 Task: Research Airbnb accommodations in Key West, Florida, highlighting its tropical ambiance, water activities, and vibrant nightlife.
Action: Mouse pressed left at (1041, 156)
Screenshot: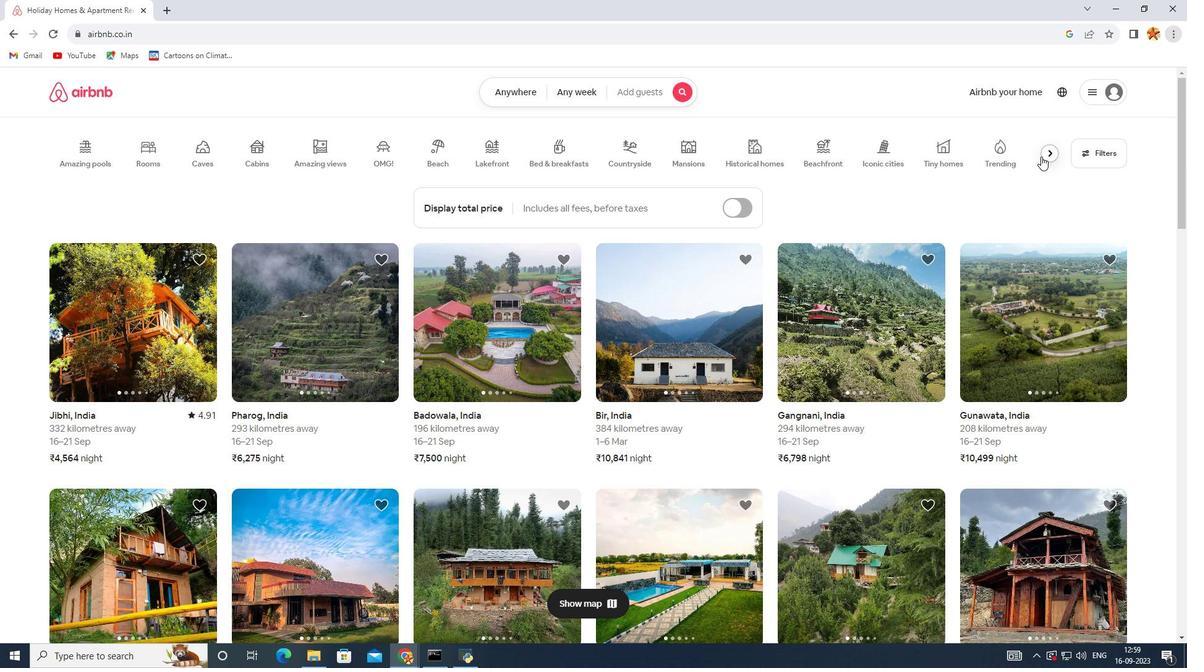 
Action: Mouse pressed left at (1041, 156)
Screenshot: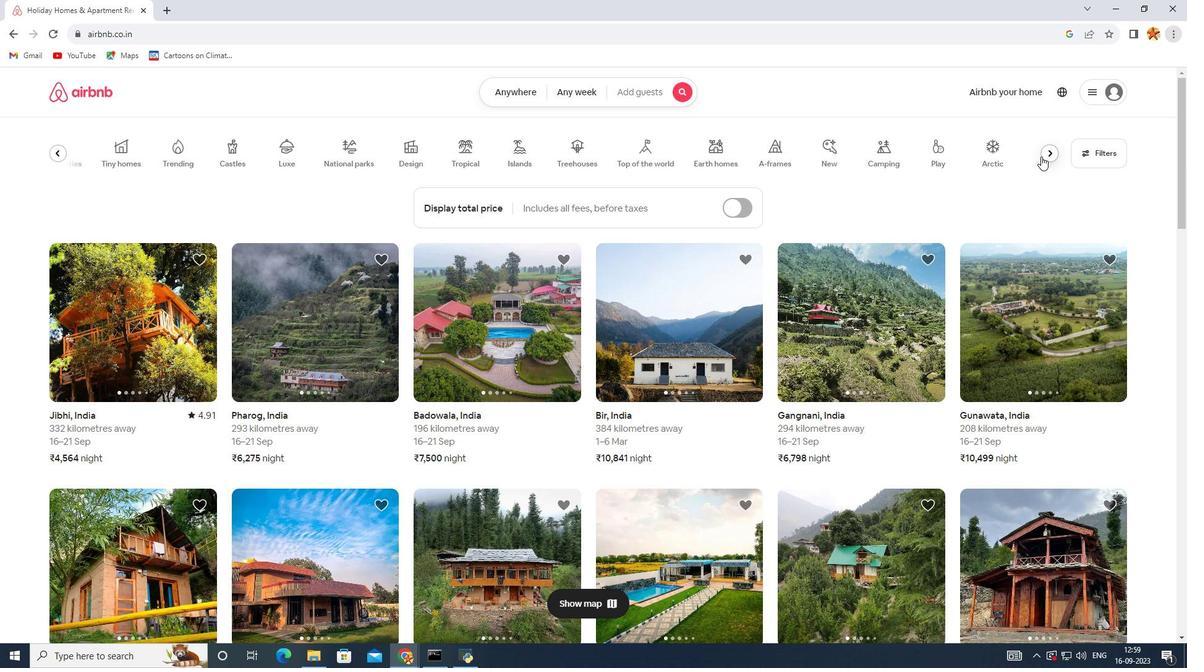 
Action: Mouse pressed left at (1041, 156)
Screenshot: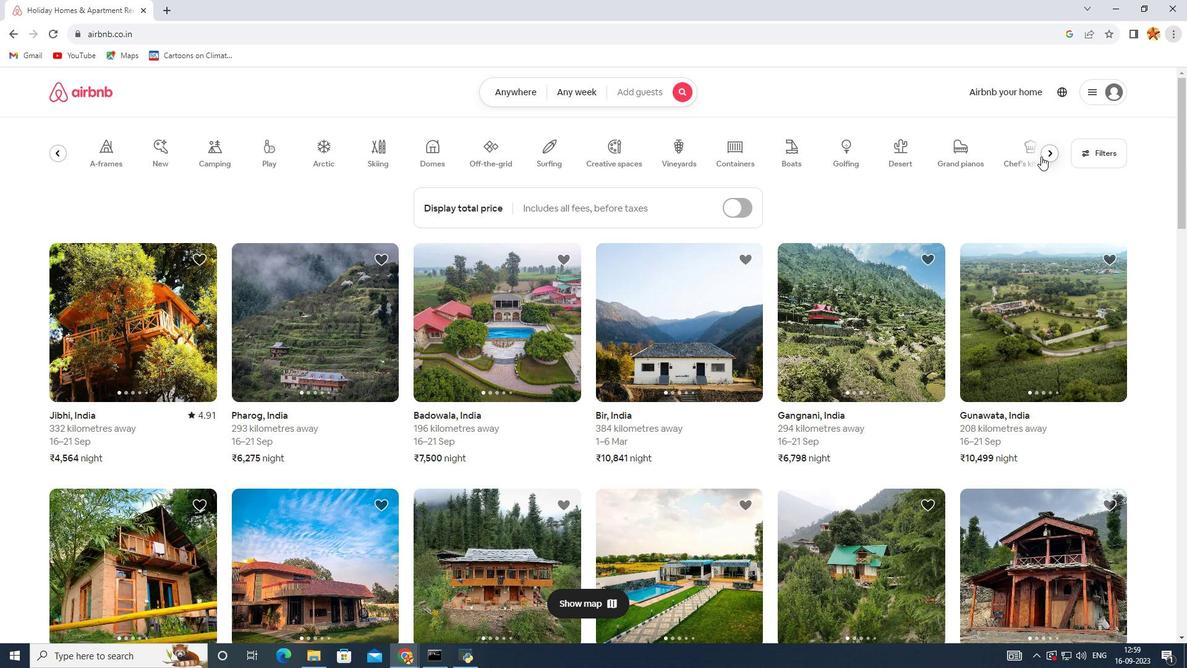 
Action: Mouse pressed left at (1041, 156)
Screenshot: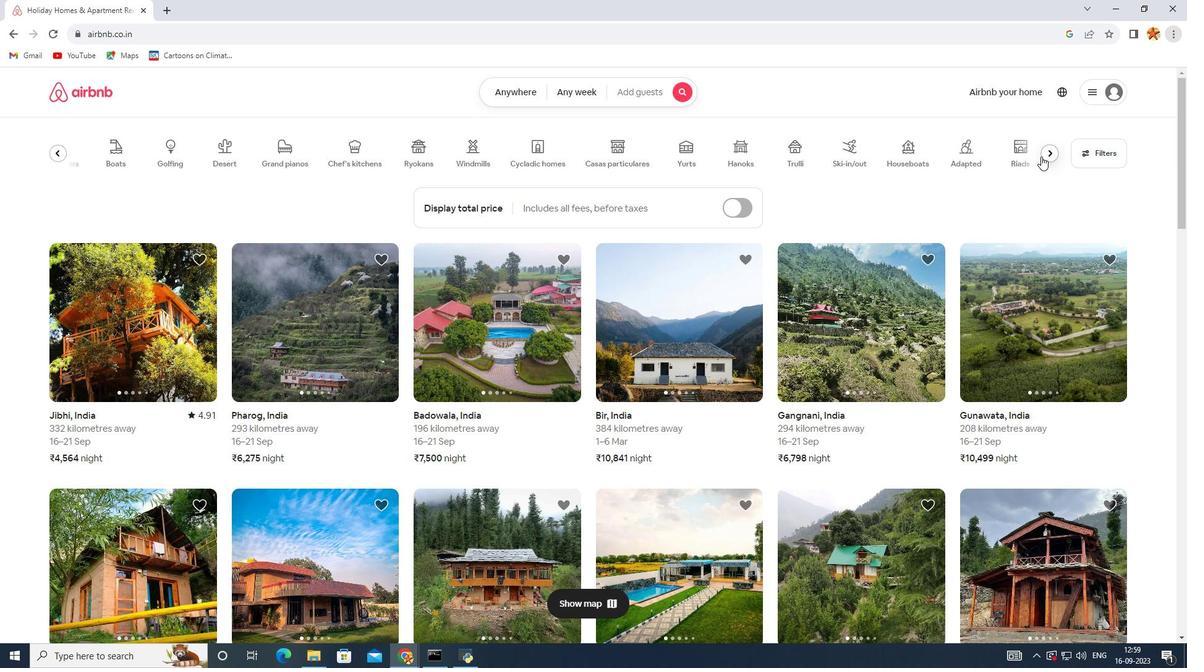 
Action: Mouse pressed left at (1041, 156)
Screenshot: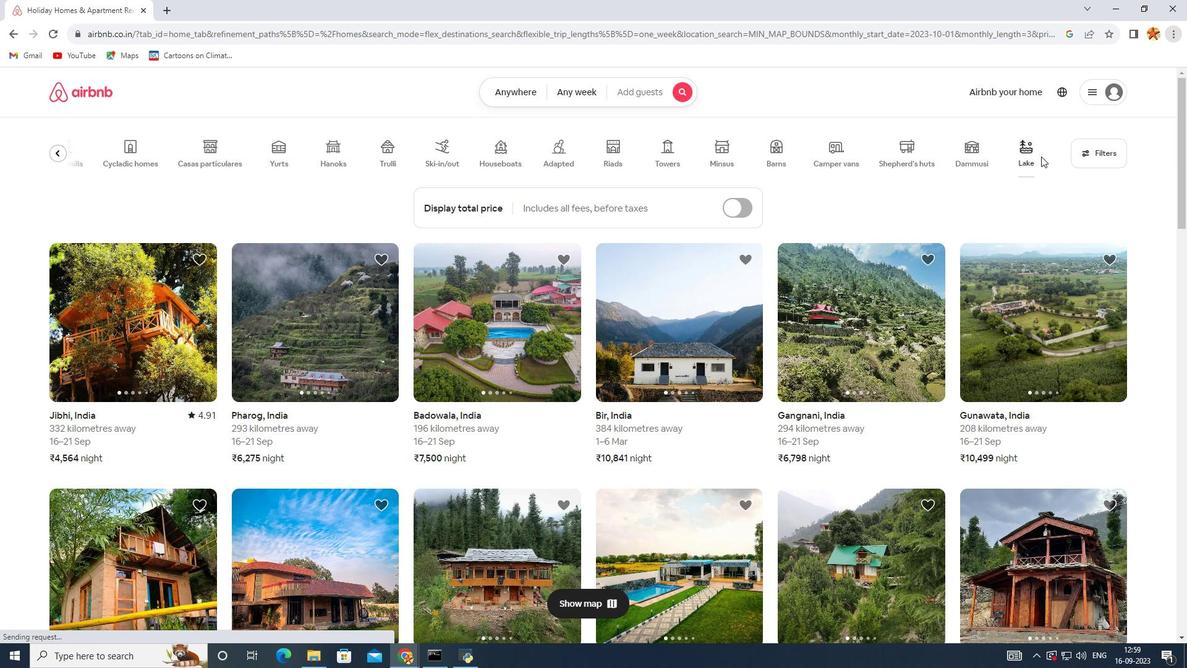 
Action: Mouse moved to (511, 95)
Screenshot: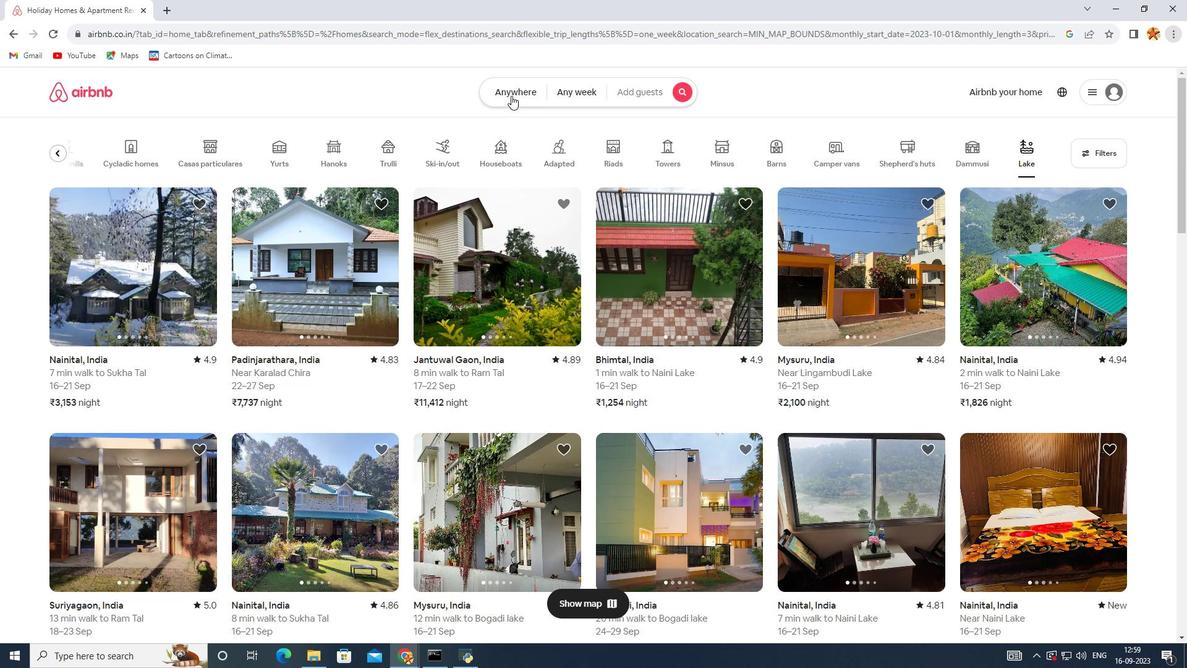 
Action: Mouse pressed left at (511, 95)
Screenshot: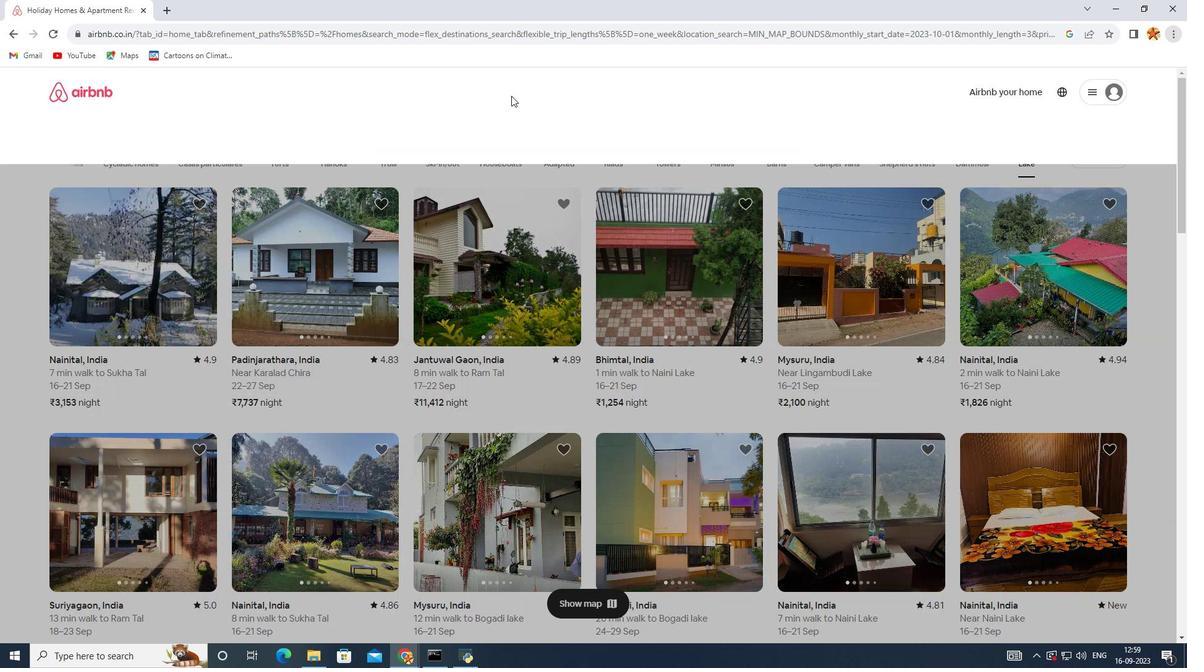 
Action: Mouse moved to (415, 139)
Screenshot: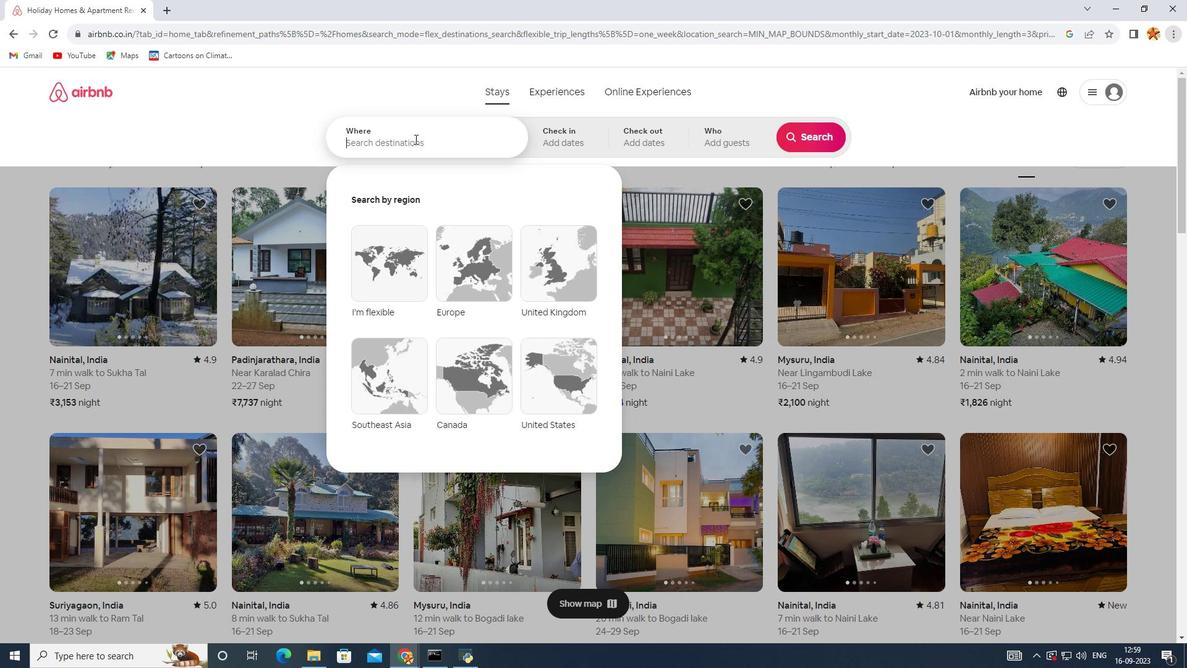 
Action: Mouse pressed left at (415, 139)
Screenshot: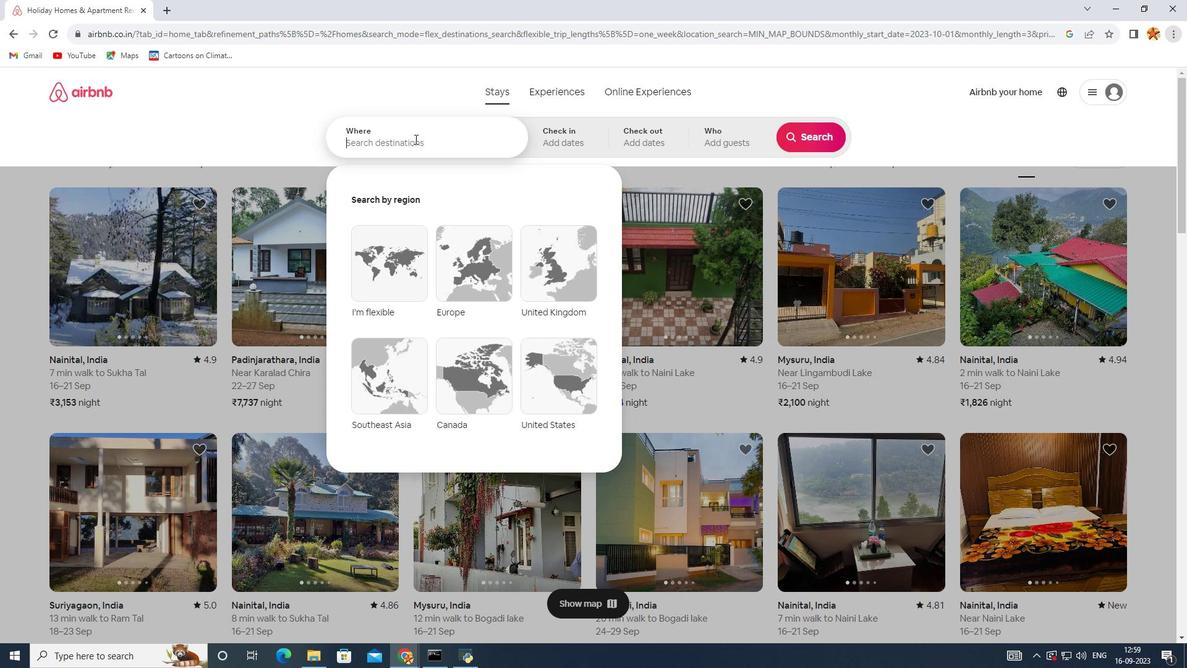 
Action: Mouse moved to (417, 138)
Screenshot: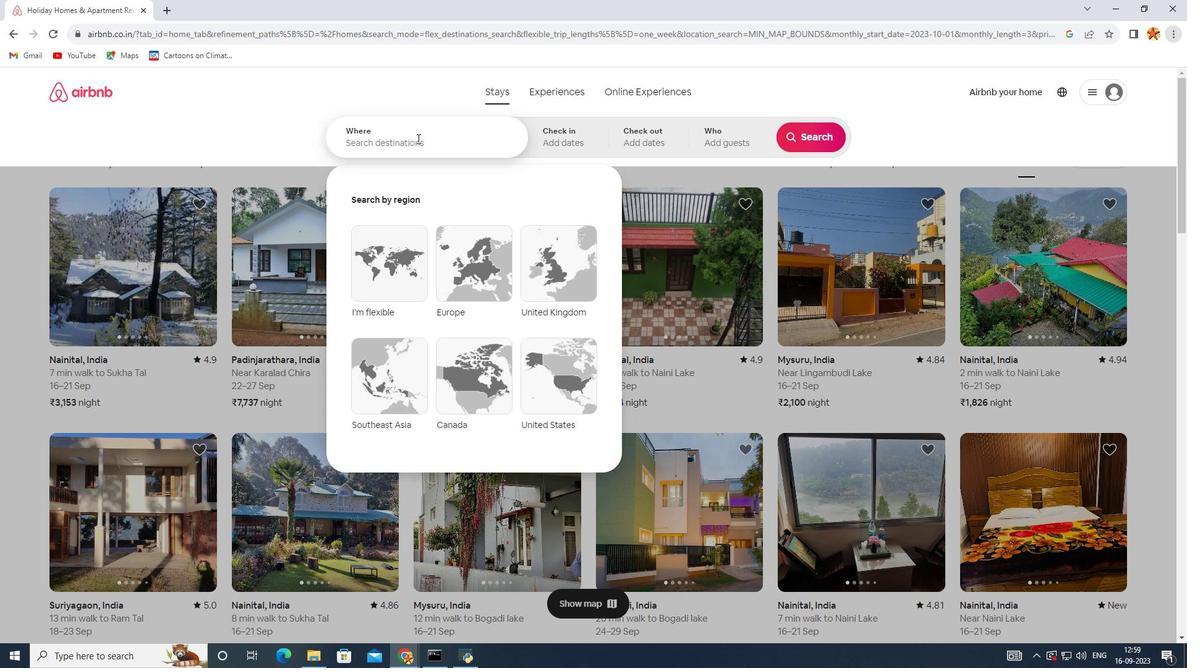 
Action: Key pressed flori
Screenshot: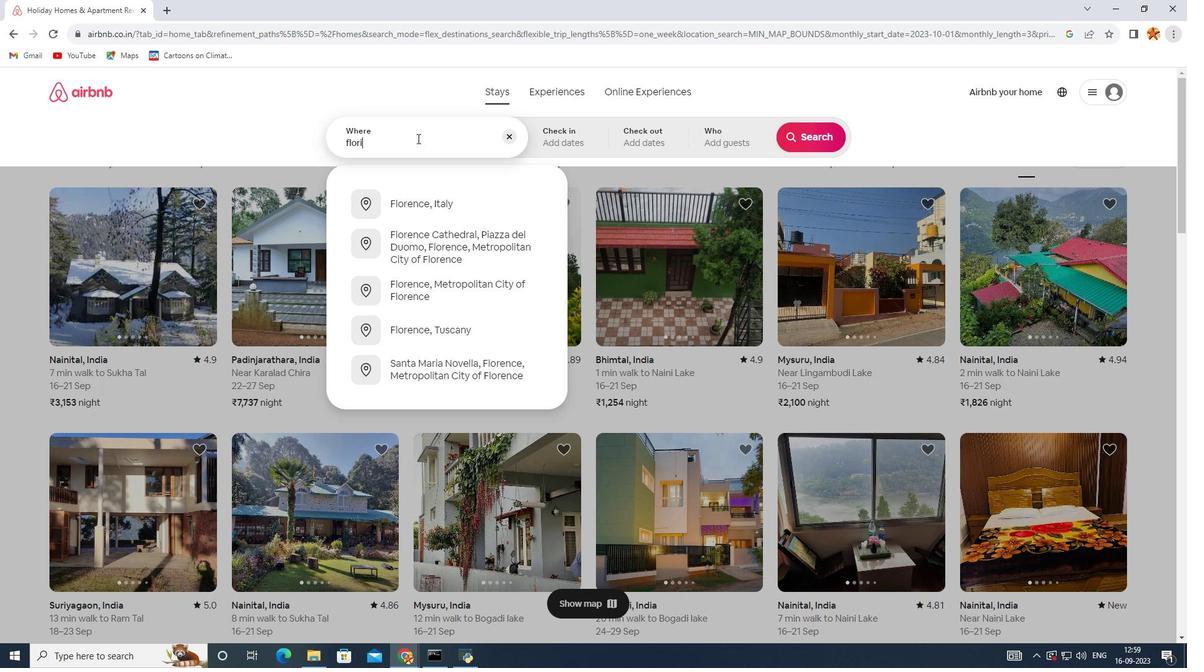 
Action: Mouse moved to (418, 137)
Screenshot: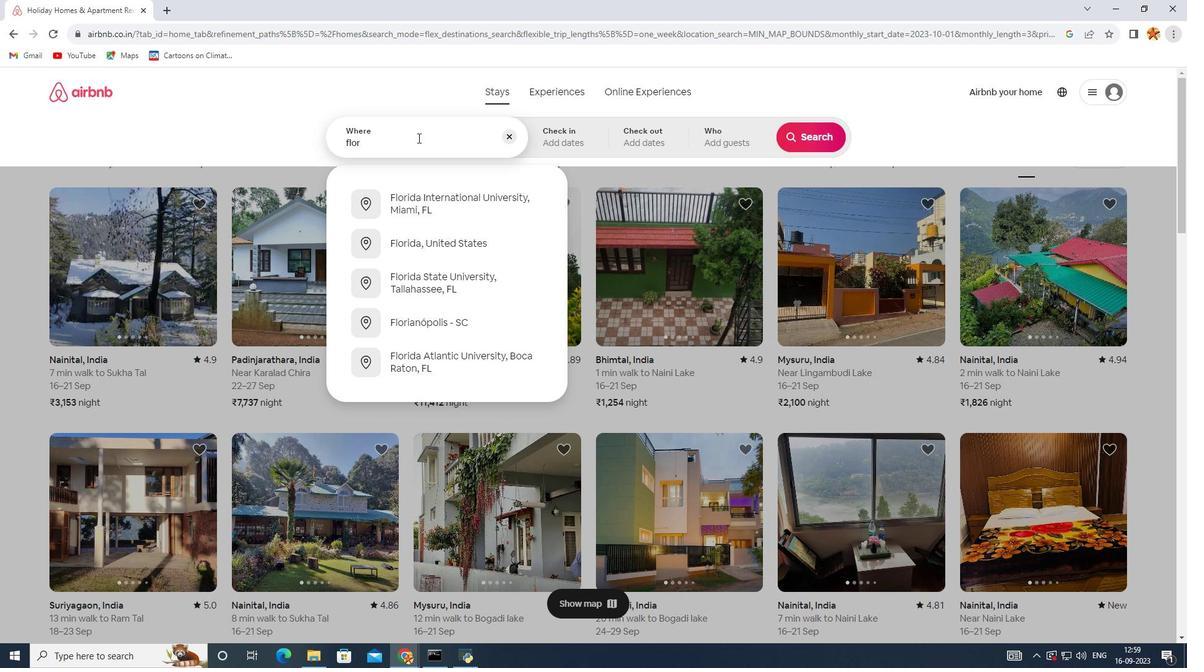 
Action: Key pressed <Key.backspace><Key.backspace><Key.backspace><Key.backspace><Key.backspace>key<Key.space>we
Screenshot: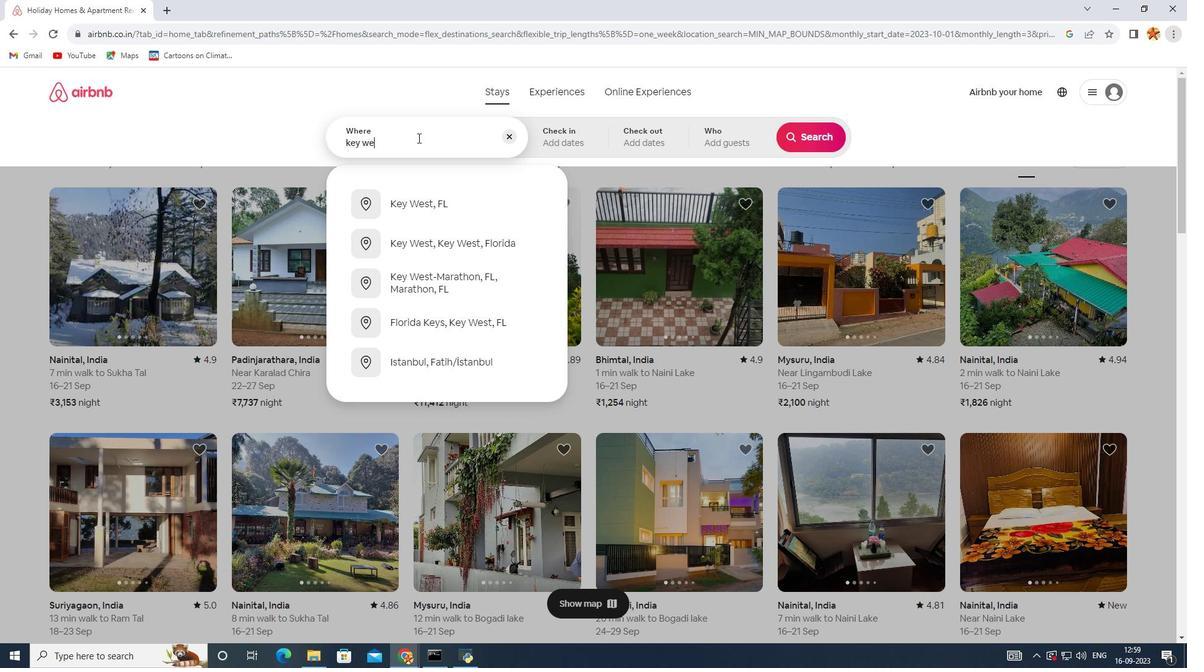
Action: Mouse moved to (382, 202)
Screenshot: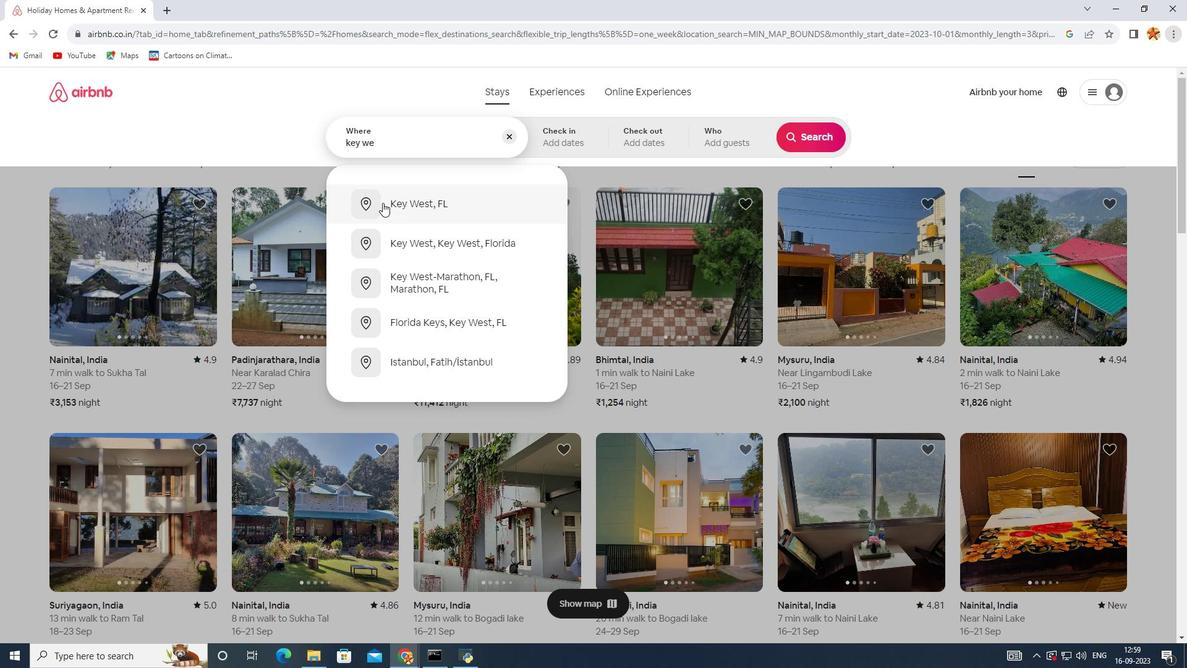 
Action: Mouse pressed left at (382, 202)
Screenshot: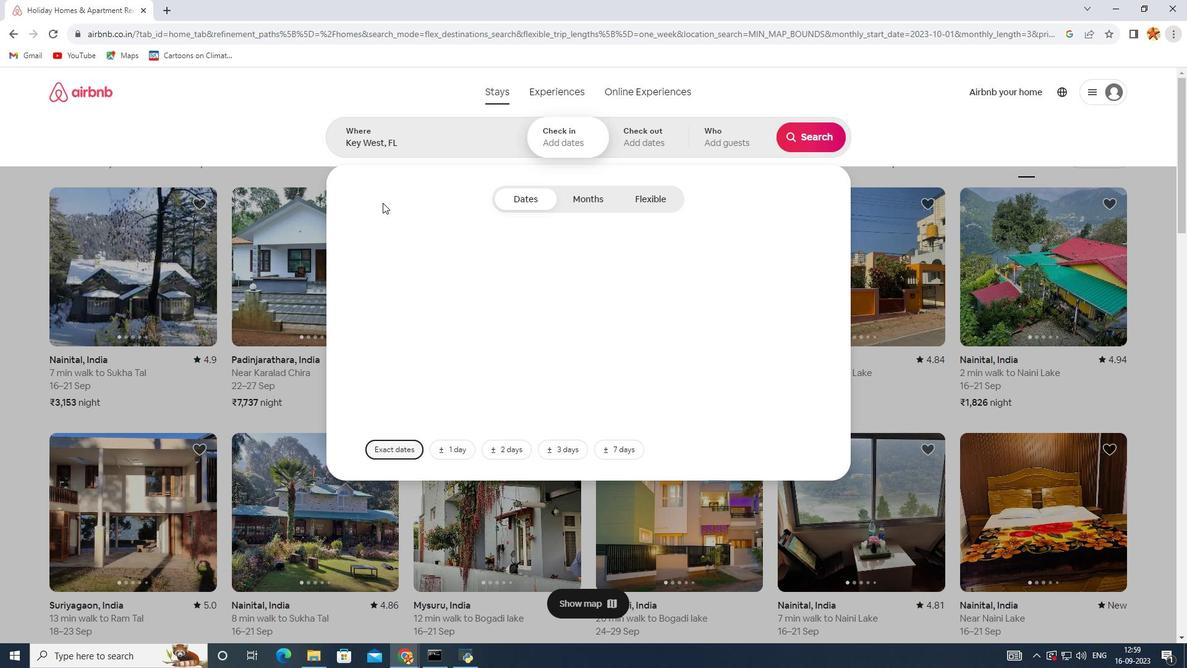 
Action: Mouse moved to (804, 127)
Screenshot: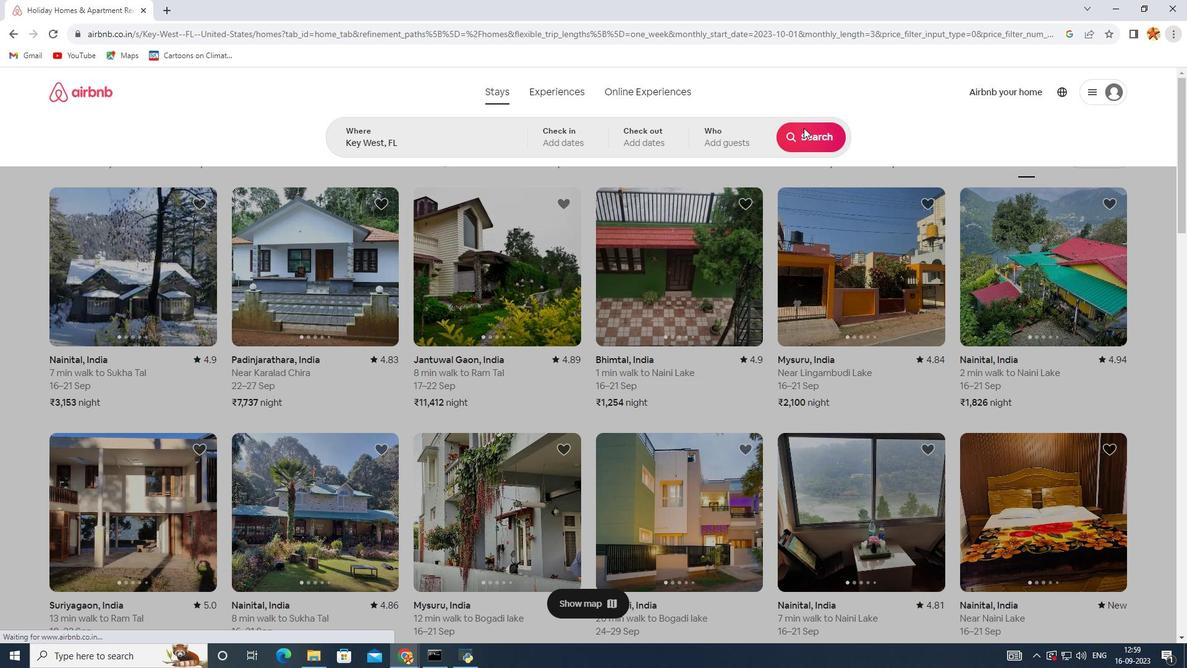 
Action: Mouse pressed left at (804, 127)
Screenshot: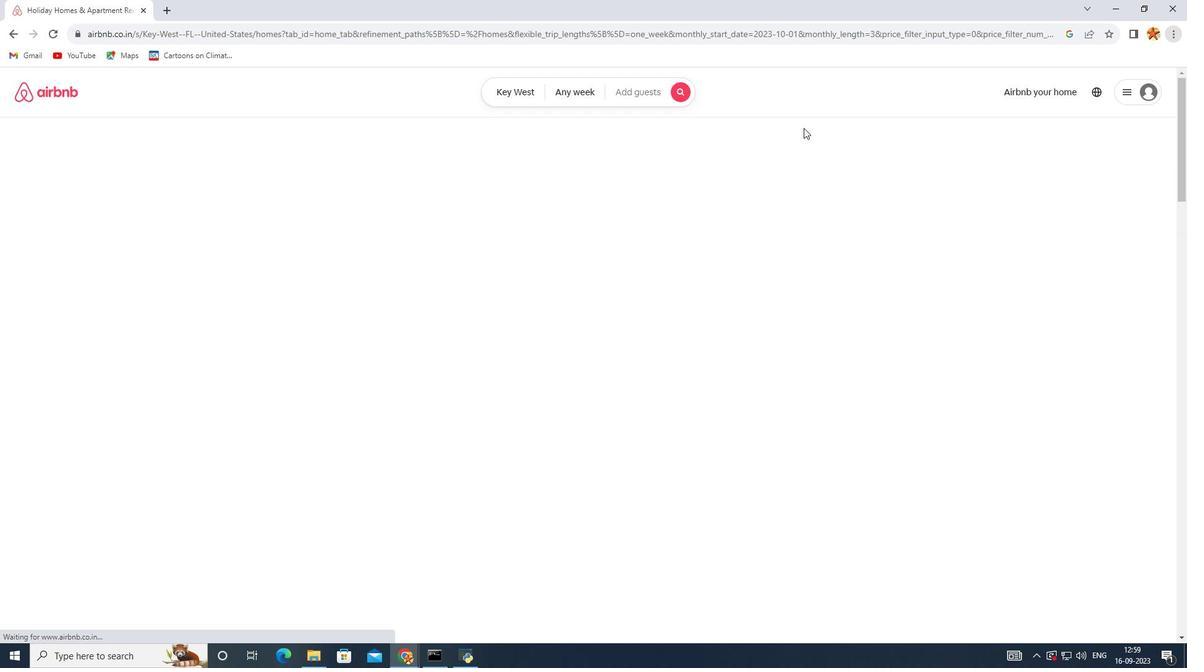 
Action: Mouse moved to (1083, 144)
Screenshot: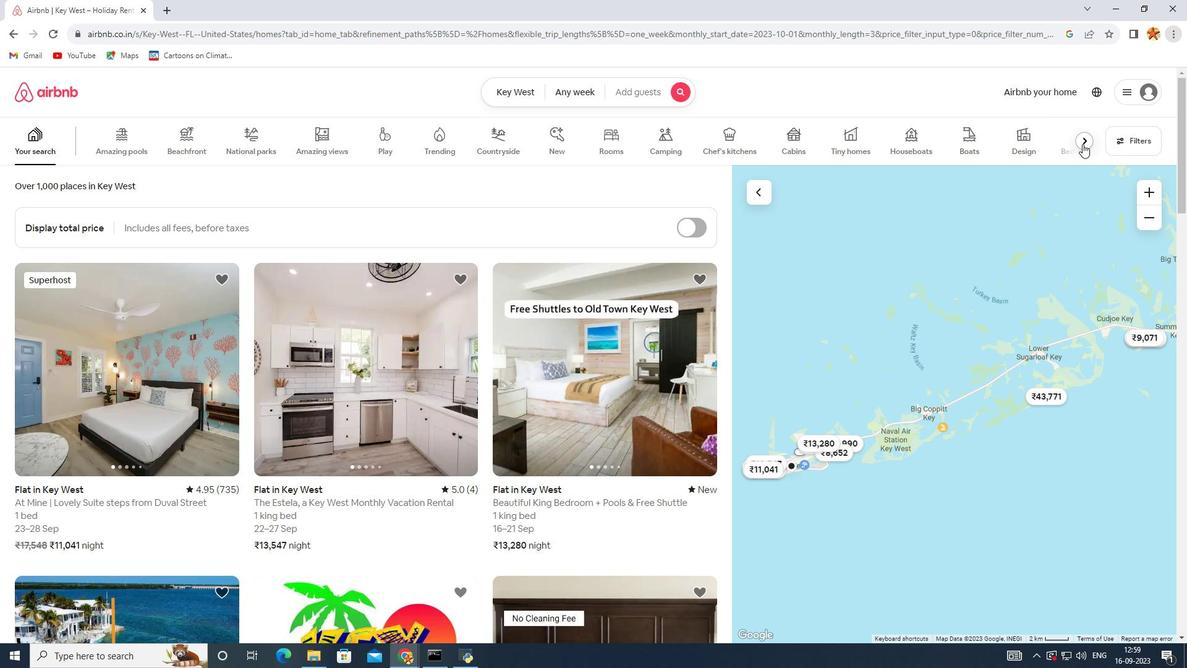 
Action: Mouse pressed left at (1083, 144)
Screenshot: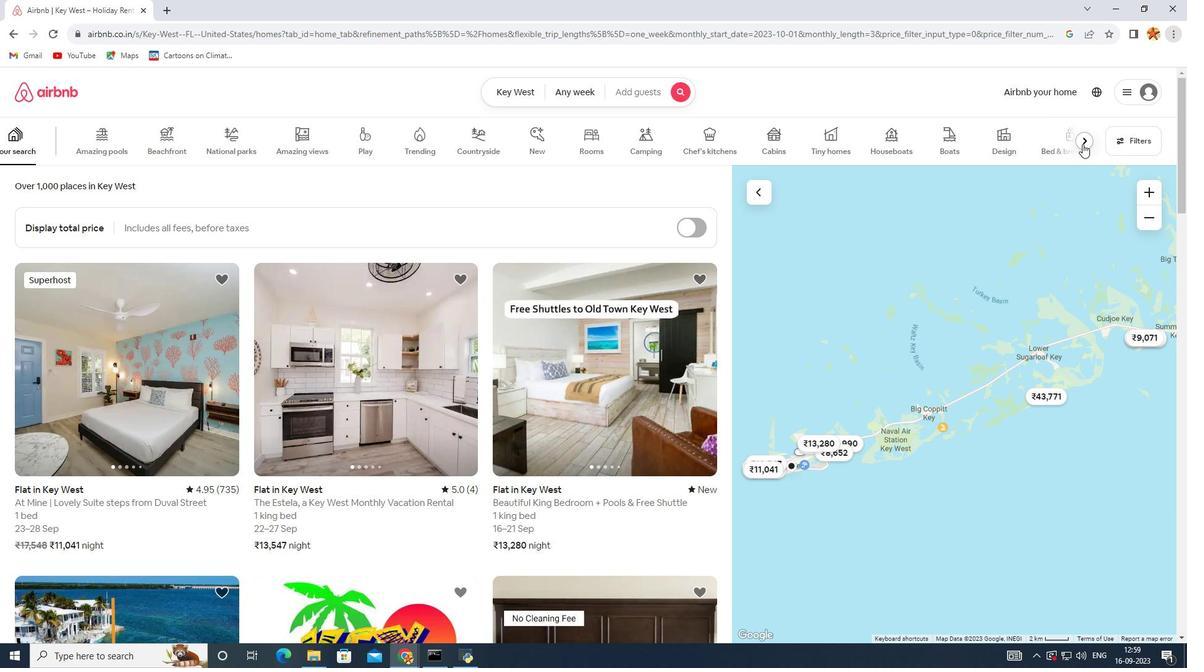 
Action: Mouse moved to (959, 145)
Screenshot: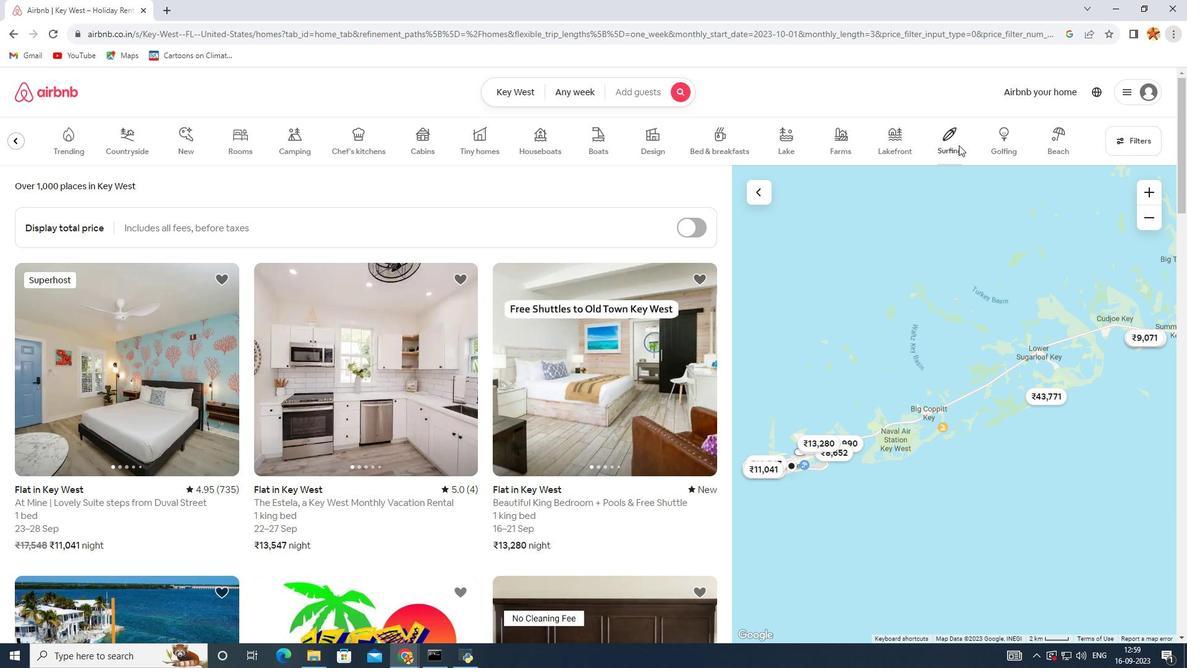 
Action: Mouse pressed left at (959, 145)
Screenshot: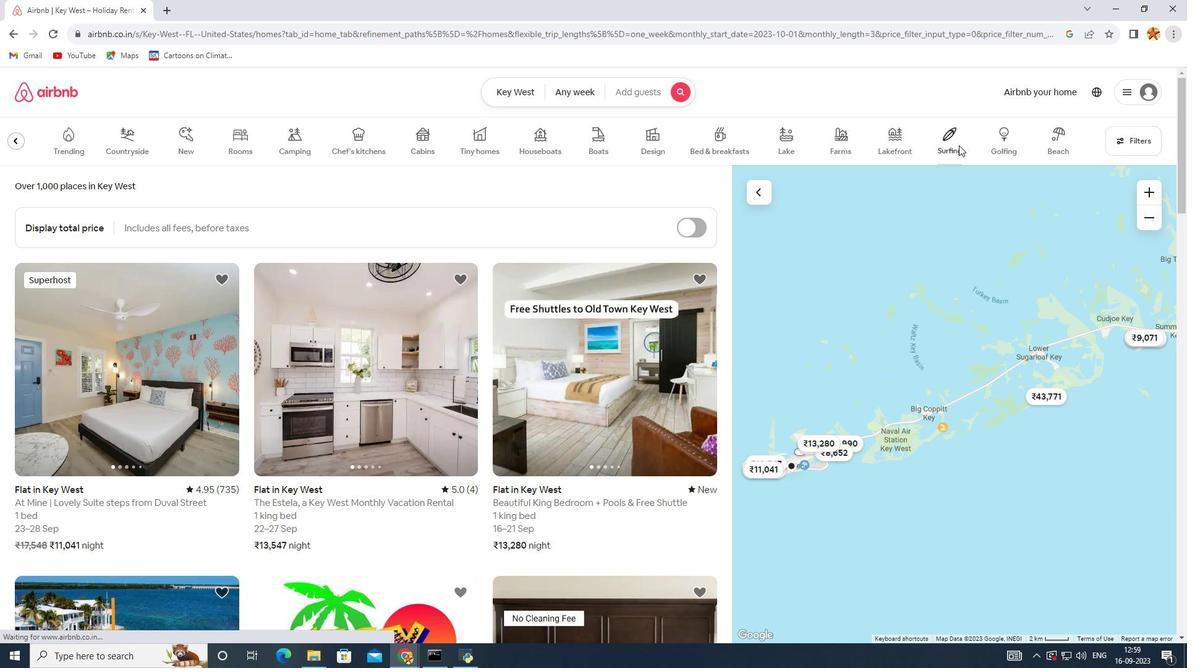 
Action: Mouse moved to (529, 396)
Screenshot: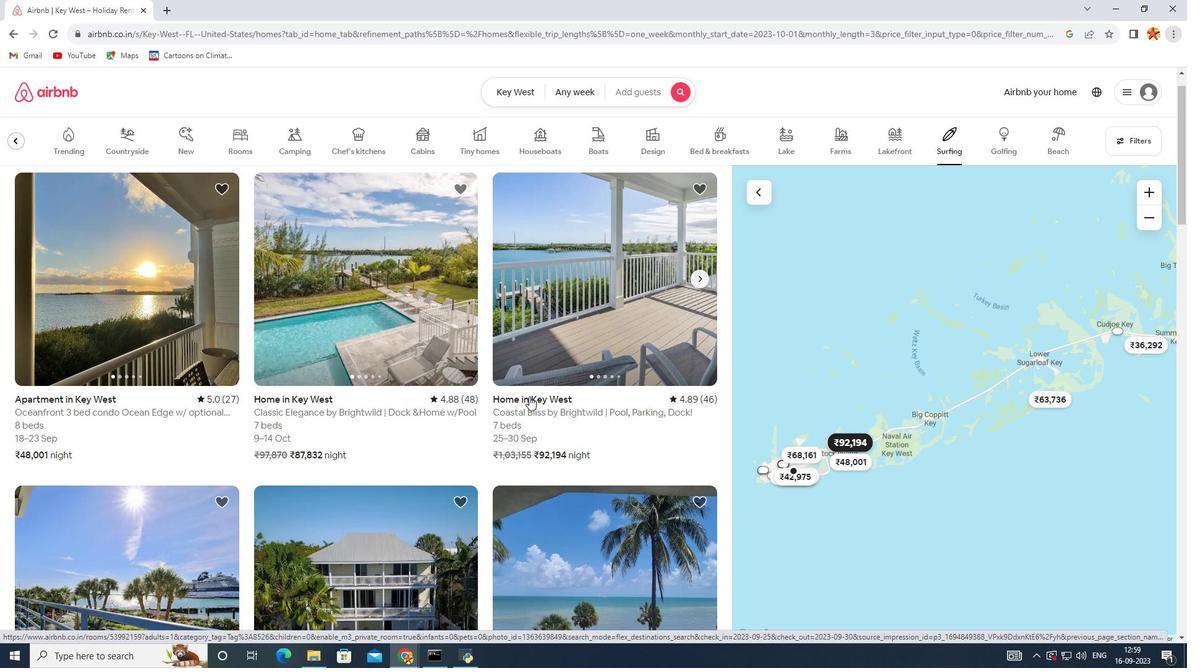 
Action: Mouse scrolled (529, 395) with delta (0, 0)
Screenshot: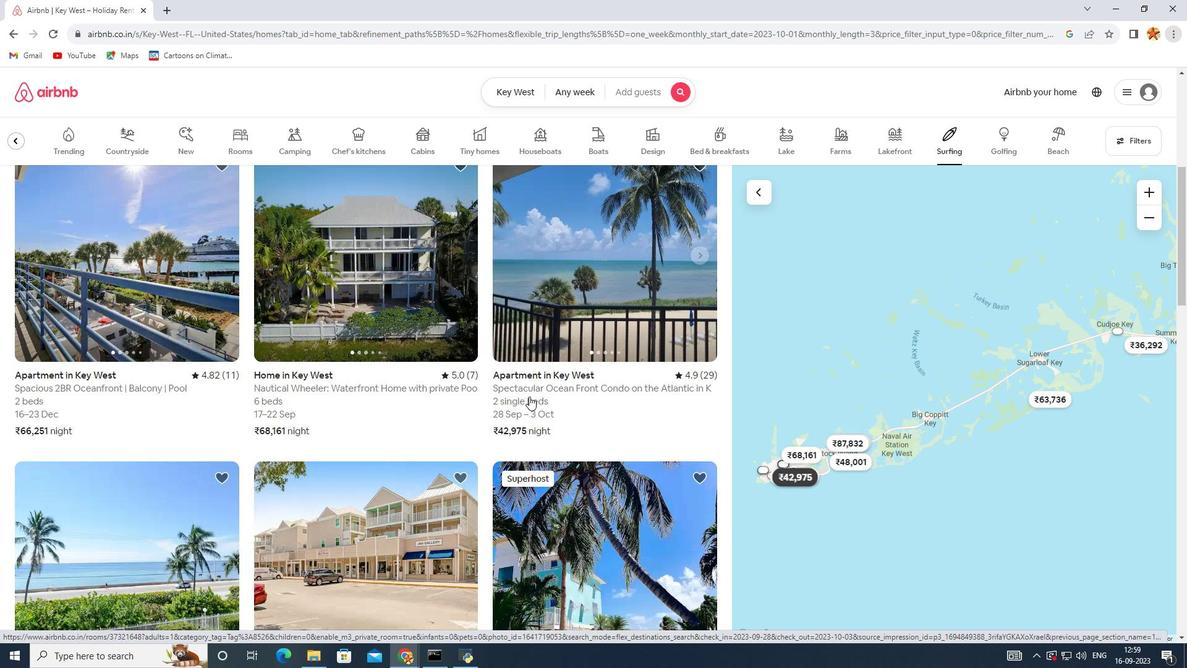
Action: Mouse scrolled (529, 395) with delta (0, 0)
Screenshot: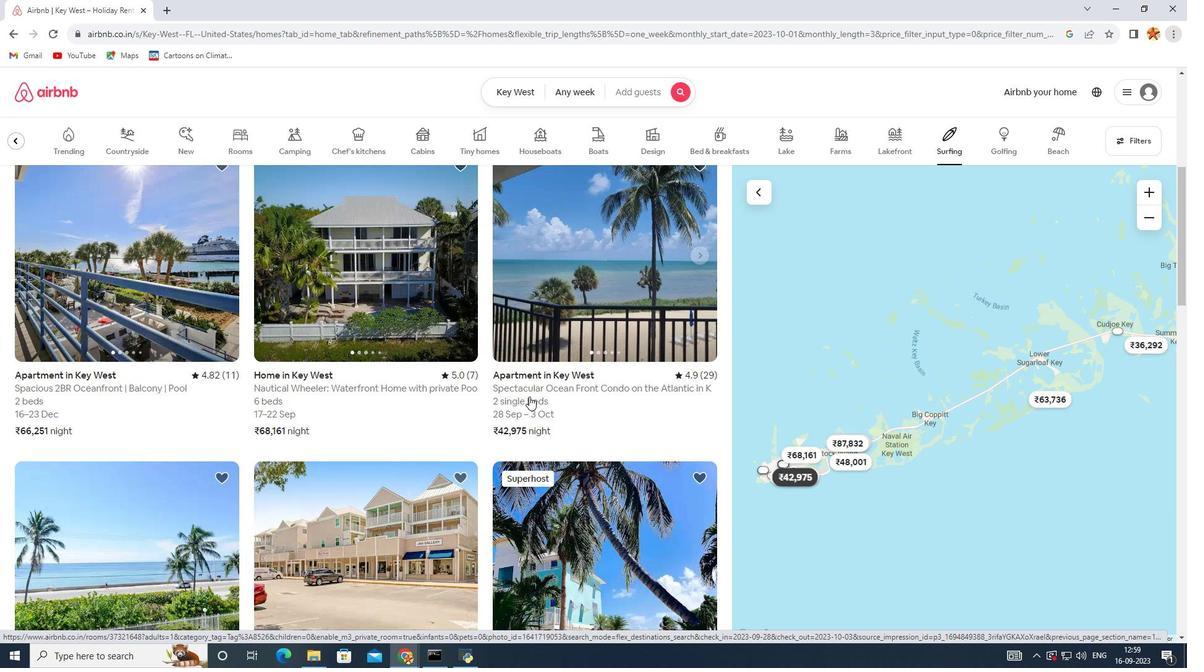 
Action: Mouse scrolled (529, 395) with delta (0, 0)
Screenshot: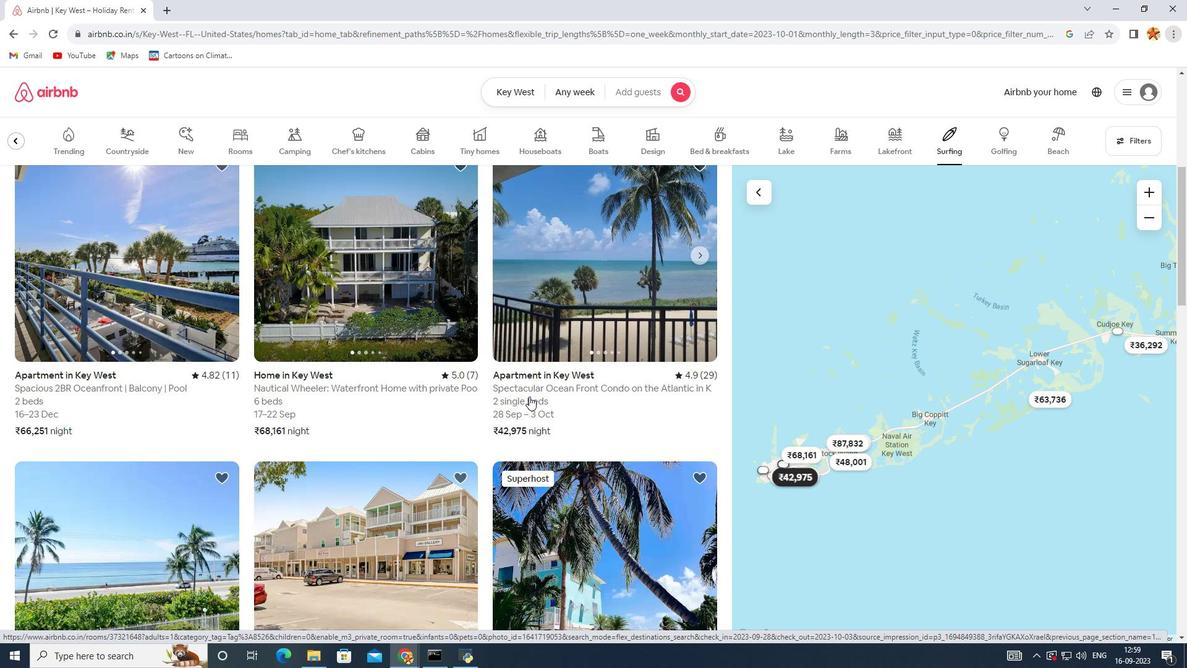 
Action: Mouse scrolled (529, 395) with delta (0, 0)
Screenshot: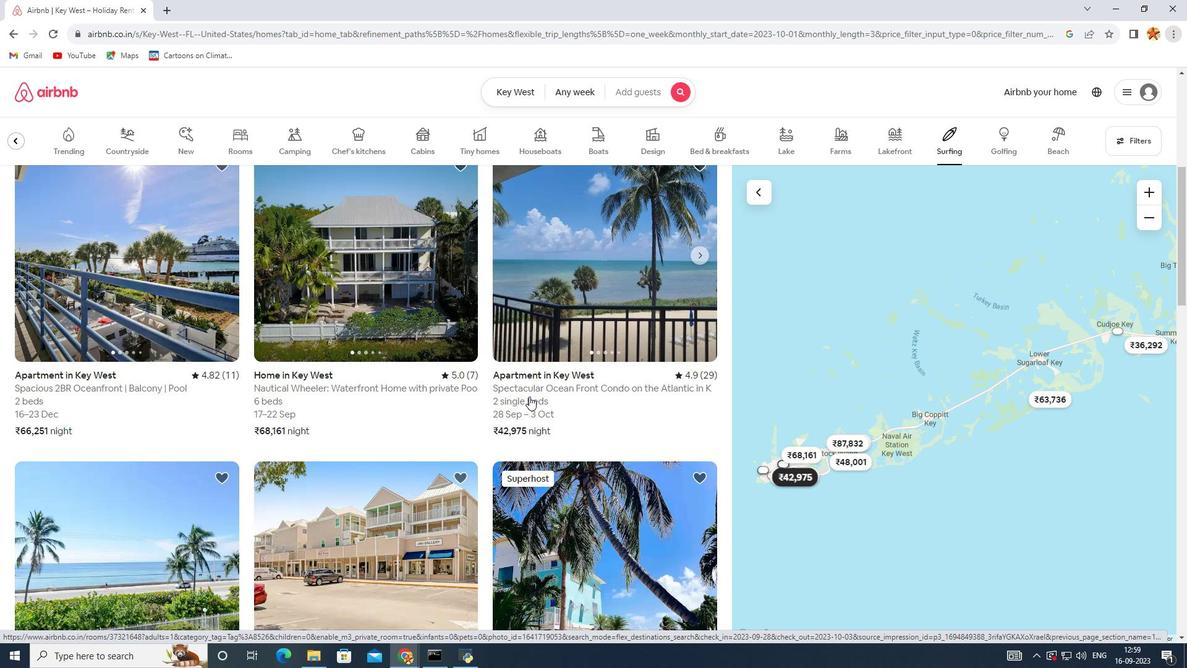 
Action: Mouse scrolled (529, 395) with delta (0, 0)
Screenshot: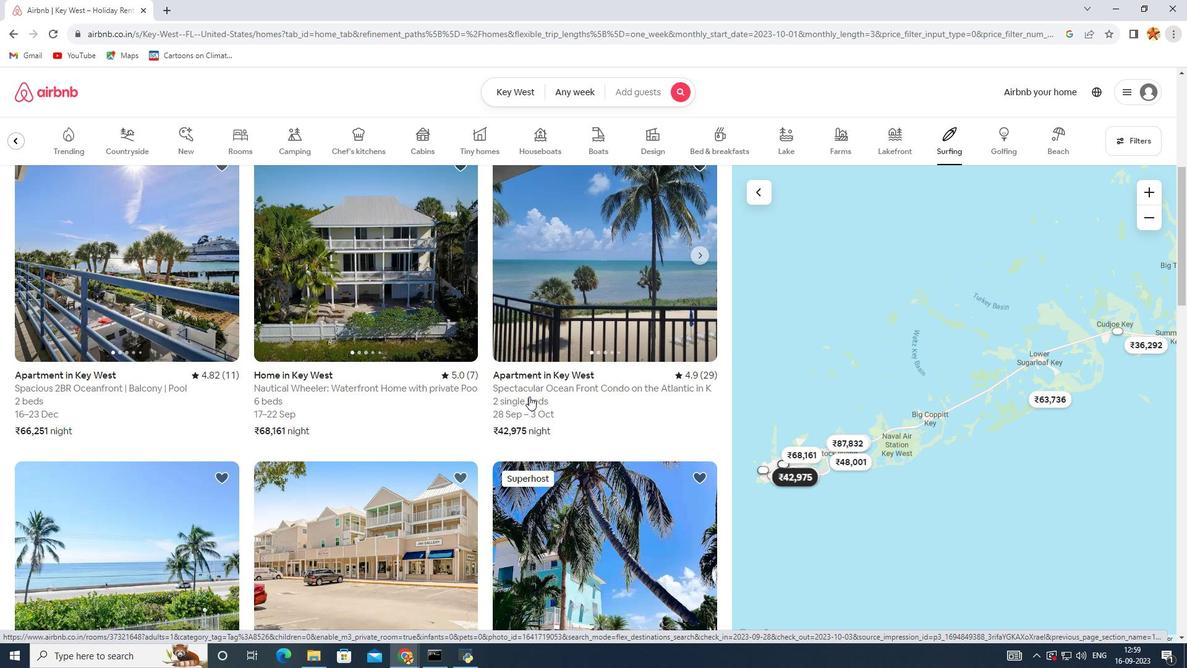 
Action: Mouse scrolled (529, 395) with delta (0, 0)
Screenshot: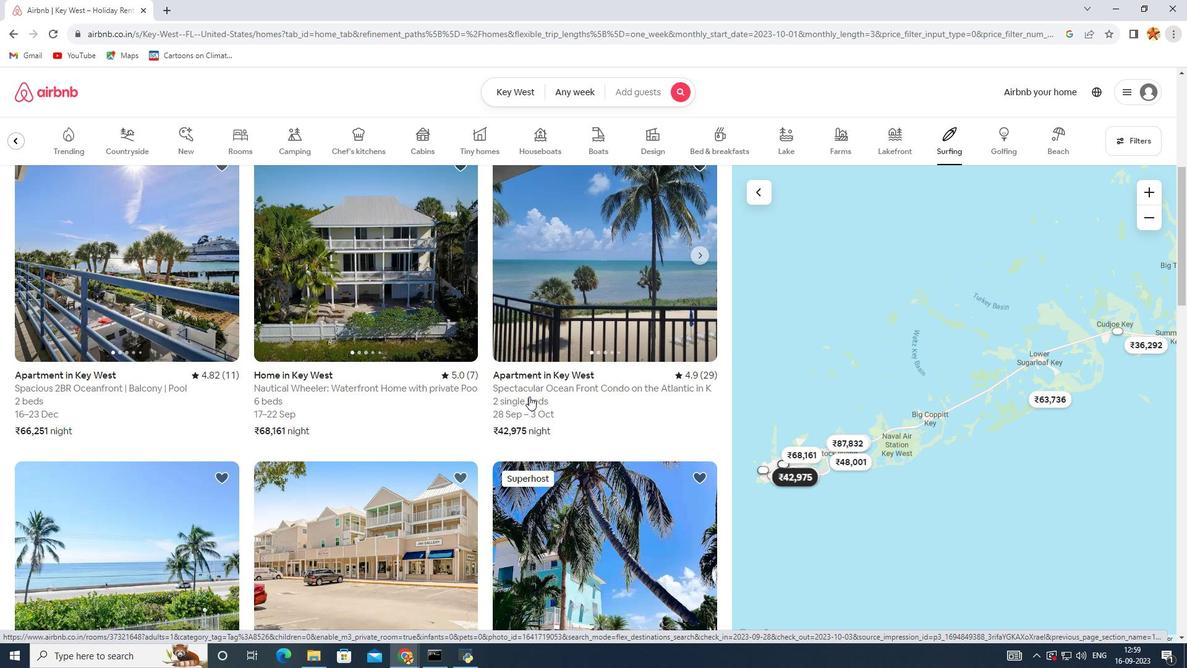 
Action: Mouse moved to (575, 314)
Screenshot: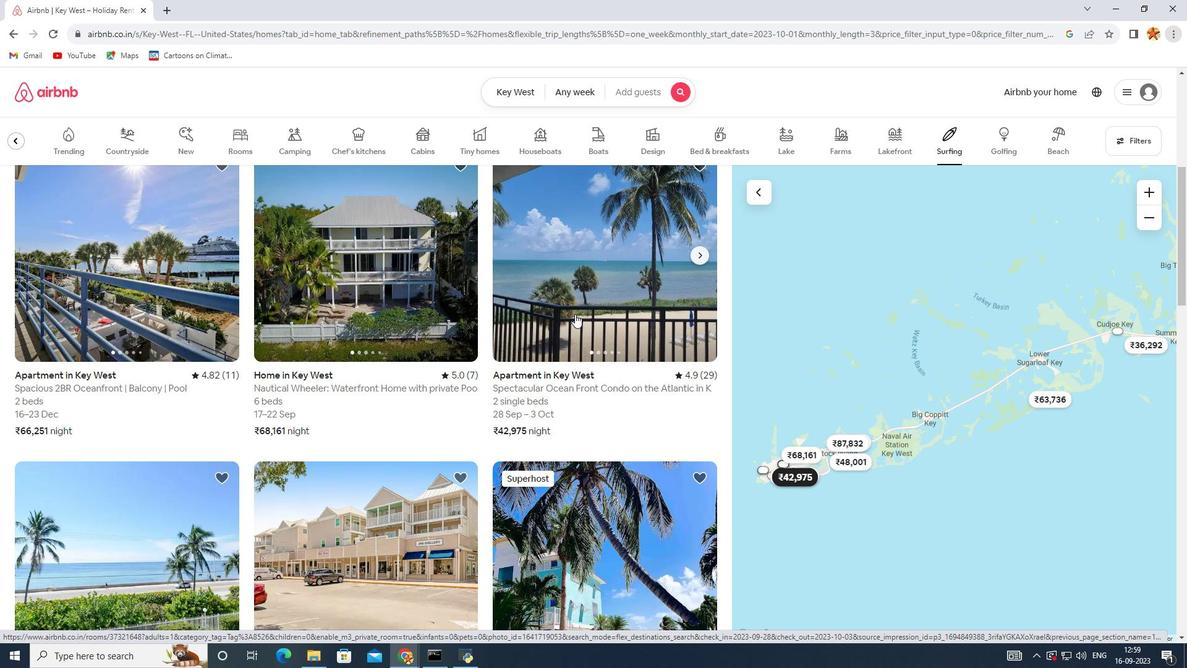 
Action: Mouse pressed left at (575, 314)
Screenshot: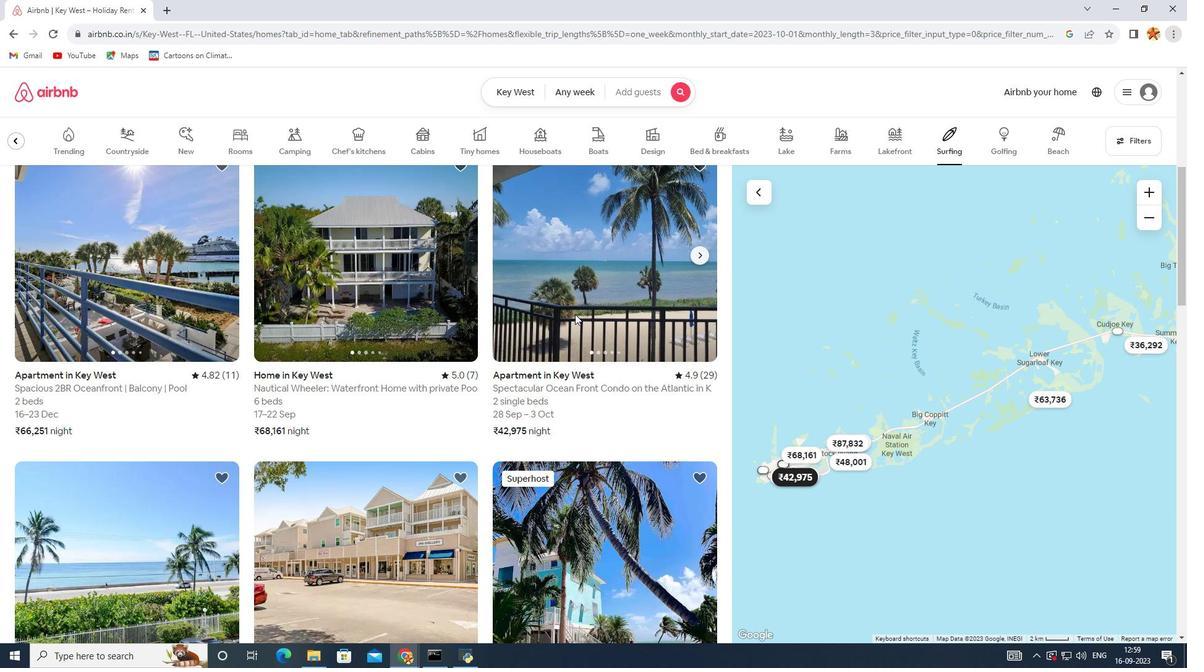 
Action: Mouse moved to (373, 433)
Screenshot: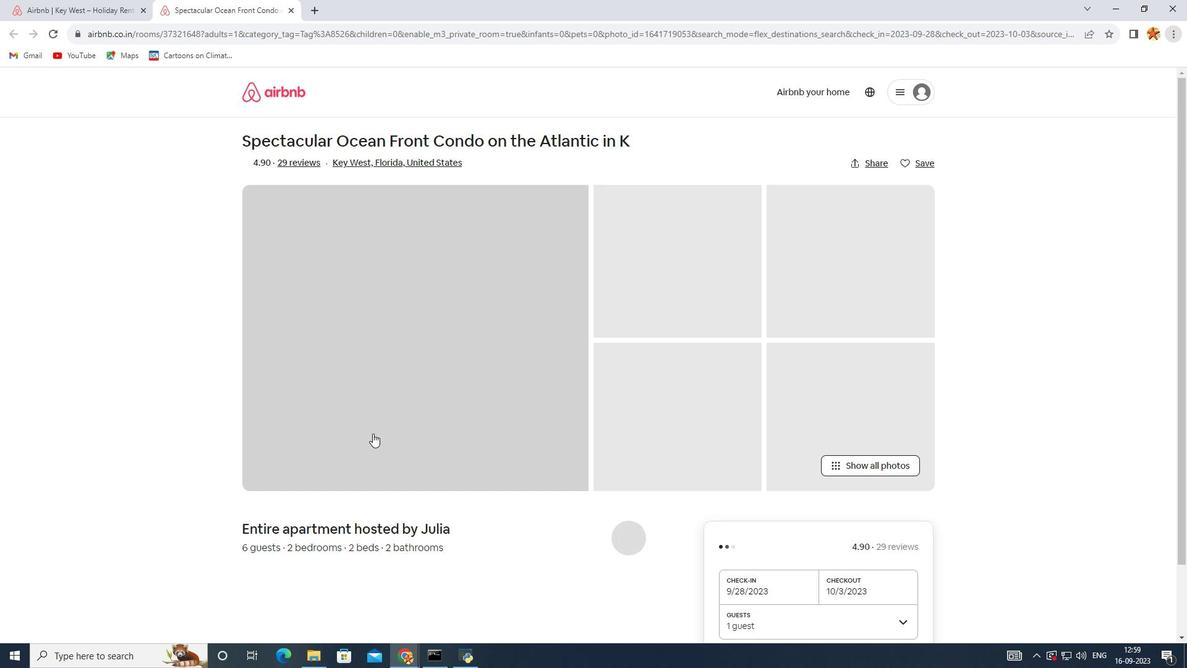 
Action: Mouse scrolled (373, 433) with delta (0, 0)
Screenshot: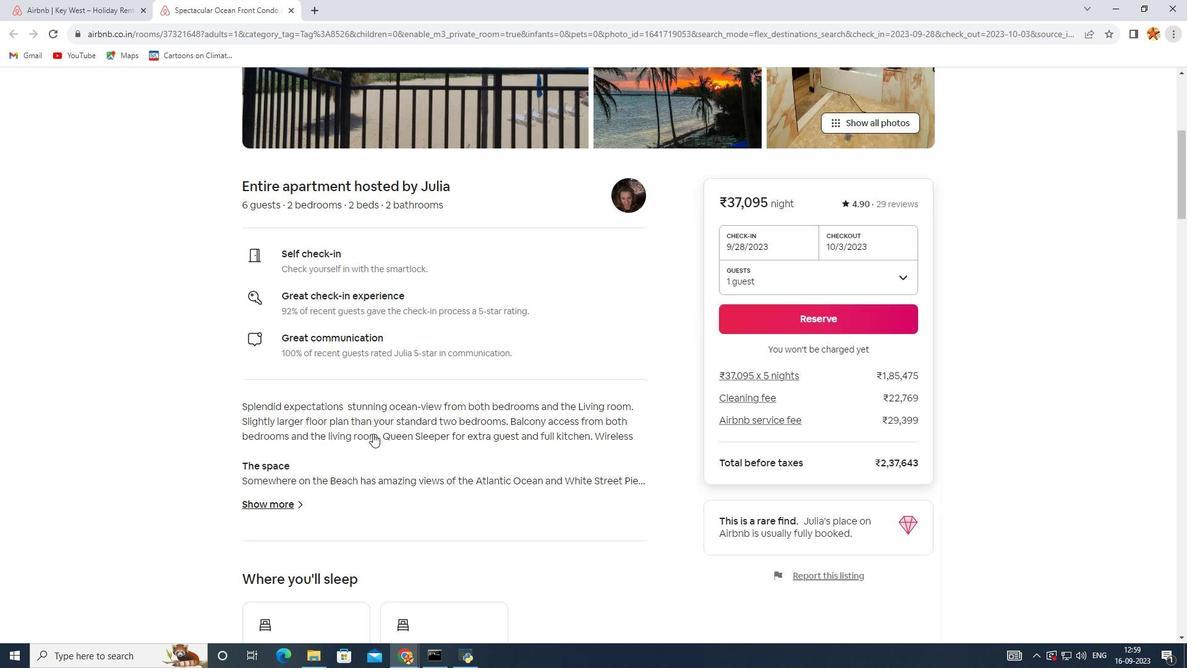 
Action: Mouse scrolled (373, 433) with delta (0, 0)
Screenshot: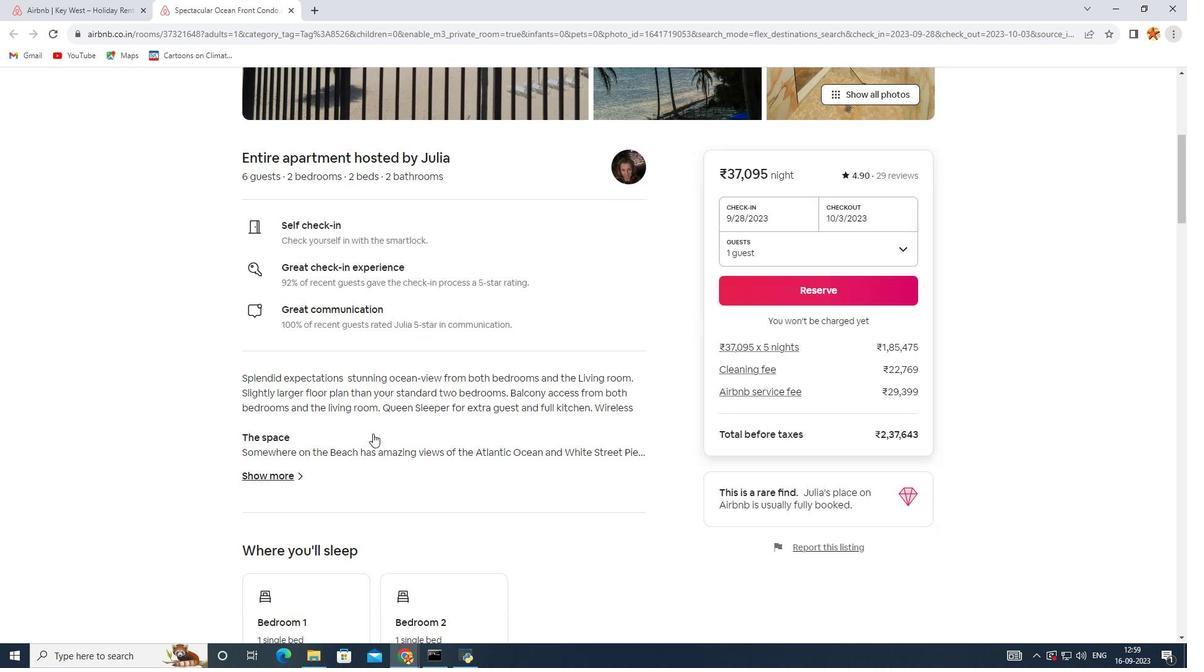 
Action: Mouse scrolled (373, 433) with delta (0, 0)
Screenshot: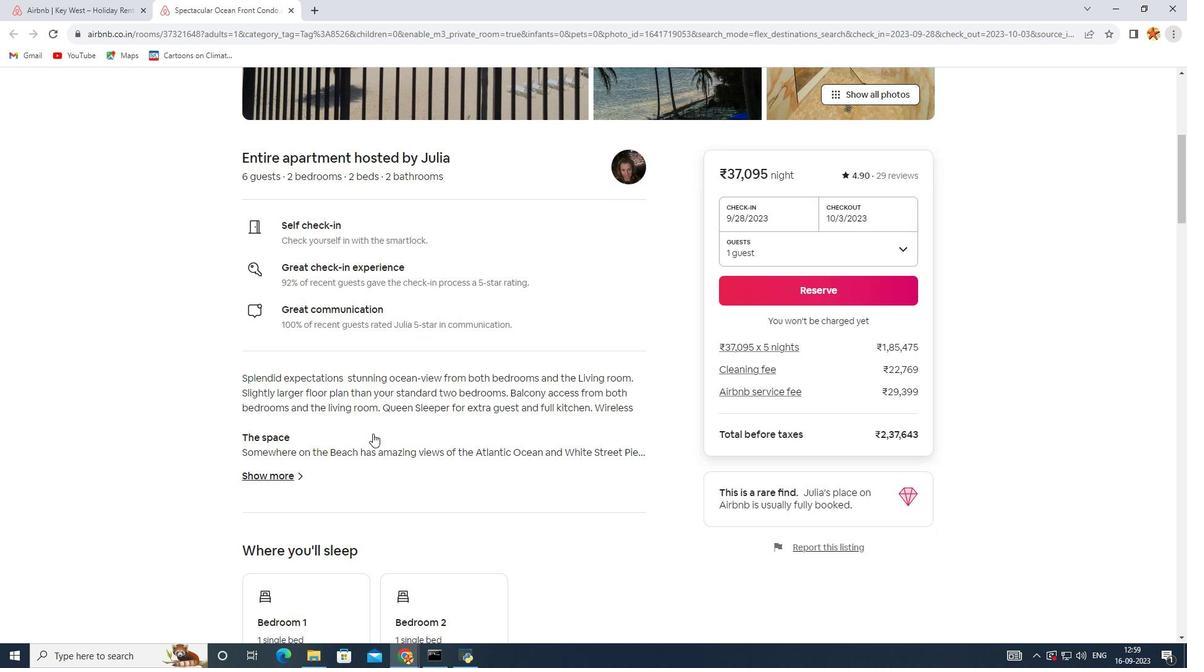 
Action: Mouse scrolled (373, 433) with delta (0, 0)
Screenshot: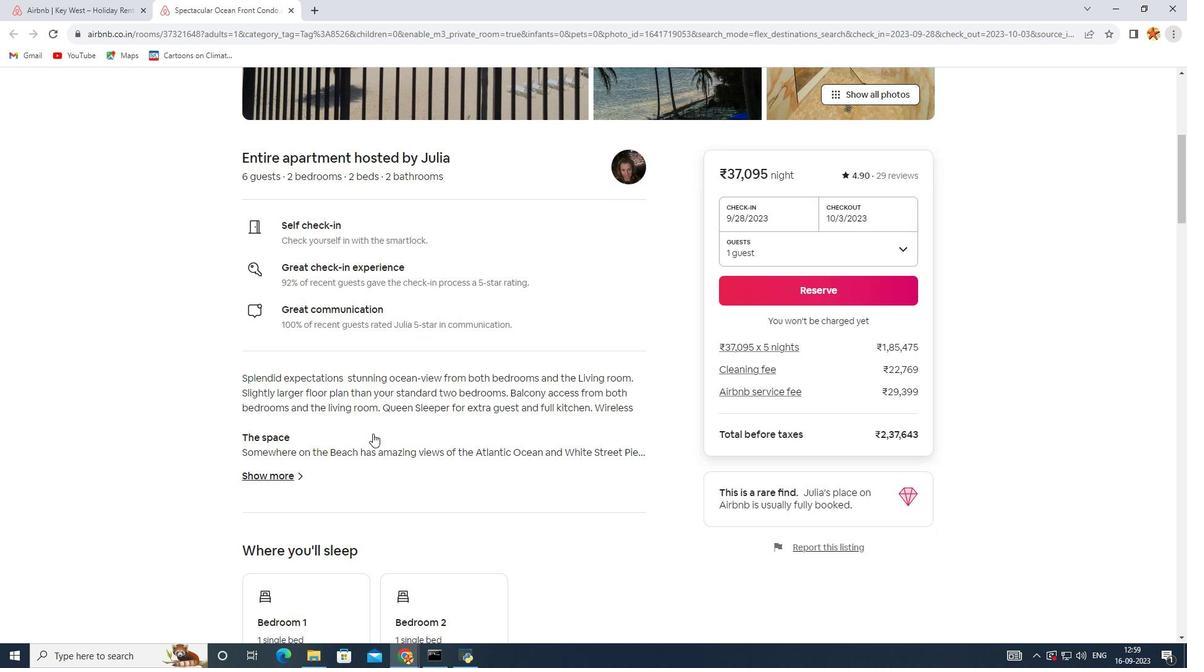 
Action: Mouse scrolled (373, 433) with delta (0, 0)
Screenshot: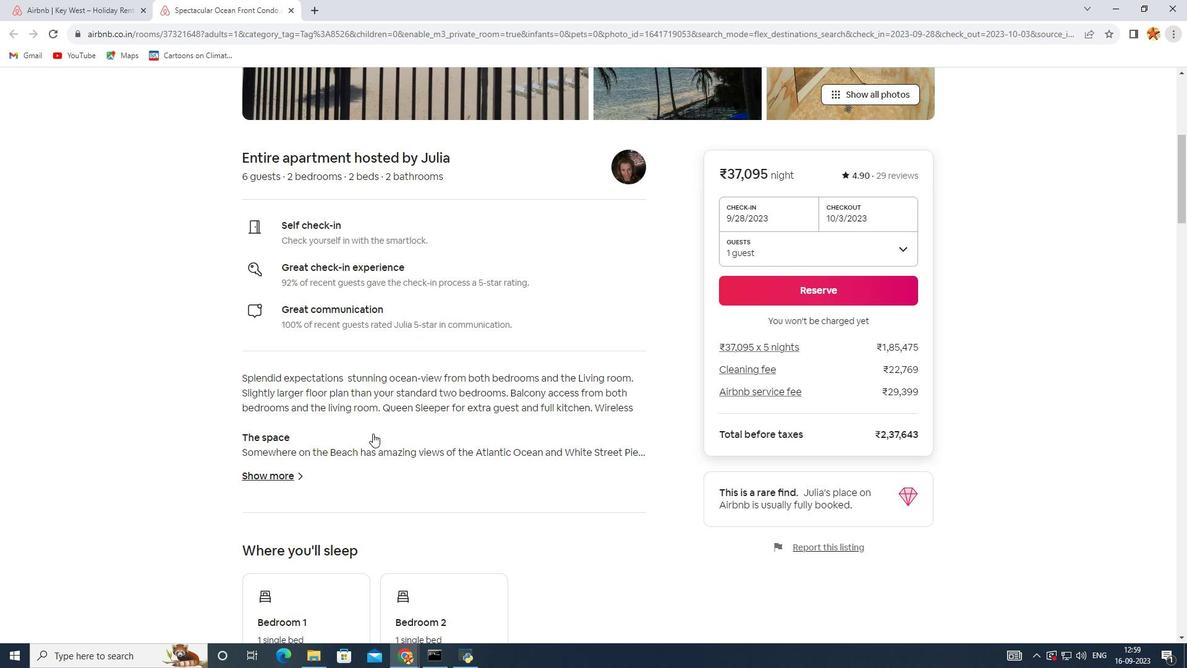 
Action: Mouse scrolled (373, 433) with delta (0, 0)
Screenshot: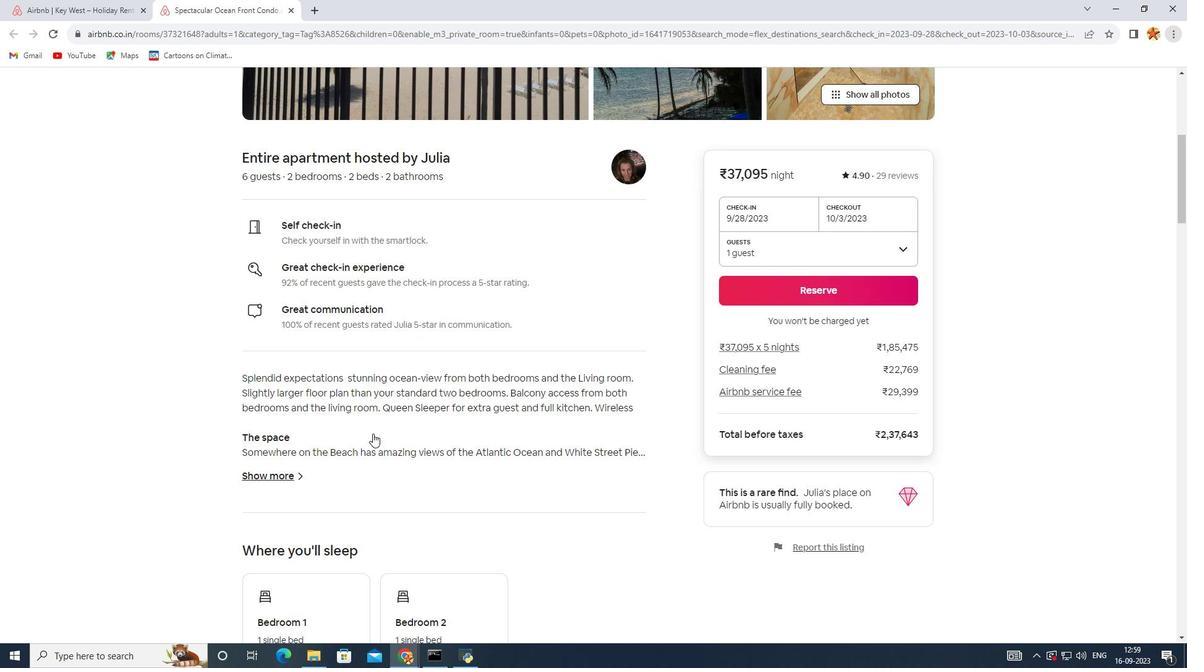 
Action: Mouse moved to (288, 469)
Screenshot: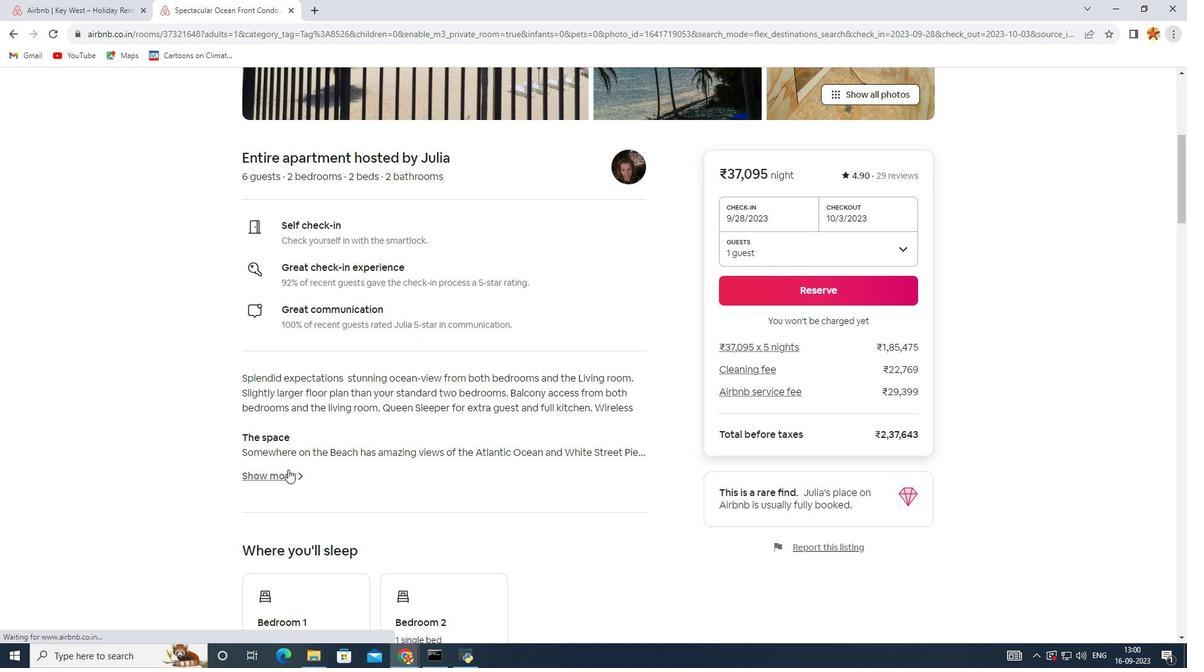 
Action: Mouse pressed left at (288, 469)
Screenshot: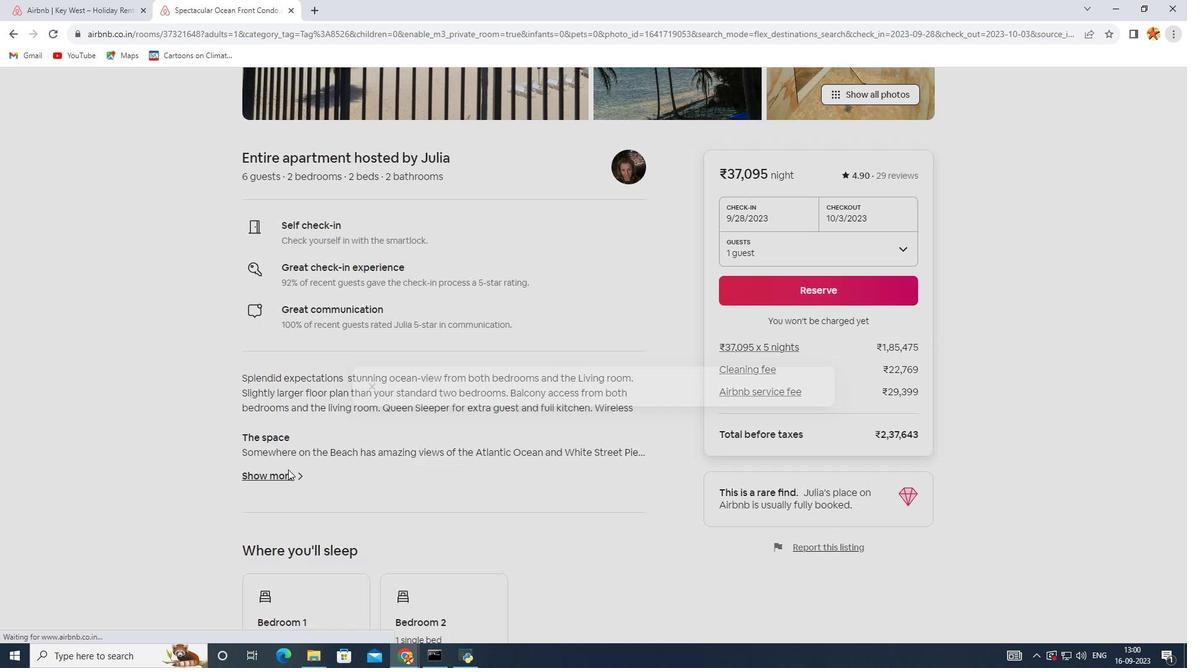 
Action: Mouse moved to (640, 371)
Screenshot: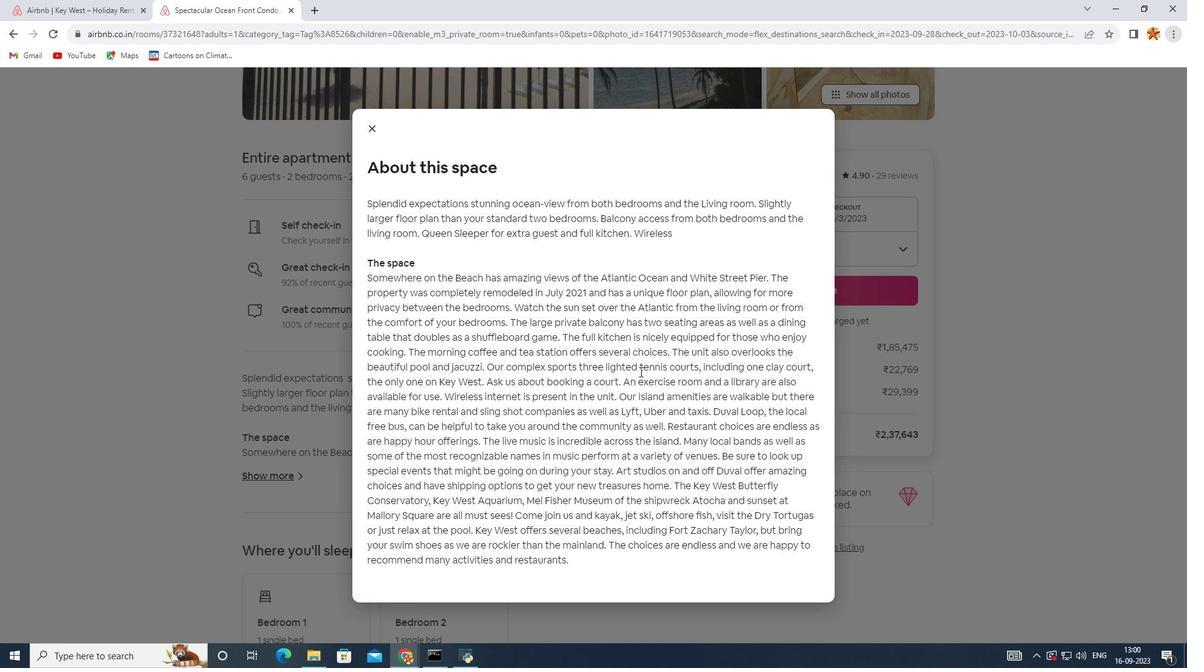
Action: Mouse scrolled (640, 371) with delta (0, 0)
Screenshot: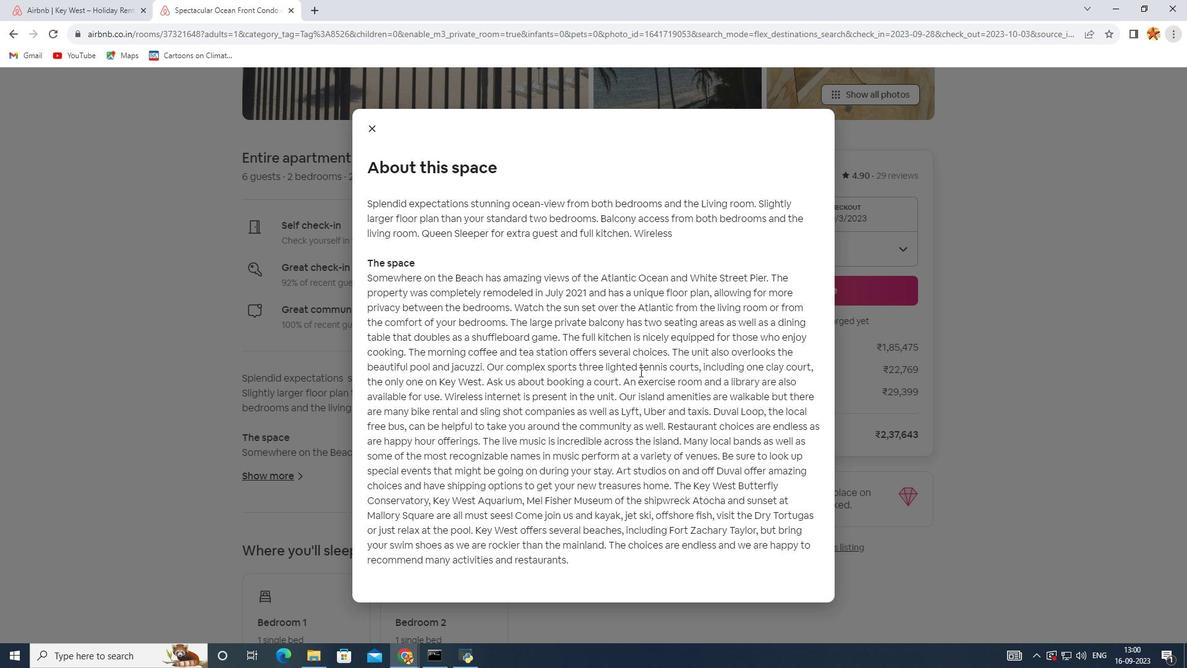 
Action: Mouse scrolled (640, 371) with delta (0, 0)
Screenshot: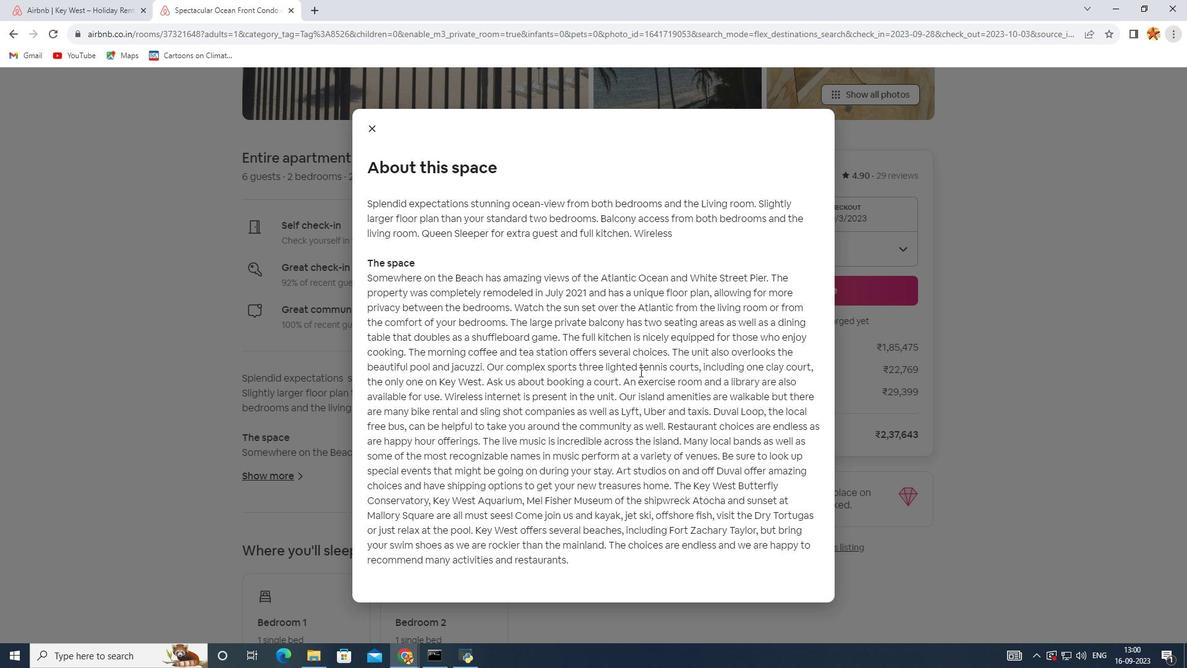 
Action: Mouse scrolled (640, 371) with delta (0, 0)
Screenshot: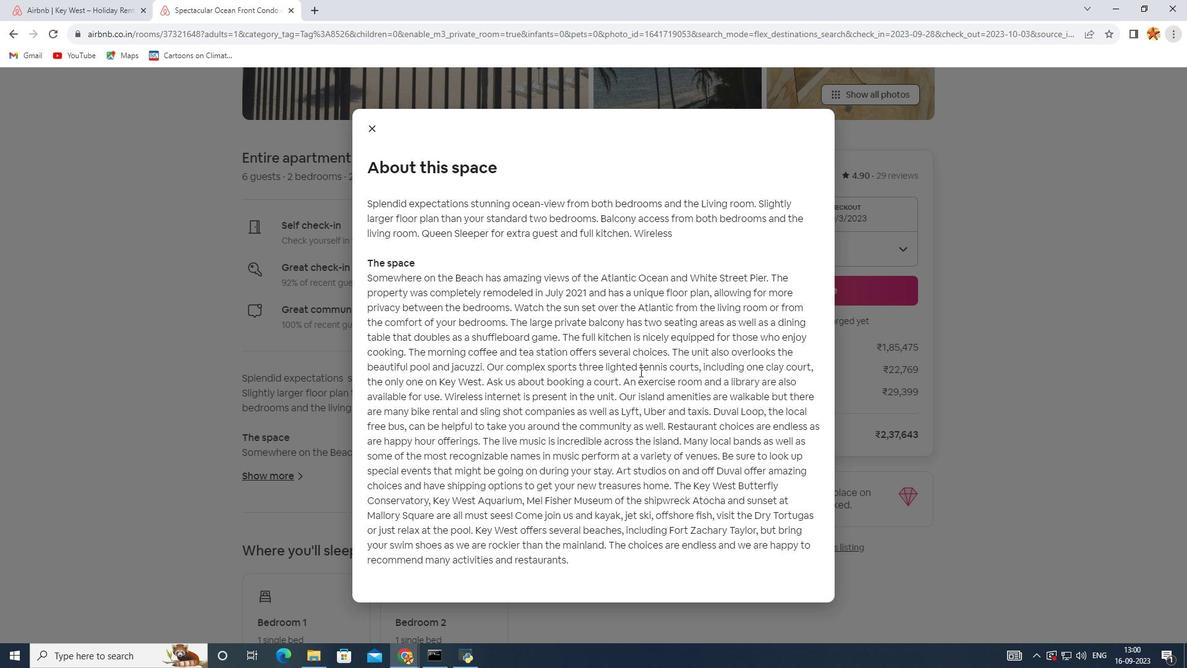 
Action: Mouse scrolled (640, 371) with delta (0, 0)
Screenshot: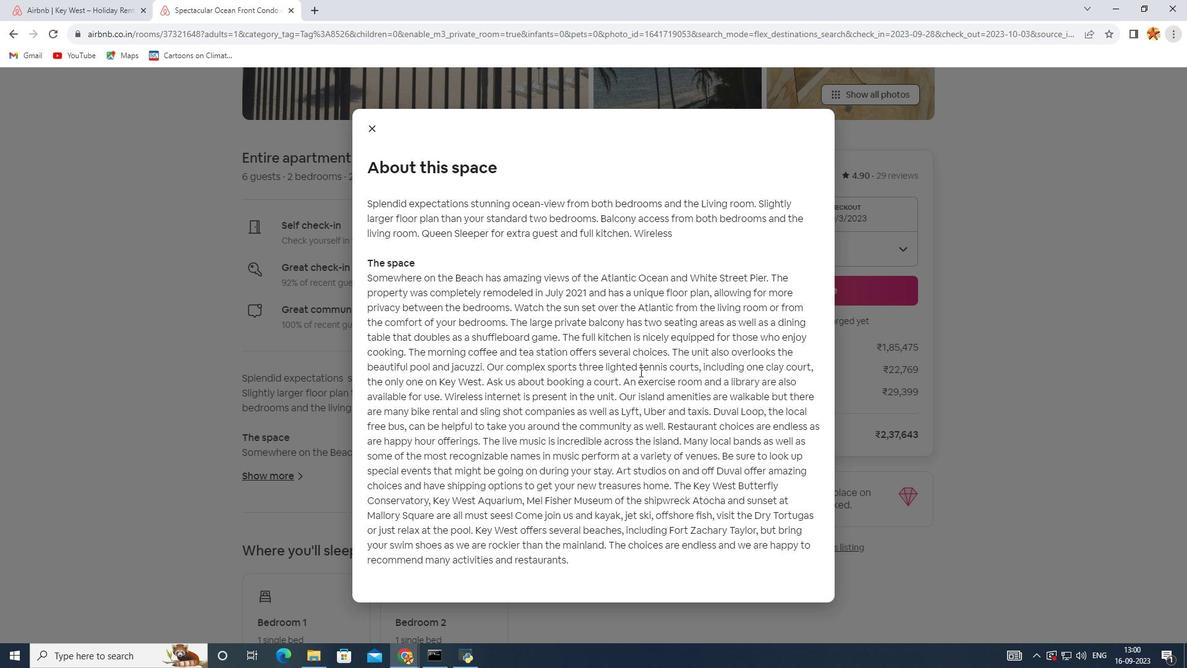 
Action: Mouse scrolled (640, 371) with delta (0, 0)
Screenshot: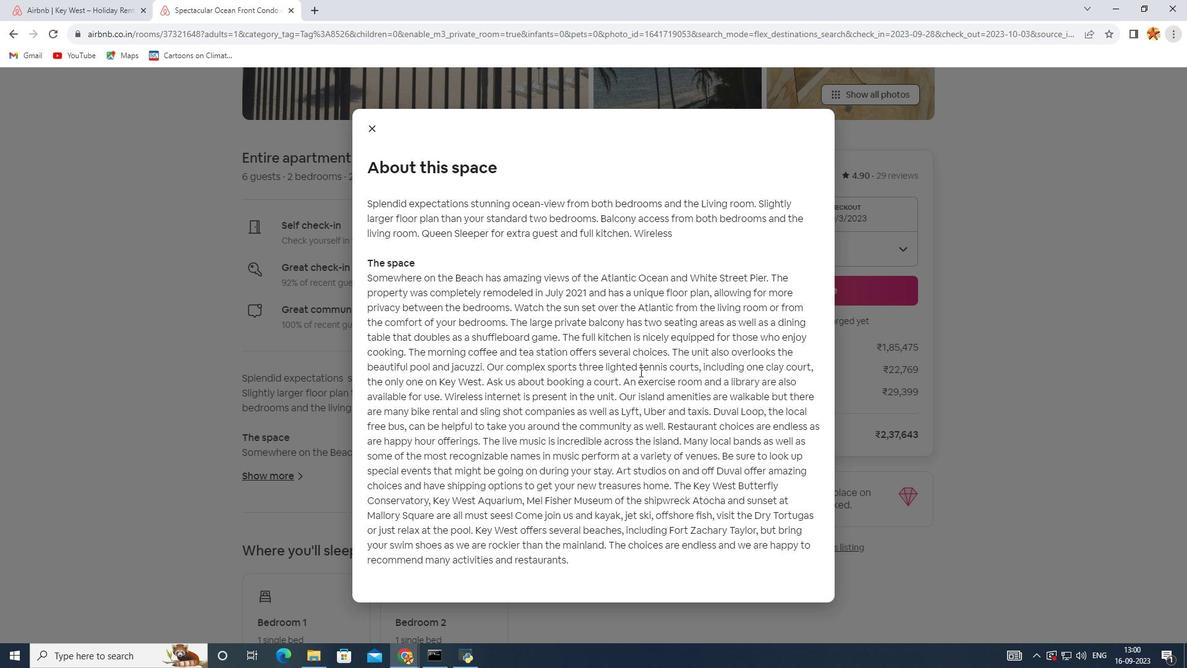 
Action: Mouse scrolled (640, 371) with delta (0, 0)
Screenshot: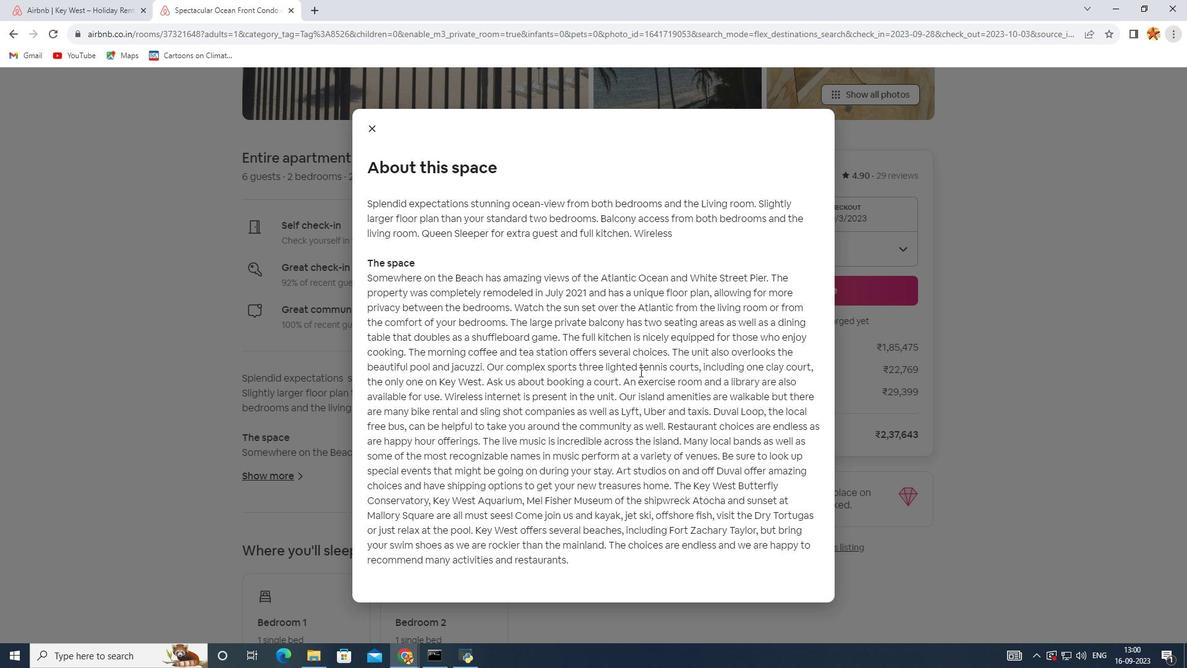 
Action: Mouse scrolled (640, 371) with delta (0, 0)
Screenshot: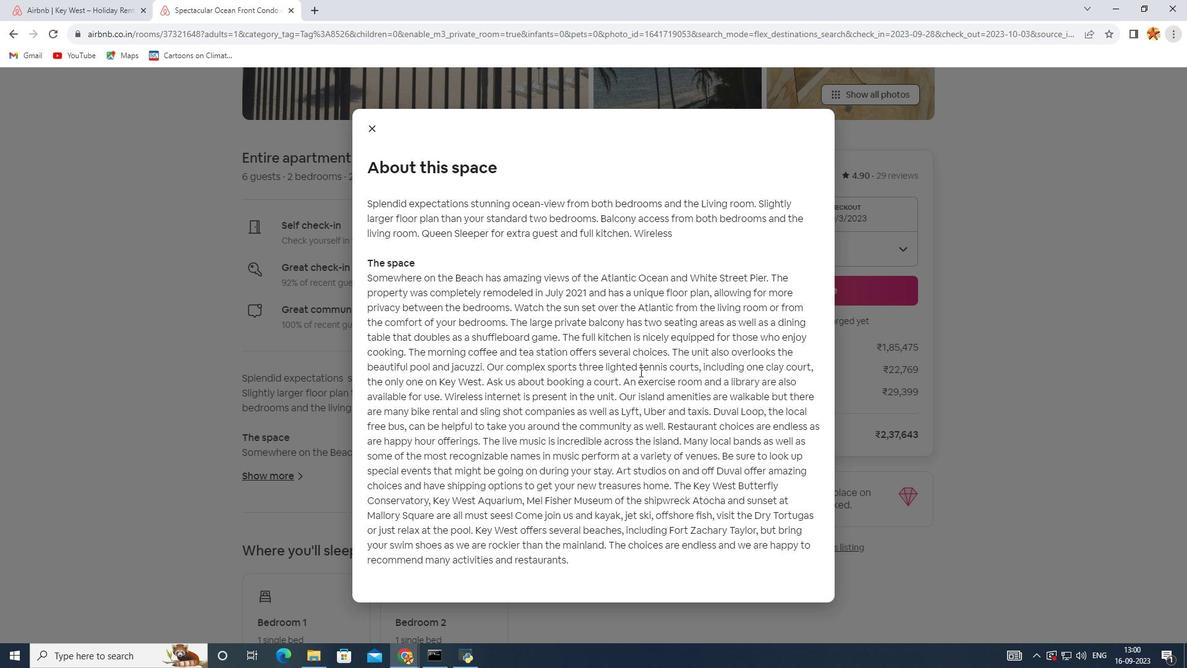 
Action: Mouse moved to (375, 131)
Screenshot: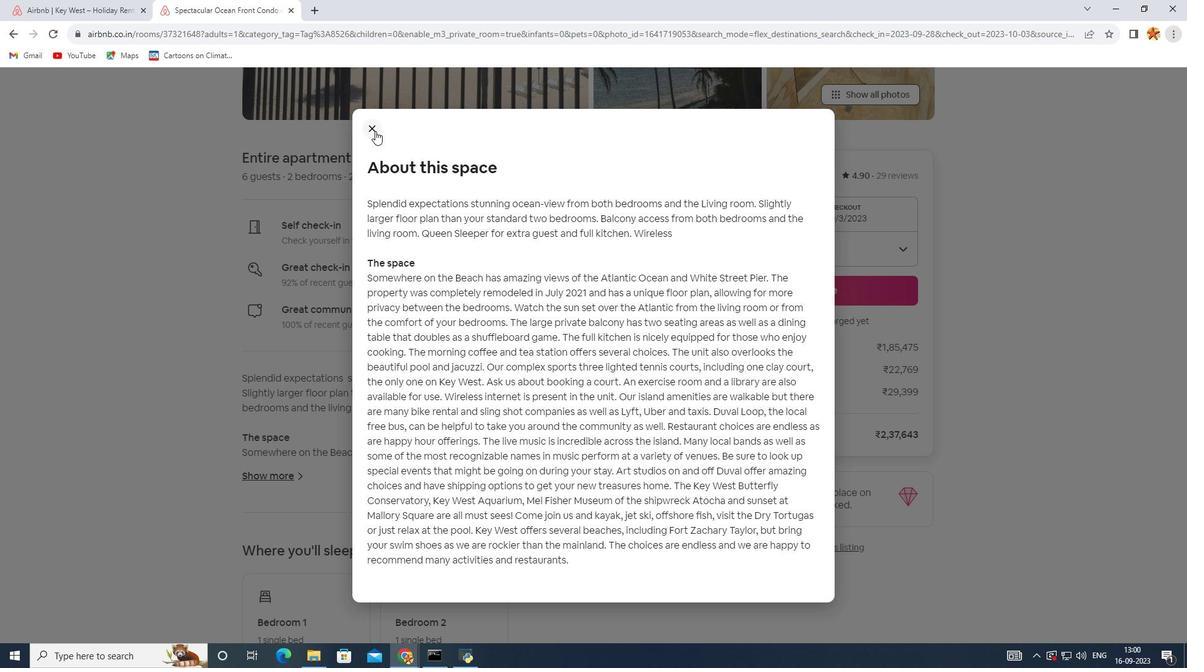 
Action: Mouse pressed left at (375, 131)
Screenshot: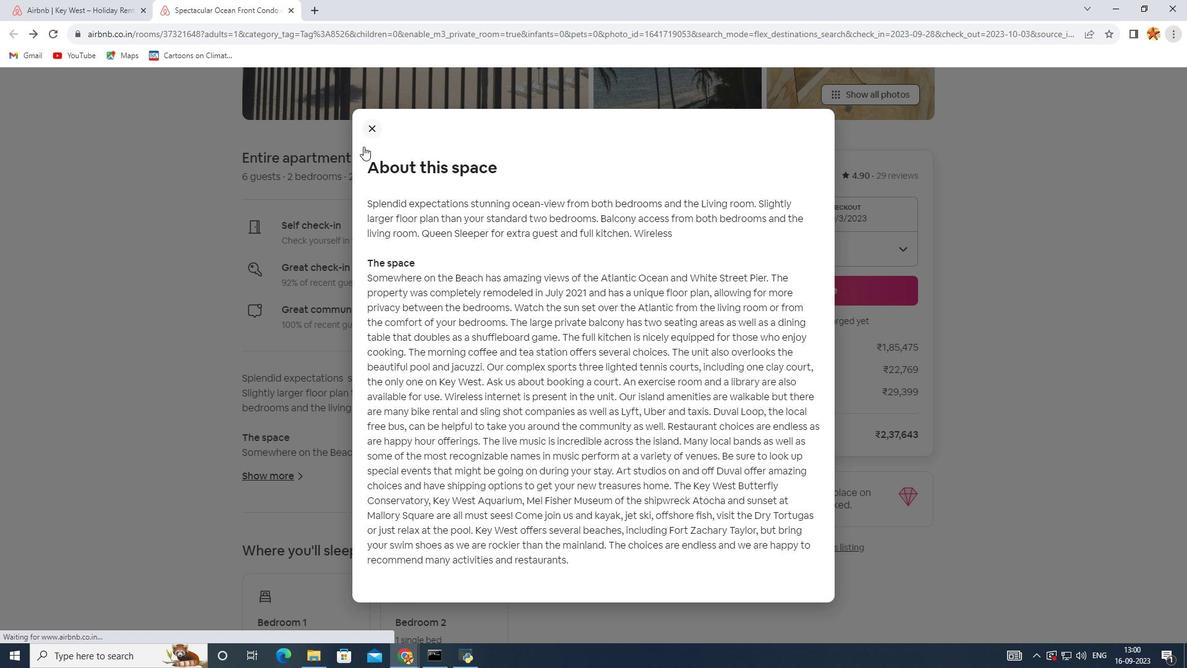 
Action: Mouse moved to (346, 381)
Screenshot: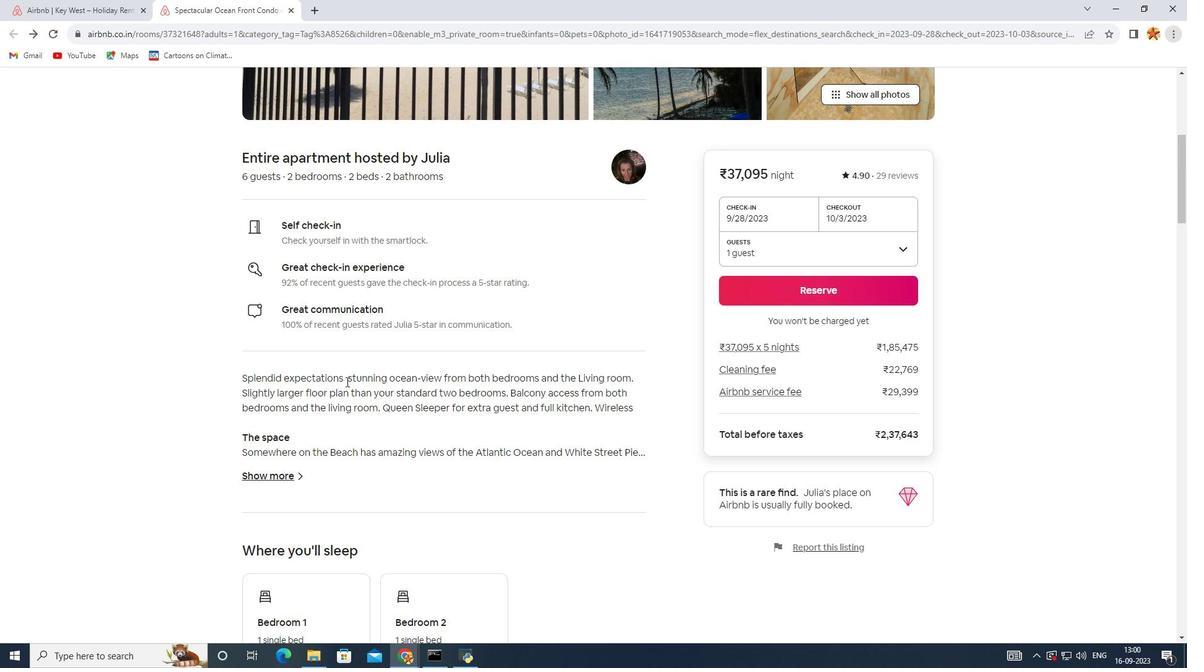 
Action: Mouse scrolled (346, 381) with delta (0, 0)
Screenshot: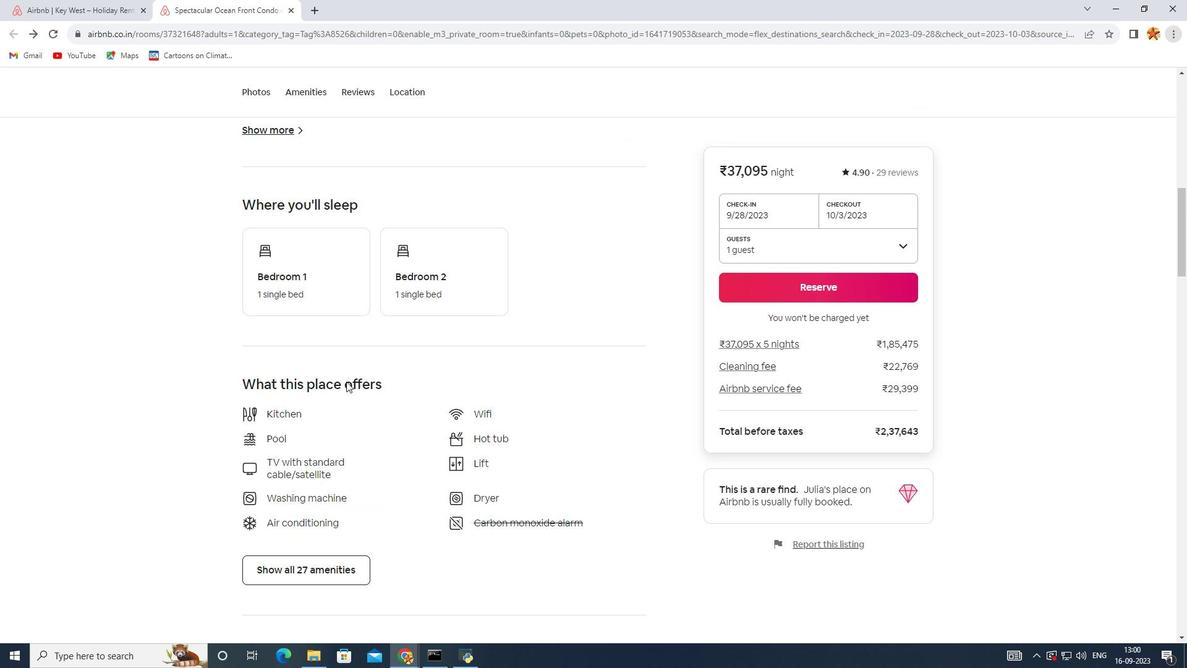 
Action: Mouse scrolled (346, 381) with delta (0, 0)
Screenshot: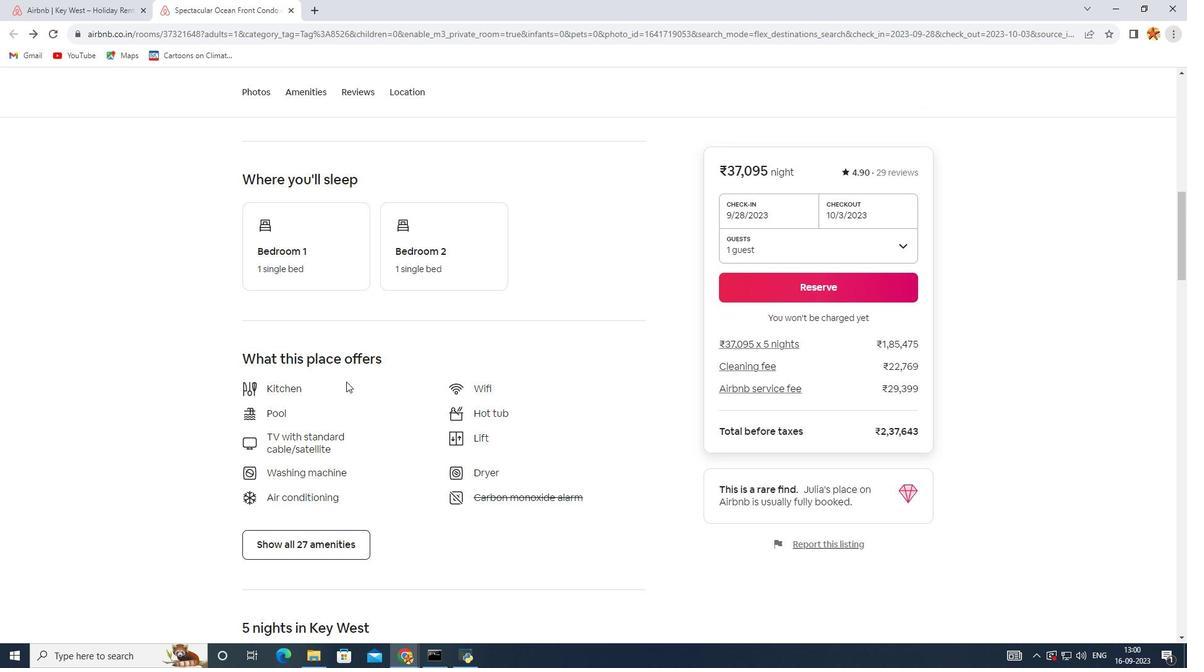 
Action: Mouse scrolled (346, 381) with delta (0, 0)
Screenshot: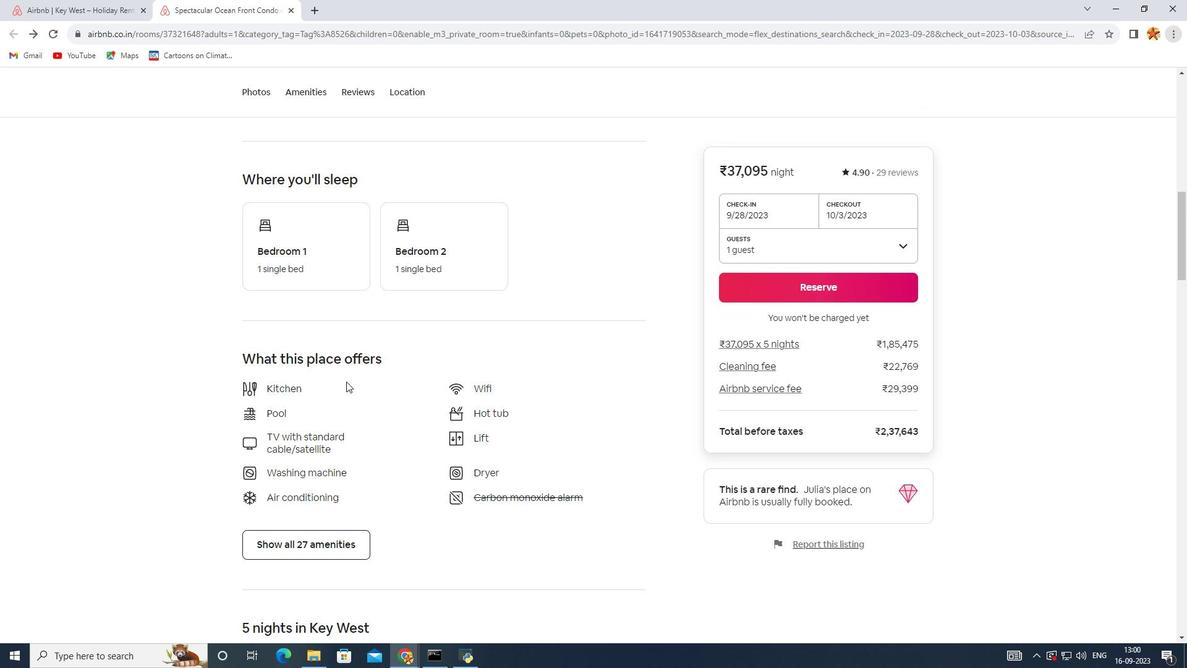 
Action: Mouse scrolled (346, 381) with delta (0, 0)
Screenshot: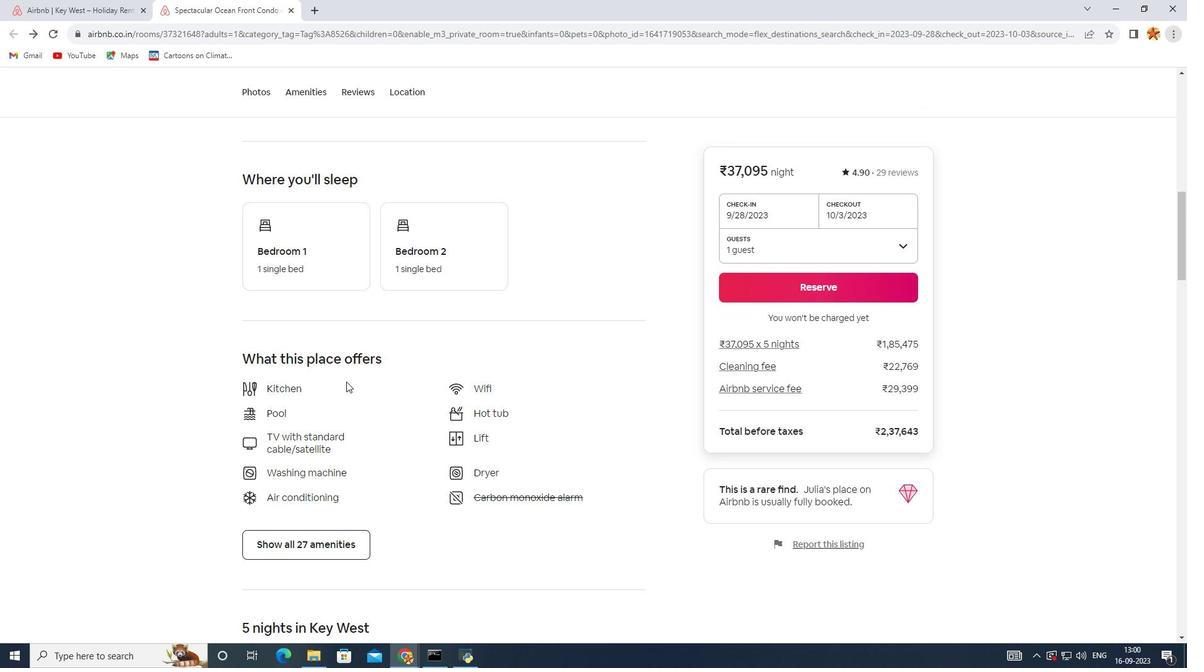 
Action: Mouse scrolled (346, 381) with delta (0, 0)
Screenshot: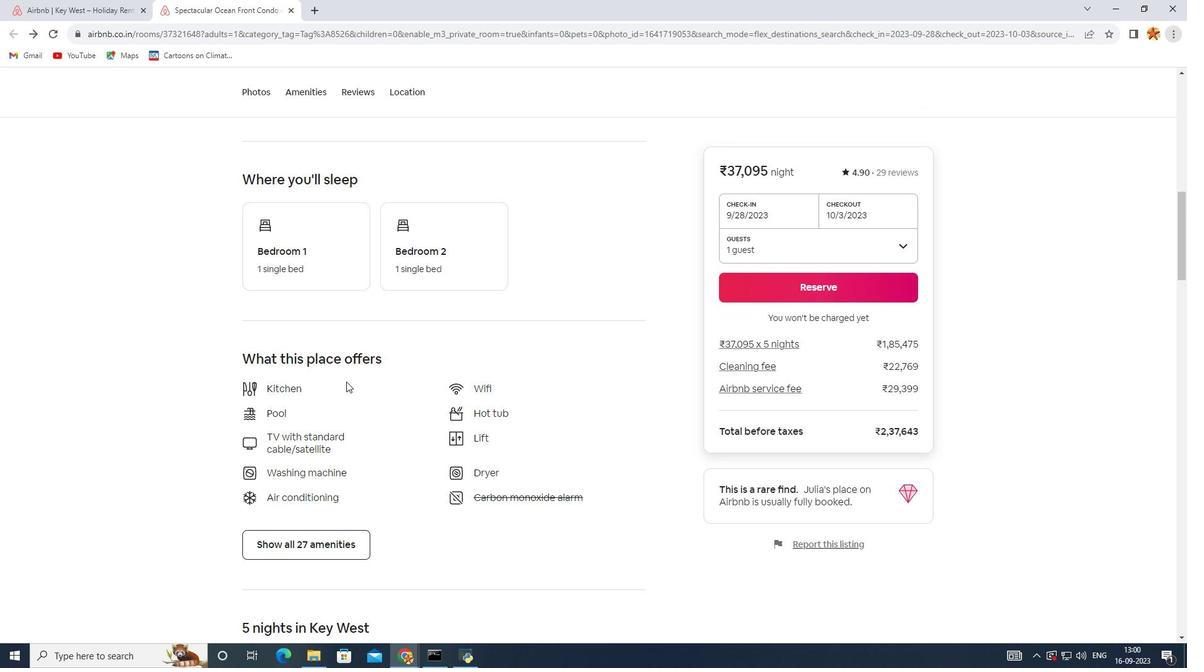 
Action: Mouse scrolled (346, 381) with delta (0, 0)
Screenshot: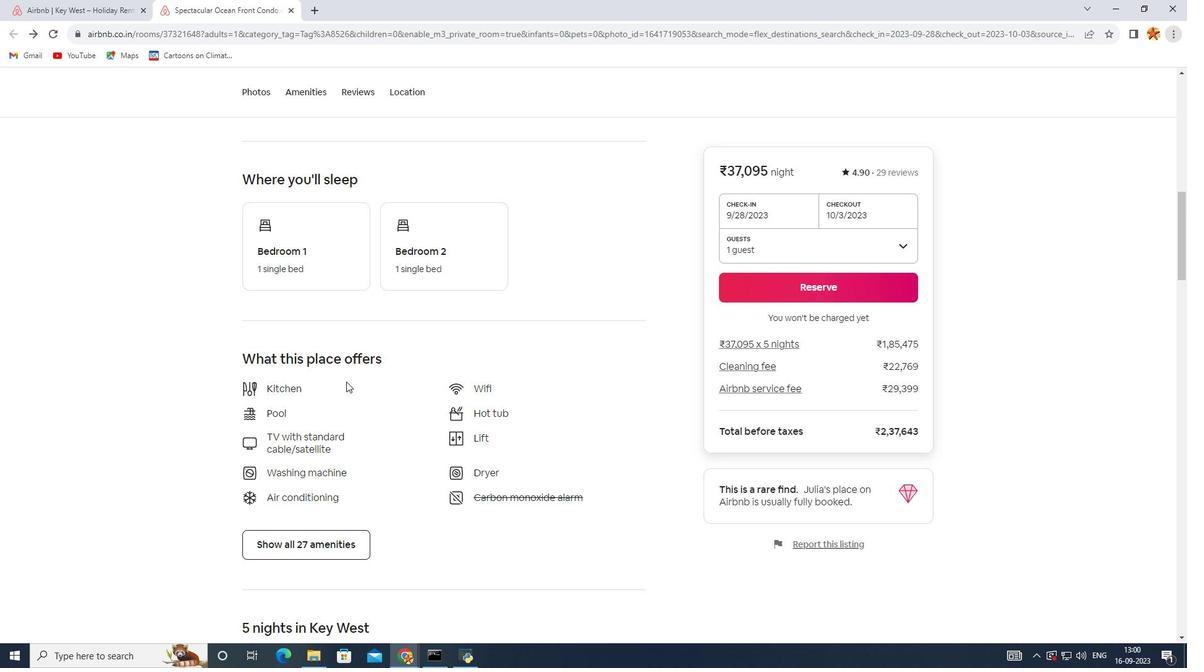 
Action: Mouse moved to (296, 537)
Screenshot: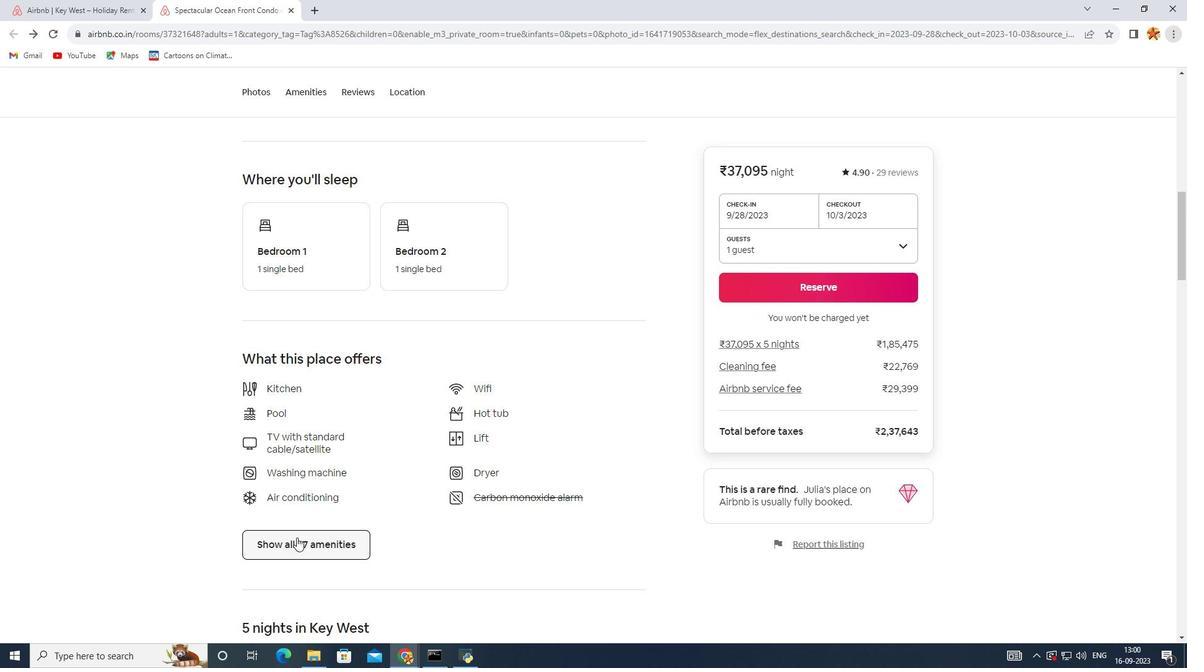 
Action: Mouse pressed left at (296, 537)
Screenshot: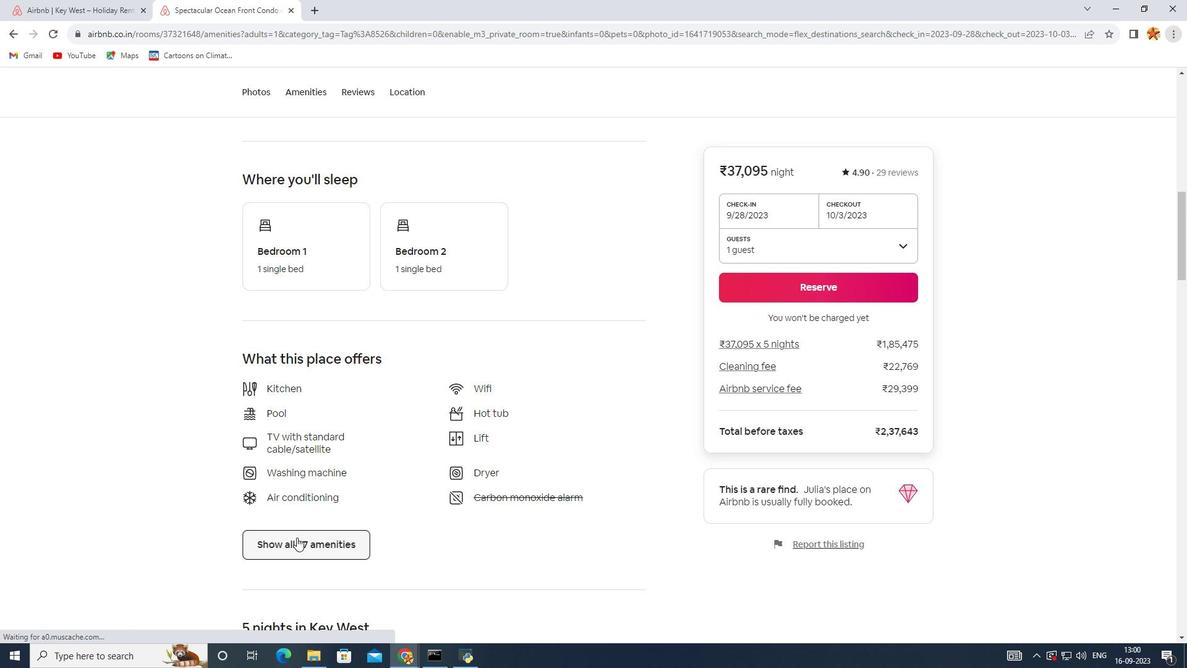 
Action: Mouse moved to (502, 337)
Screenshot: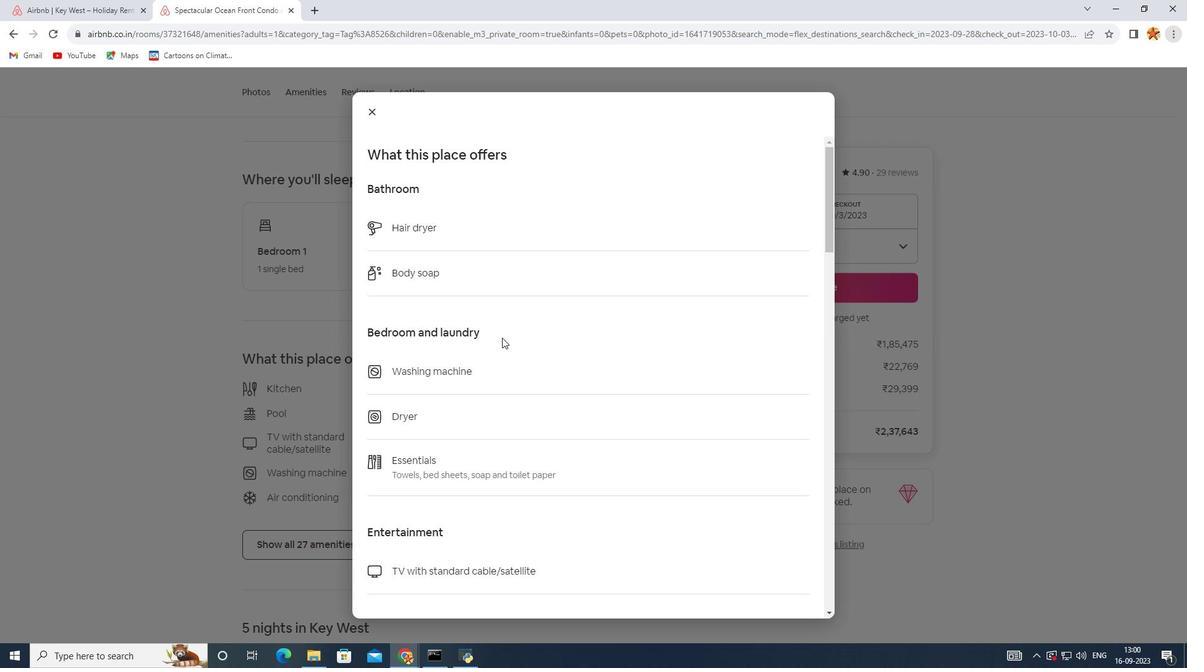 
Action: Mouse scrolled (502, 337) with delta (0, 0)
Screenshot: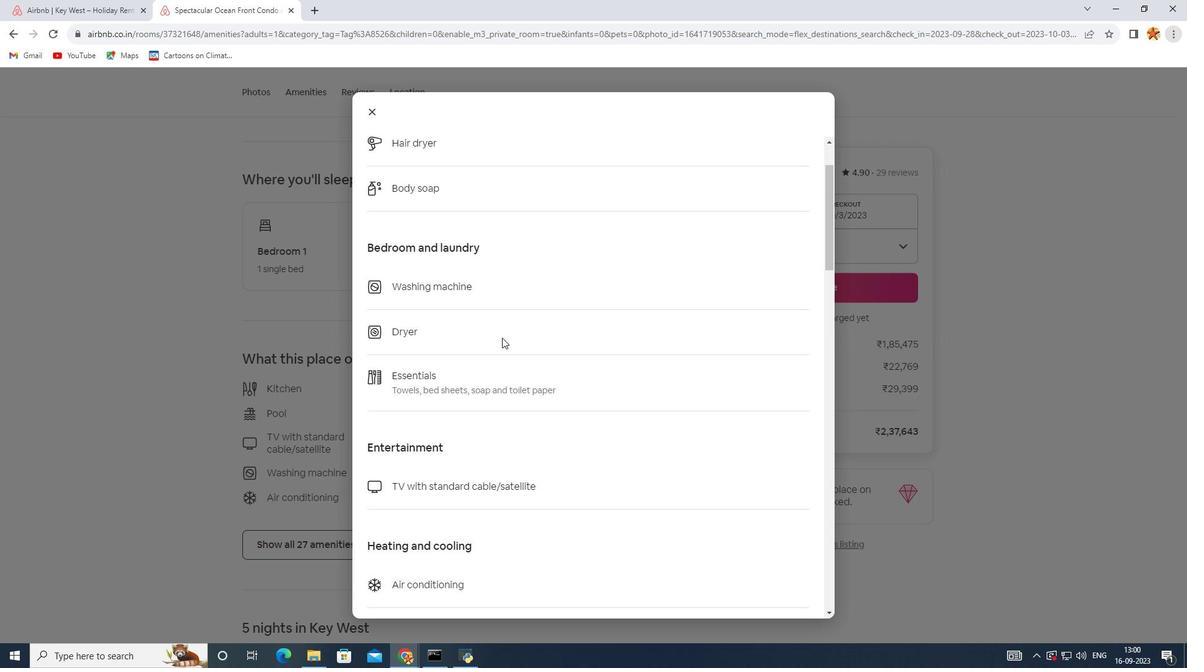 
Action: Mouse scrolled (502, 337) with delta (0, 0)
Screenshot: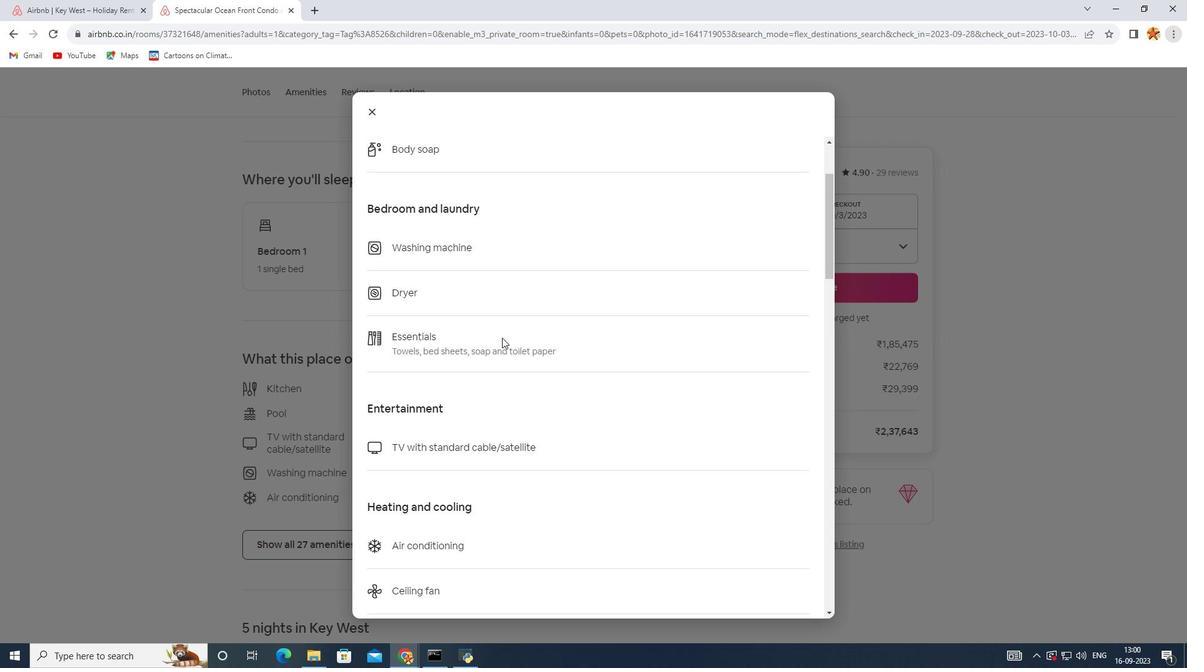 
Action: Mouse scrolled (502, 337) with delta (0, 0)
Screenshot: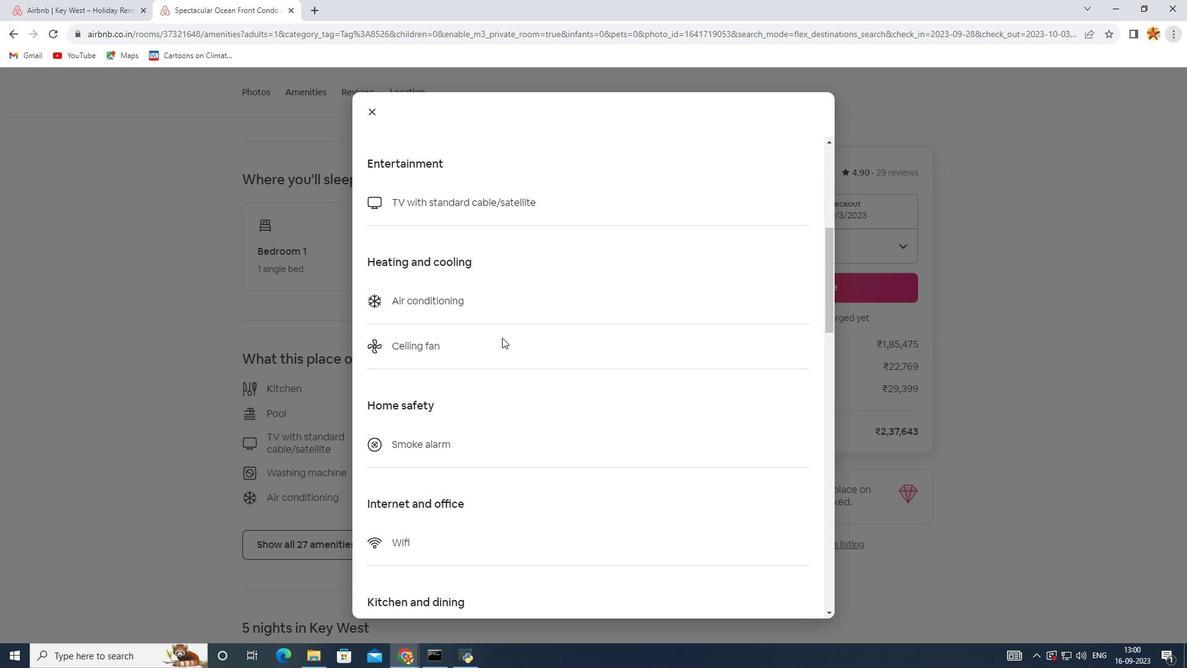
Action: Mouse scrolled (502, 337) with delta (0, 0)
Screenshot: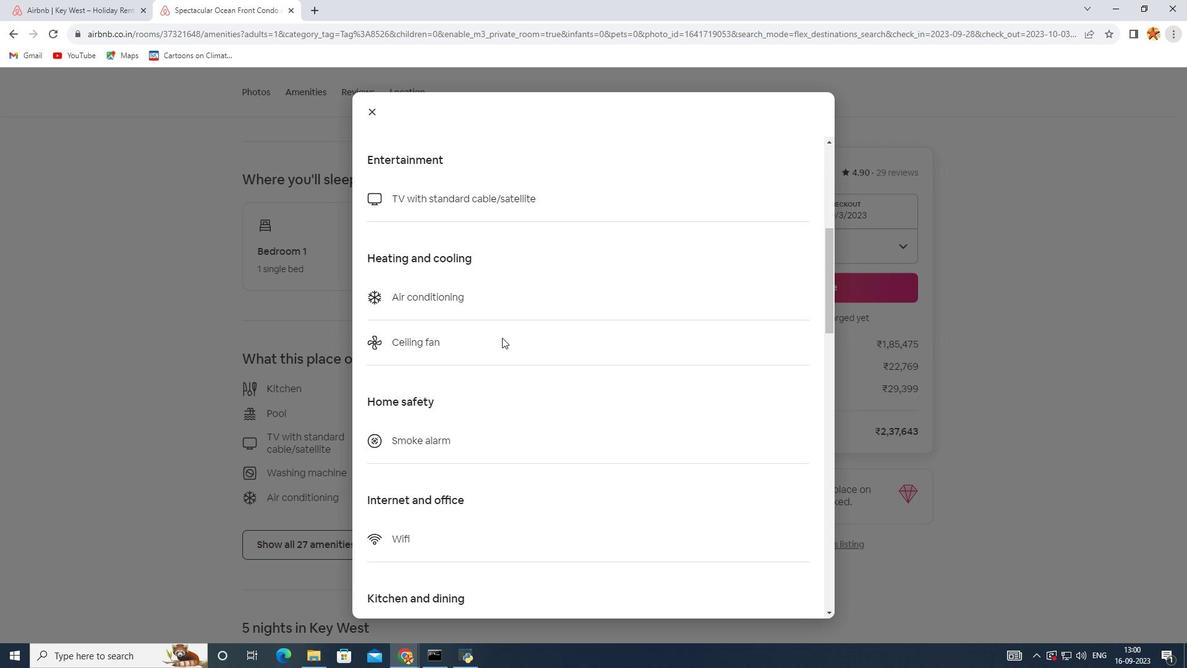 
Action: Mouse scrolled (502, 337) with delta (0, 0)
Screenshot: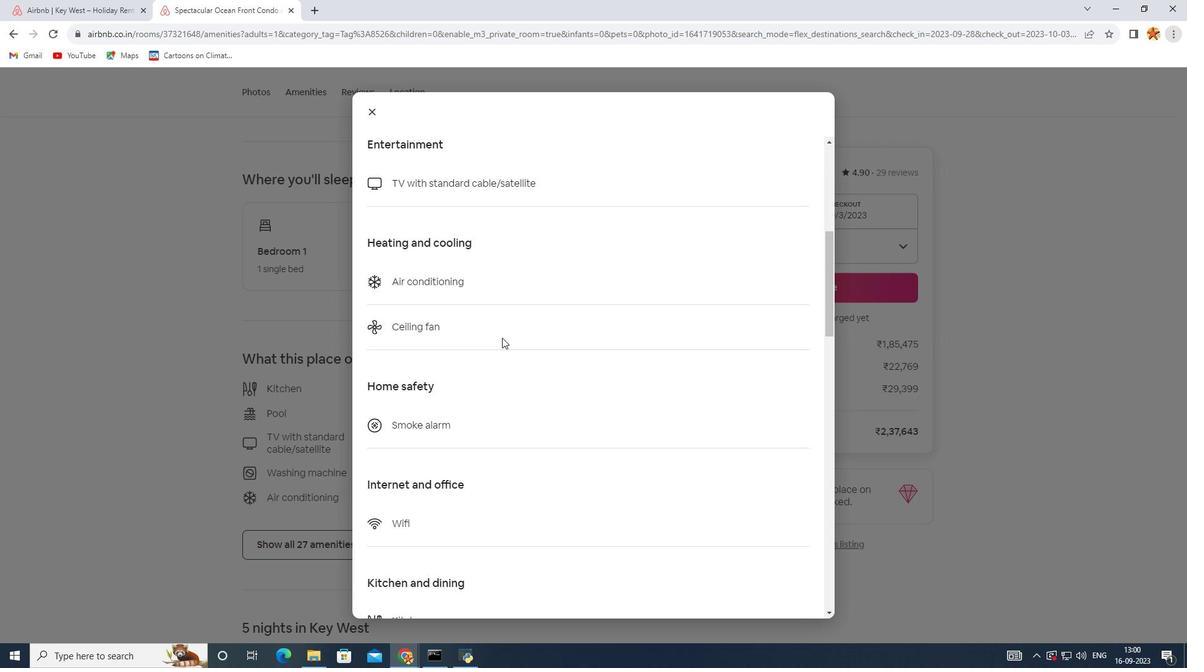 
Action: Mouse scrolled (502, 337) with delta (0, 0)
Screenshot: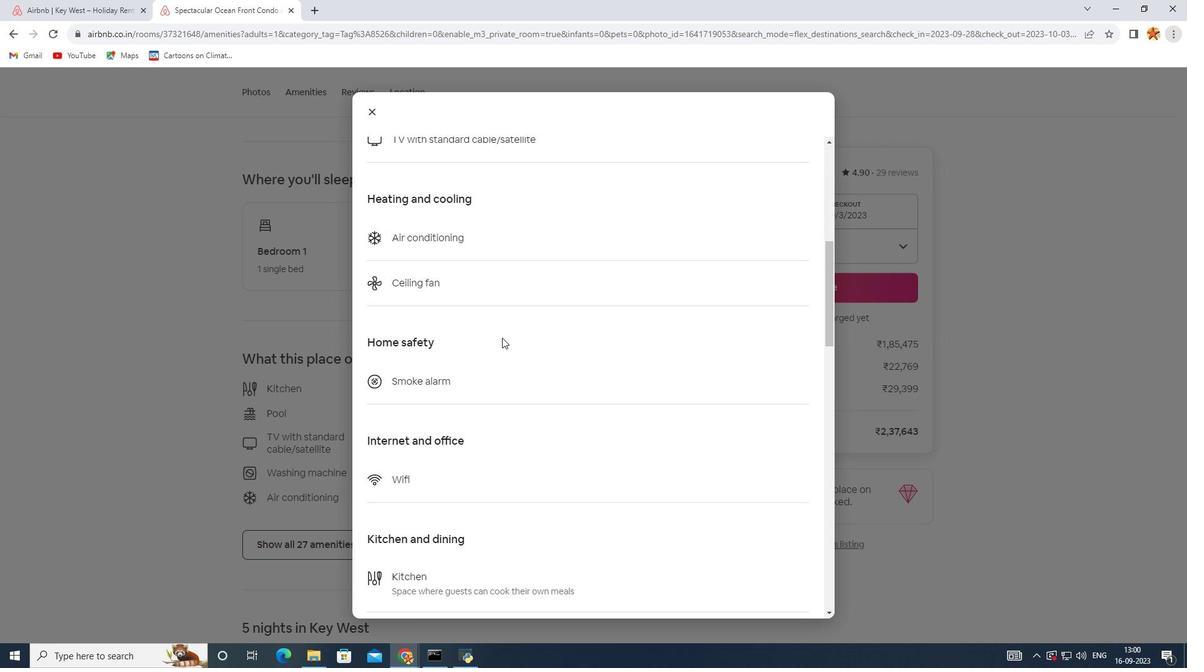 
Action: Mouse scrolled (502, 337) with delta (0, 0)
Screenshot: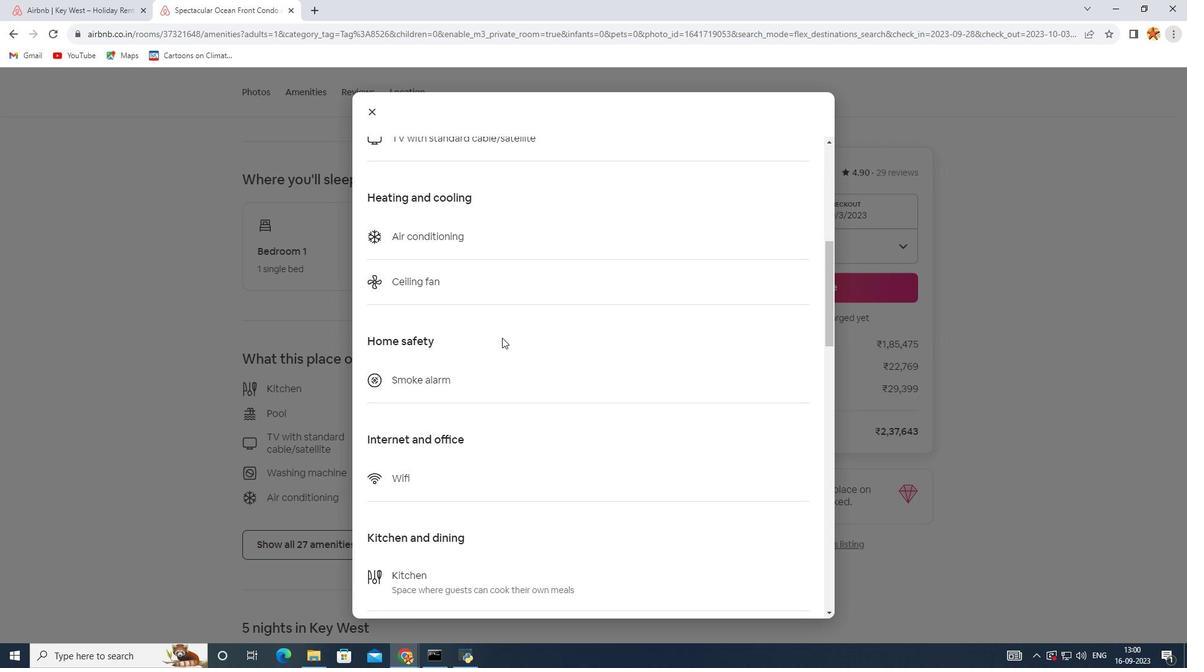 
Action: Mouse scrolled (502, 337) with delta (0, 0)
Screenshot: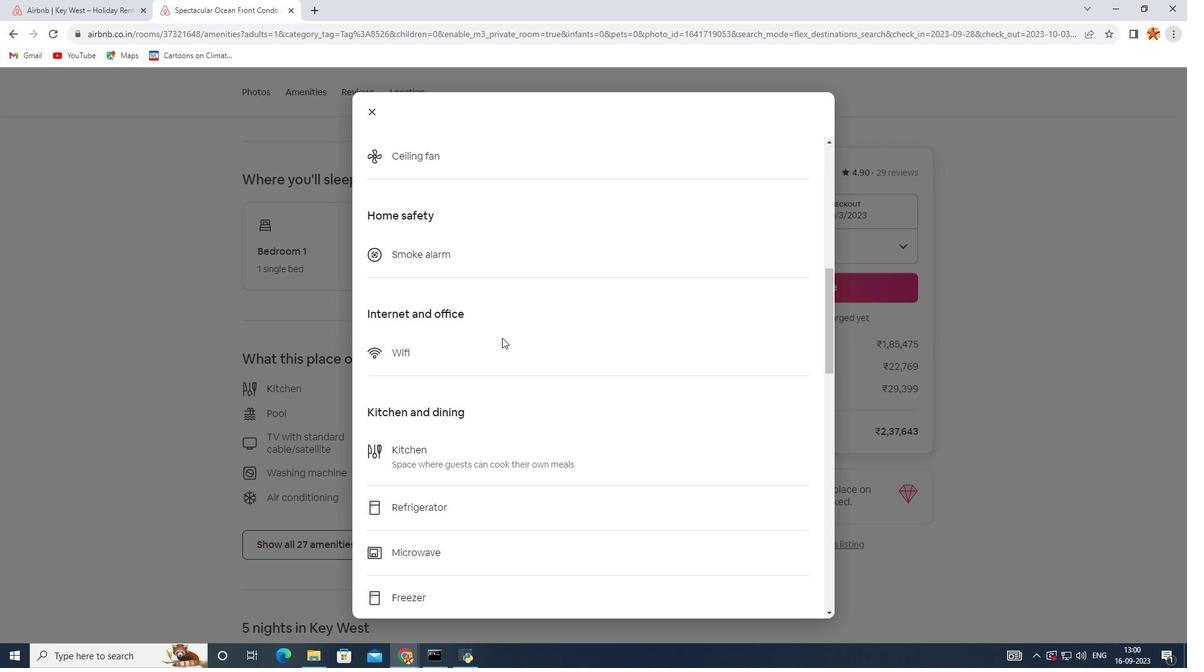 
Action: Mouse scrolled (502, 337) with delta (0, 0)
Screenshot: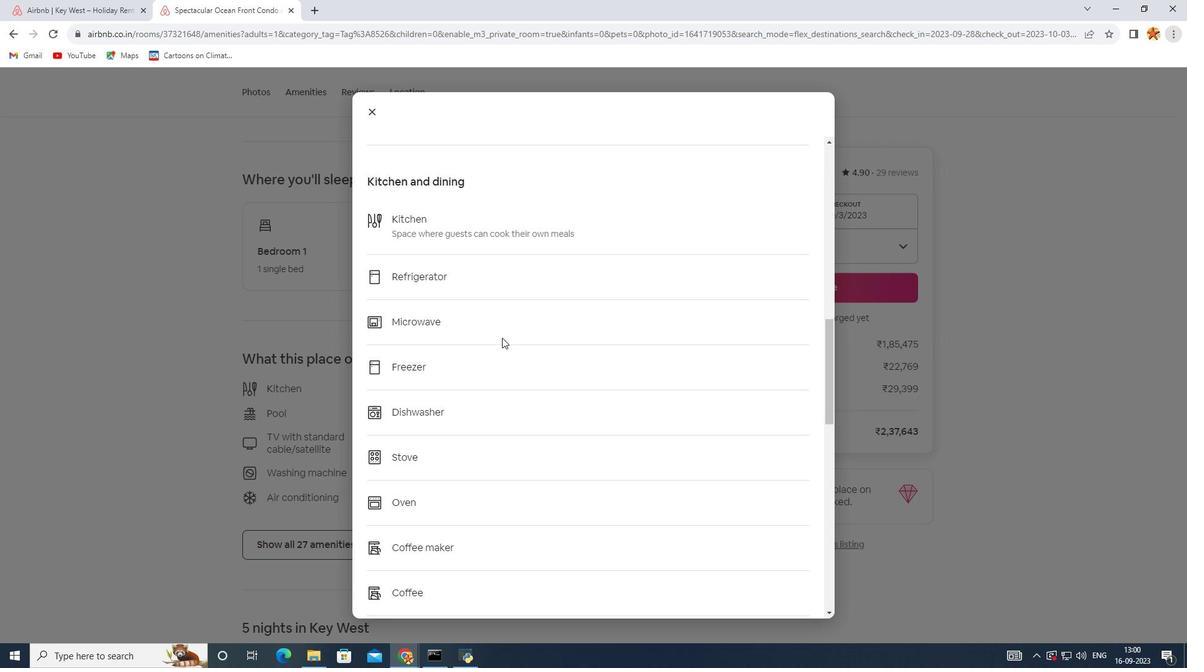 
Action: Mouse scrolled (502, 337) with delta (0, 0)
Screenshot: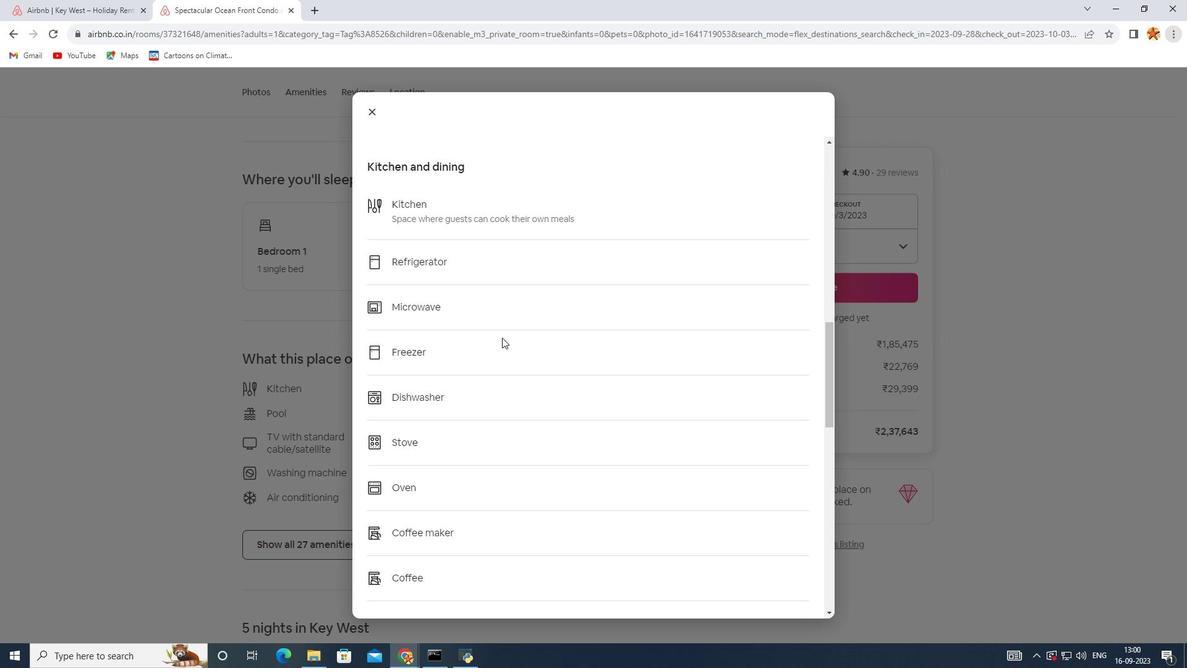 
Action: Mouse scrolled (502, 337) with delta (0, 0)
Screenshot: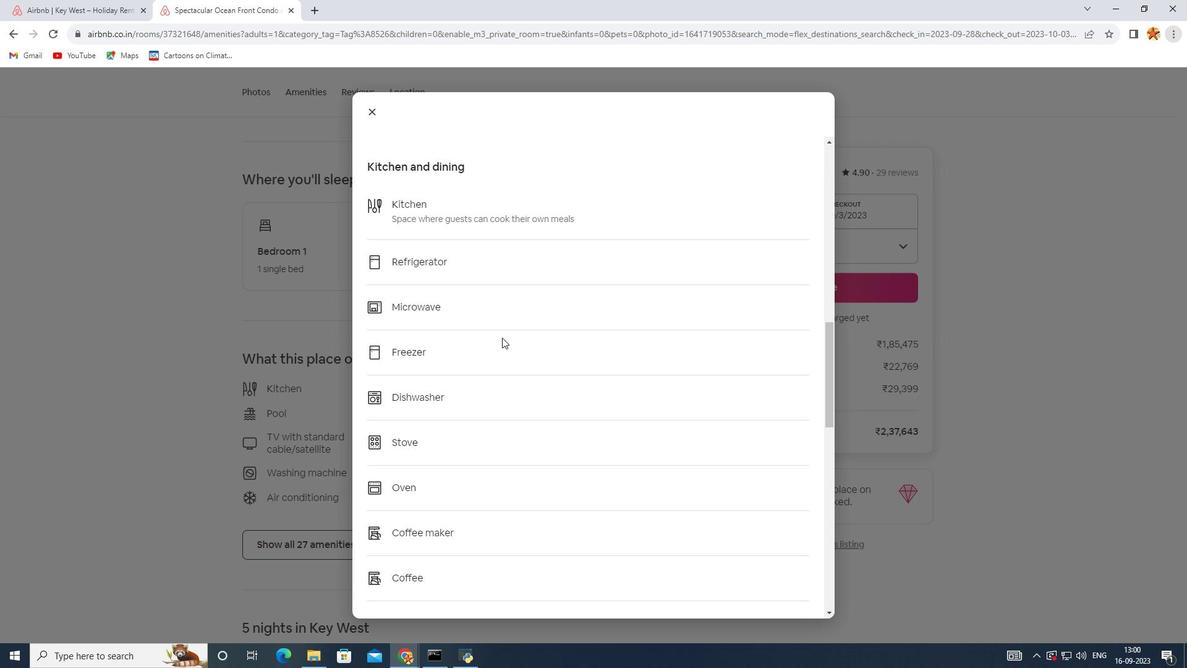 
Action: Mouse scrolled (502, 337) with delta (0, 0)
Screenshot: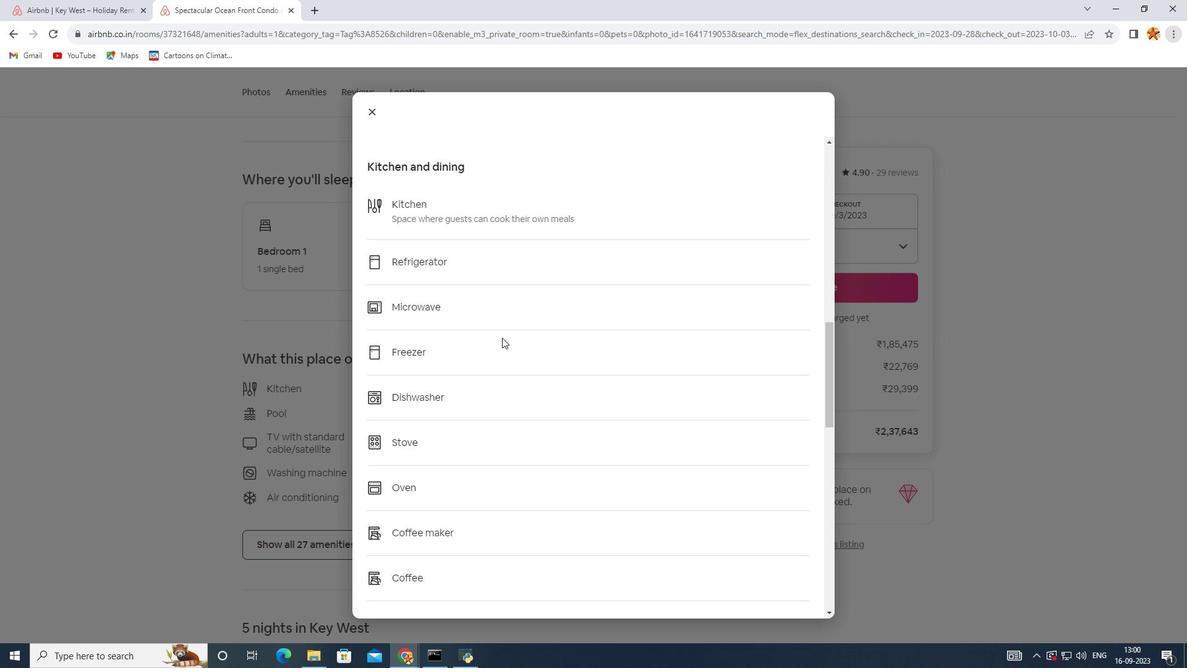 
Action: Mouse scrolled (502, 337) with delta (0, 0)
Screenshot: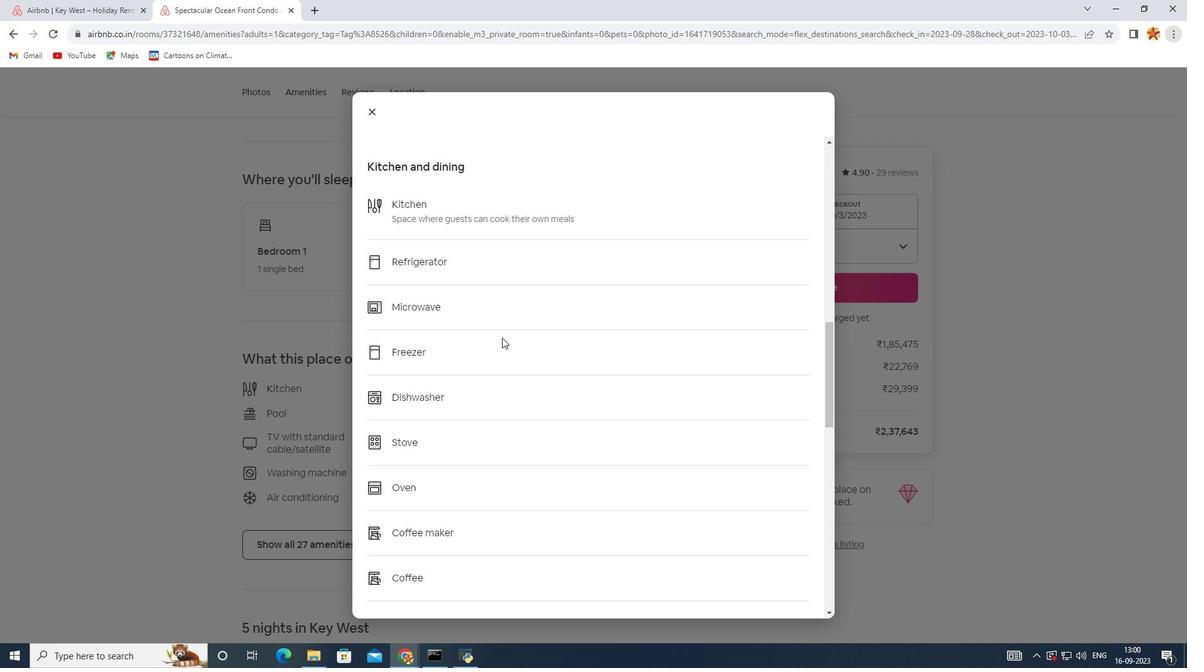 
Action: Mouse scrolled (502, 337) with delta (0, 0)
Screenshot: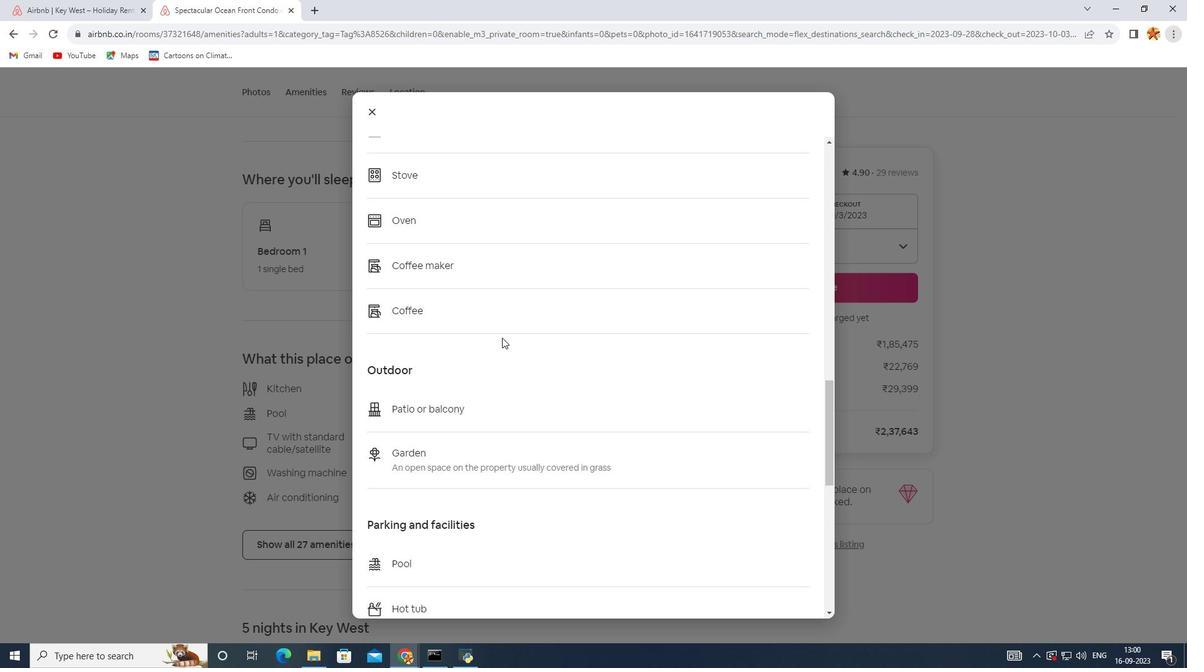
Action: Mouse scrolled (502, 337) with delta (0, 0)
Screenshot: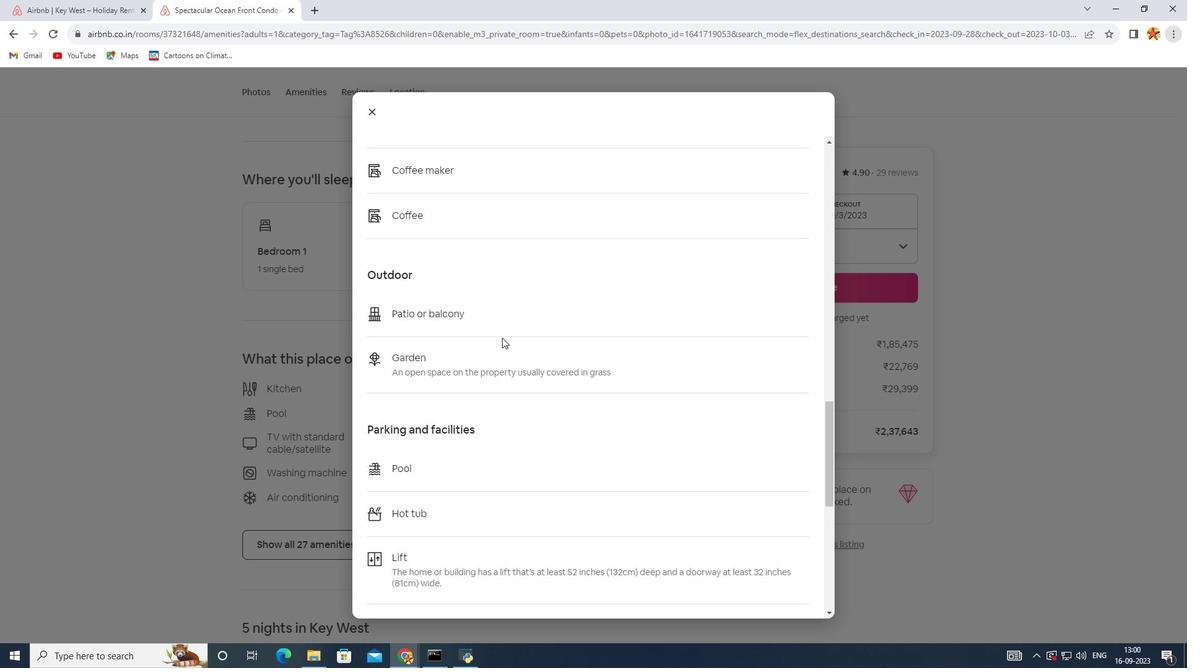 
Action: Mouse scrolled (502, 337) with delta (0, 0)
Screenshot: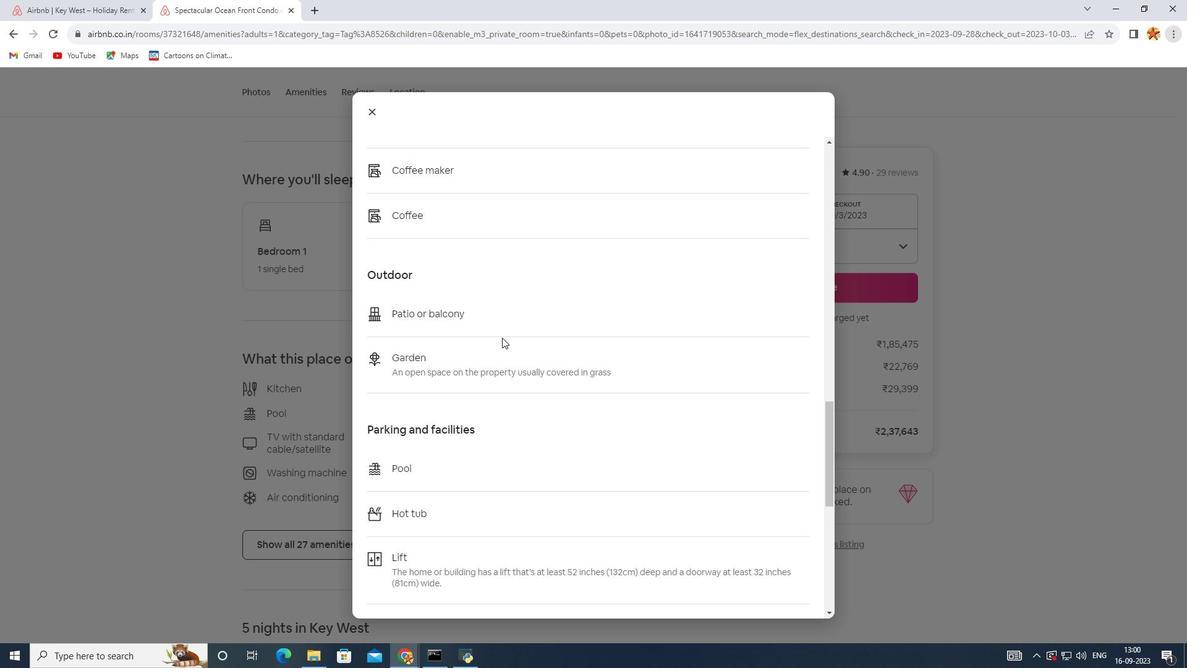 
Action: Mouse scrolled (502, 337) with delta (0, 0)
Screenshot: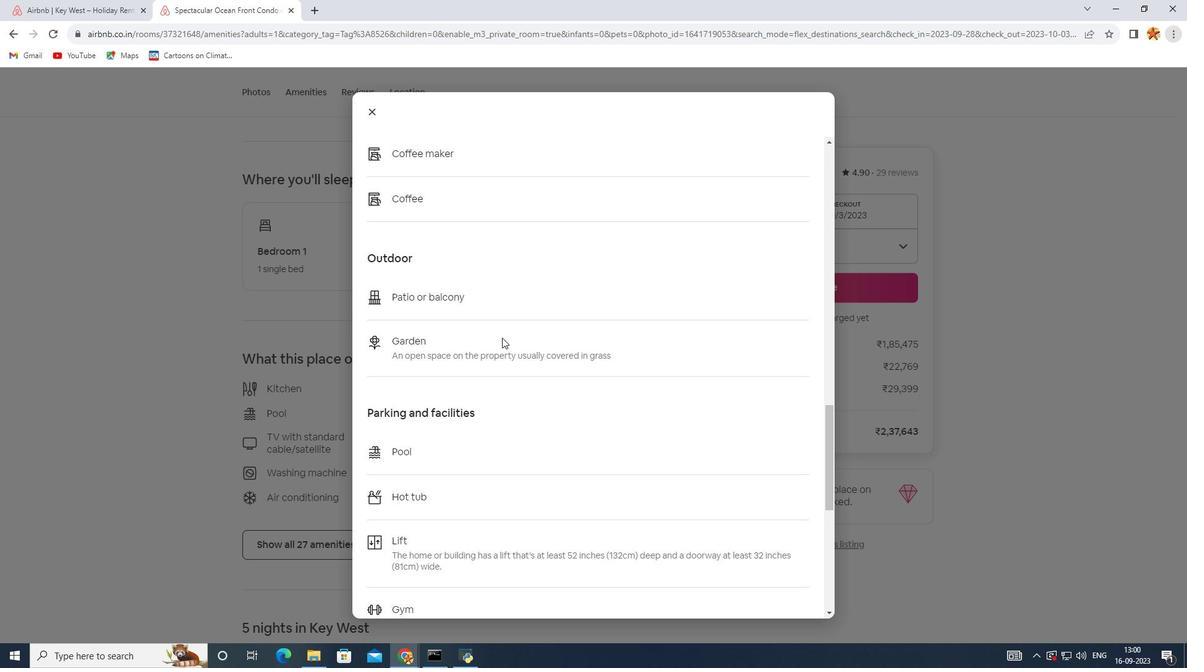 
Action: Mouse scrolled (502, 337) with delta (0, 0)
Screenshot: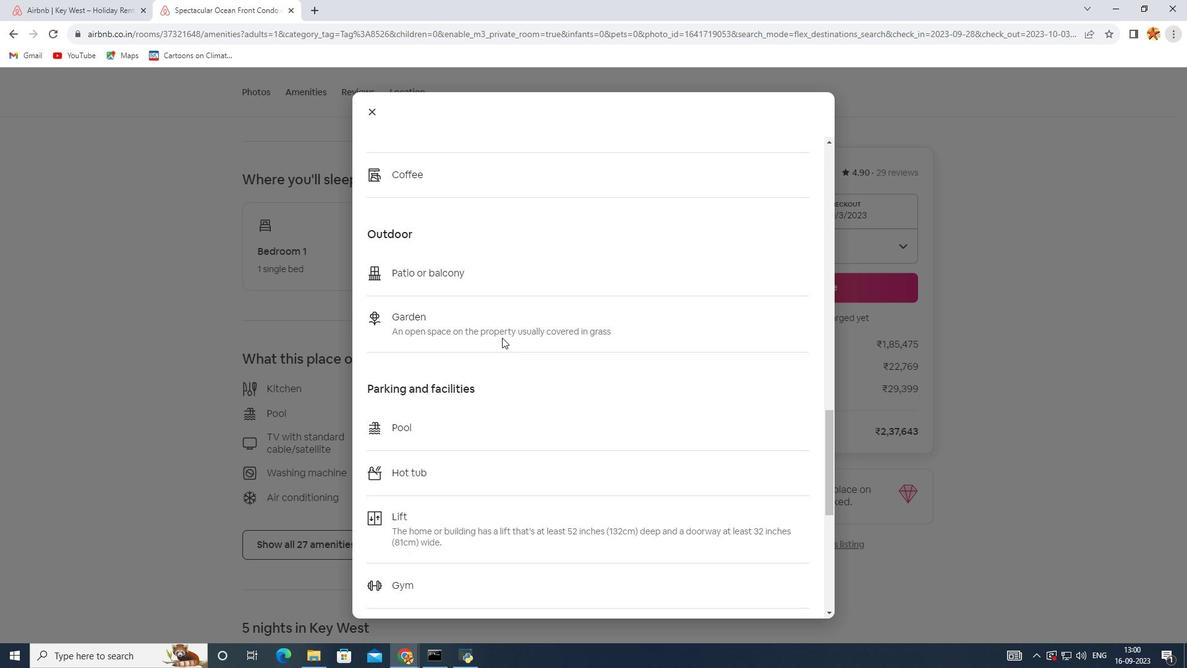 
Action: Mouse scrolled (502, 337) with delta (0, 0)
Screenshot: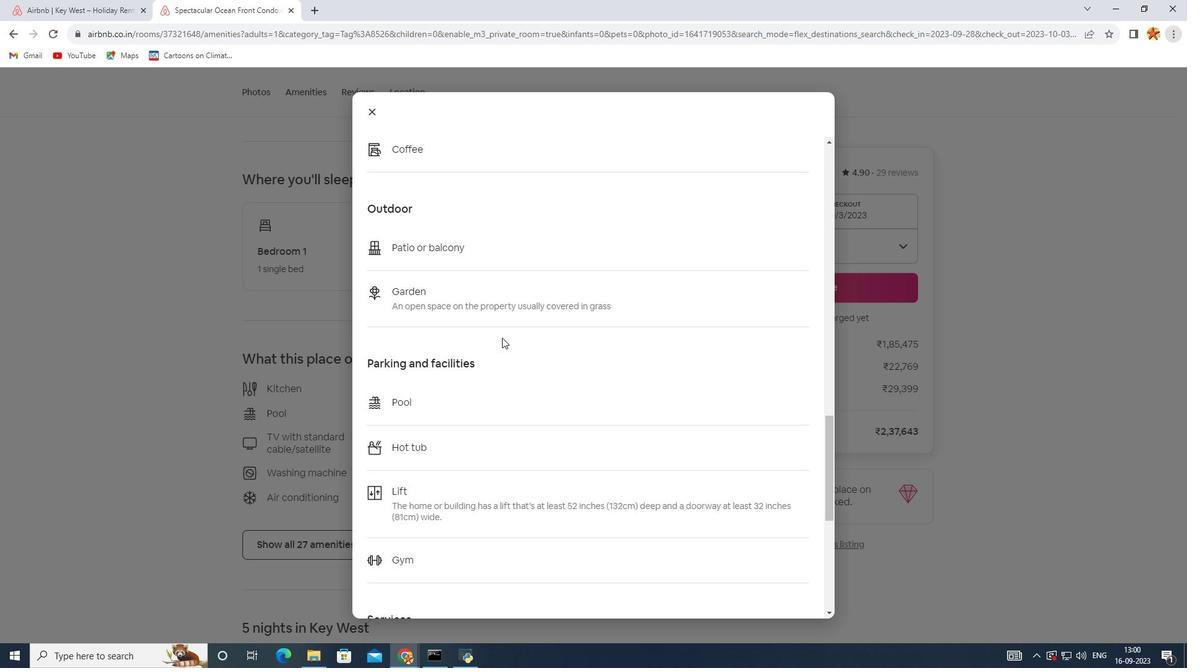 
Action: Mouse scrolled (502, 337) with delta (0, 0)
Screenshot: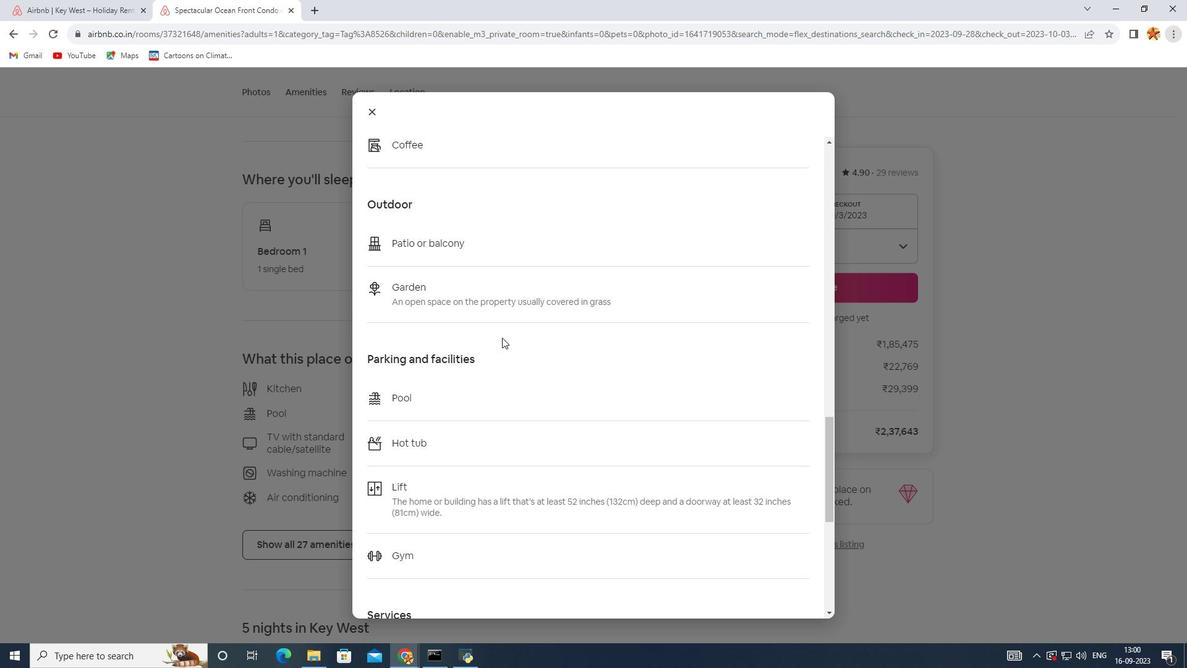 
Action: Mouse scrolled (502, 337) with delta (0, 0)
Screenshot: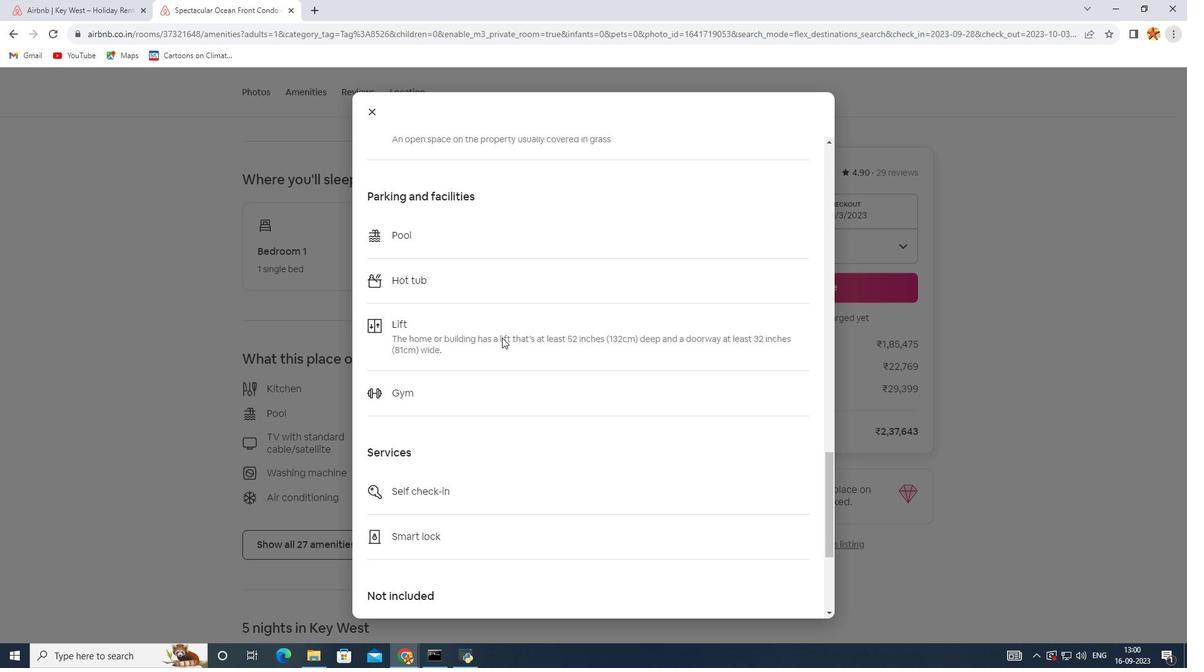 
Action: Mouse scrolled (502, 337) with delta (0, 0)
Screenshot: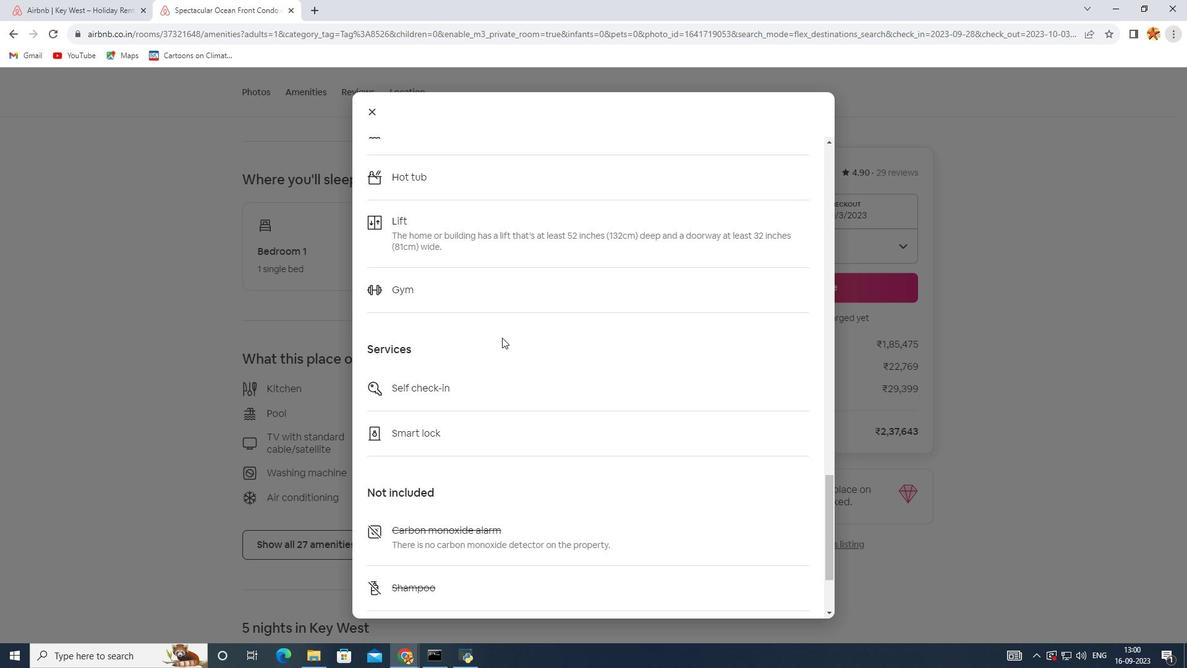 
Action: Mouse scrolled (502, 337) with delta (0, 0)
Screenshot: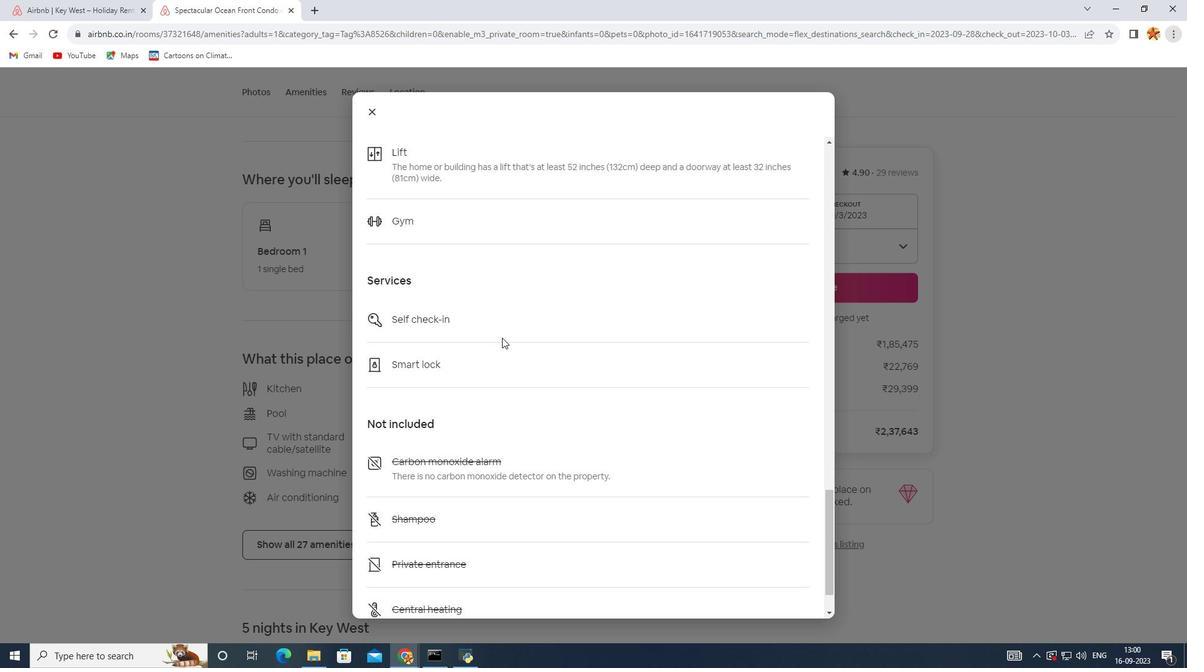 
Action: Mouse scrolled (502, 337) with delta (0, 0)
Screenshot: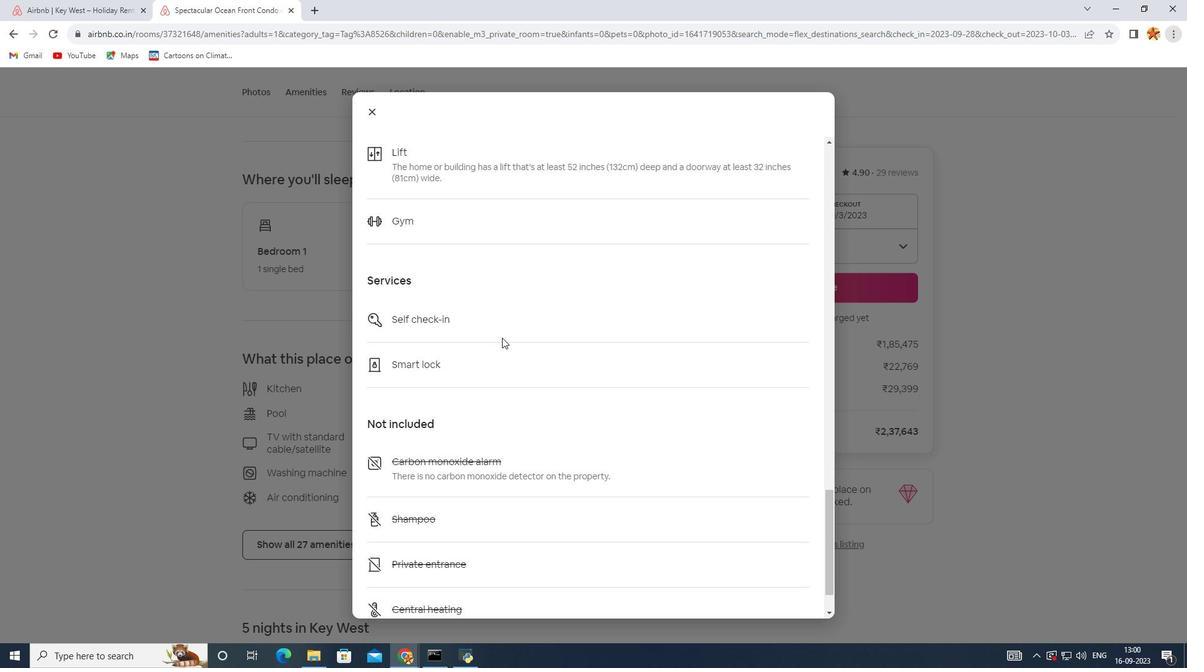 
Action: Mouse scrolled (502, 337) with delta (0, 0)
Screenshot: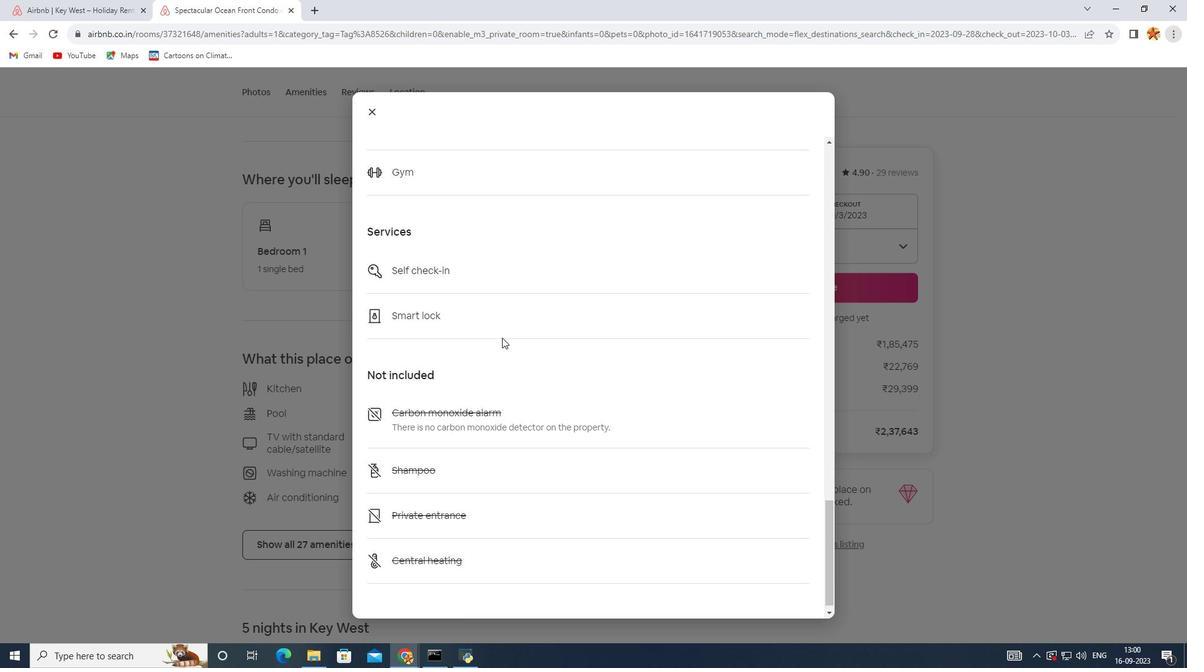 
Action: Mouse scrolled (502, 337) with delta (0, 0)
Screenshot: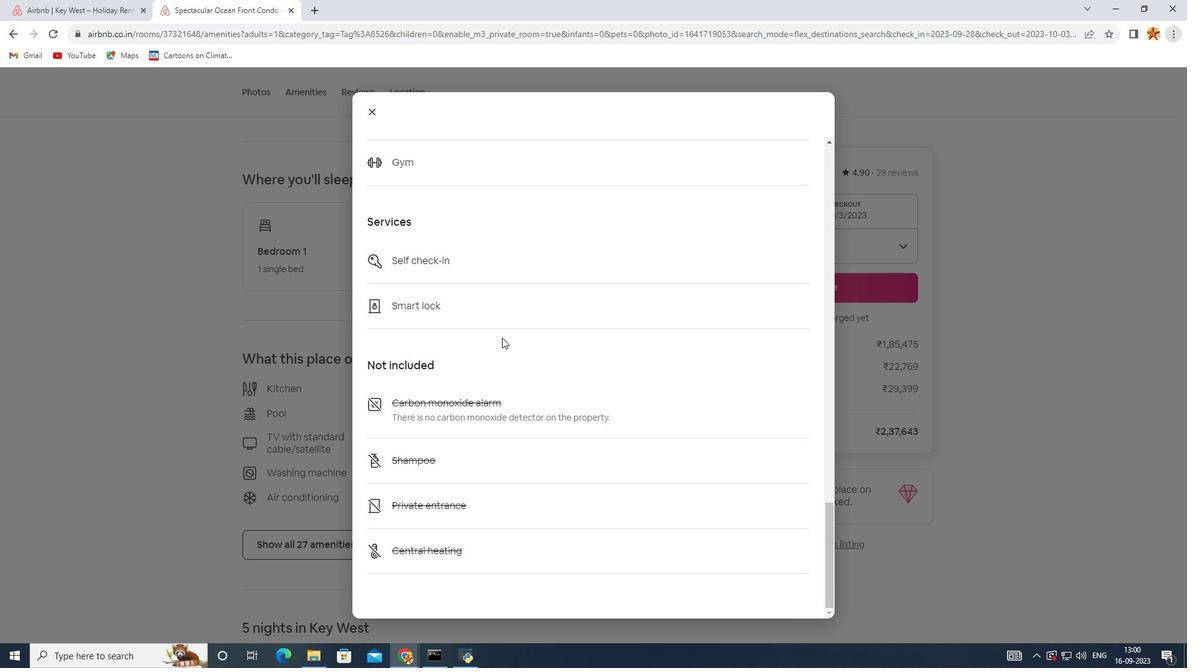 
Action: Mouse scrolled (502, 337) with delta (0, 0)
Screenshot: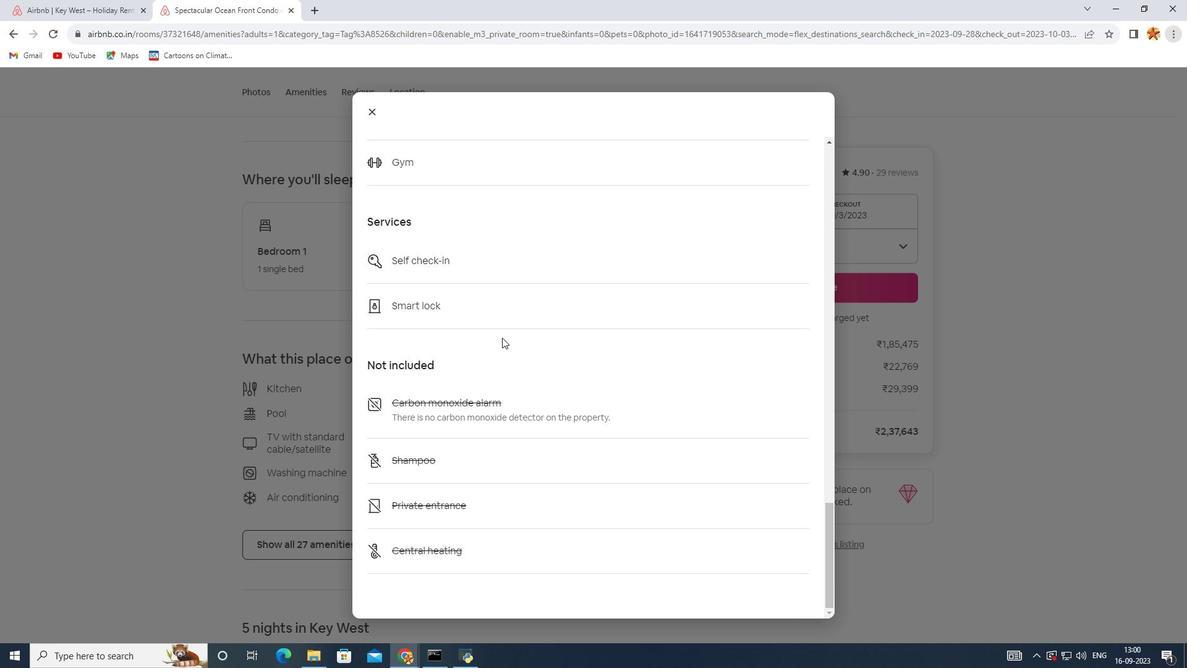 
Action: Mouse scrolled (502, 337) with delta (0, 0)
Screenshot: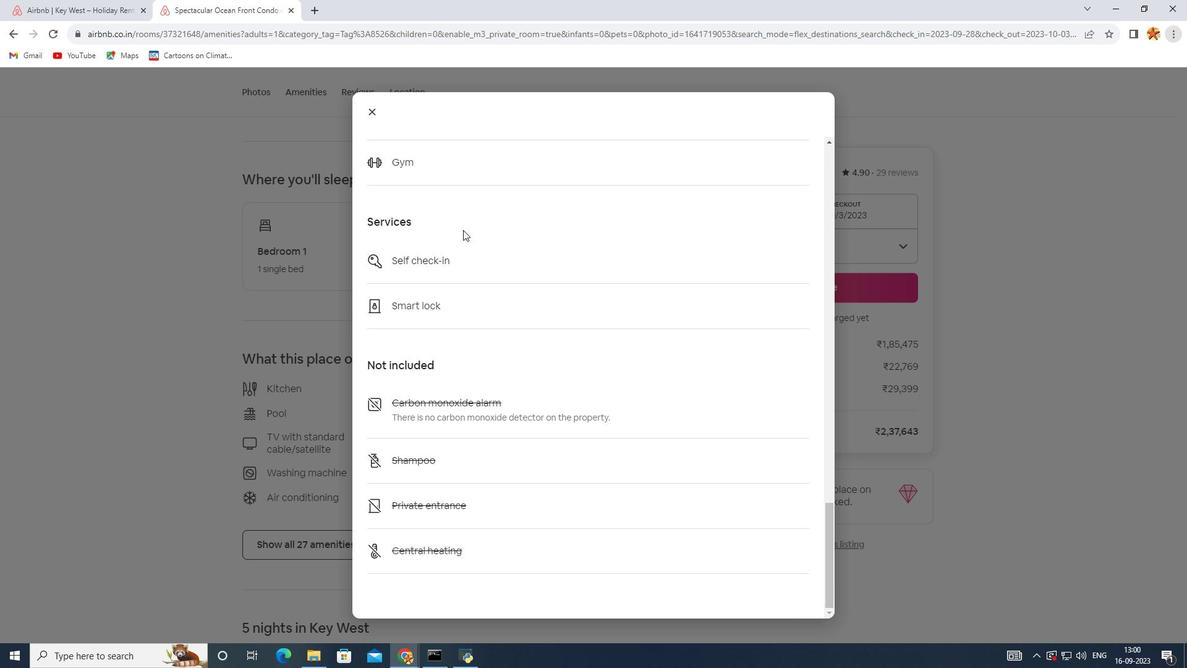 
Action: Mouse scrolled (502, 337) with delta (0, 0)
Screenshot: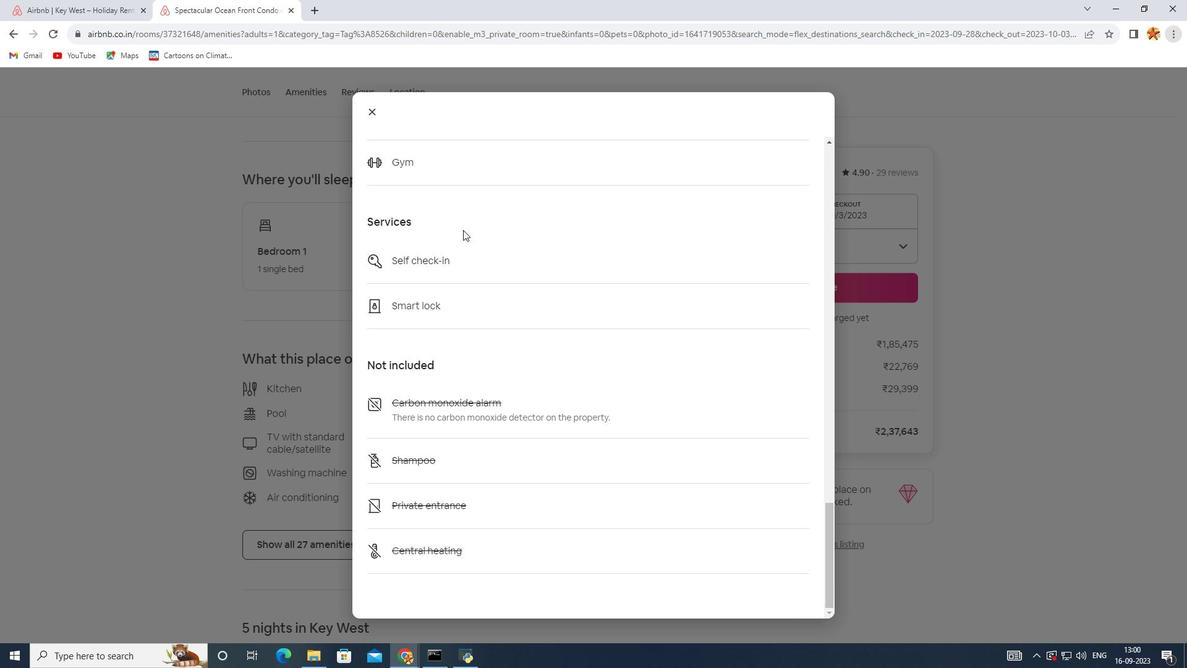 
Action: Mouse scrolled (502, 337) with delta (0, 0)
Screenshot: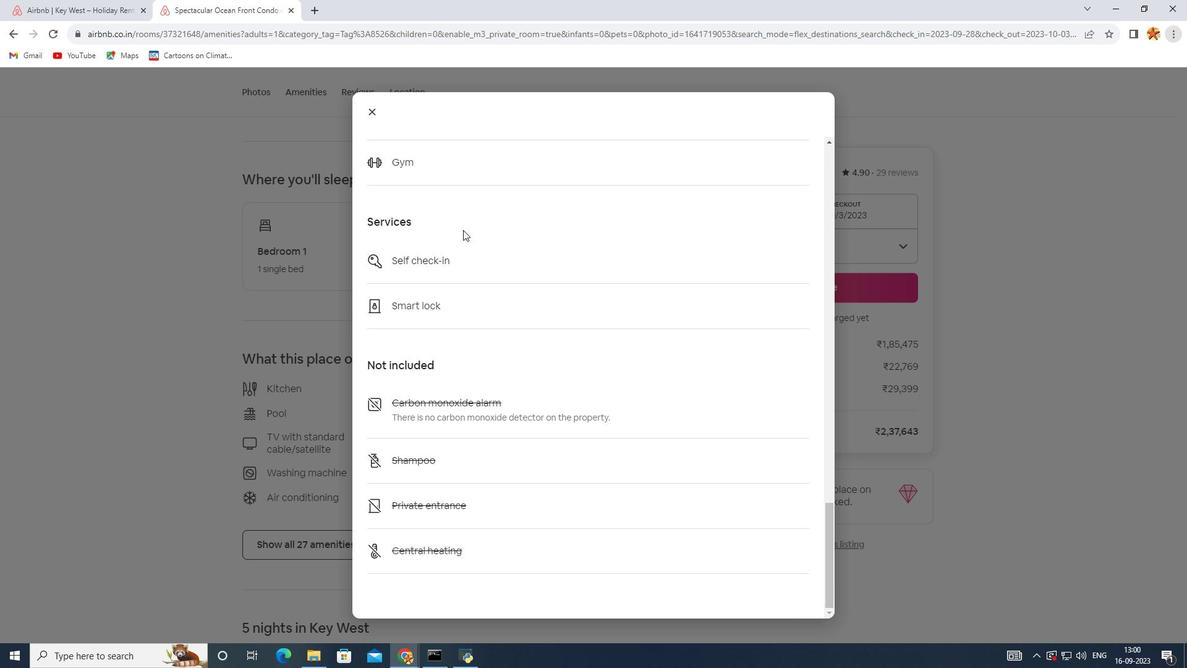 
Action: Mouse scrolled (502, 337) with delta (0, 0)
Screenshot: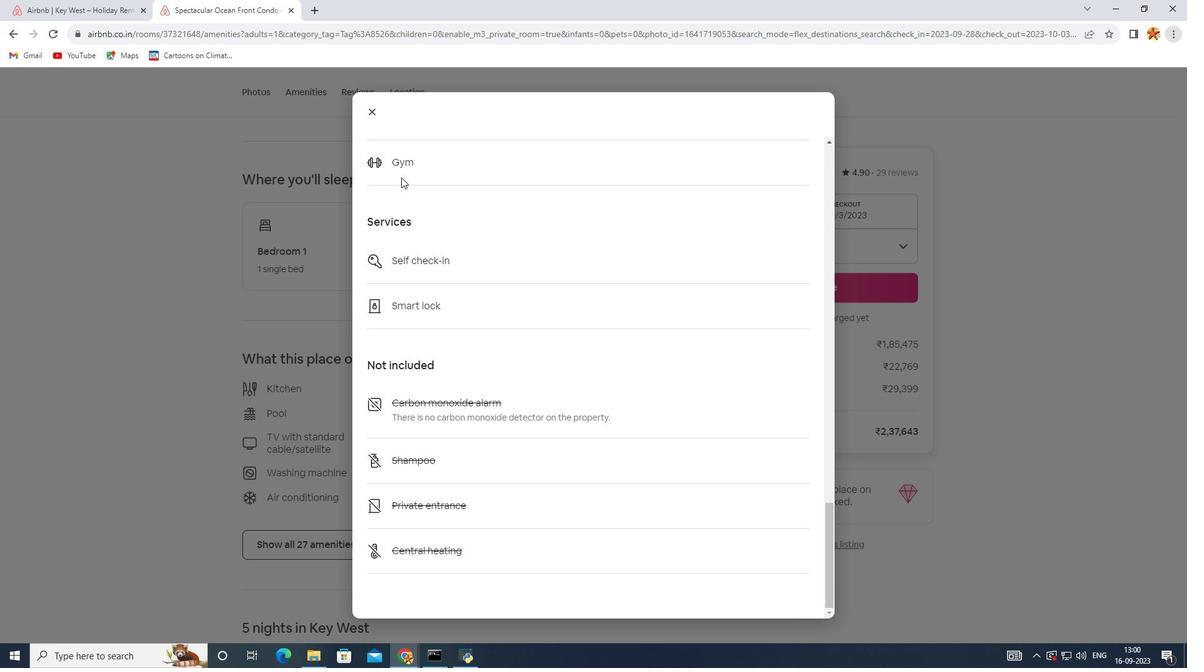 
Action: Mouse scrolled (502, 337) with delta (0, 0)
Screenshot: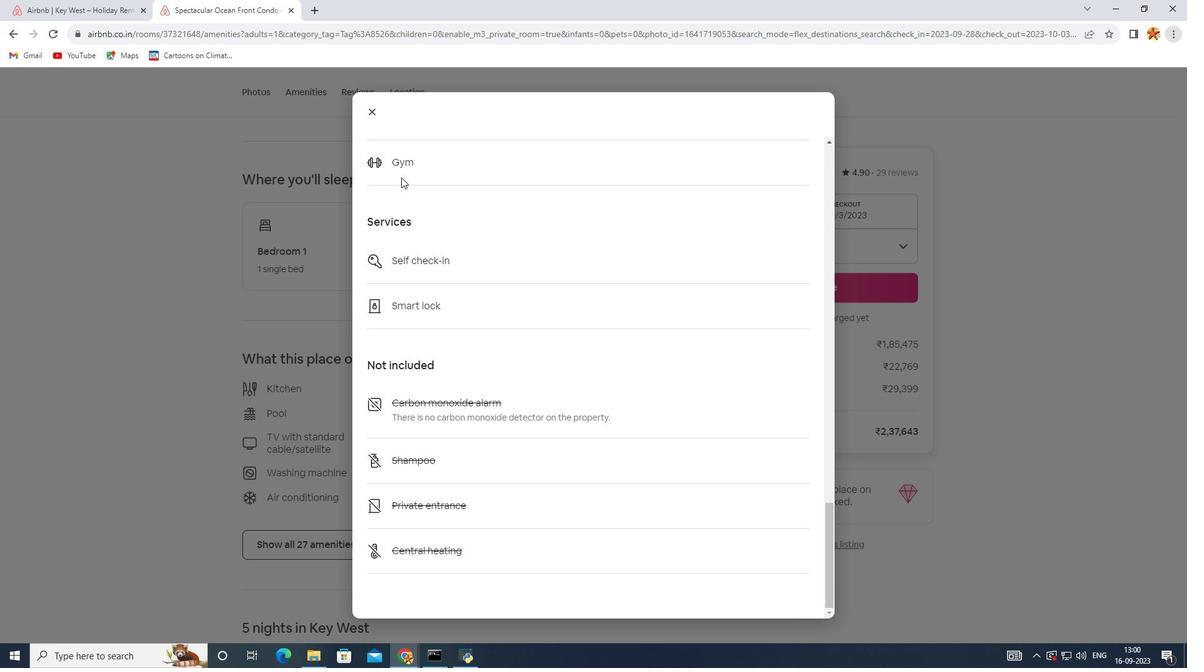 
Action: Mouse scrolled (502, 337) with delta (0, 0)
Screenshot: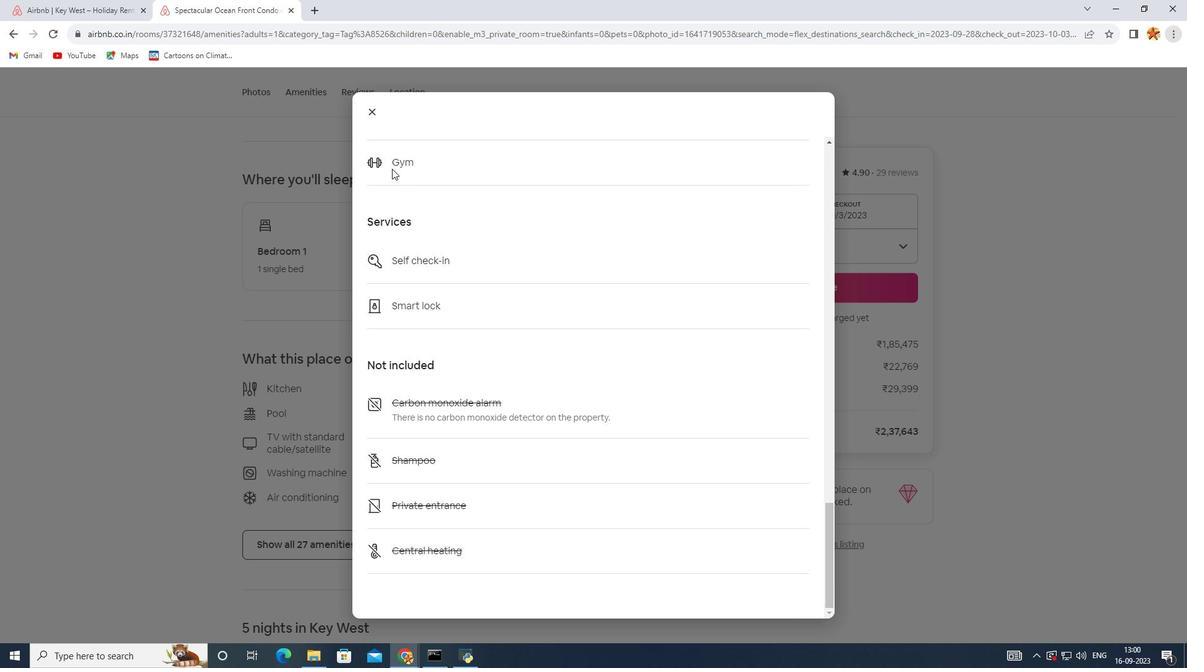 
Action: Mouse moved to (373, 113)
Screenshot: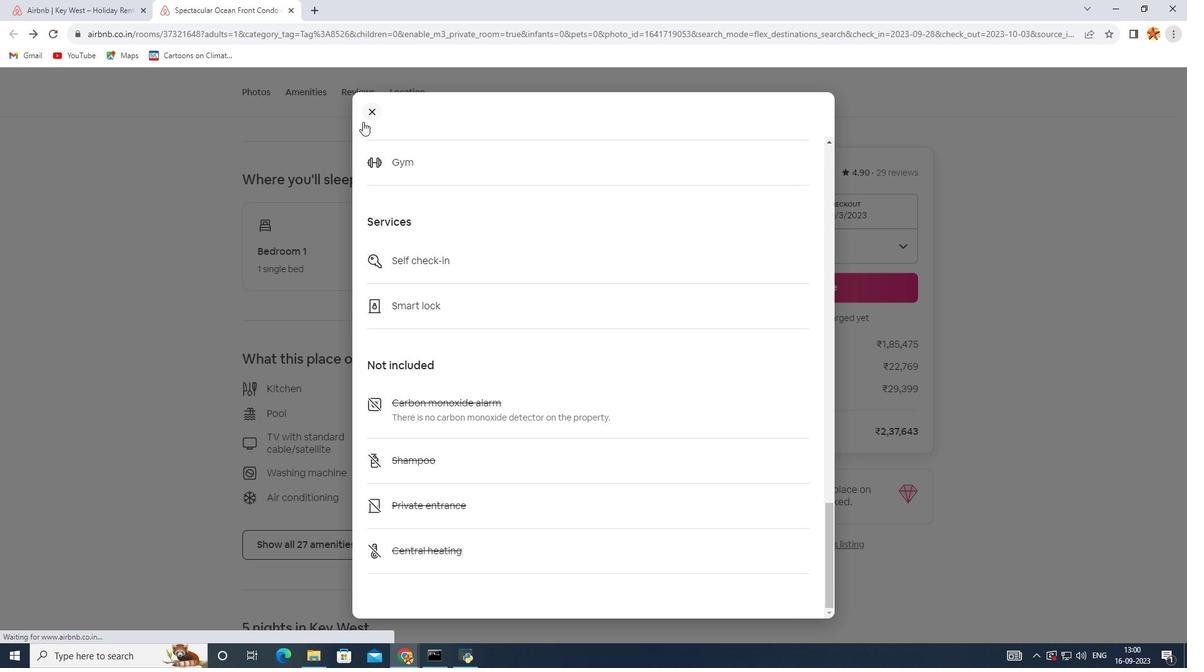 
Action: Mouse pressed left at (373, 113)
Screenshot: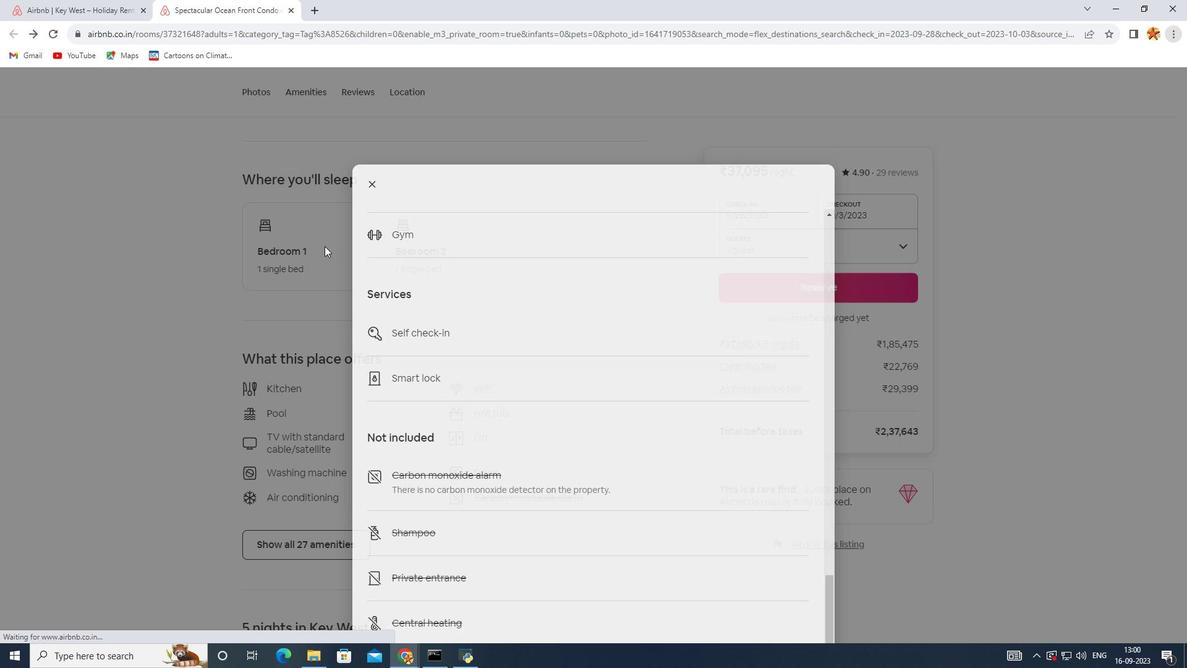 
Action: Mouse moved to (323, 310)
Screenshot: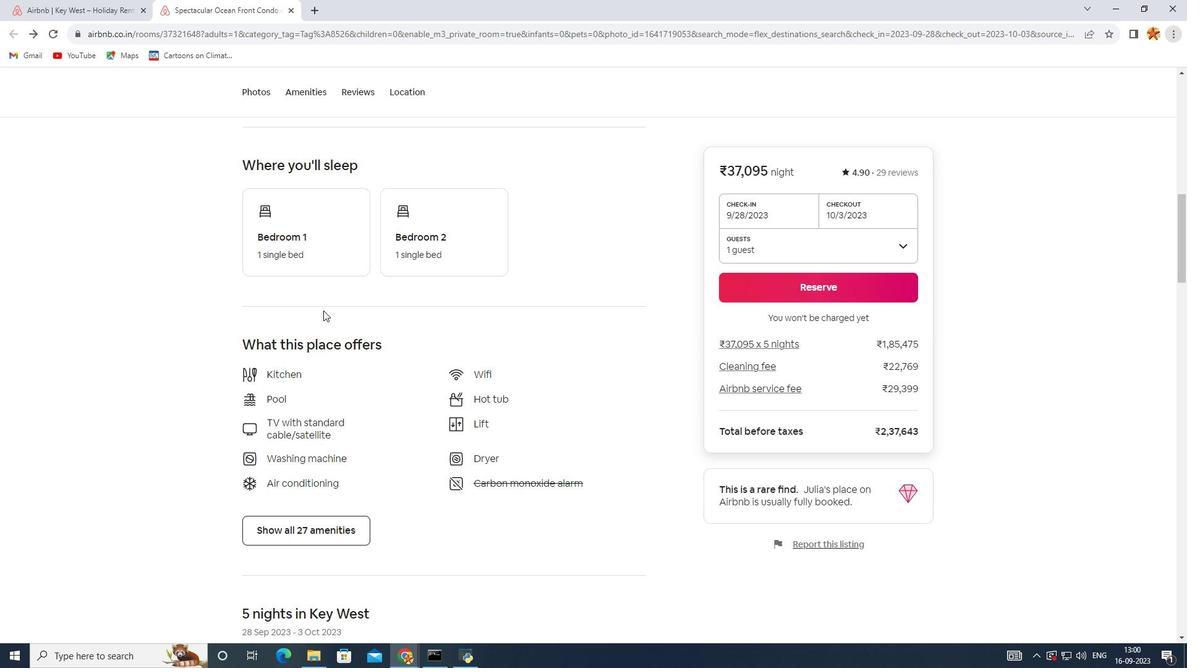 
Action: Mouse scrolled (323, 309) with delta (0, 0)
Screenshot: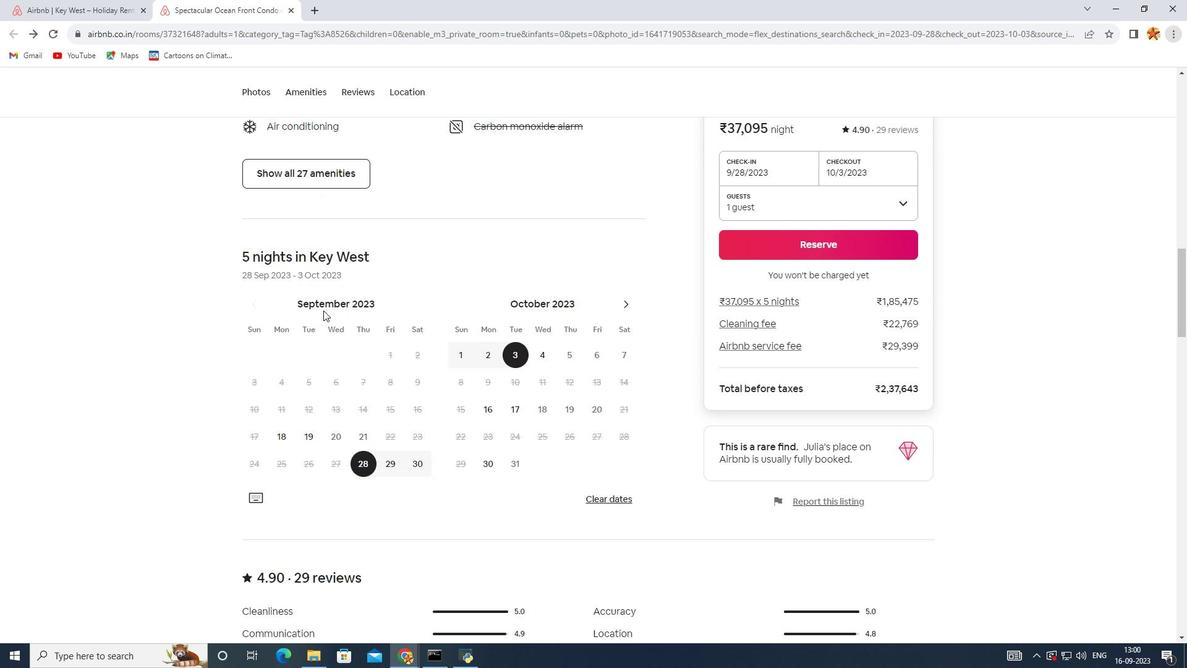 
Action: Mouse scrolled (323, 309) with delta (0, 0)
Screenshot: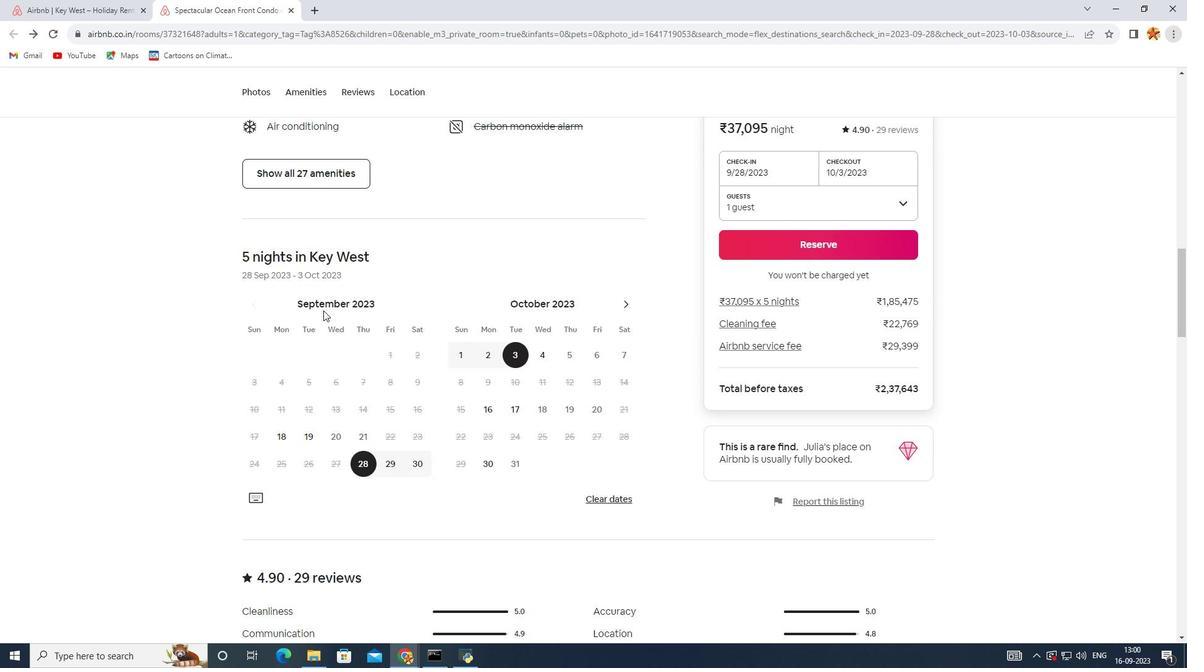 
Action: Mouse scrolled (323, 309) with delta (0, 0)
Screenshot: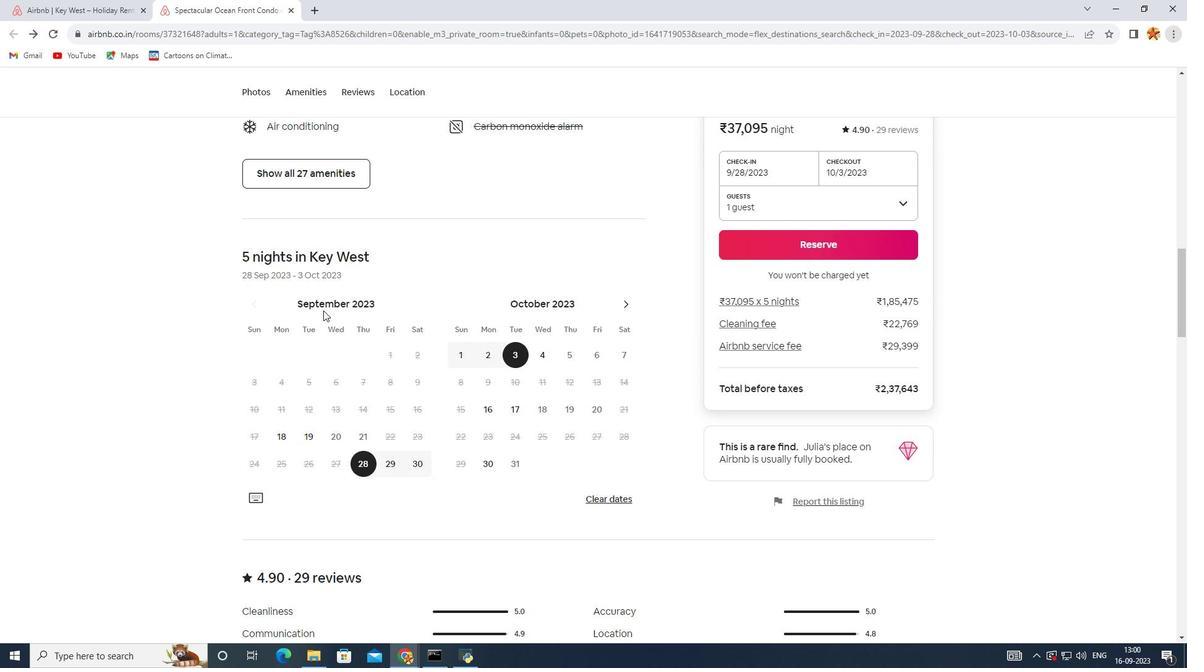 
Action: Mouse scrolled (323, 309) with delta (0, 0)
Screenshot: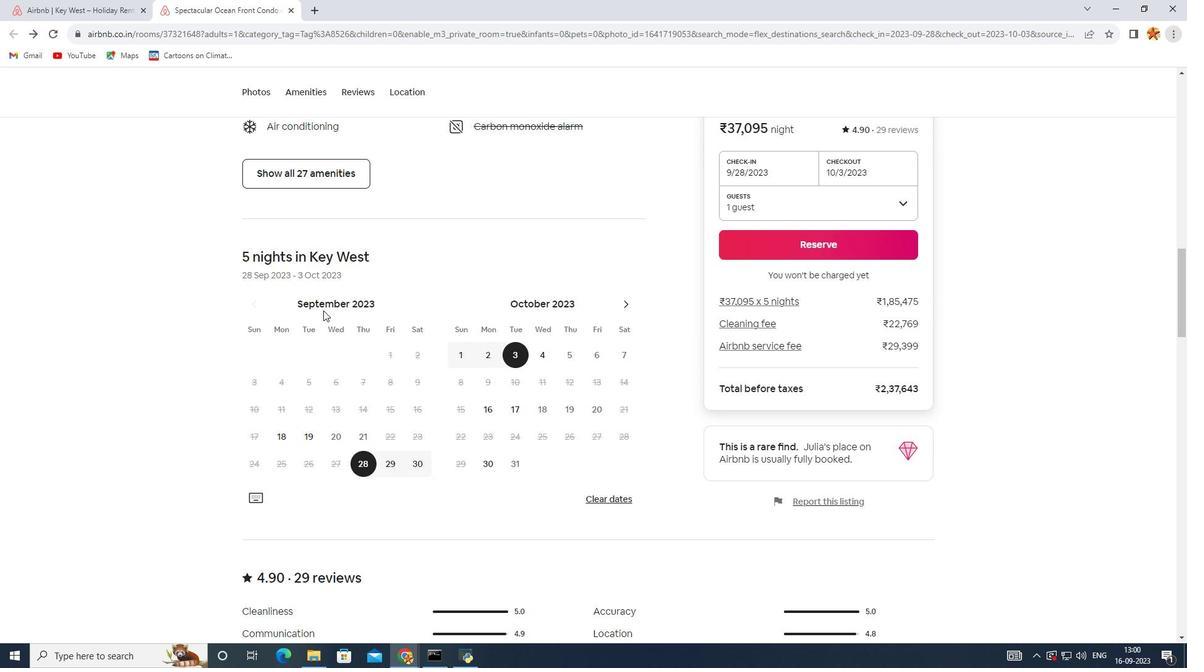 
Action: Mouse scrolled (323, 309) with delta (0, 0)
Screenshot: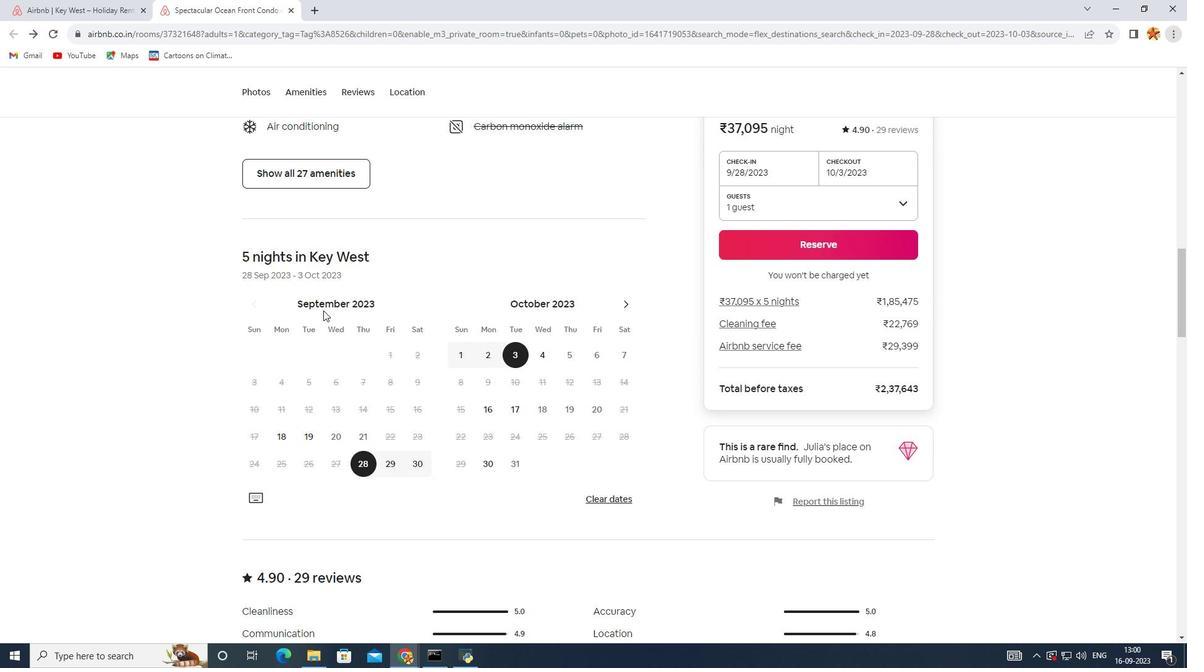 
Action: Mouse scrolled (323, 309) with delta (0, 0)
Screenshot: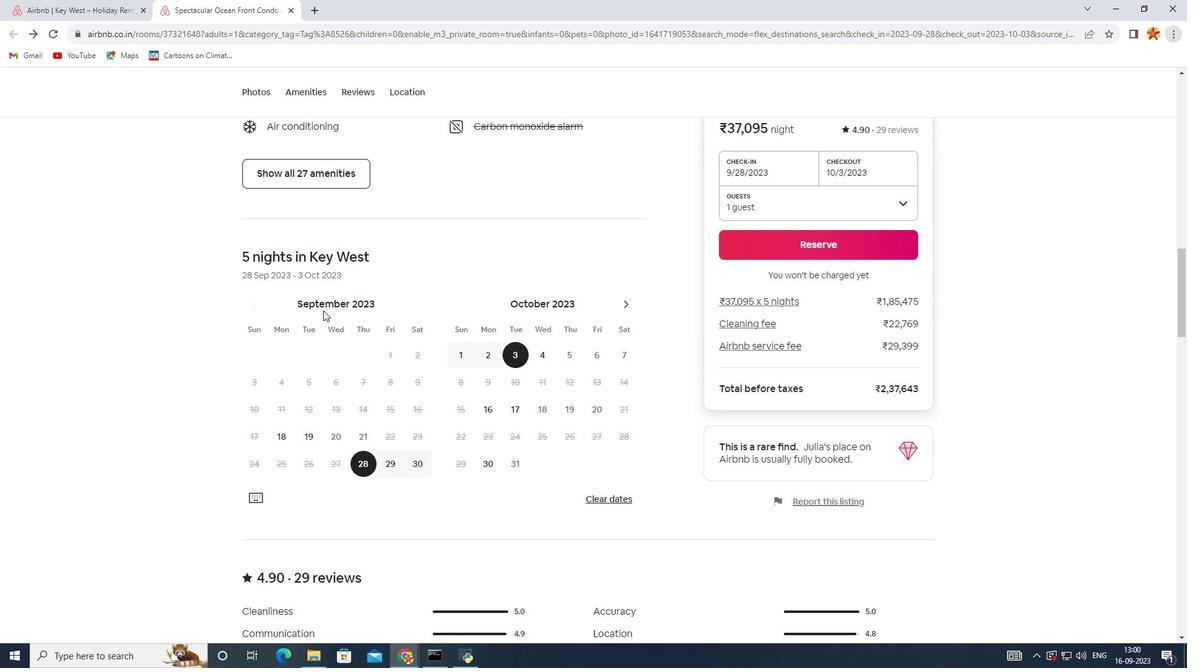
Action: Mouse scrolled (323, 309) with delta (0, 0)
Screenshot: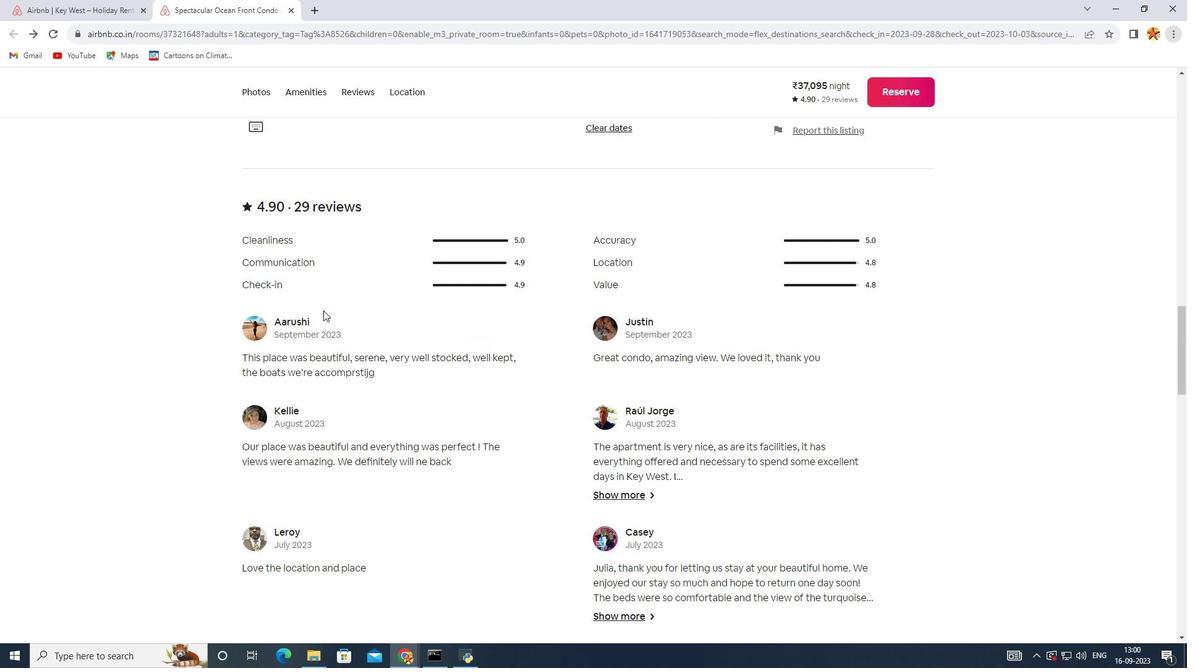 
Action: Mouse scrolled (323, 309) with delta (0, 0)
Screenshot: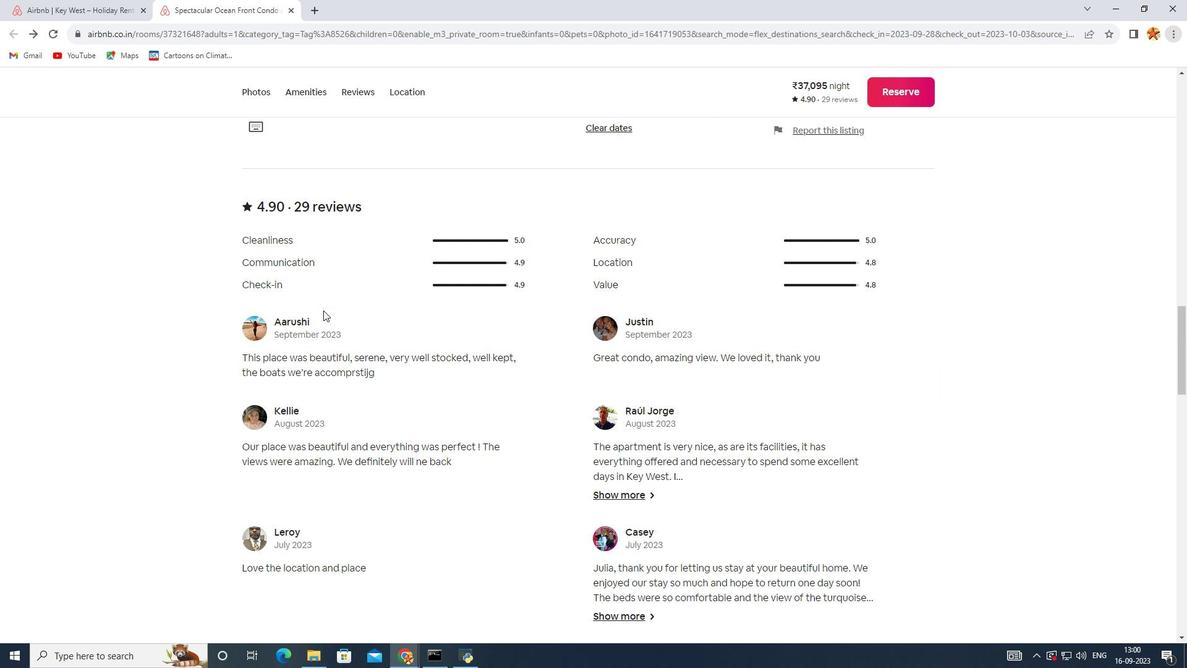 
Action: Mouse scrolled (323, 309) with delta (0, 0)
Screenshot: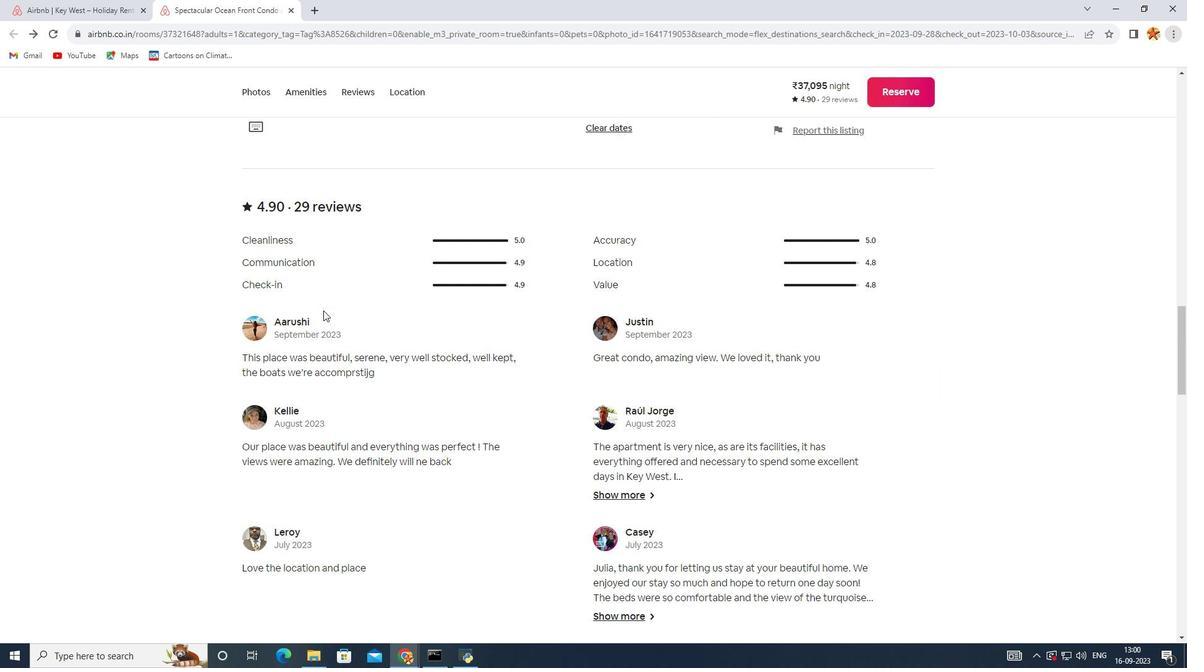 
Action: Mouse scrolled (323, 309) with delta (0, 0)
Screenshot: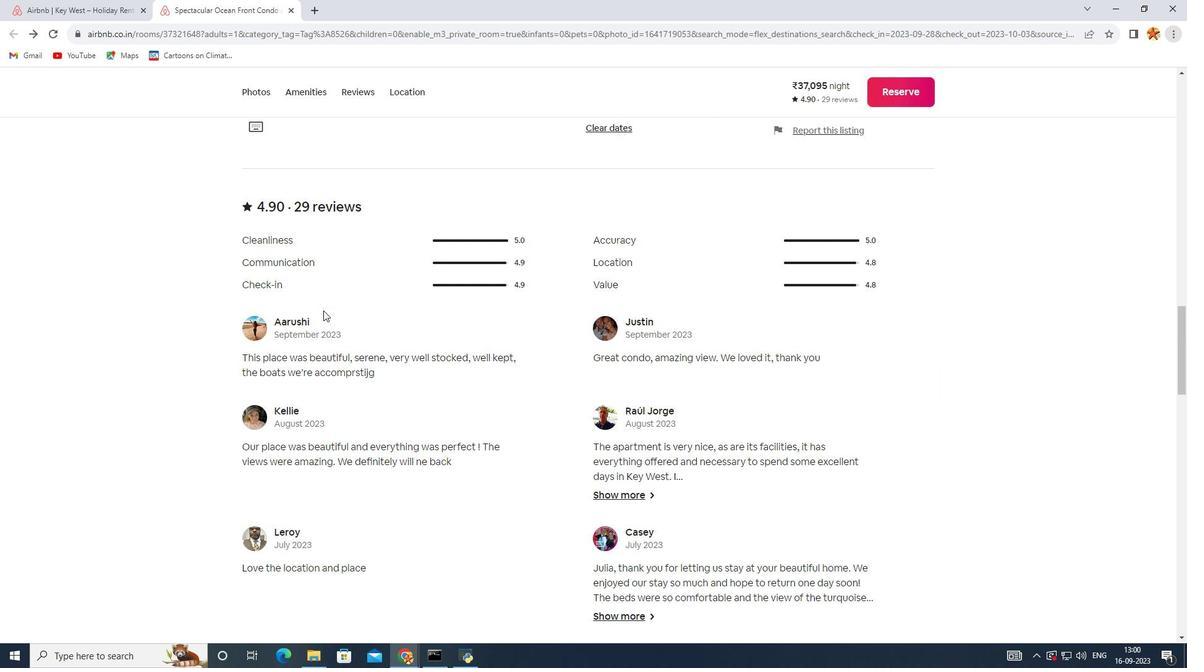 
Action: Mouse scrolled (323, 309) with delta (0, 0)
Screenshot: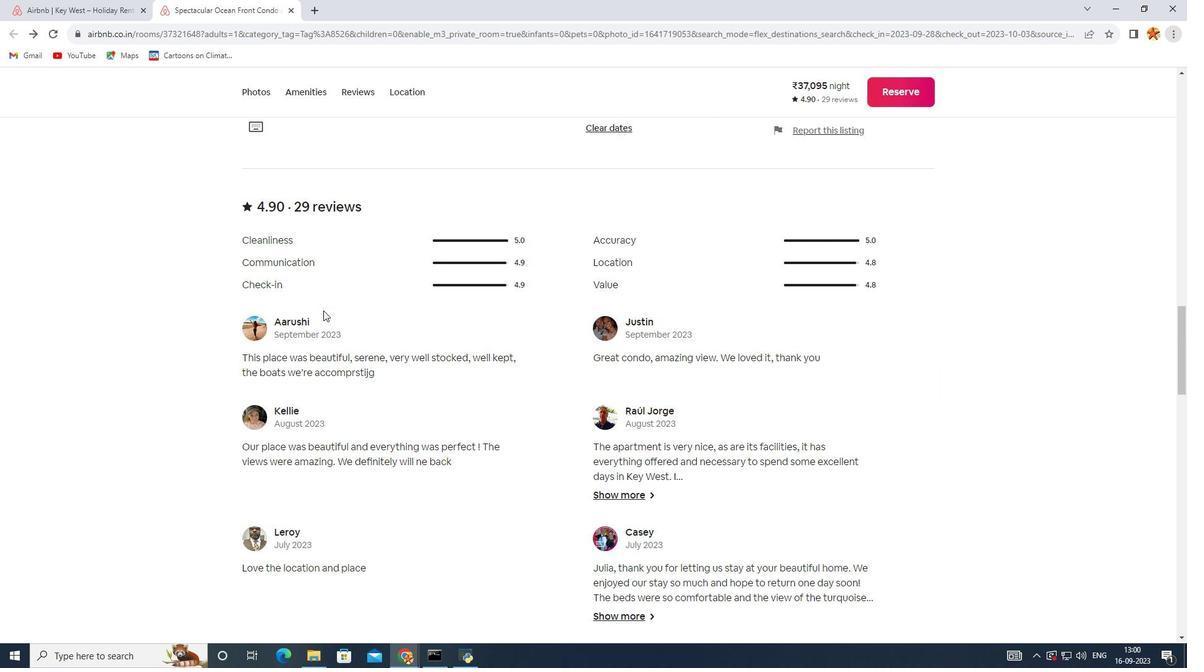 
Action: Mouse scrolled (323, 309) with delta (0, 0)
Screenshot: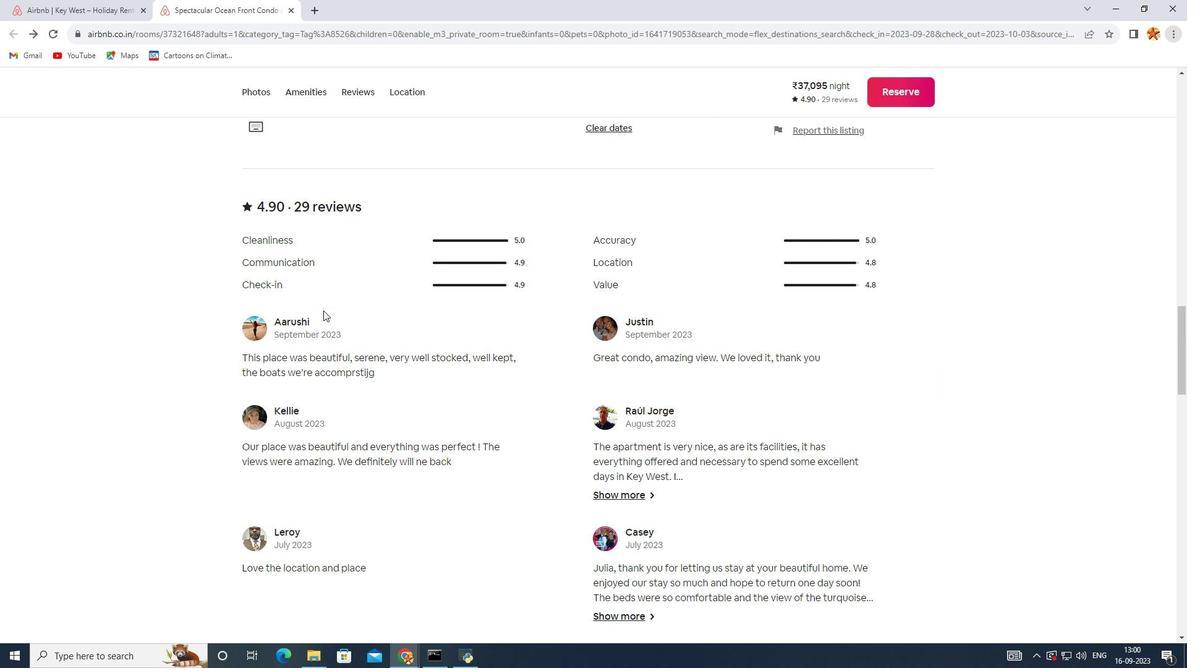 
Action: Mouse scrolled (323, 309) with delta (0, 0)
Screenshot: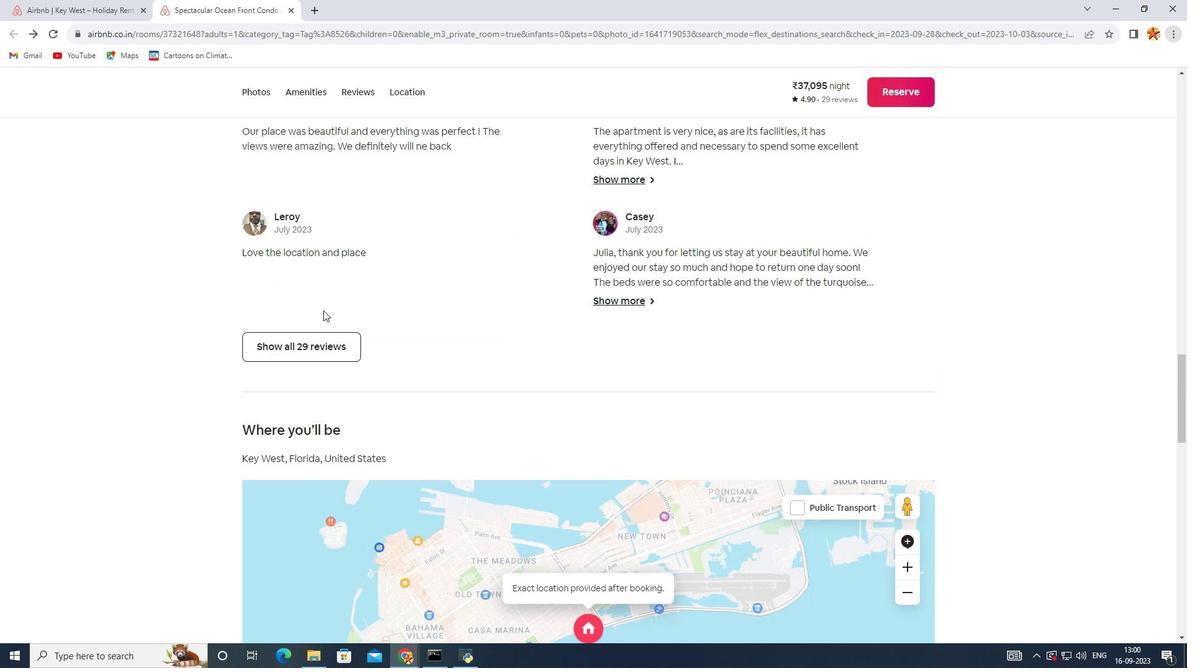 
Action: Mouse scrolled (323, 309) with delta (0, 0)
Screenshot: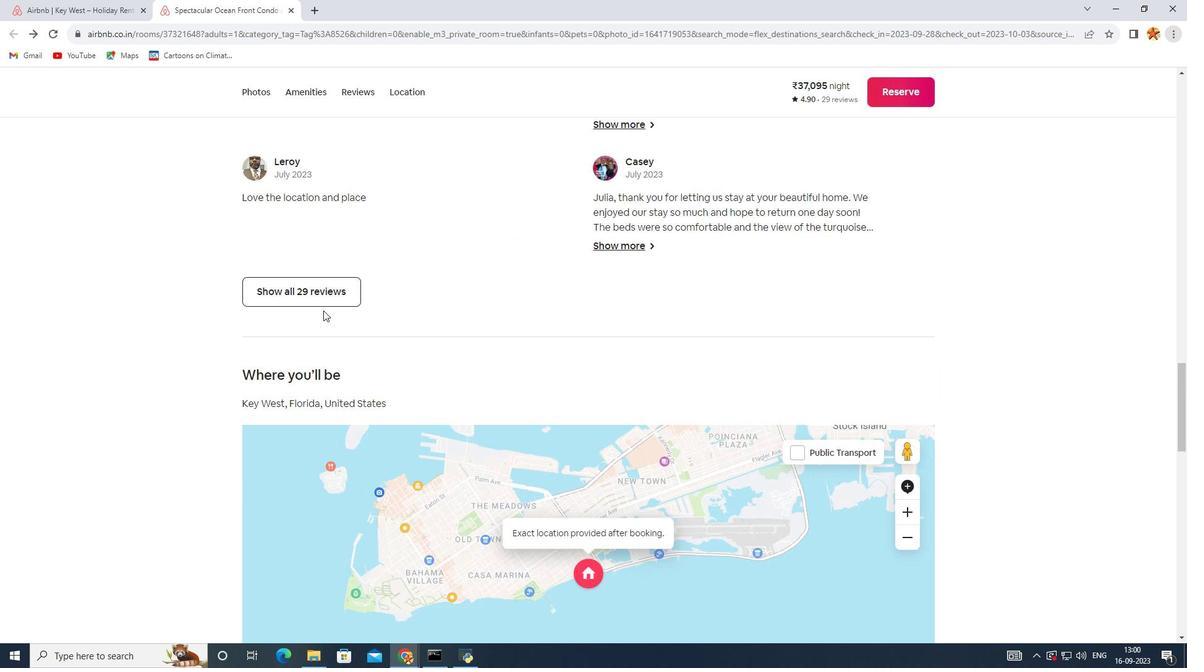 
Action: Mouse scrolled (323, 309) with delta (0, 0)
Screenshot: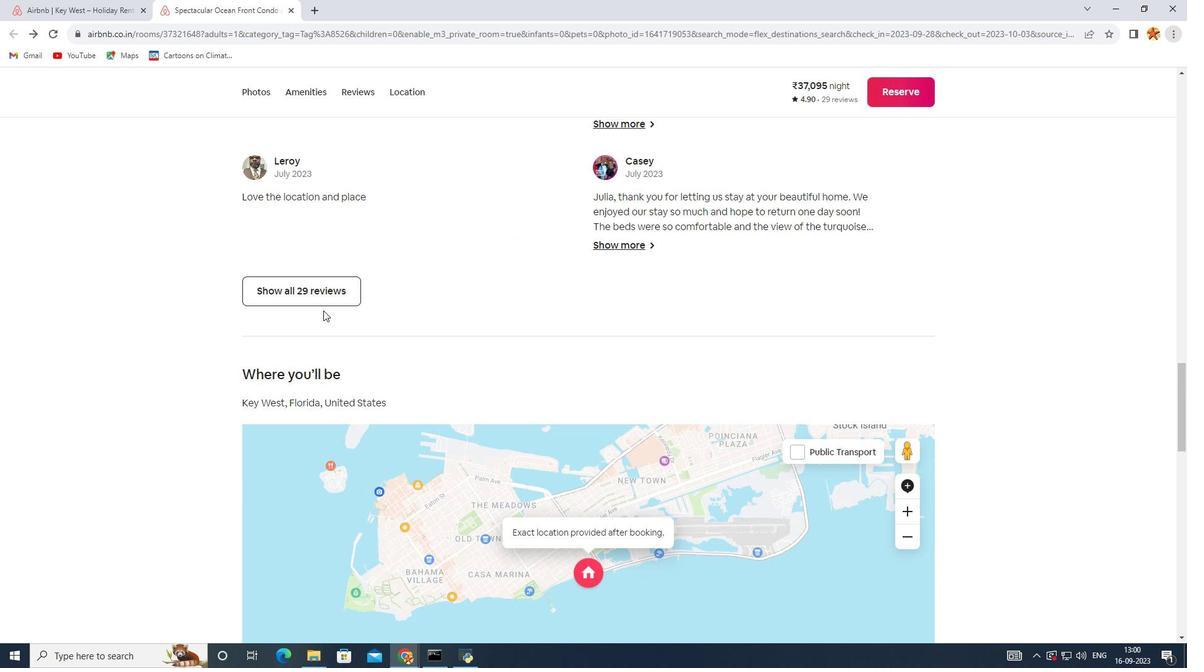 
Action: Mouse scrolled (323, 309) with delta (0, 0)
Screenshot: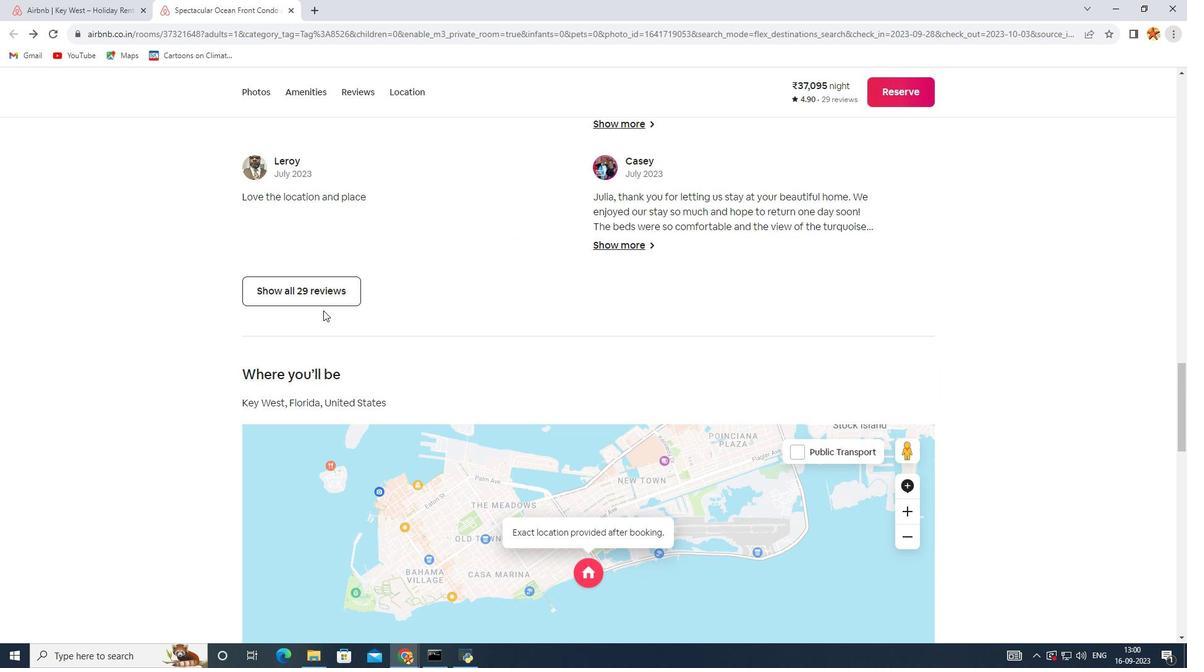 
Action: Mouse scrolled (323, 309) with delta (0, 0)
Screenshot: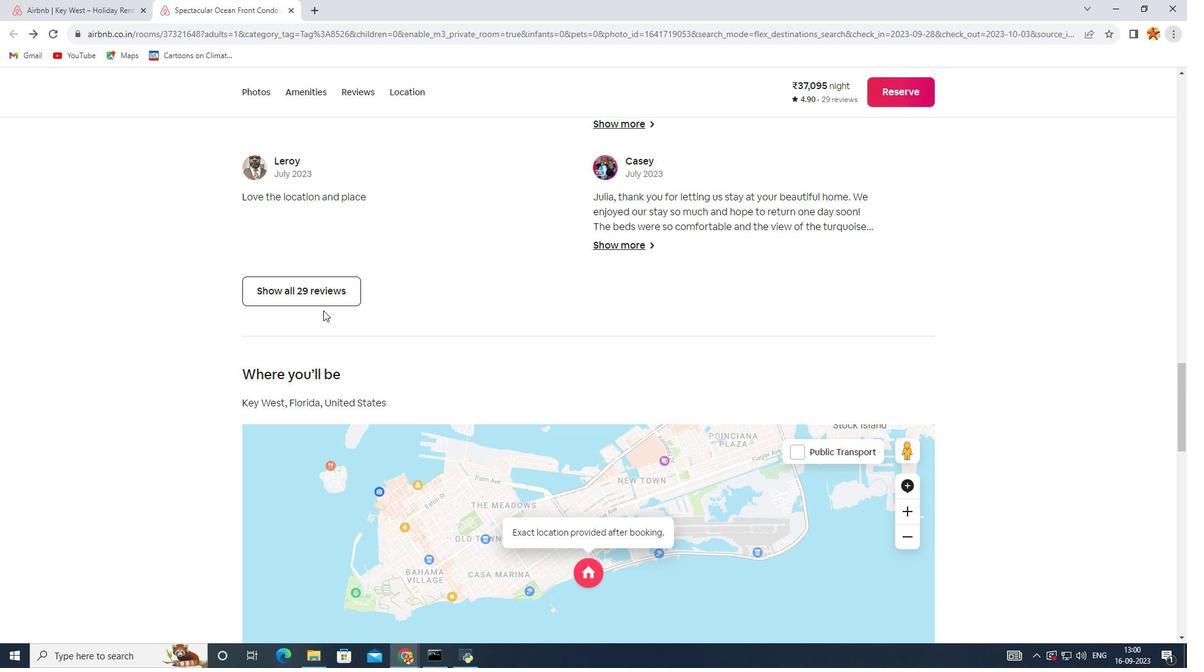 
Action: Mouse scrolled (323, 309) with delta (0, 0)
Screenshot: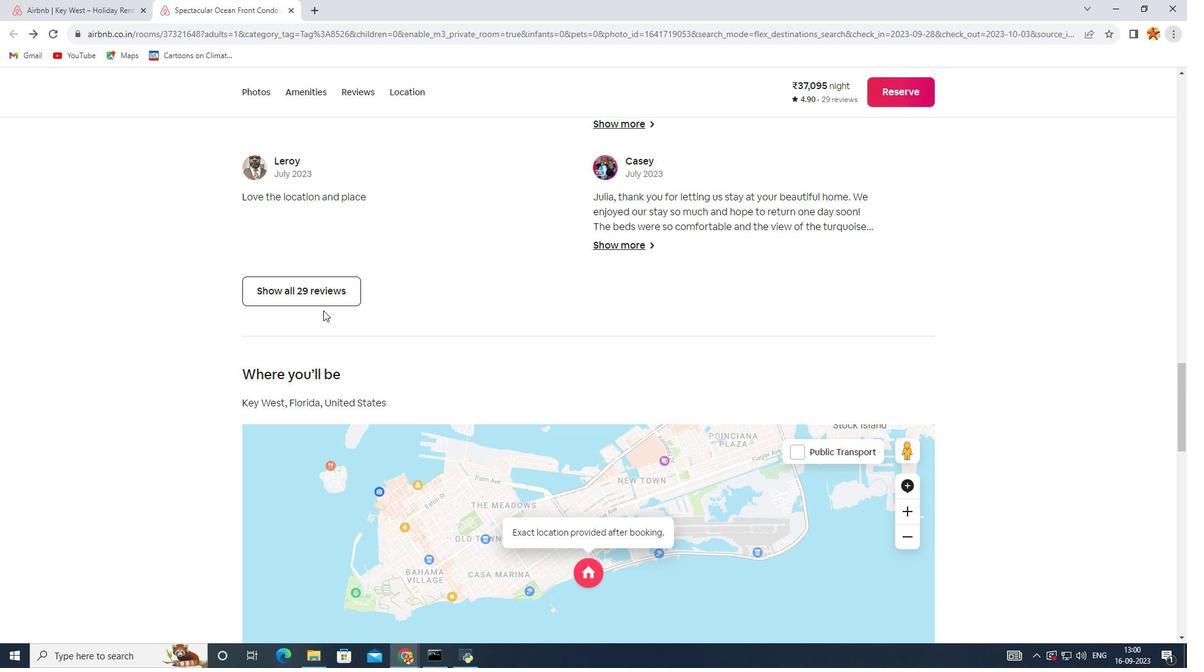 
Action: Mouse scrolled (323, 309) with delta (0, 0)
Screenshot: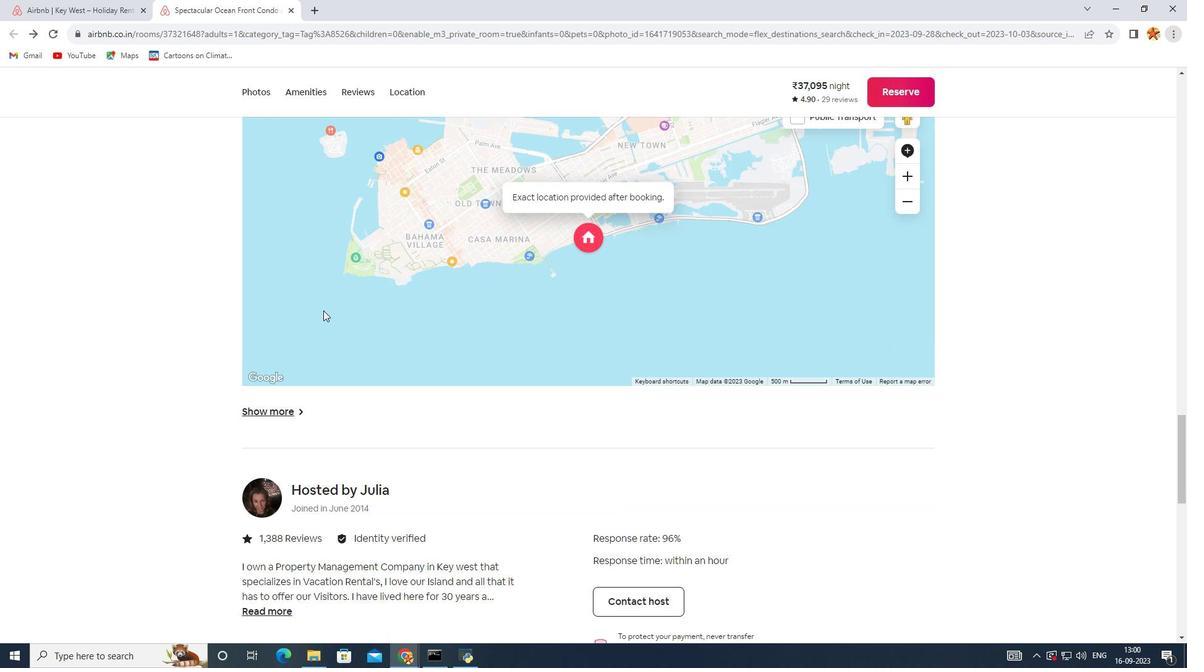 
Action: Mouse scrolled (323, 309) with delta (0, 0)
Screenshot: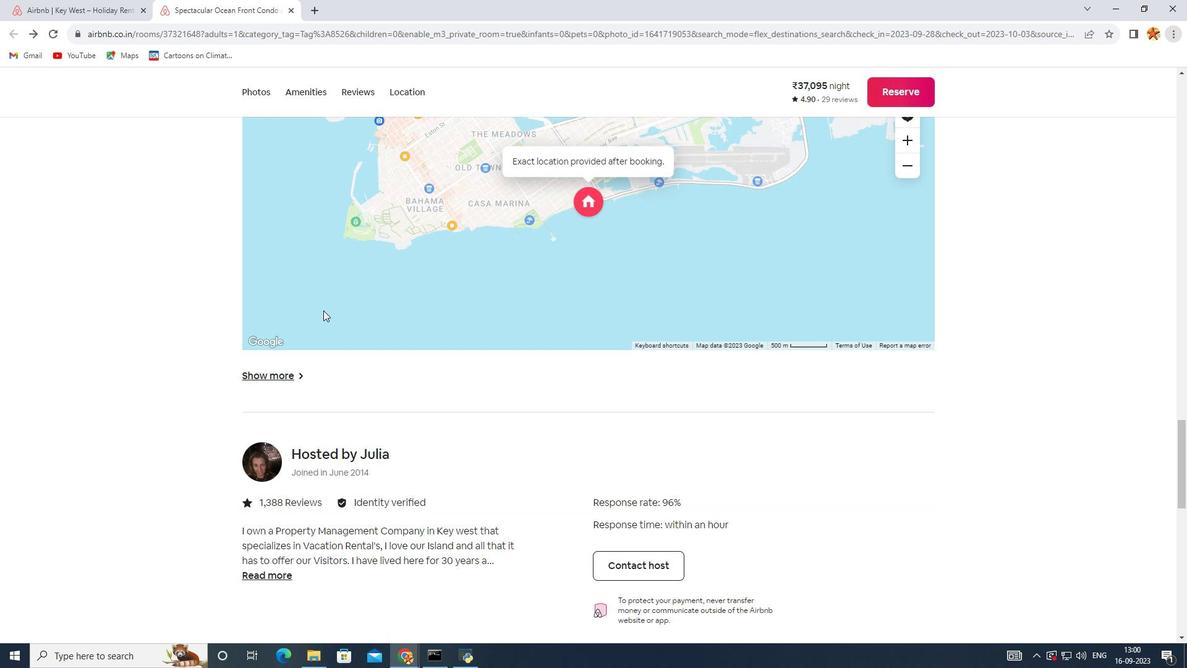 
Action: Mouse scrolled (323, 309) with delta (0, 0)
Screenshot: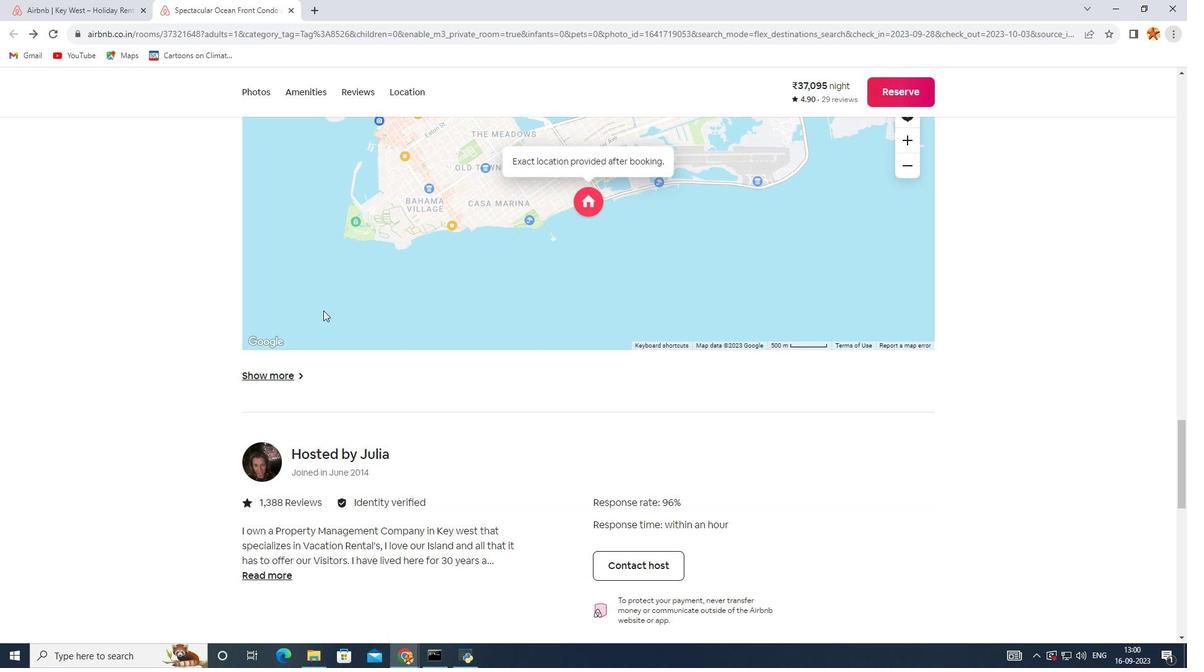 
Action: Mouse scrolled (323, 309) with delta (0, 0)
Screenshot: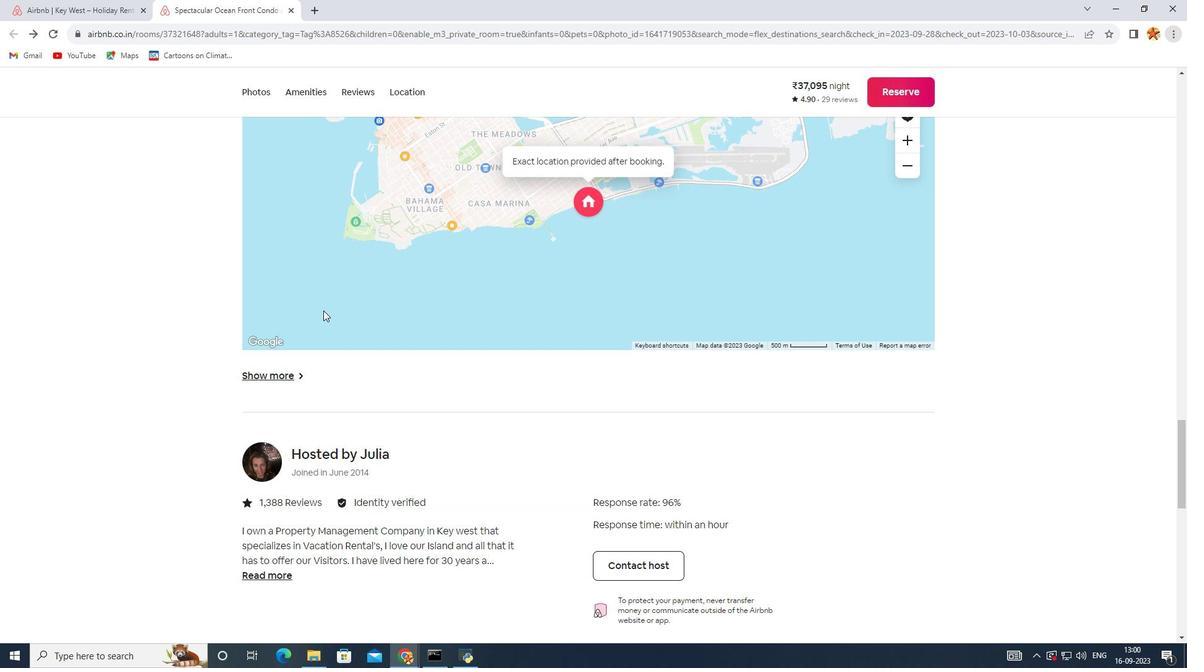 
Action: Mouse scrolled (323, 309) with delta (0, 0)
Screenshot: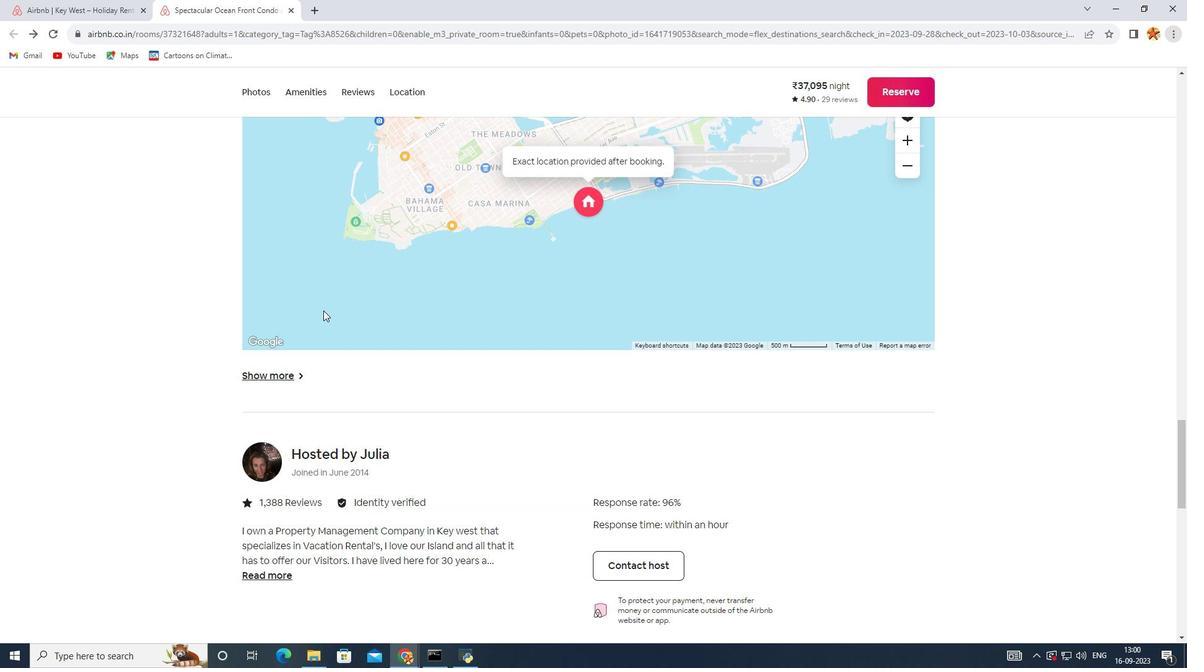
Action: Mouse scrolled (323, 309) with delta (0, 0)
Screenshot: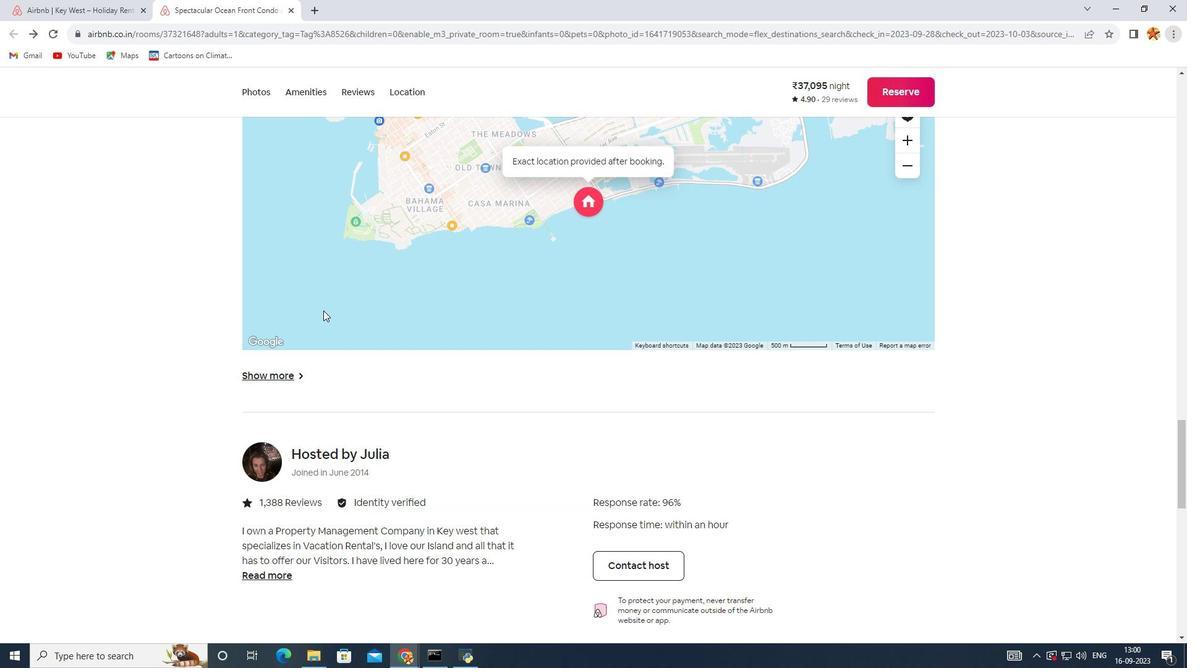 
Action: Mouse scrolled (323, 309) with delta (0, 0)
Screenshot: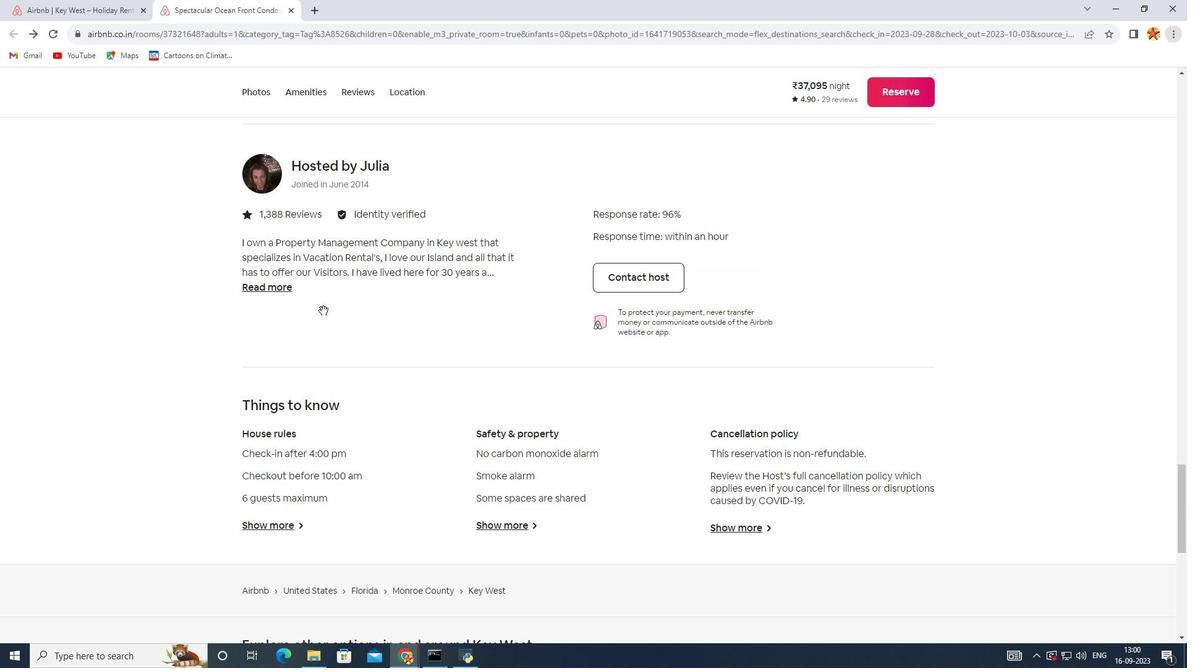 
Action: Mouse scrolled (323, 309) with delta (0, 0)
Screenshot: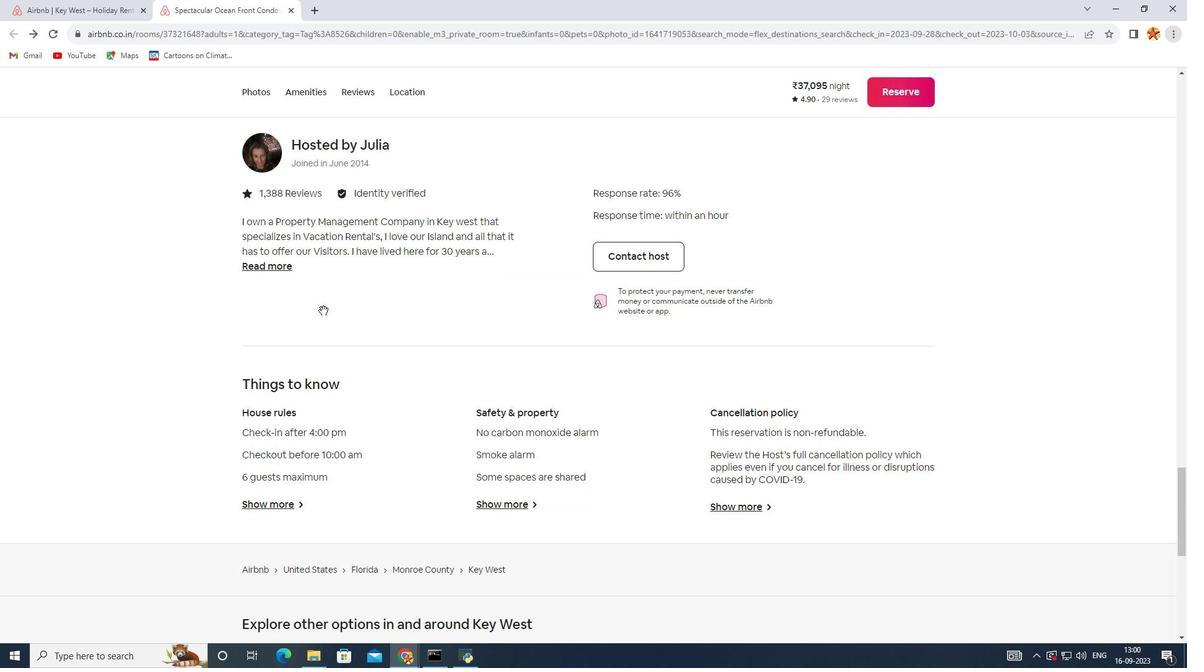 
Action: Mouse scrolled (323, 309) with delta (0, 0)
Screenshot: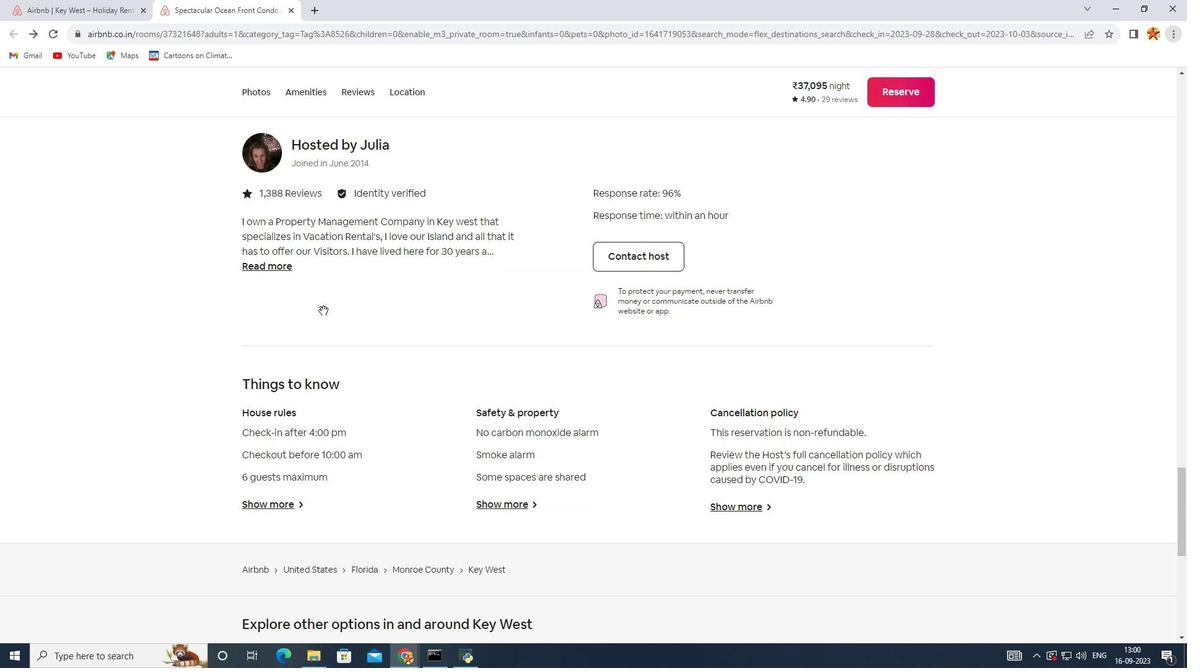 
Action: Mouse scrolled (323, 309) with delta (0, 0)
Screenshot: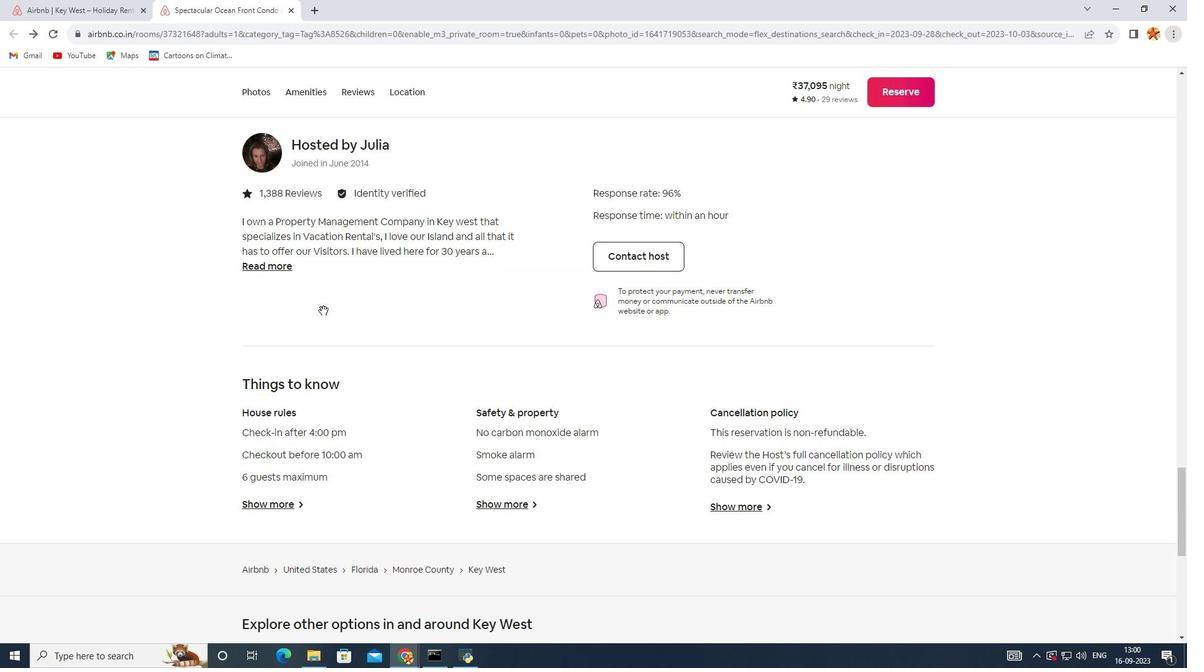 
Action: Mouse scrolled (323, 309) with delta (0, 0)
Screenshot: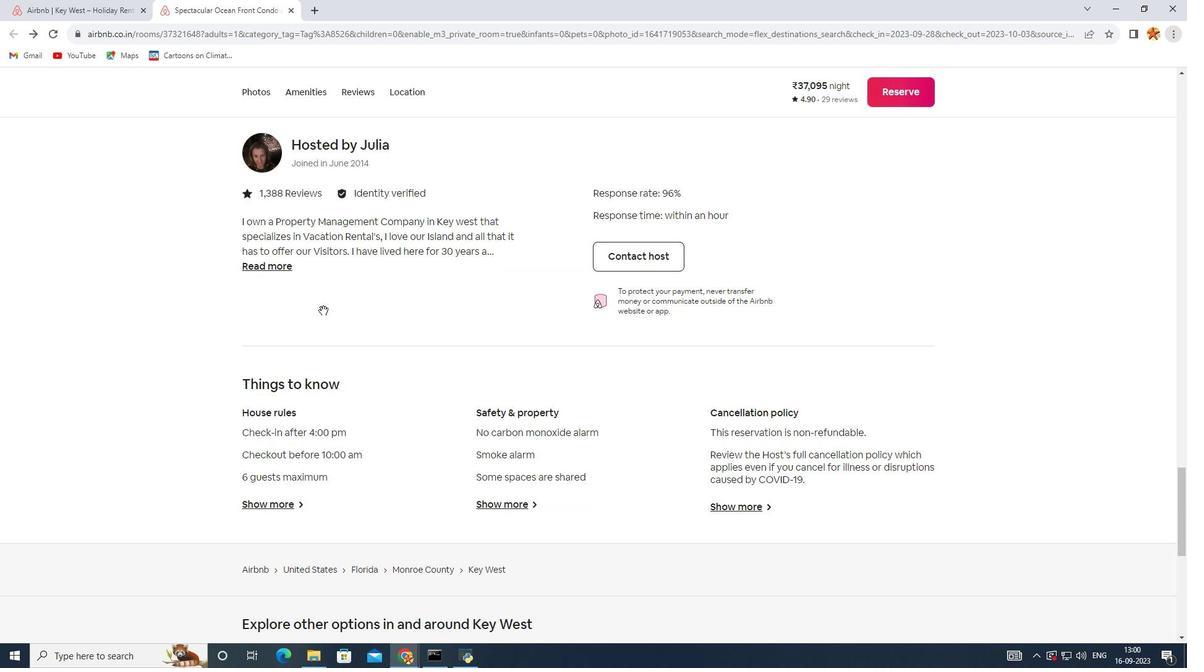 
Action: Mouse moved to (285, 265)
Screenshot: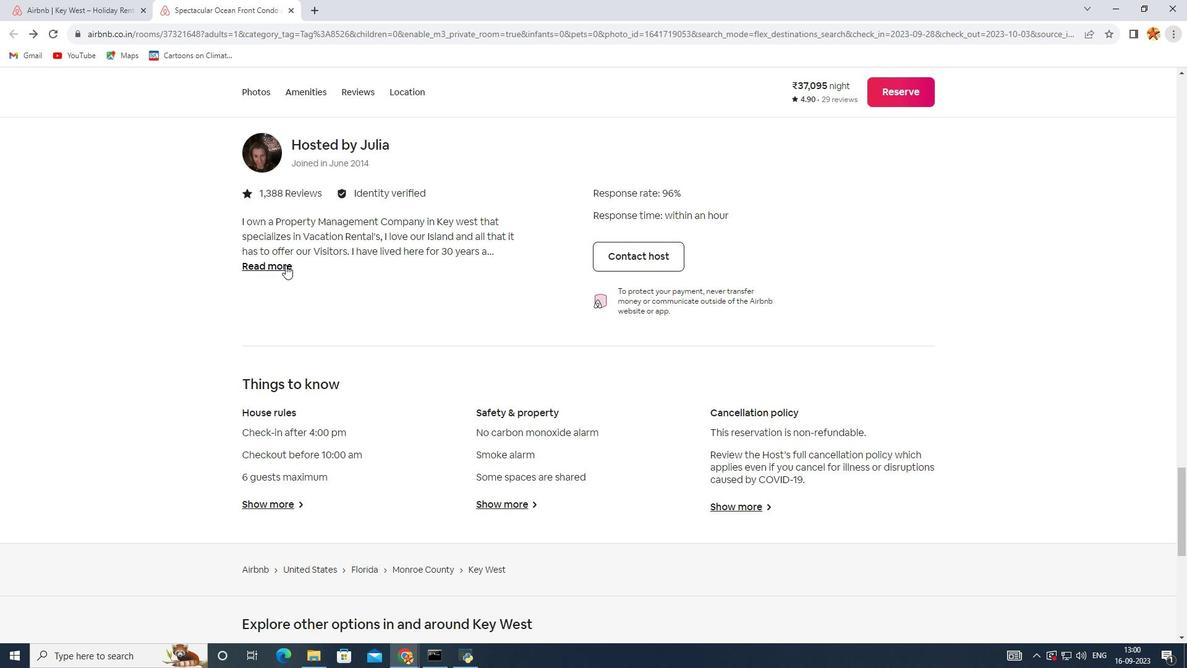 
Action: Mouse pressed left at (285, 265)
Screenshot: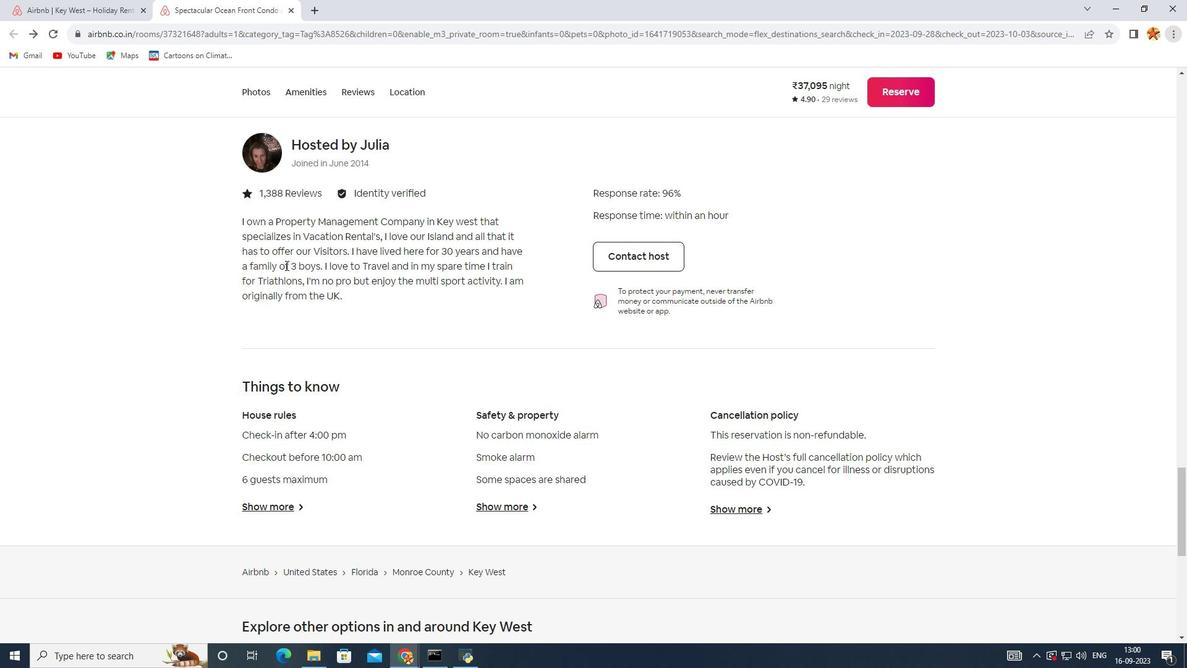 
Action: Mouse moved to (297, 262)
Screenshot: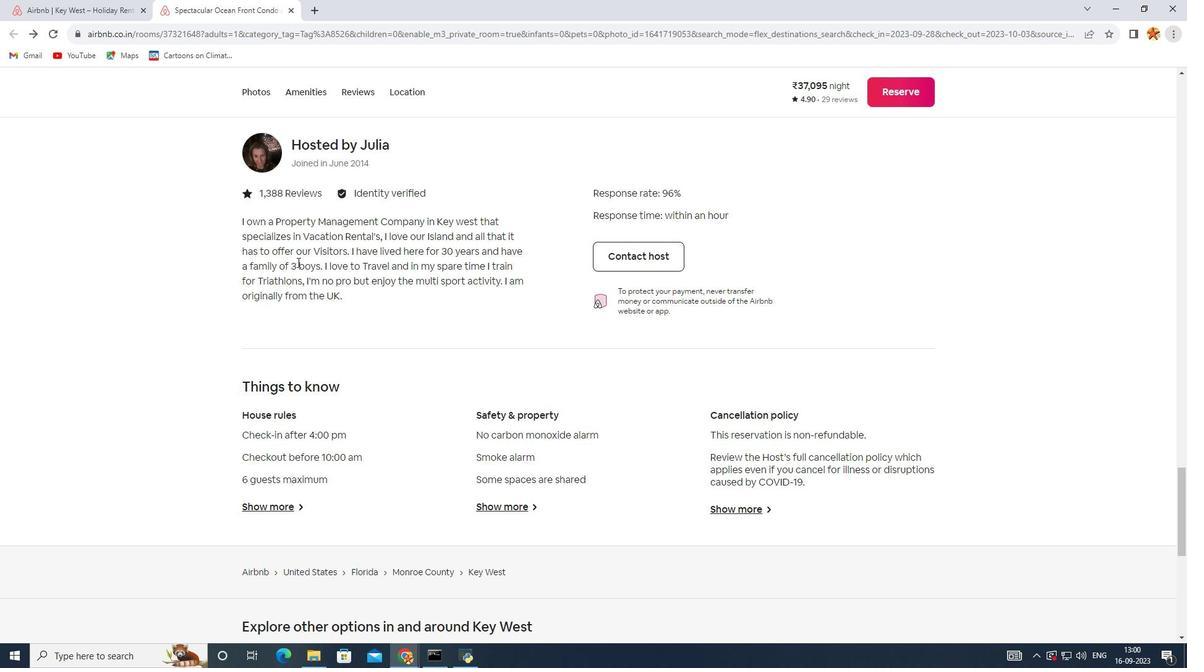 
Action: Mouse scrolled (297, 262) with delta (0, 0)
Screenshot: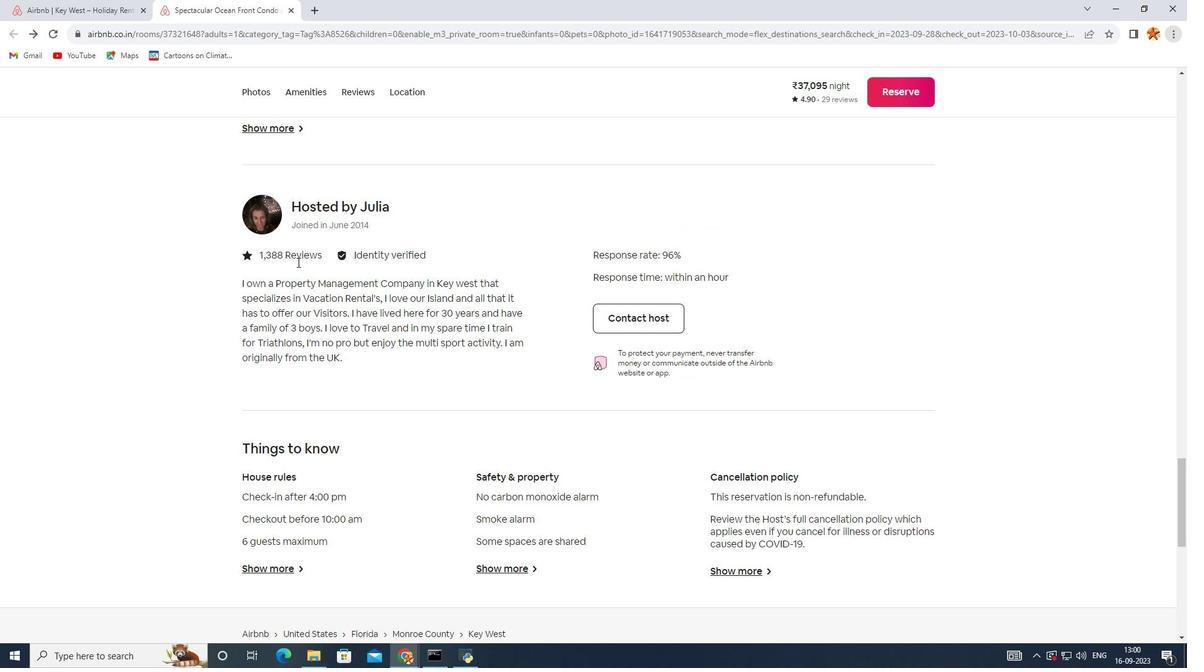 
Action: Mouse scrolled (297, 262) with delta (0, 0)
Screenshot: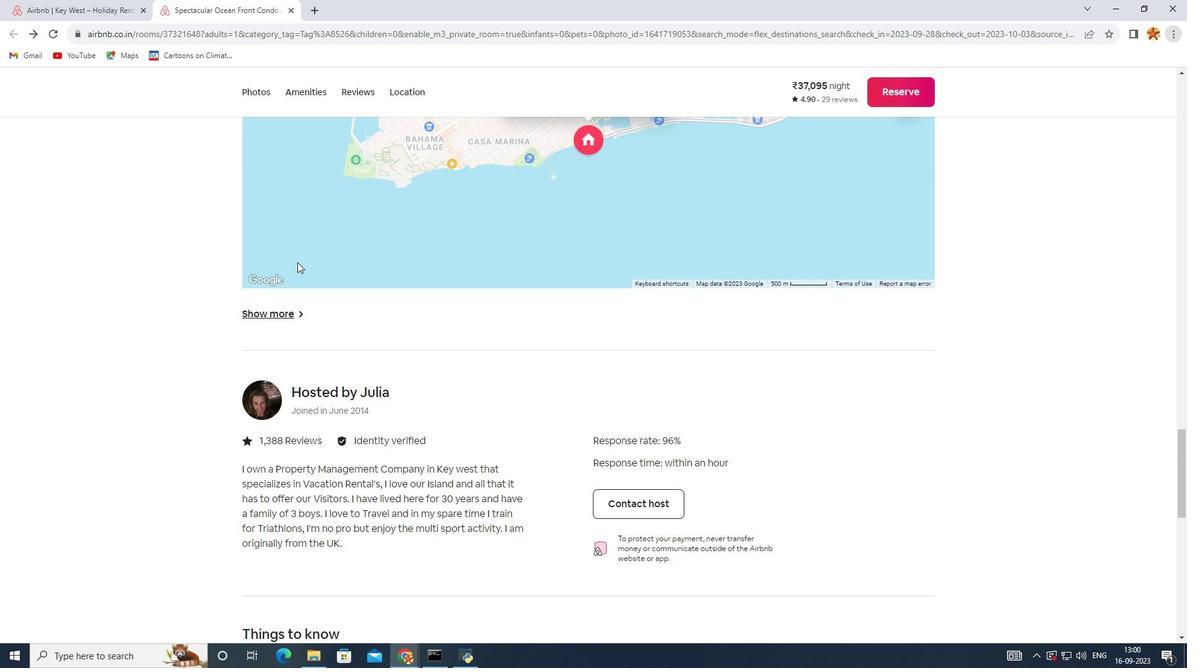 
Action: Mouse scrolled (297, 262) with delta (0, 0)
Screenshot: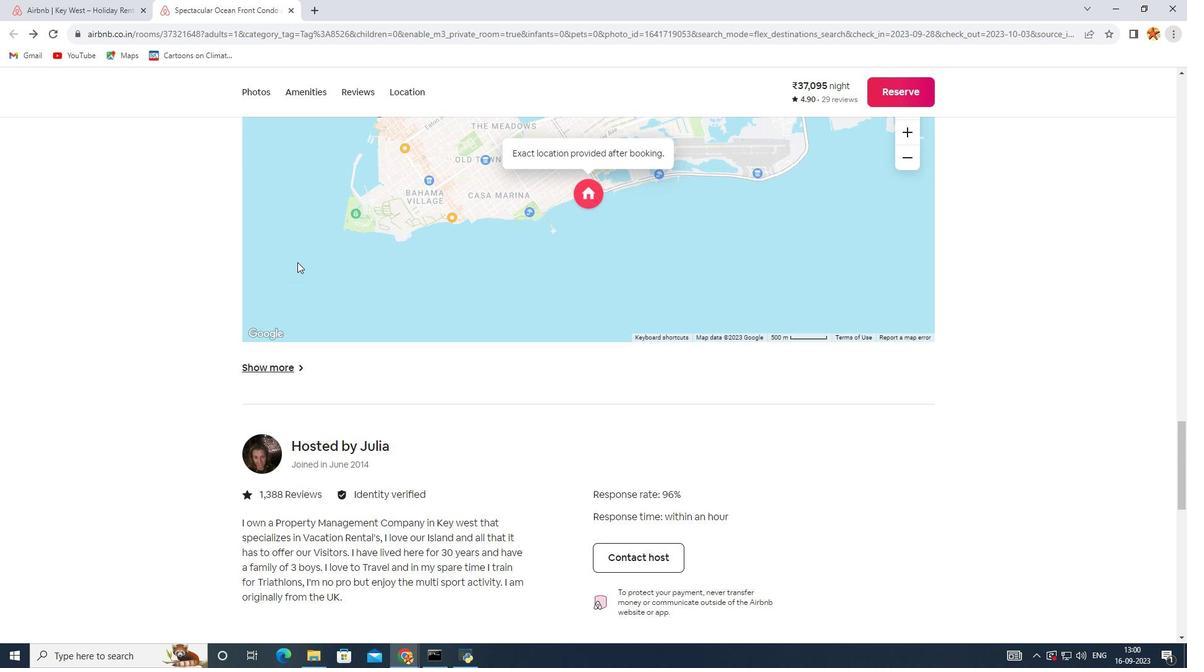 
Action: Mouse scrolled (297, 262) with delta (0, 0)
Screenshot: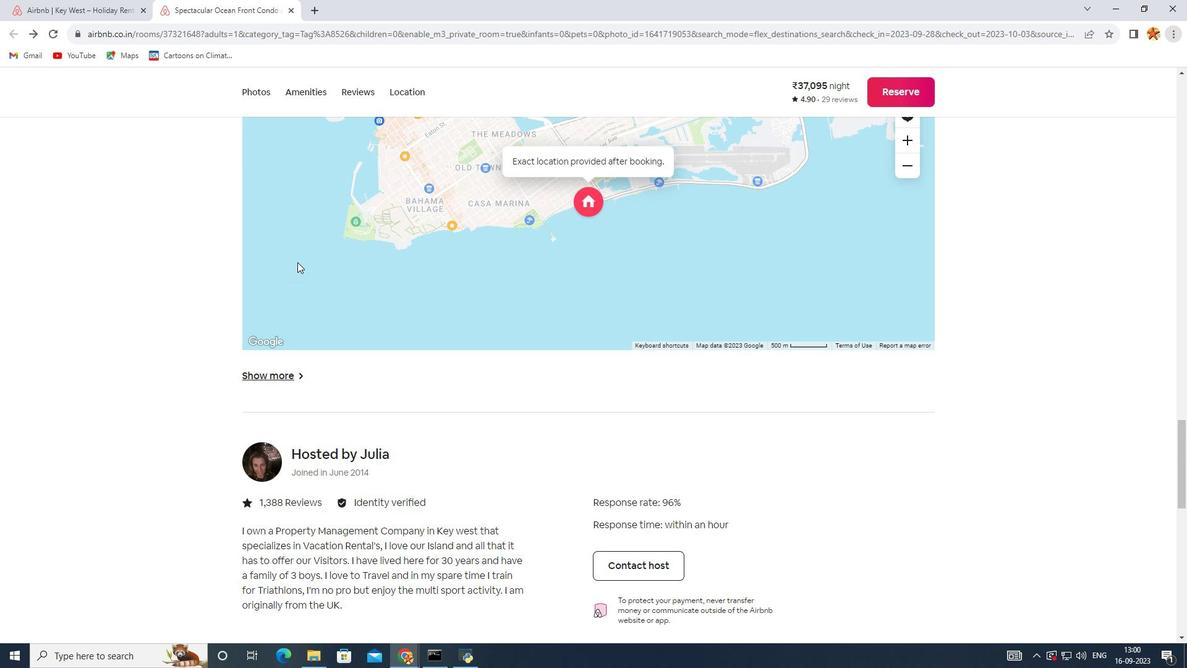 
Action: Mouse scrolled (297, 262) with delta (0, 0)
Screenshot: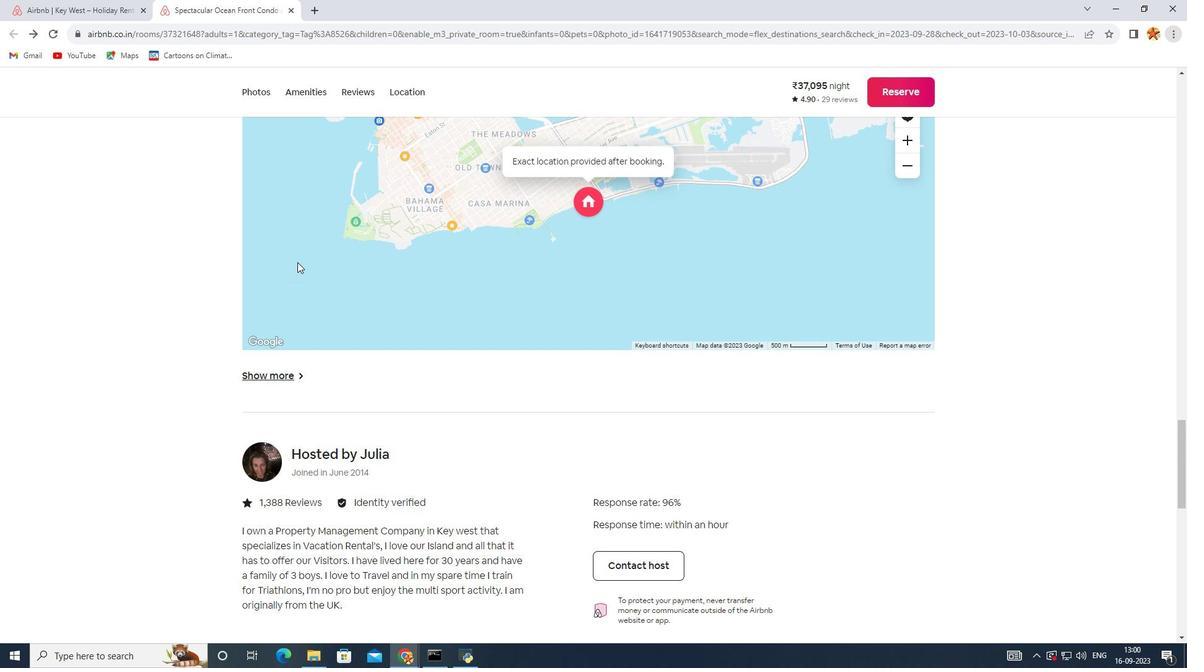 
Action: Mouse scrolled (297, 262) with delta (0, 0)
Screenshot: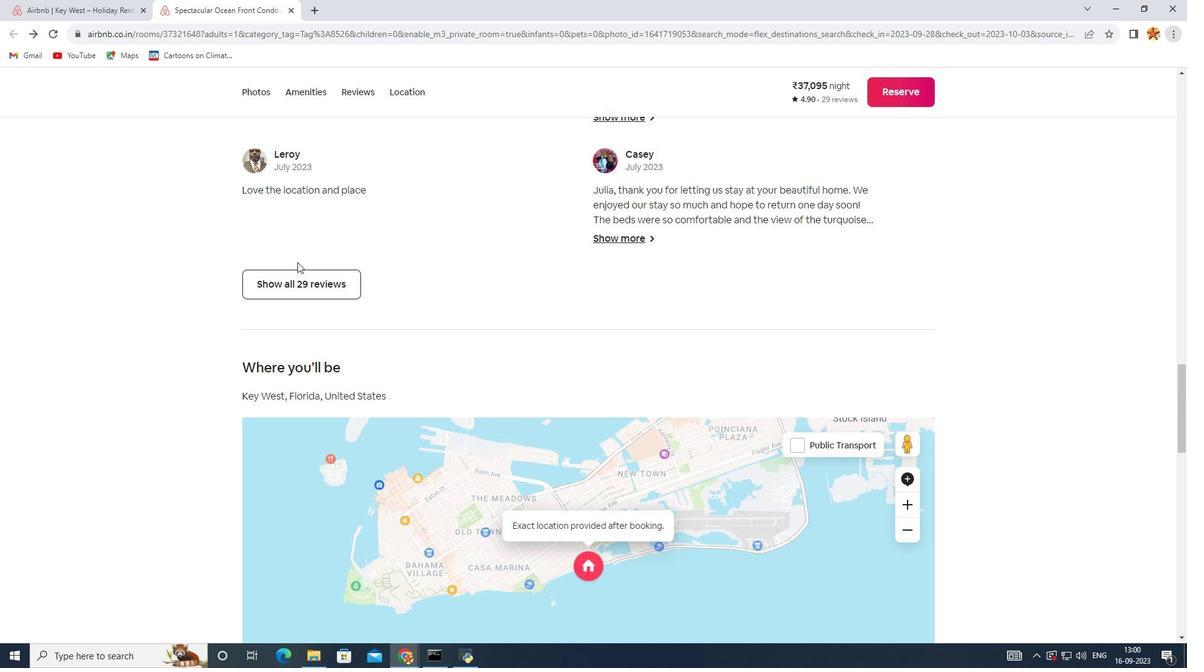 
Action: Mouse scrolled (297, 262) with delta (0, 0)
Screenshot: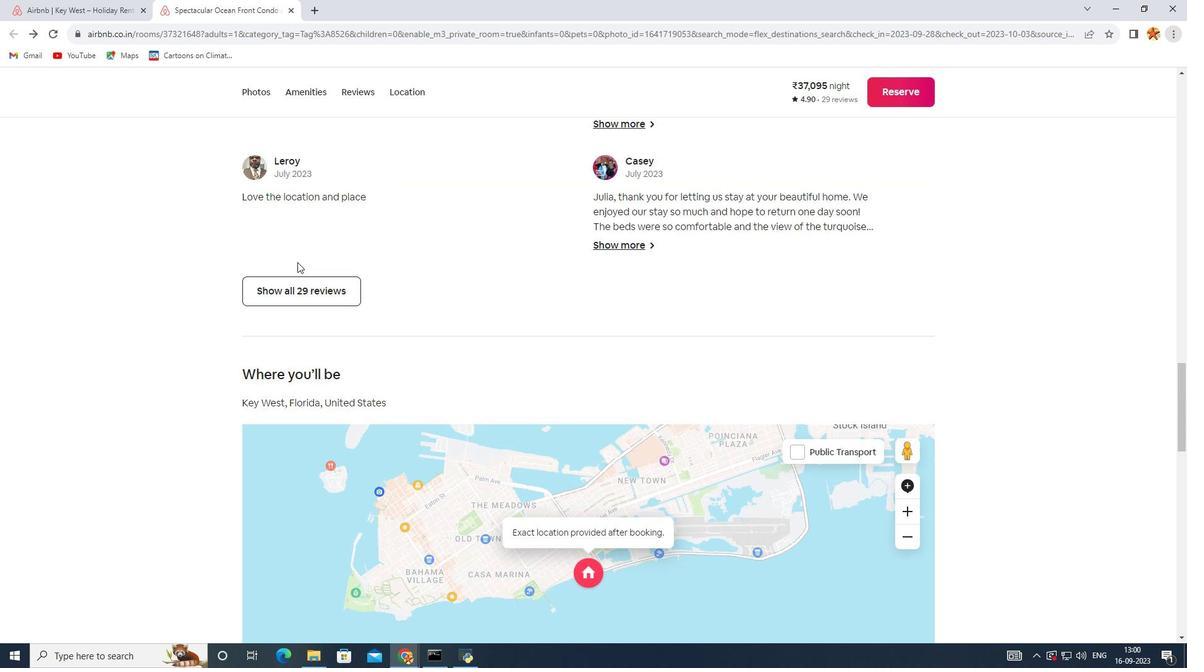 
Action: Mouse scrolled (297, 262) with delta (0, 0)
Screenshot: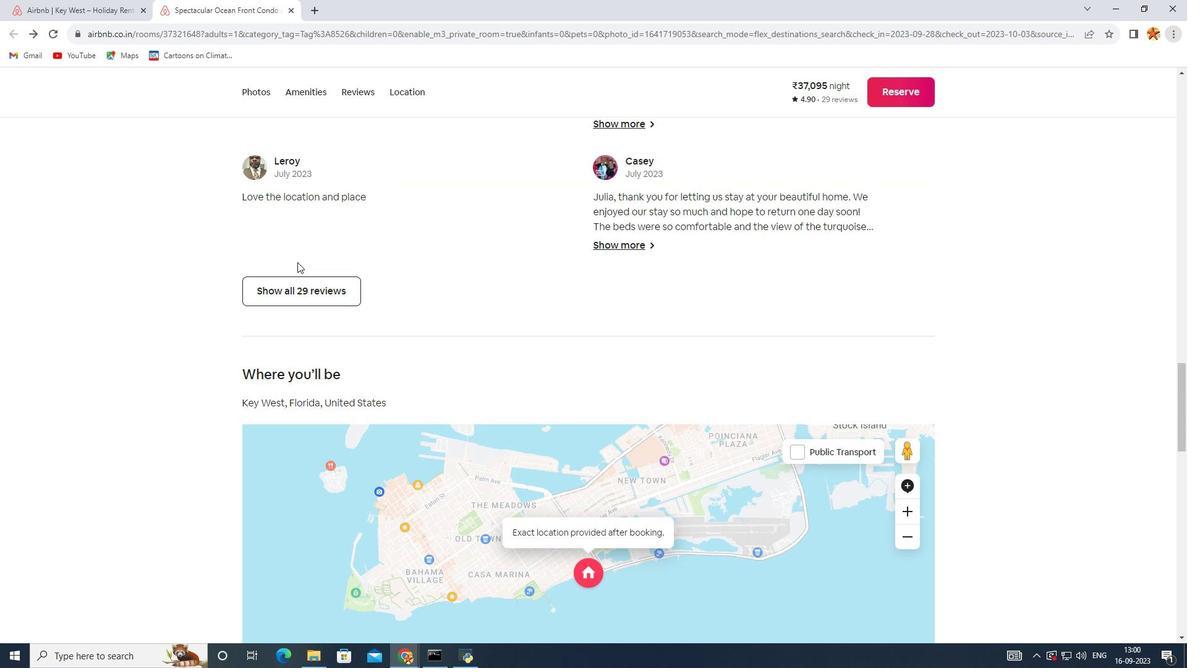
Action: Mouse scrolled (297, 262) with delta (0, 0)
Screenshot: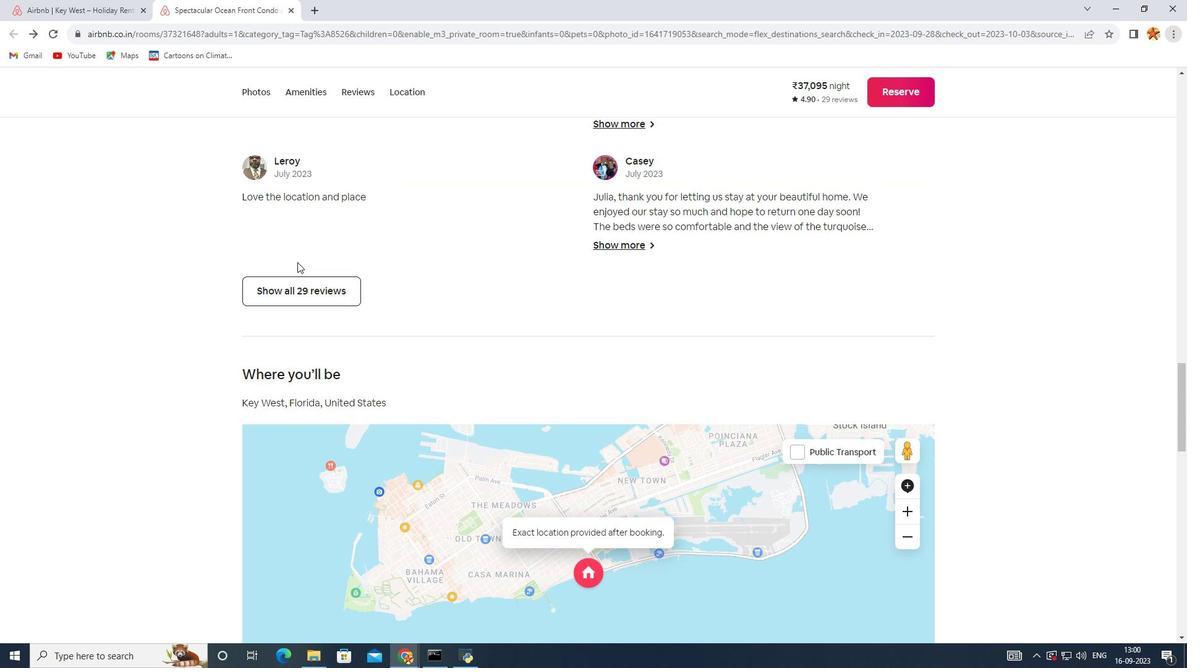 
Action: Mouse scrolled (297, 262) with delta (0, 0)
Screenshot: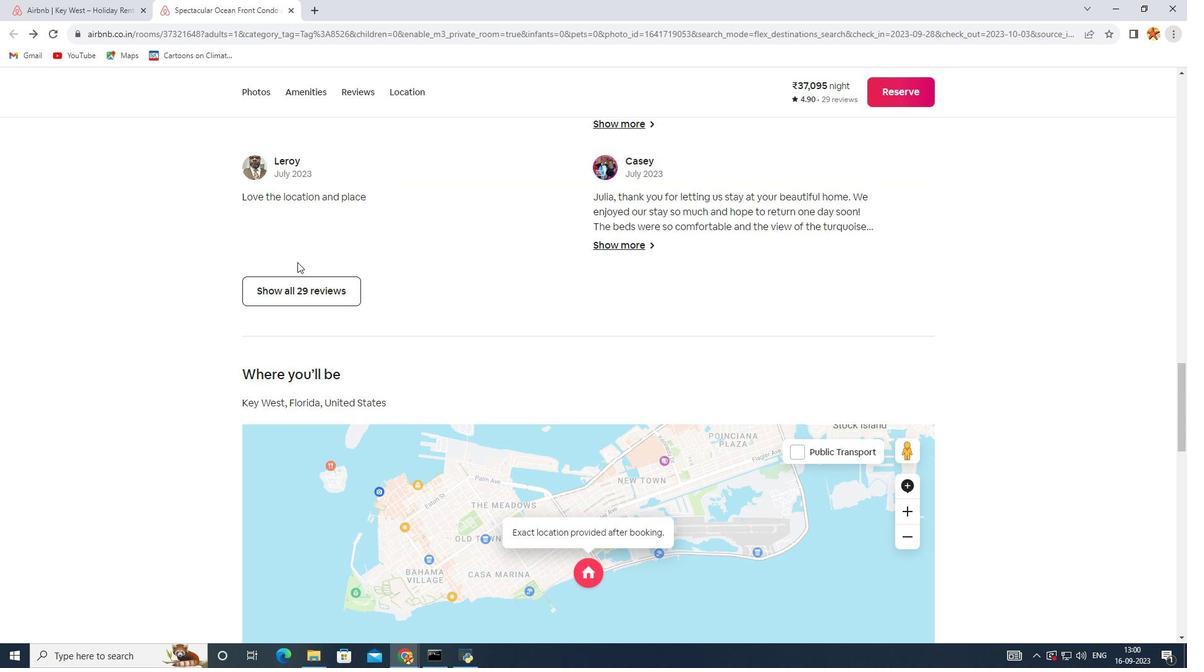 
Action: Mouse scrolled (297, 262) with delta (0, 0)
Screenshot: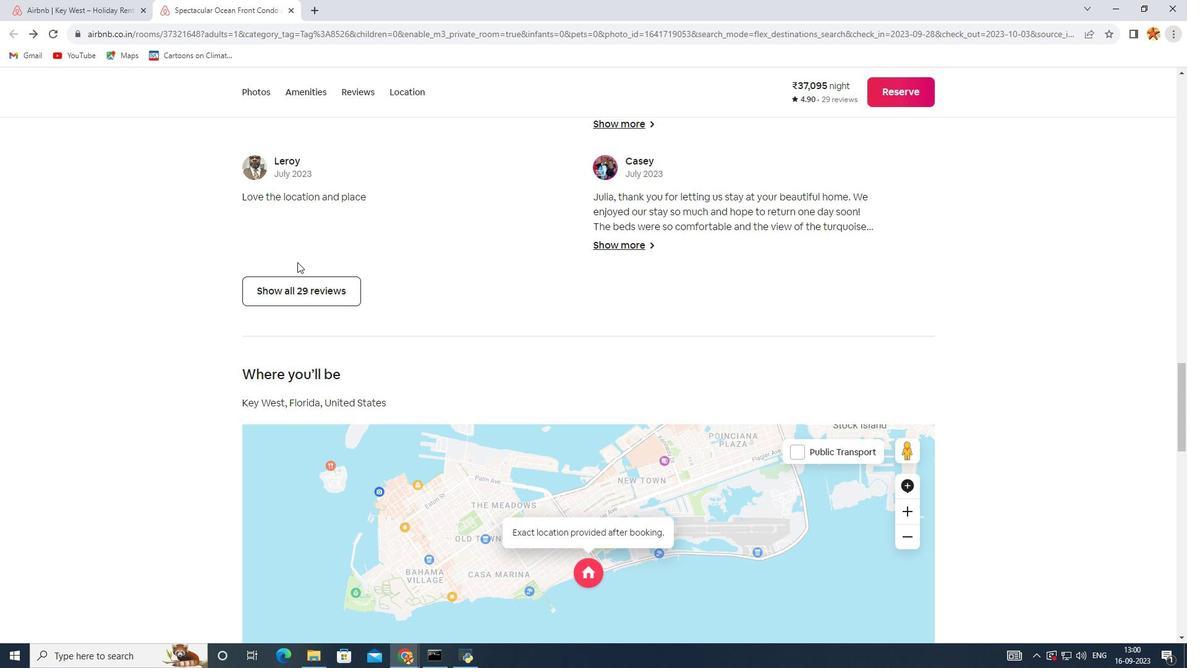 
Action: Mouse moved to (281, 287)
Screenshot: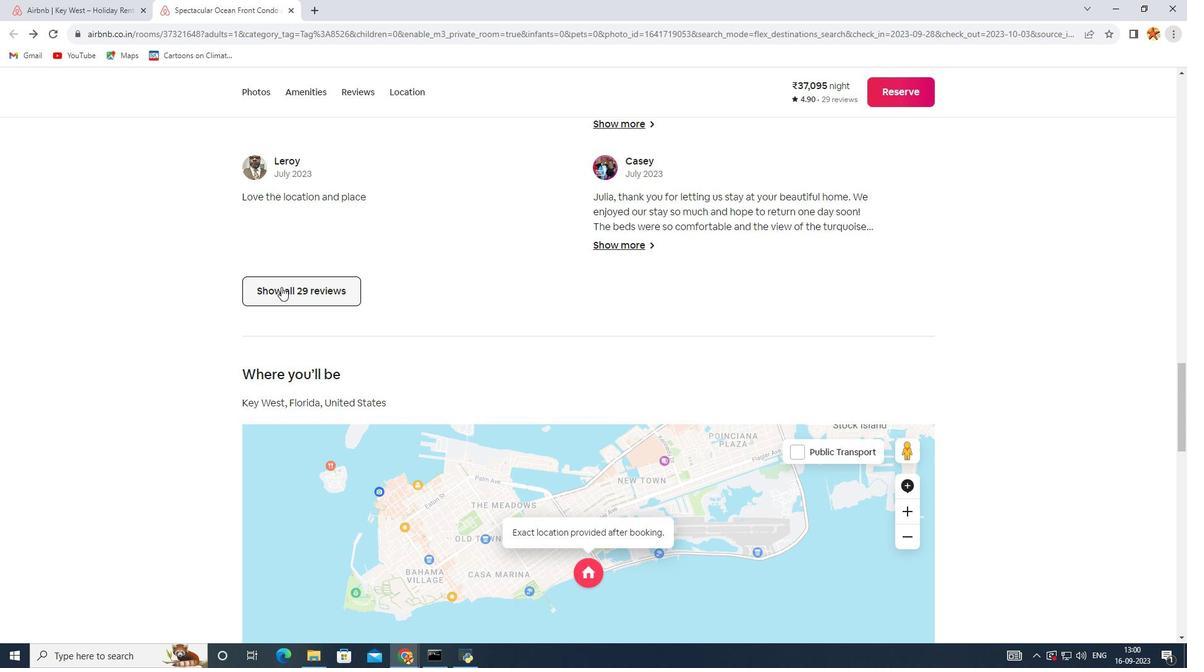 
Action: Mouse pressed left at (281, 287)
Screenshot: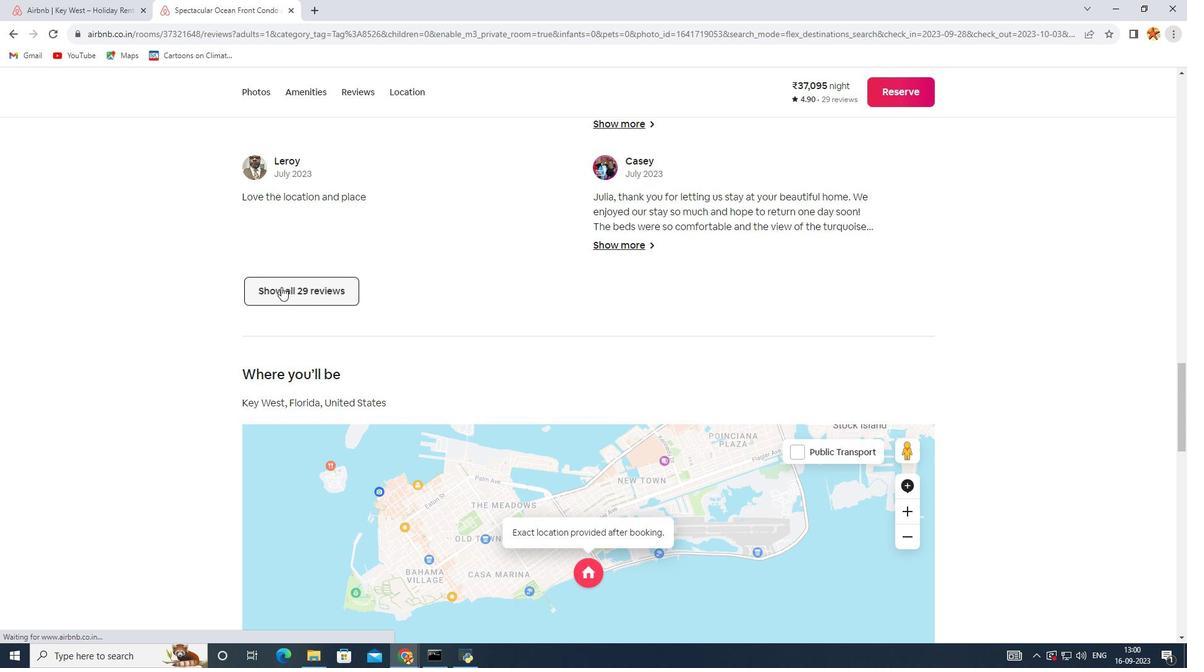 
Action: Mouse moved to (348, 269)
Screenshot: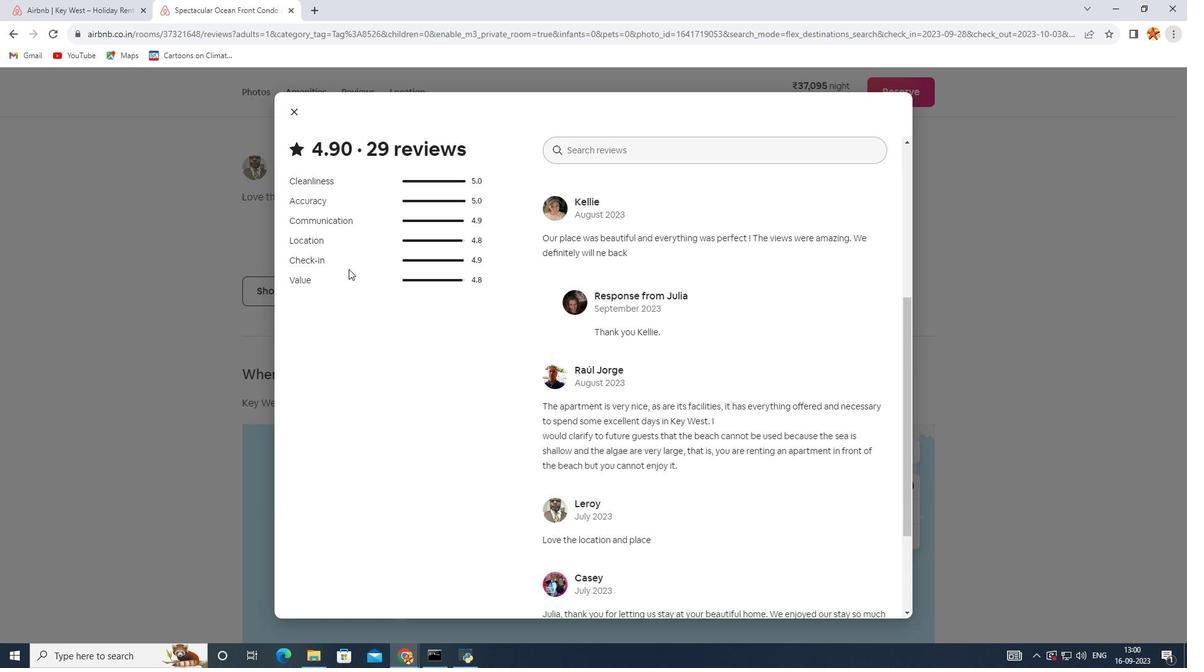 
Action: Mouse scrolled (348, 268) with delta (0, 0)
Screenshot: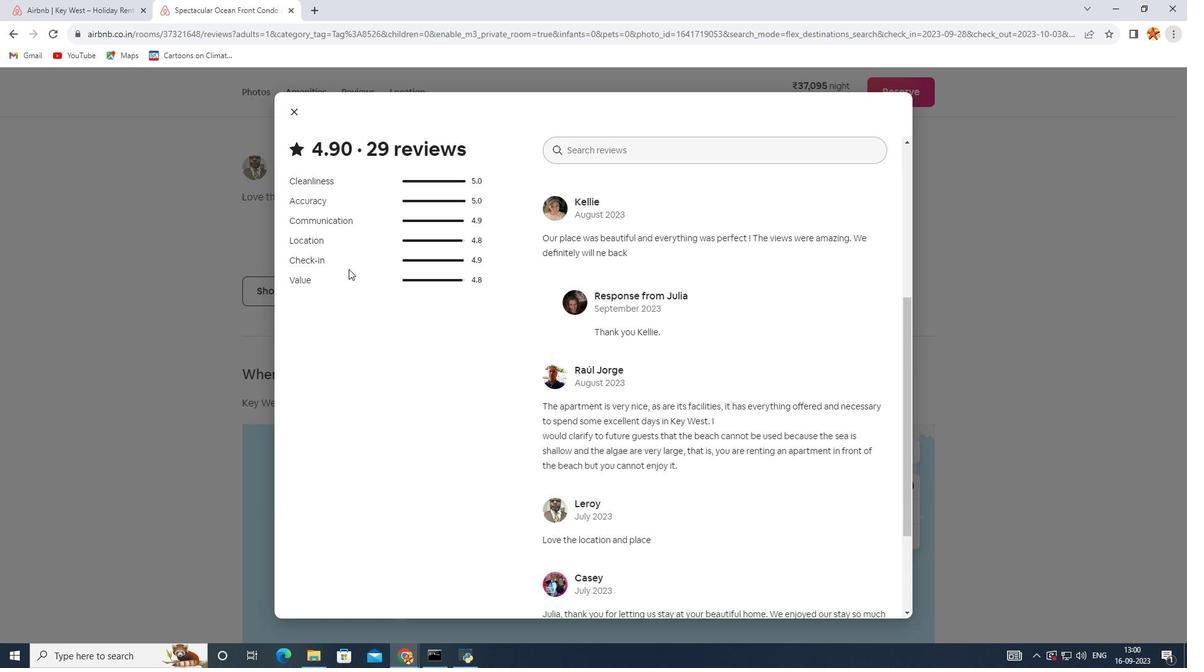 
Action: Mouse scrolled (348, 268) with delta (0, 0)
Screenshot: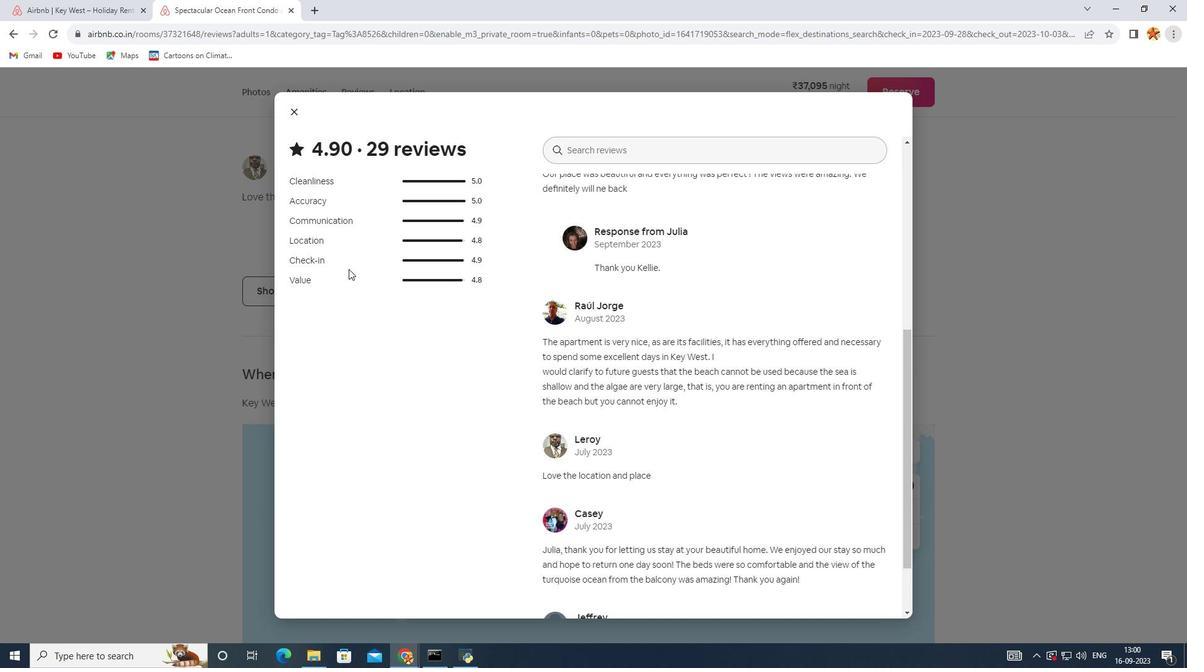 
Action: Mouse scrolled (348, 268) with delta (0, 0)
Screenshot: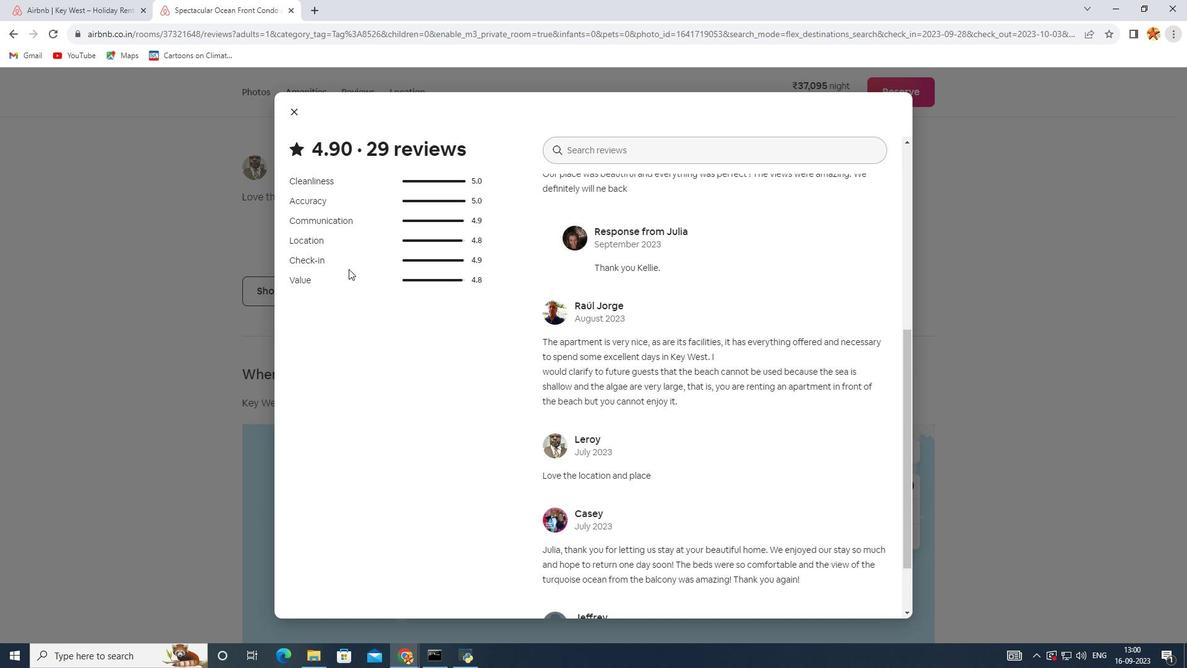
Action: Mouse scrolled (348, 268) with delta (0, 0)
Screenshot: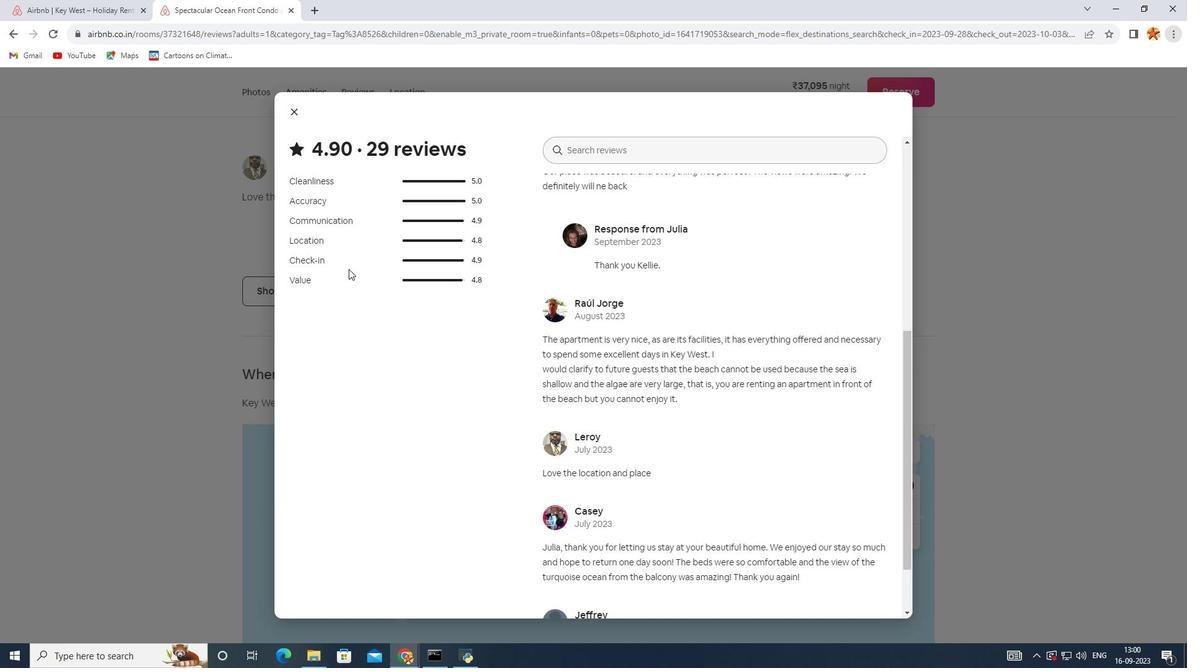 
Action: Mouse scrolled (348, 268) with delta (0, 0)
Screenshot: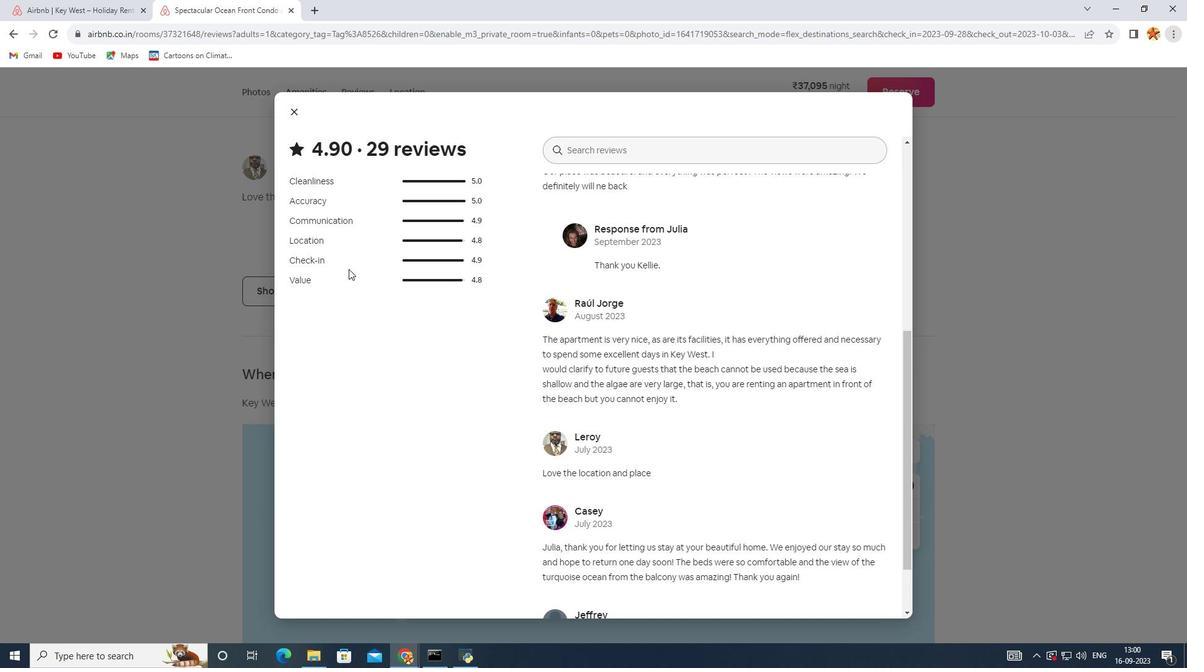 
Action: Mouse scrolled (348, 268) with delta (0, 0)
Screenshot: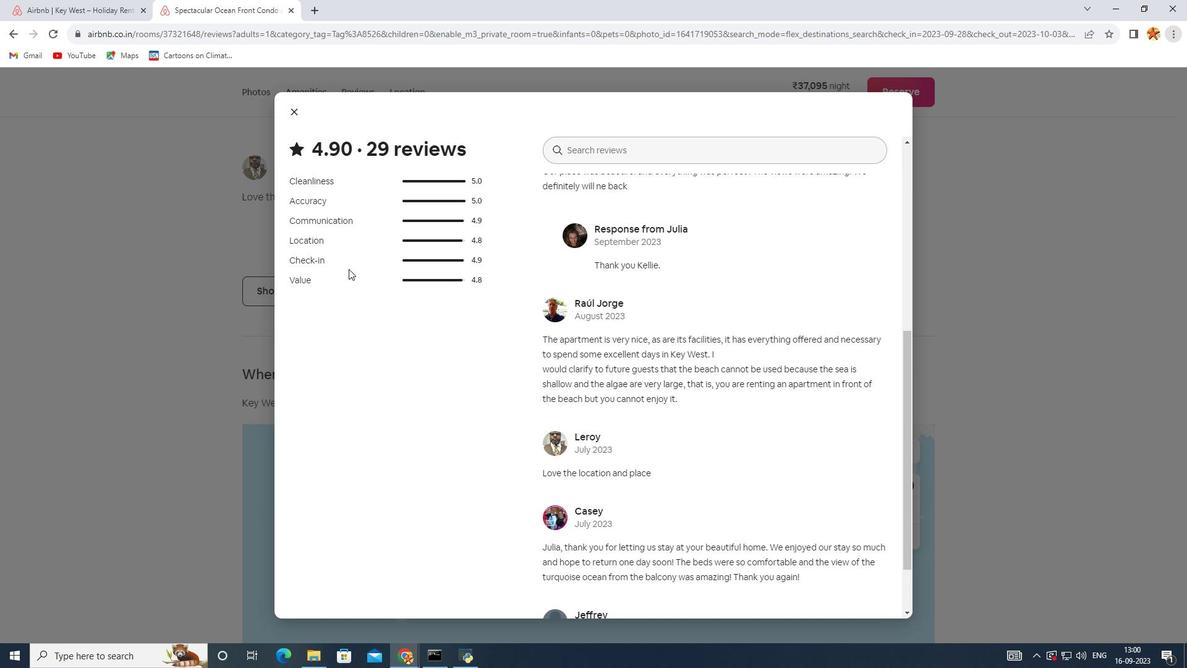 
Action: Mouse scrolled (348, 268) with delta (0, 0)
Screenshot: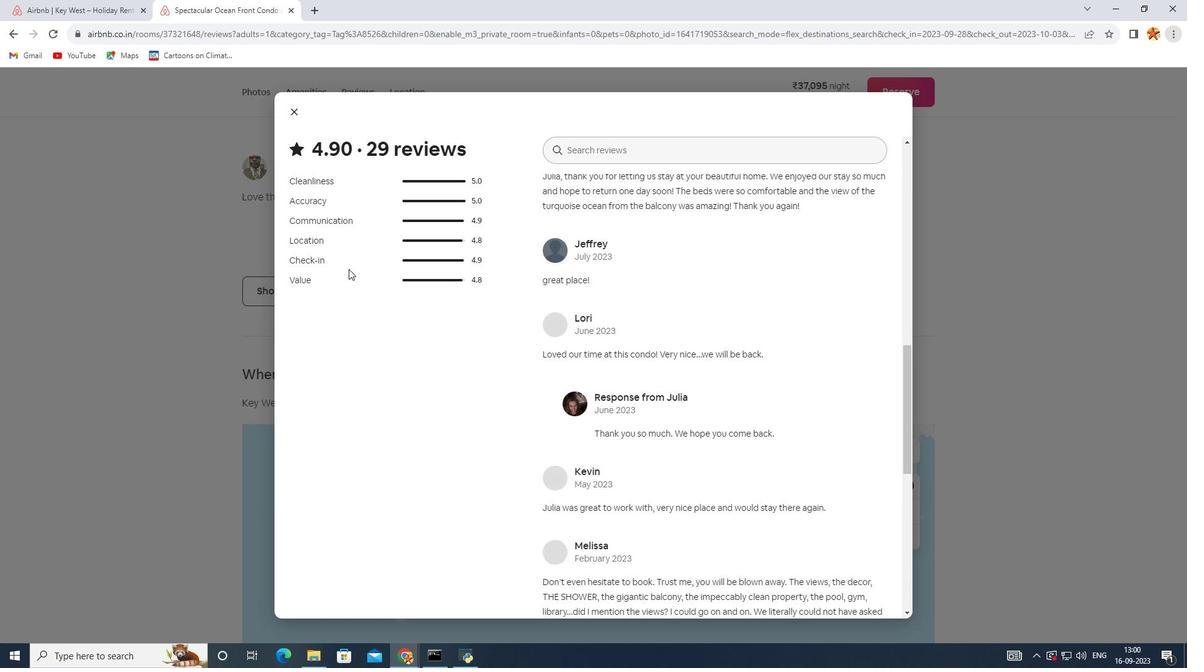 
Action: Mouse scrolled (348, 268) with delta (0, 0)
Screenshot: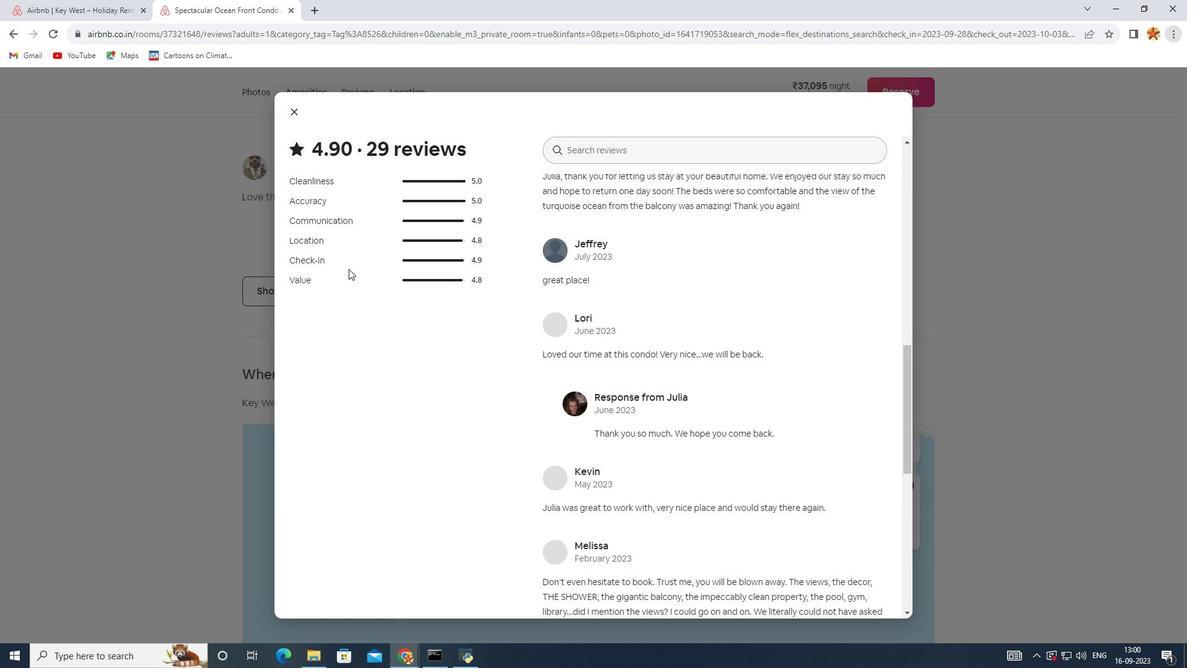 
Action: Mouse scrolled (348, 268) with delta (0, 0)
Screenshot: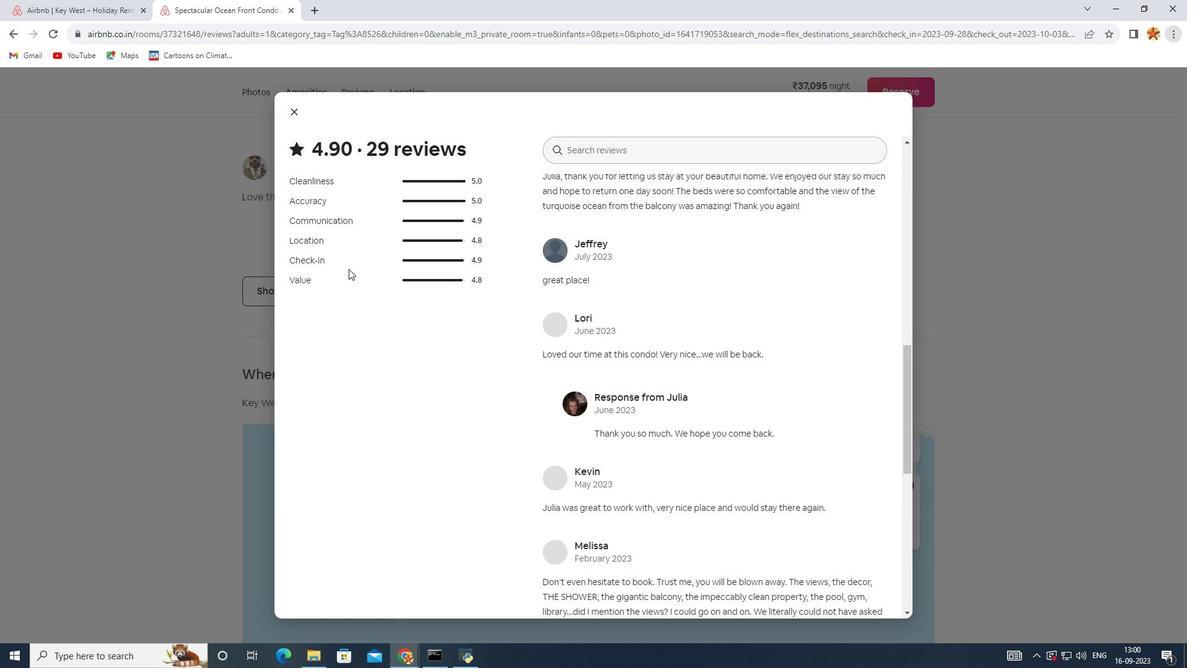 
Action: Mouse scrolled (348, 268) with delta (0, 0)
Screenshot: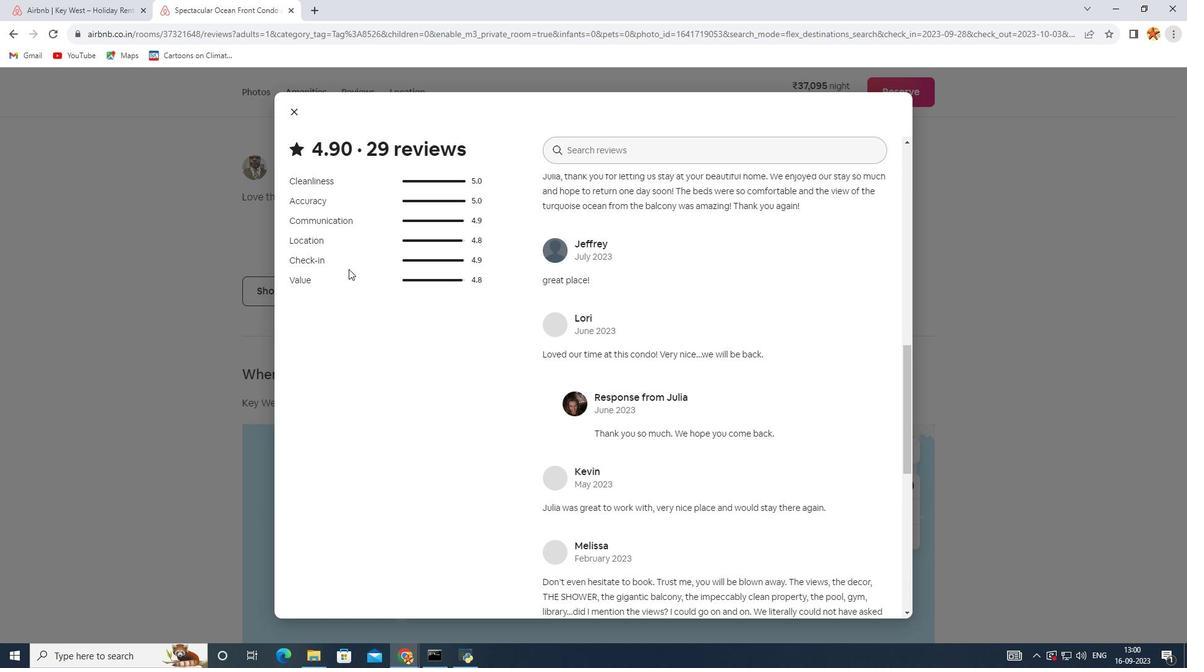 
Action: Mouse scrolled (348, 268) with delta (0, 0)
Screenshot: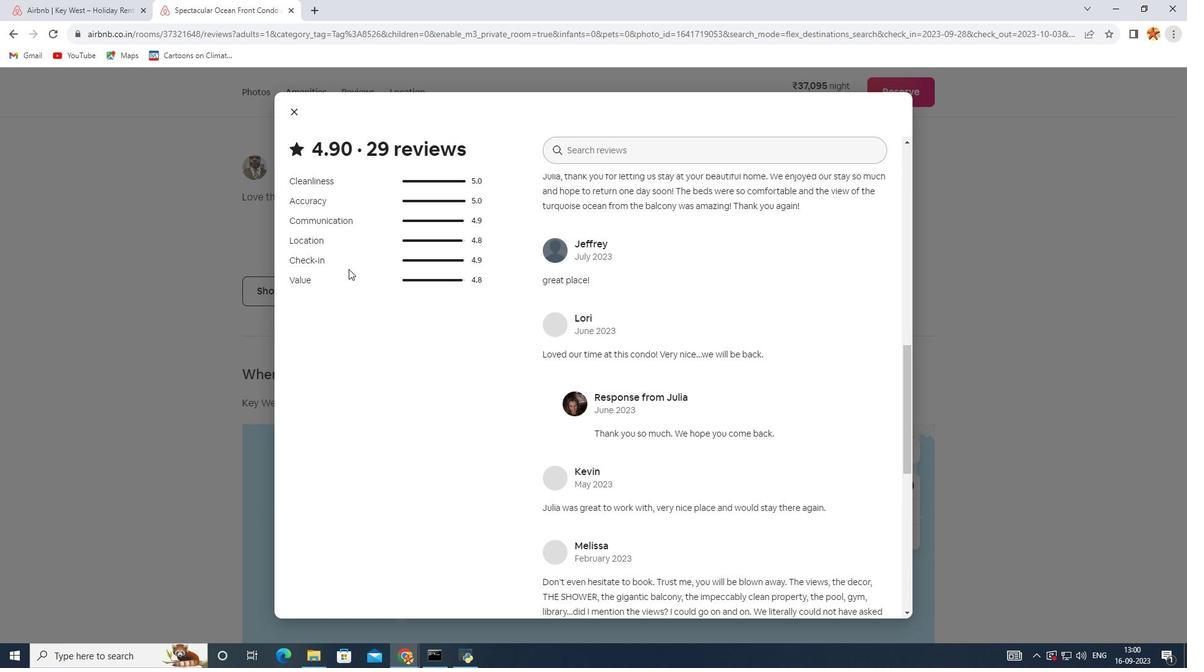 
Action: Mouse scrolled (348, 268) with delta (0, 0)
Screenshot: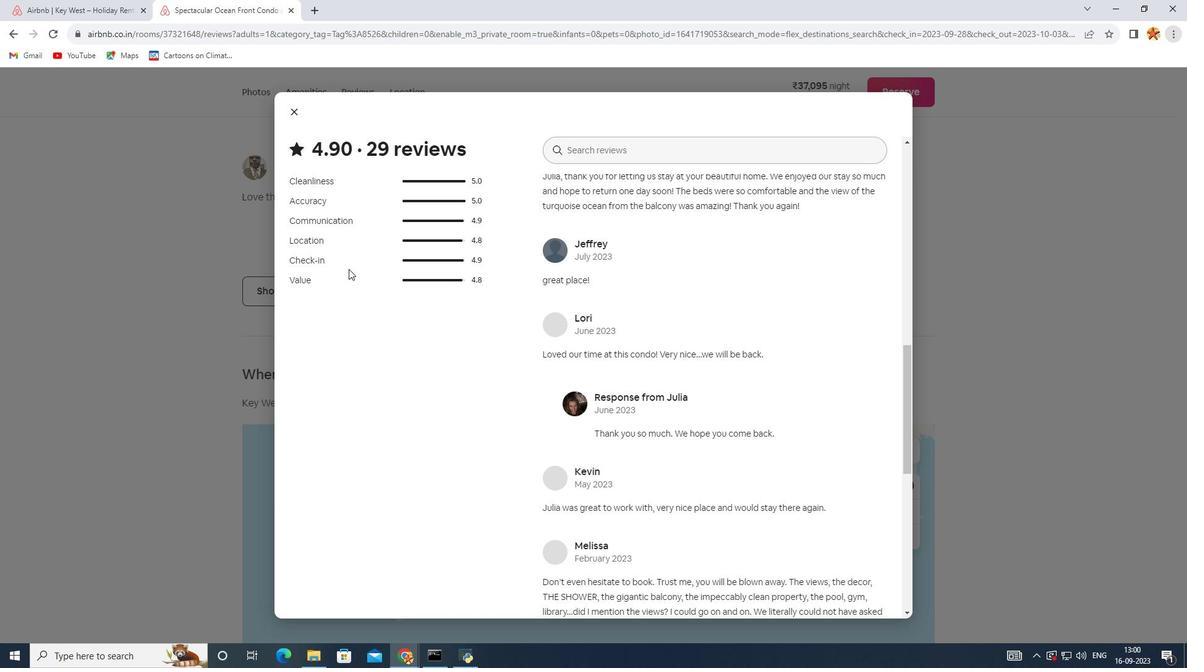 
Action: Mouse scrolled (348, 268) with delta (0, 0)
Screenshot: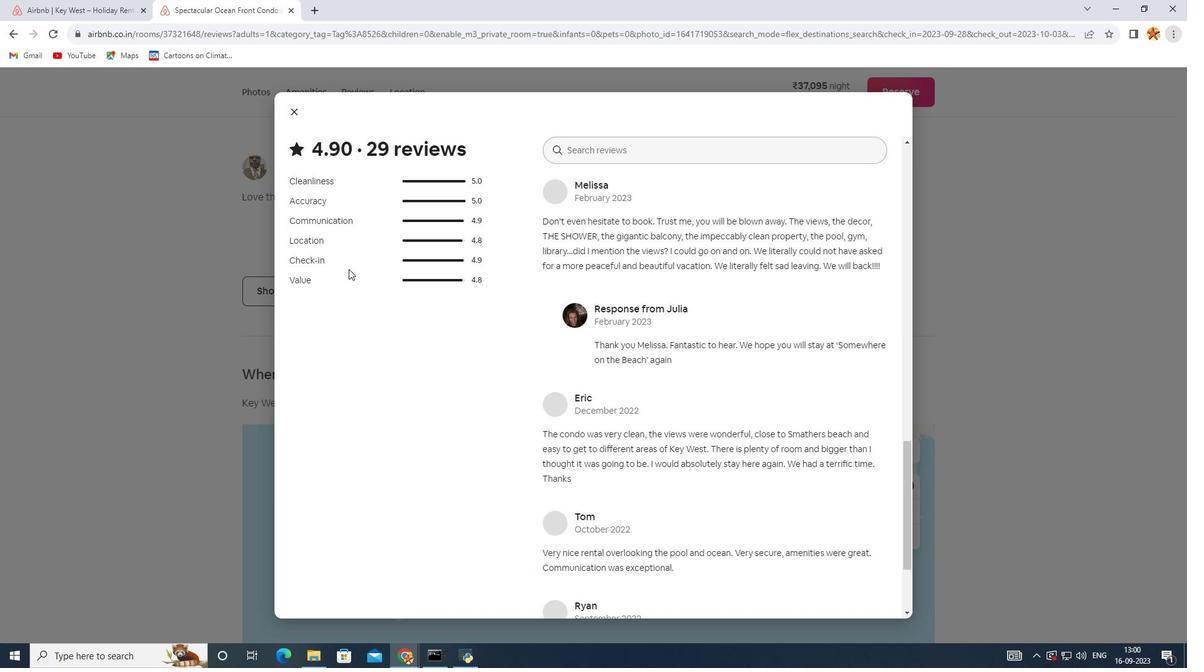 
Action: Mouse scrolled (348, 268) with delta (0, 0)
Screenshot: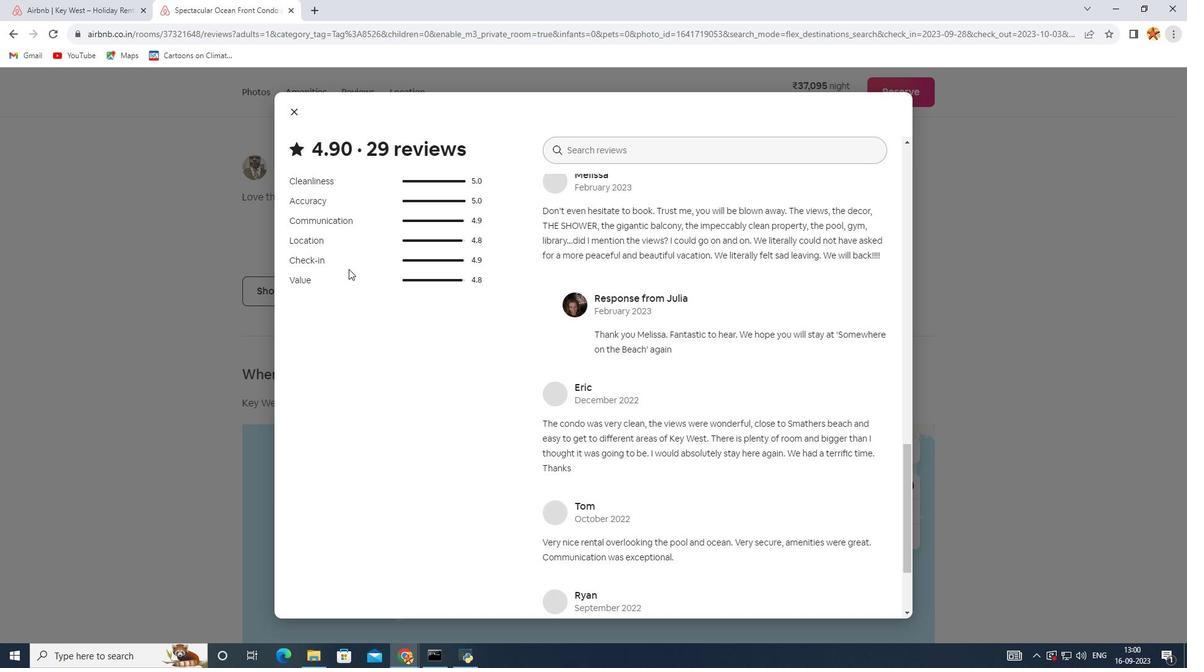 
Action: Mouse scrolled (348, 268) with delta (0, 0)
Screenshot: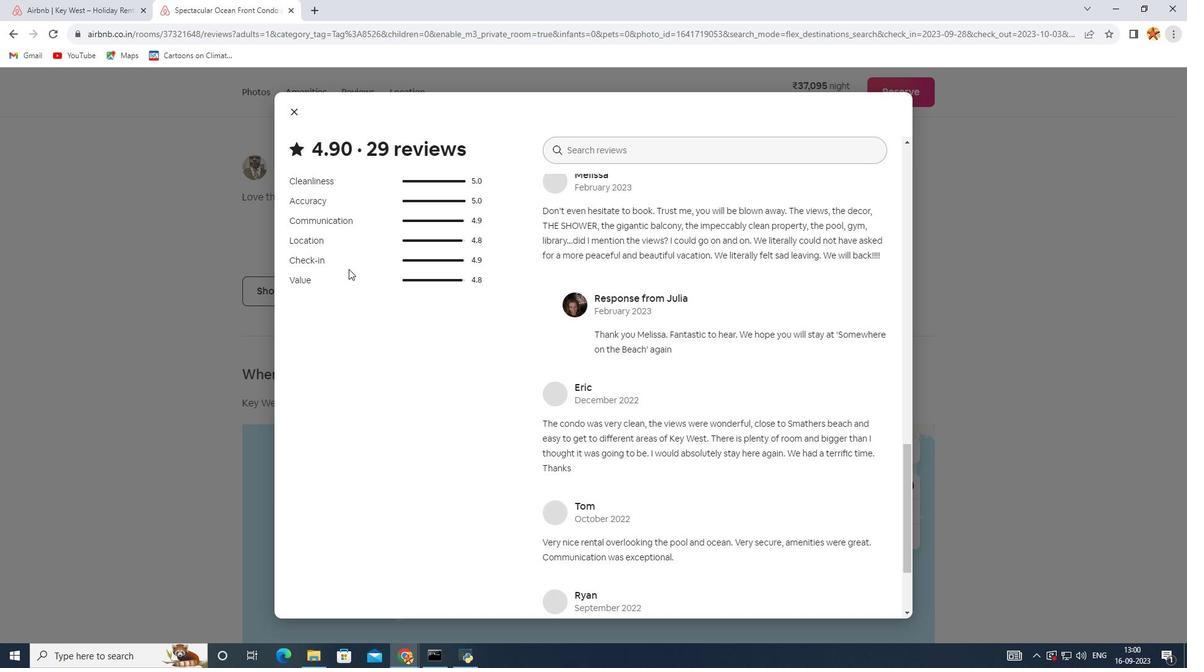 
Action: Mouse scrolled (348, 268) with delta (0, 0)
Screenshot: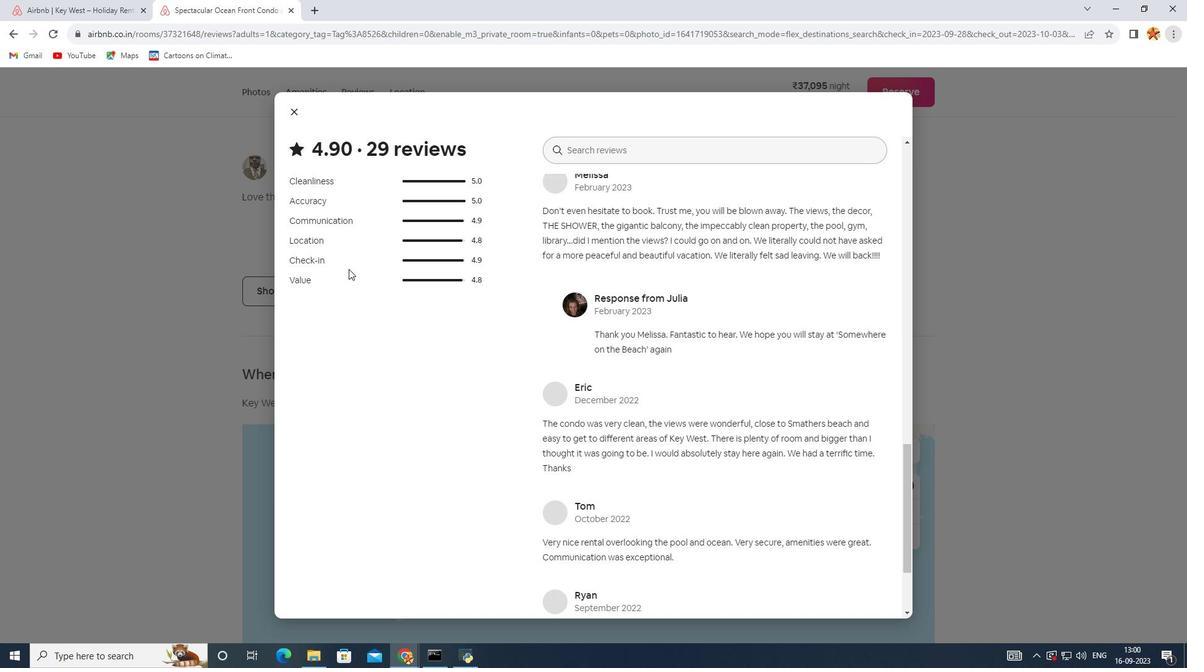 
Action: Mouse scrolled (348, 268) with delta (0, 0)
Screenshot: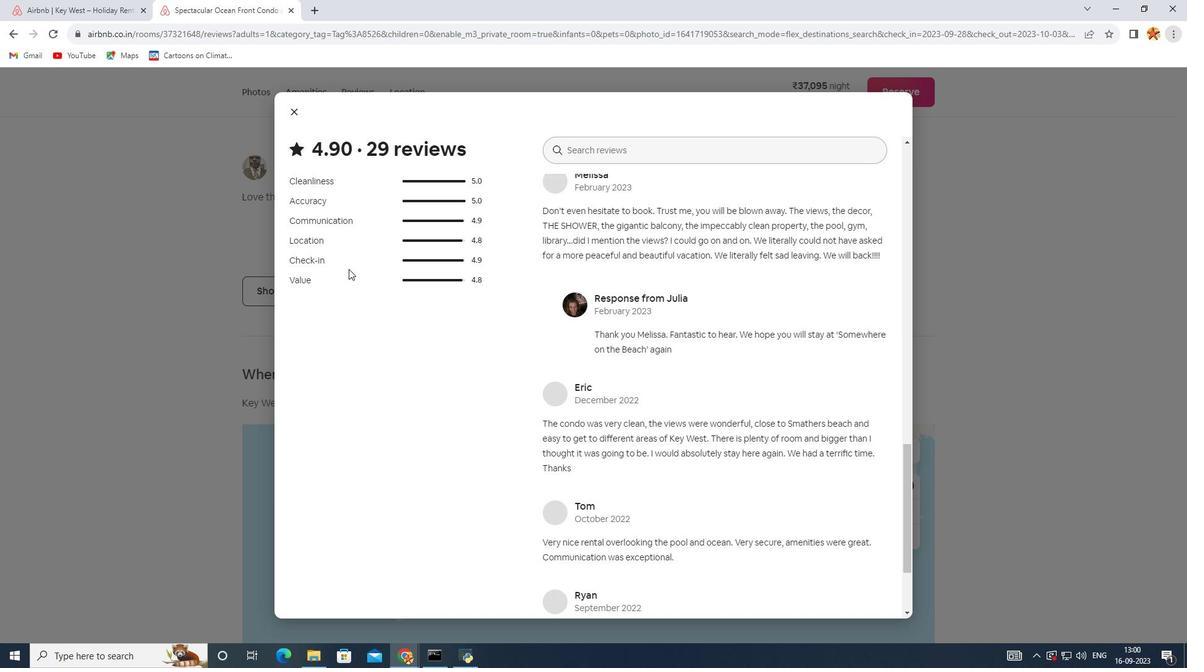 
Action: Mouse scrolled (348, 268) with delta (0, 0)
Screenshot: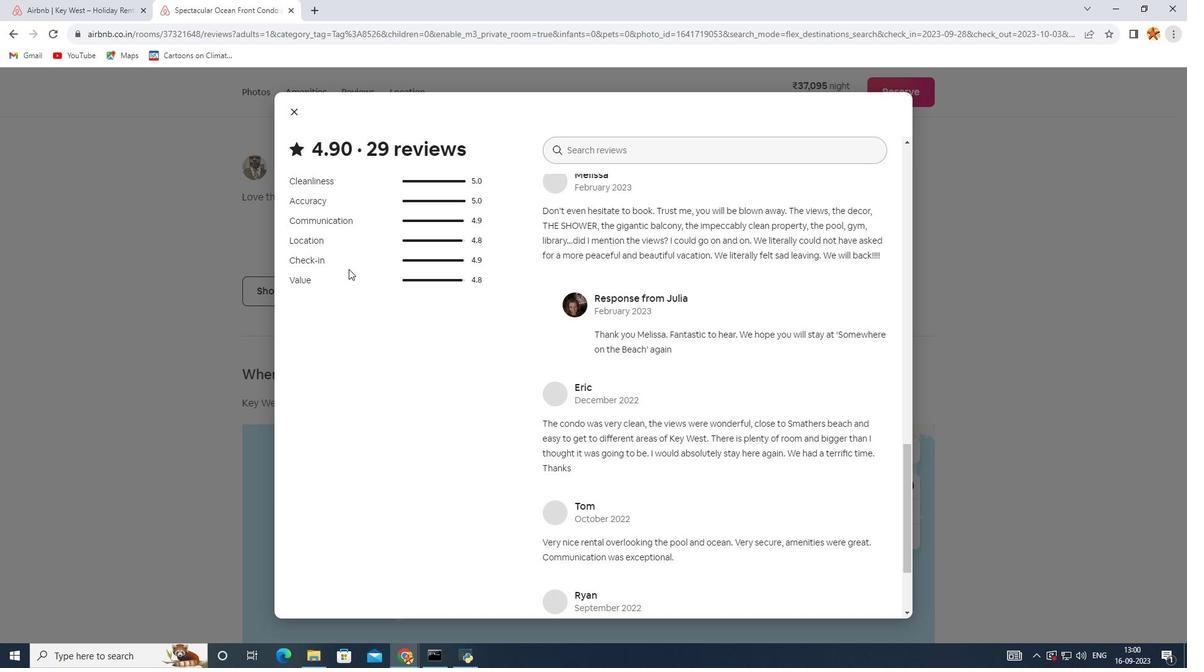 
Action: Mouse scrolled (348, 268) with delta (0, 0)
Screenshot: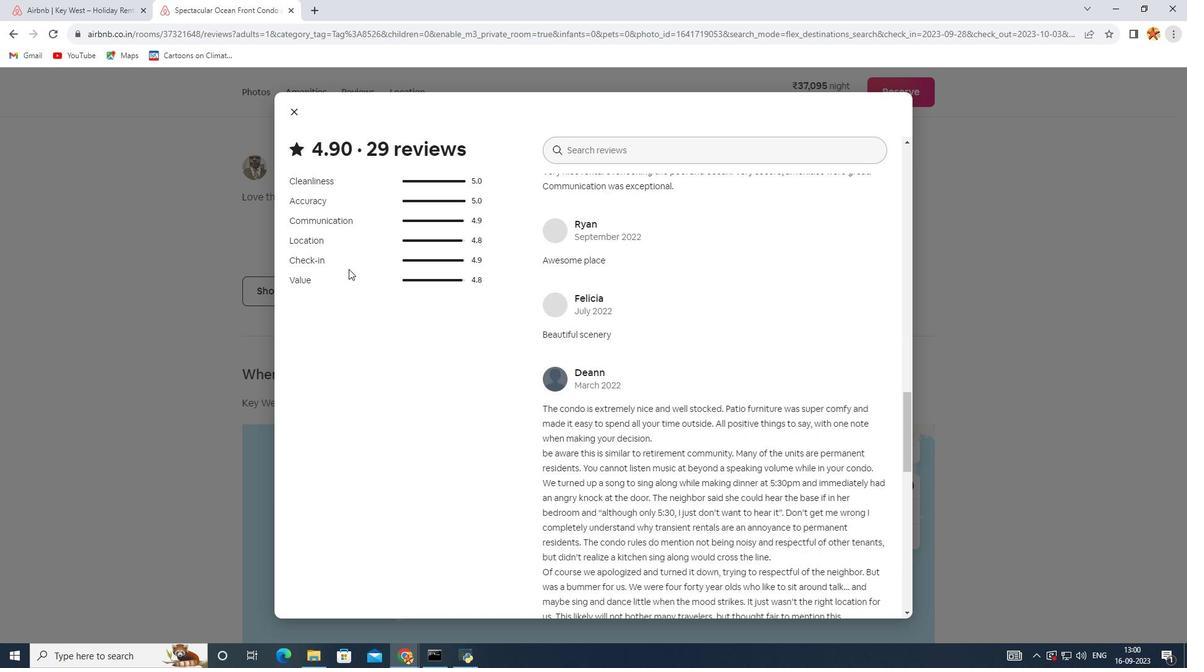
Action: Mouse scrolled (348, 268) with delta (0, 0)
Screenshot: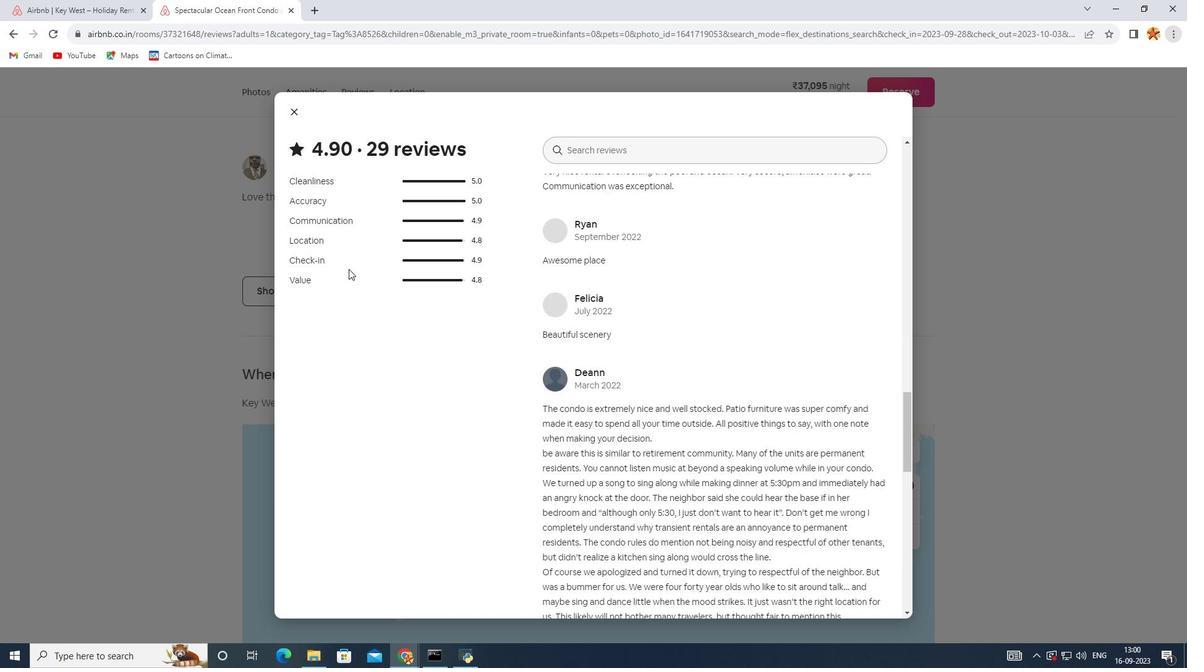 
Action: Mouse scrolled (348, 268) with delta (0, 0)
Screenshot: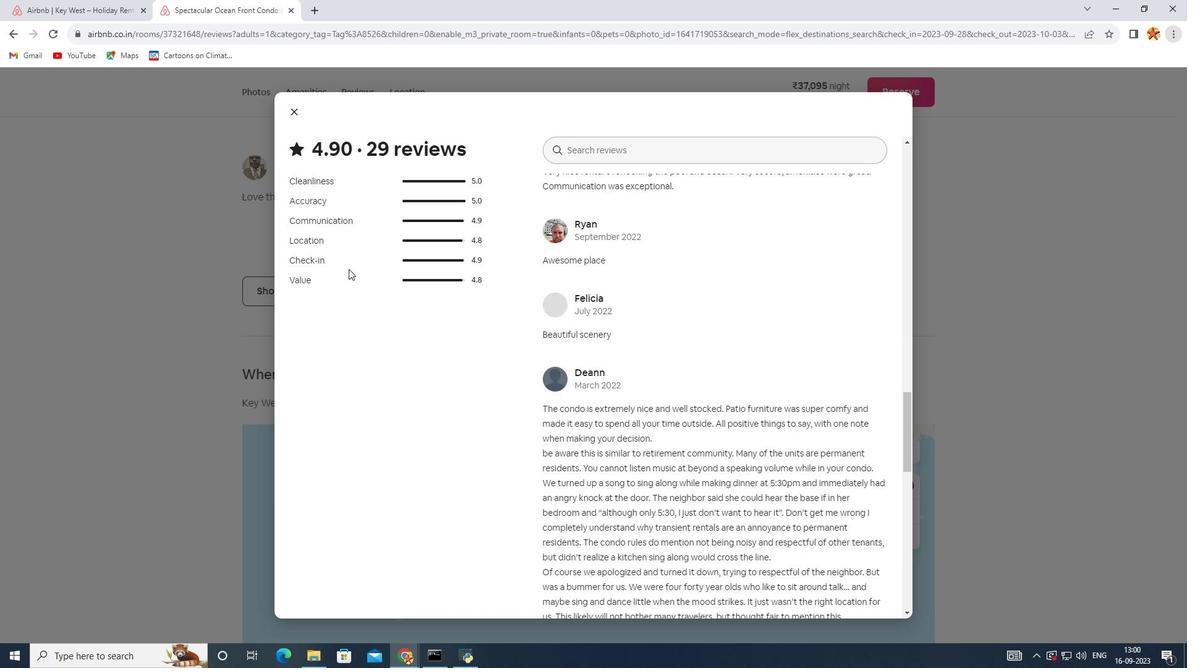 
Action: Mouse scrolled (348, 268) with delta (0, 0)
Screenshot: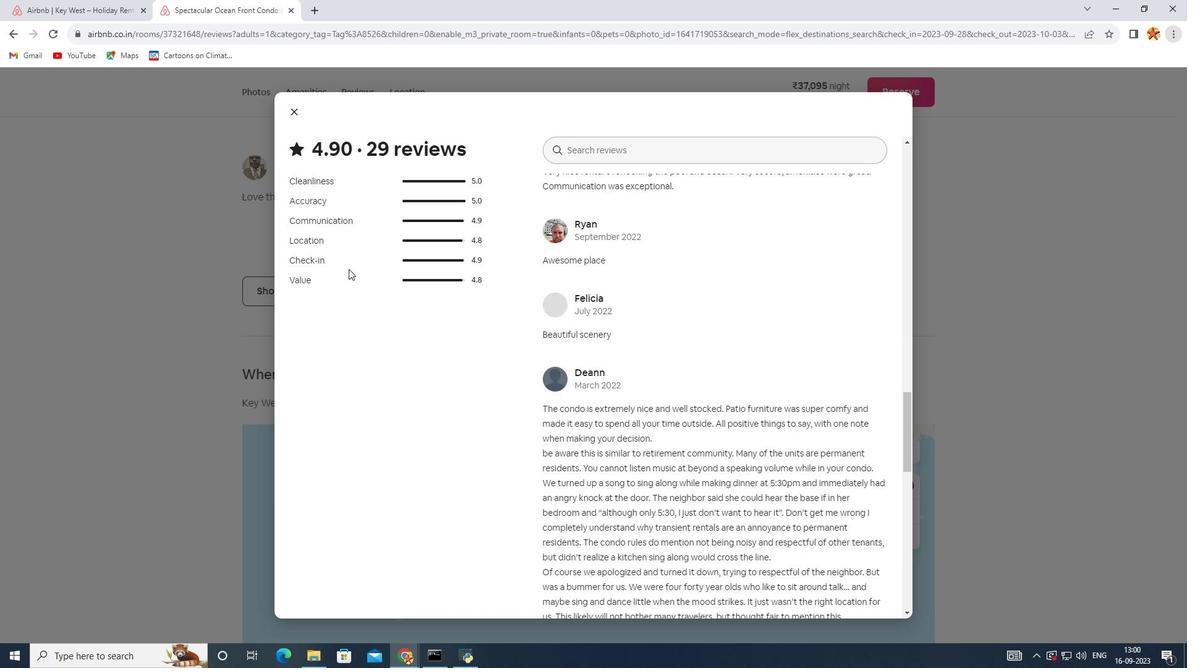 
Action: Mouse scrolled (348, 268) with delta (0, 0)
Screenshot: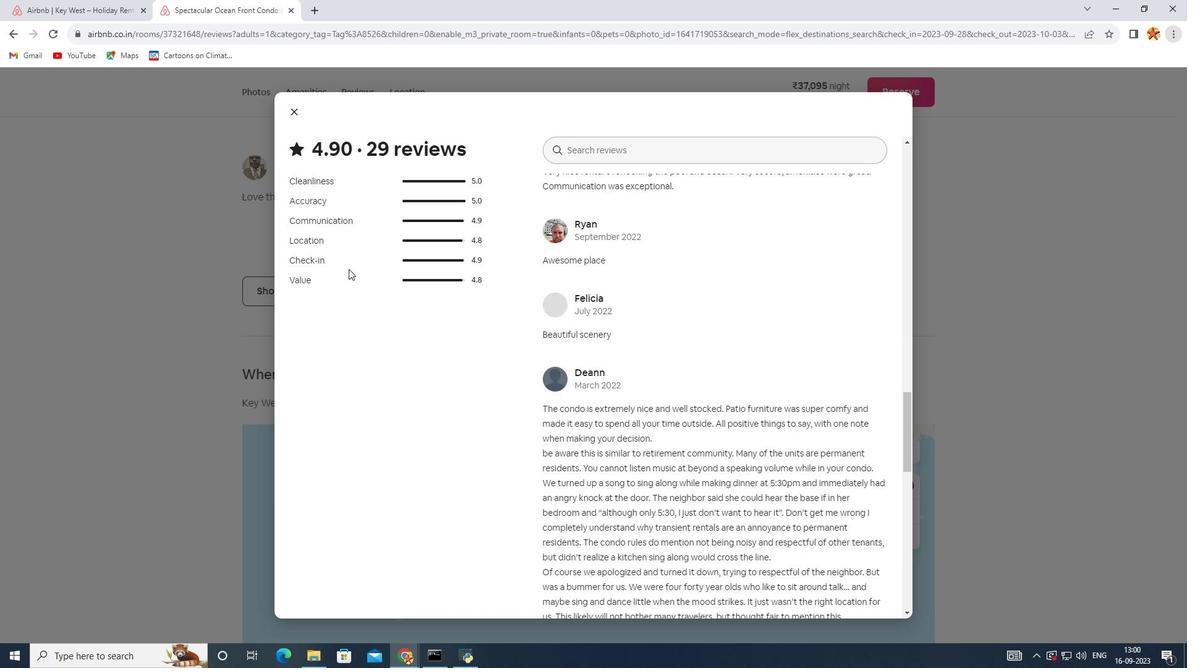 
Action: Mouse scrolled (348, 268) with delta (0, 0)
Screenshot: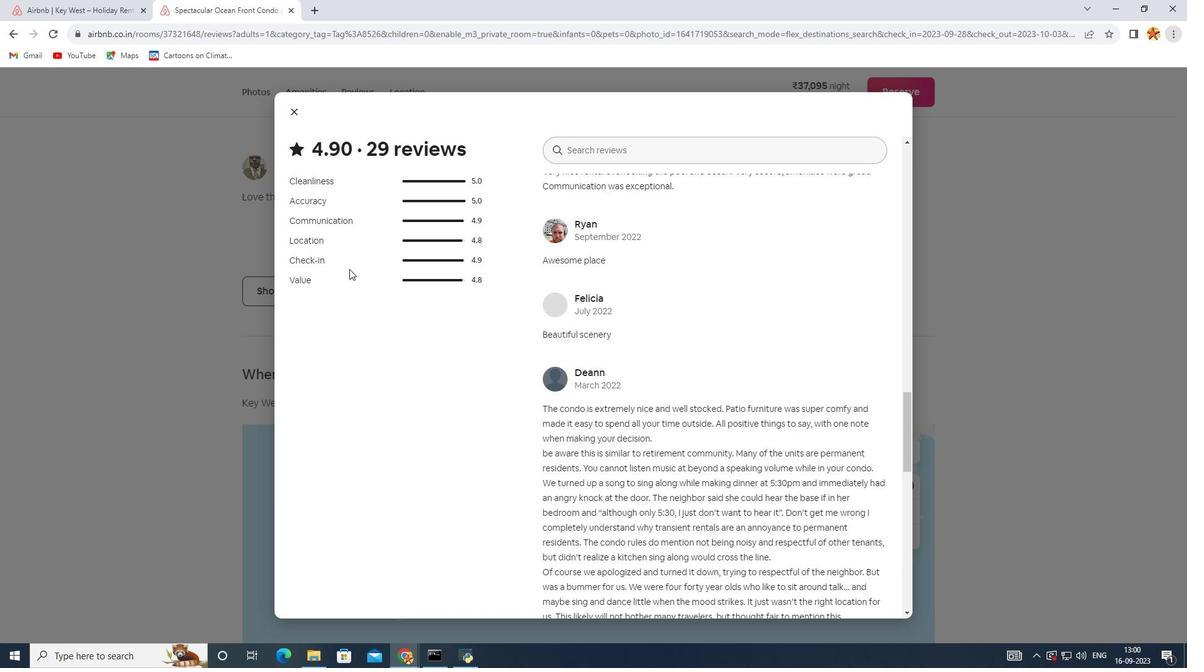 
Action: Mouse moved to (300, 108)
Screenshot: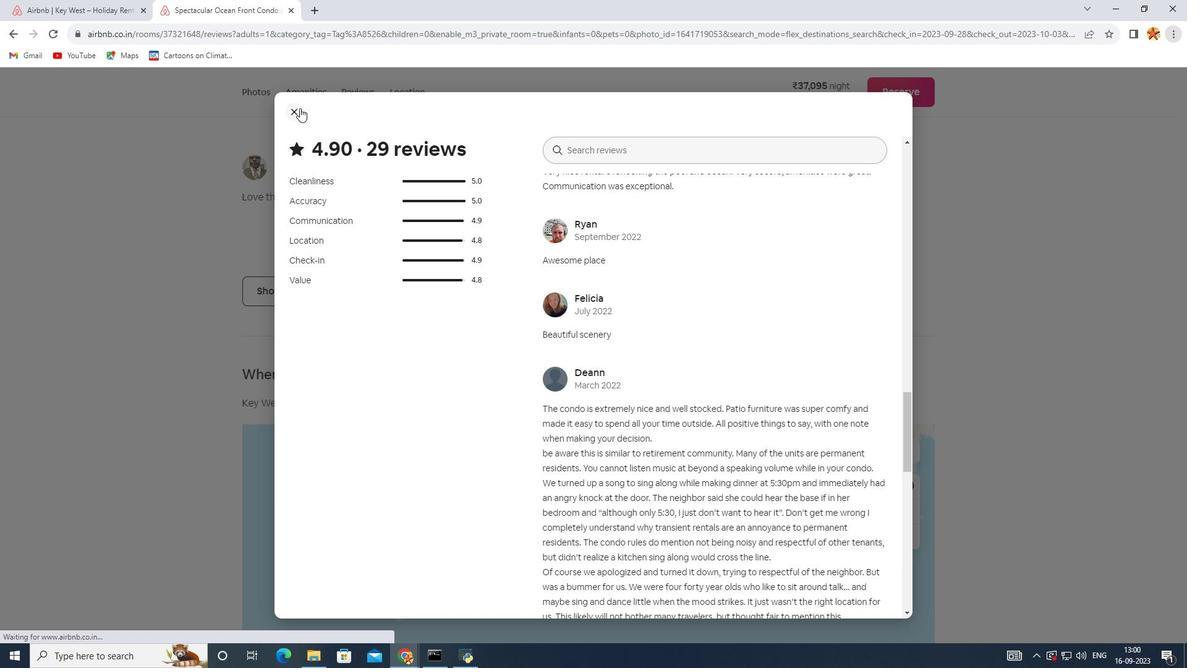 
Action: Mouse pressed left at (300, 108)
Screenshot: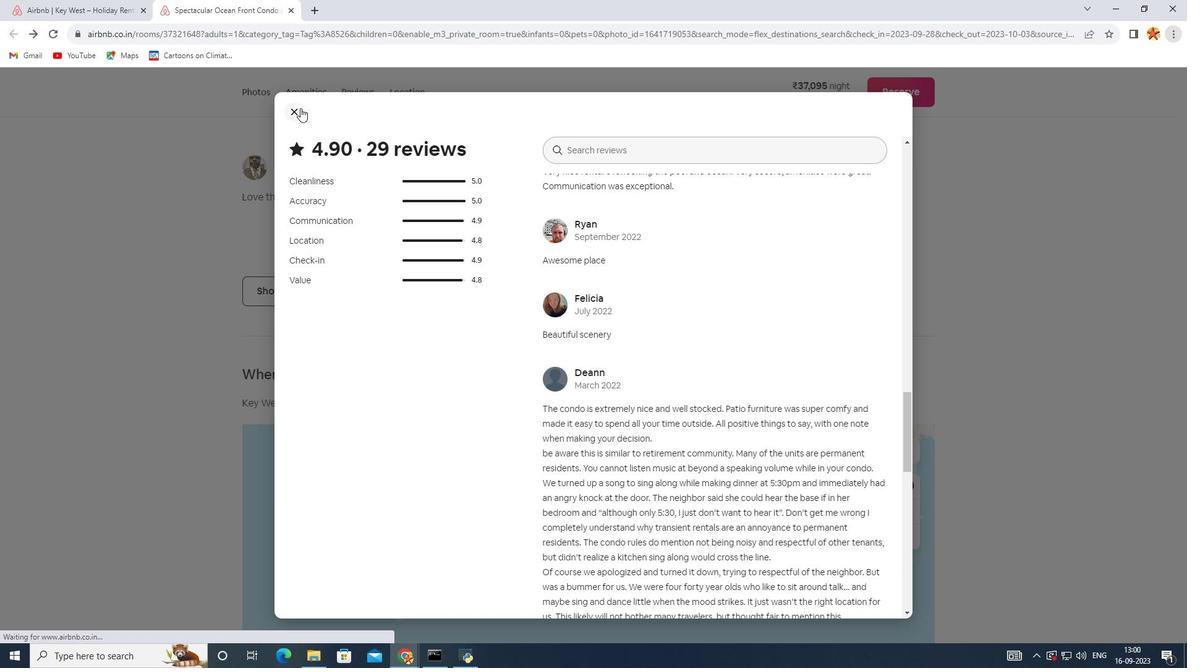 
Action: Mouse moved to (352, 303)
Screenshot: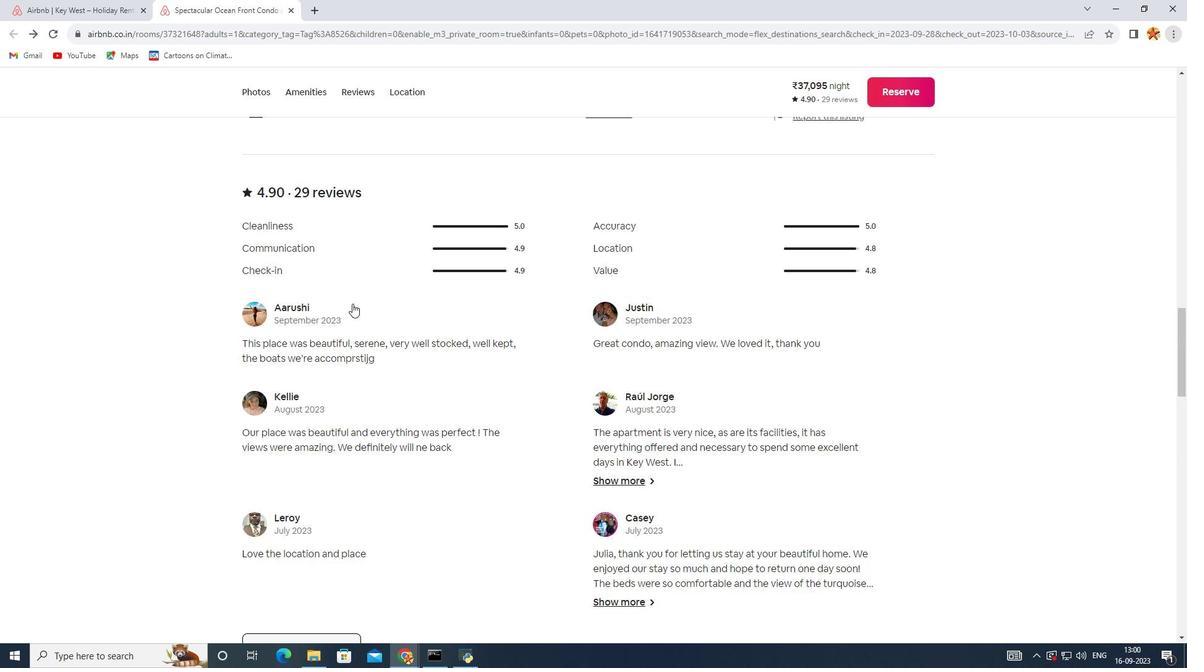 
Action: Mouse scrolled (352, 304) with delta (0, 0)
Screenshot: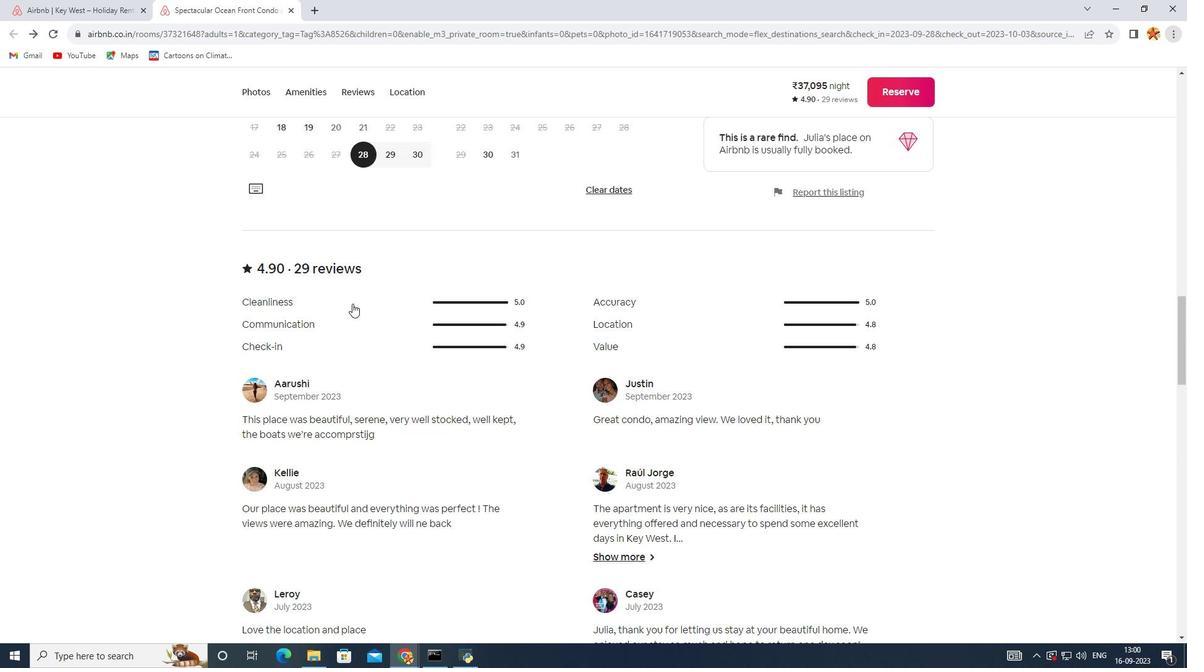 
Action: Mouse scrolled (352, 304) with delta (0, 0)
Screenshot: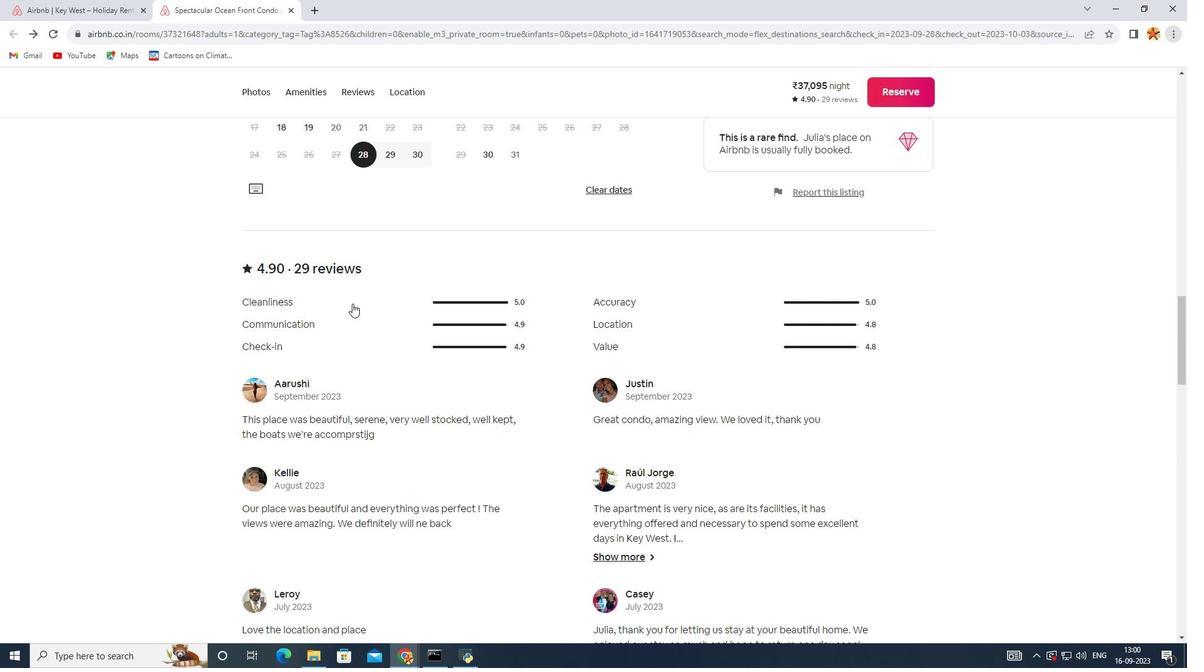 
Action: Mouse scrolled (352, 304) with delta (0, 0)
Screenshot: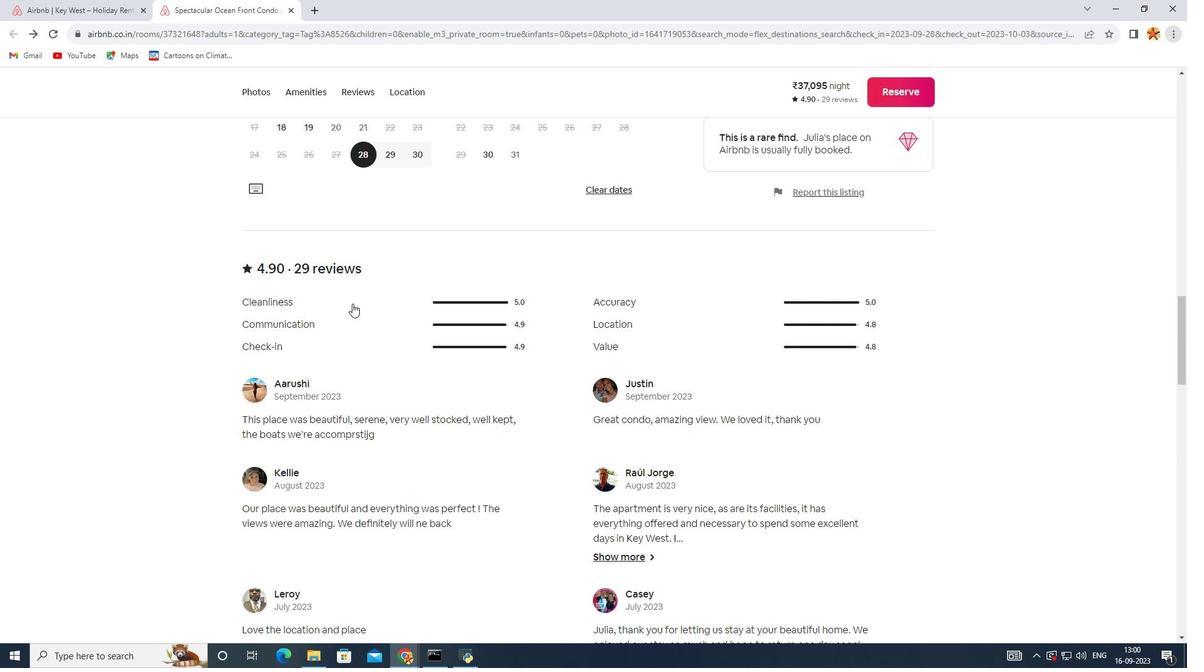 
Action: Mouse scrolled (352, 304) with delta (0, 0)
Screenshot: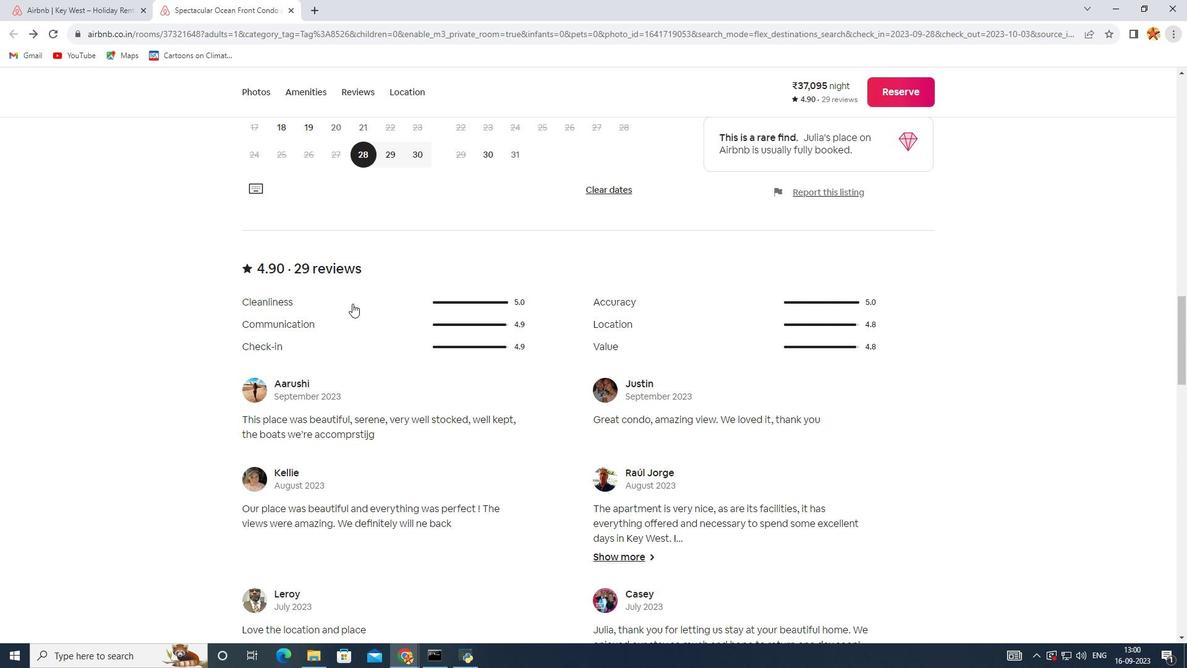 
Action: Mouse scrolled (352, 304) with delta (0, 0)
Screenshot: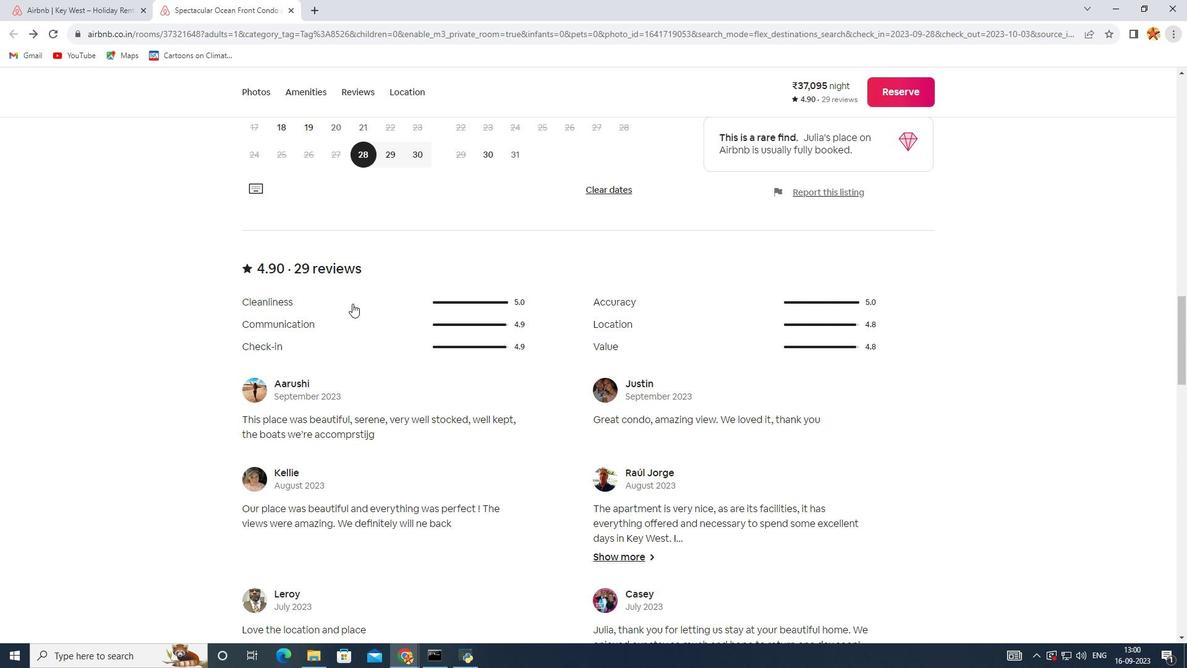 
Action: Mouse scrolled (352, 304) with delta (0, 0)
Screenshot: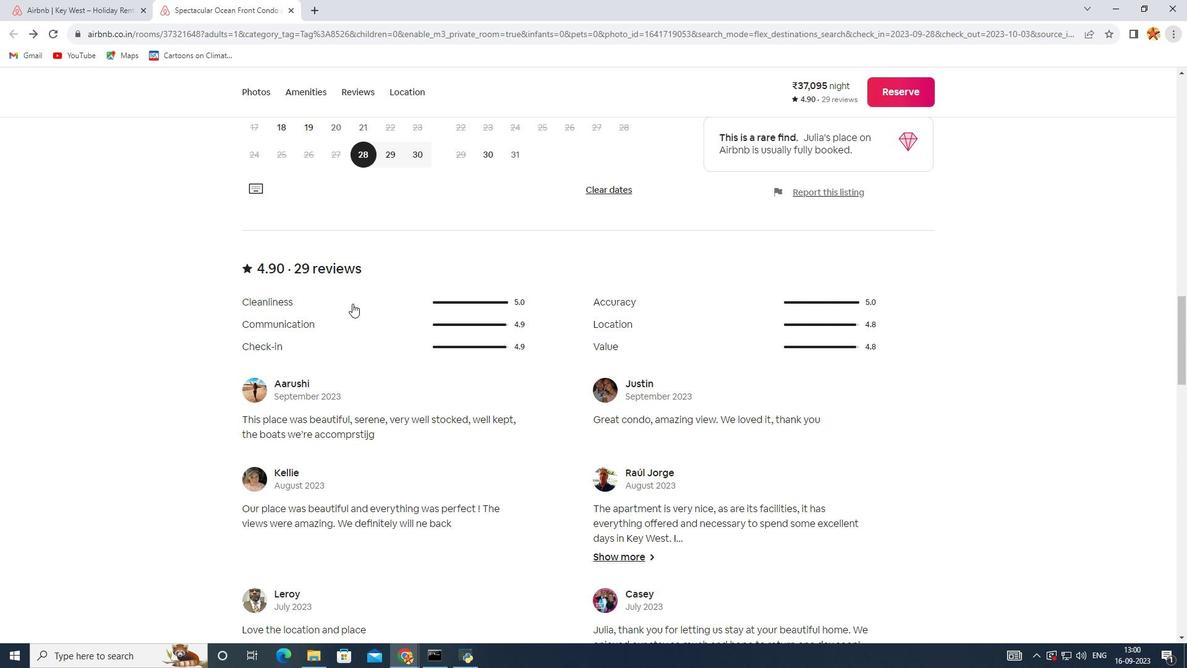 
Action: Mouse scrolled (352, 304) with delta (0, 0)
Screenshot: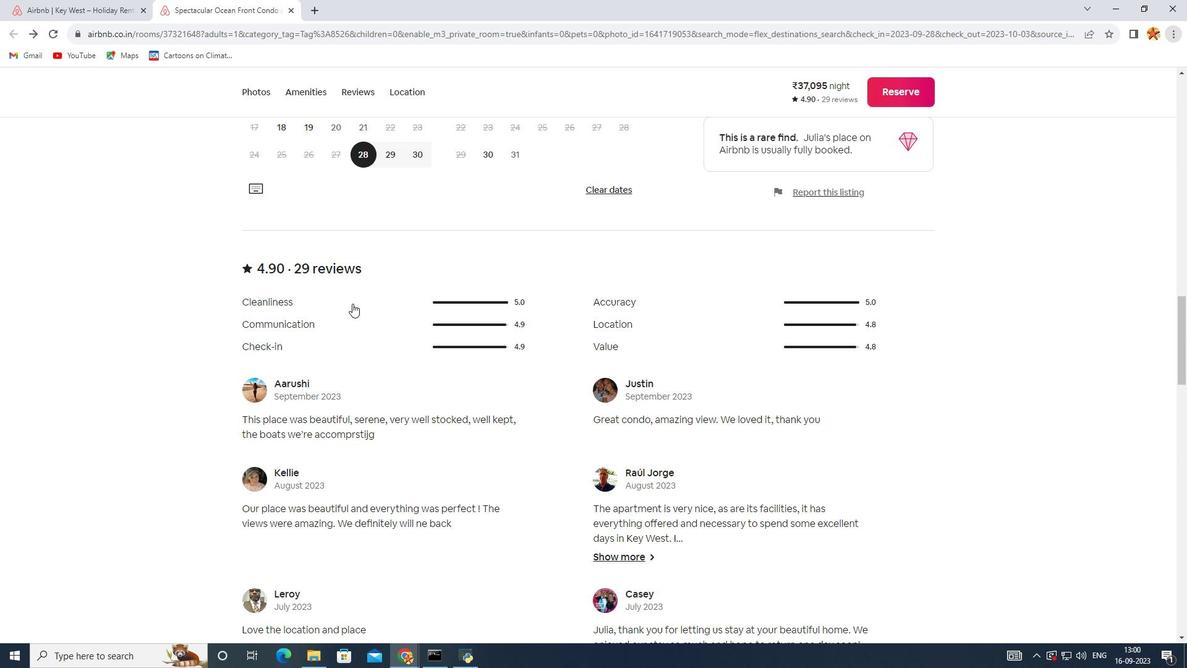 
Action: Mouse scrolled (352, 304) with delta (0, 0)
Screenshot: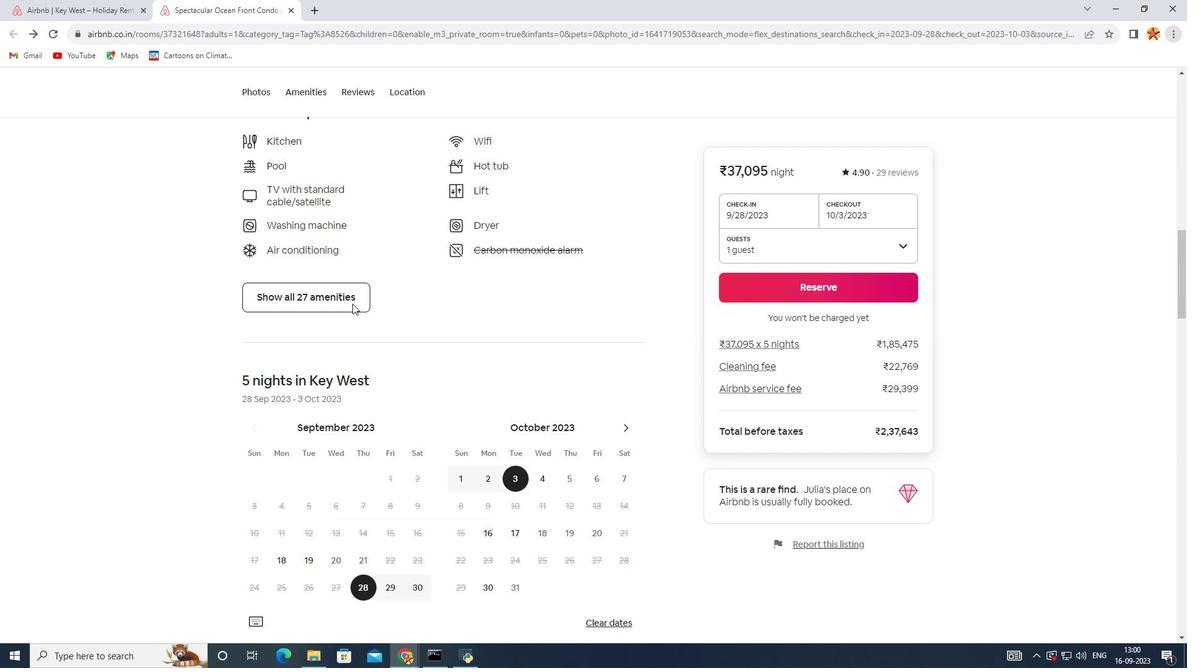 
Action: Mouse scrolled (352, 304) with delta (0, 0)
Screenshot: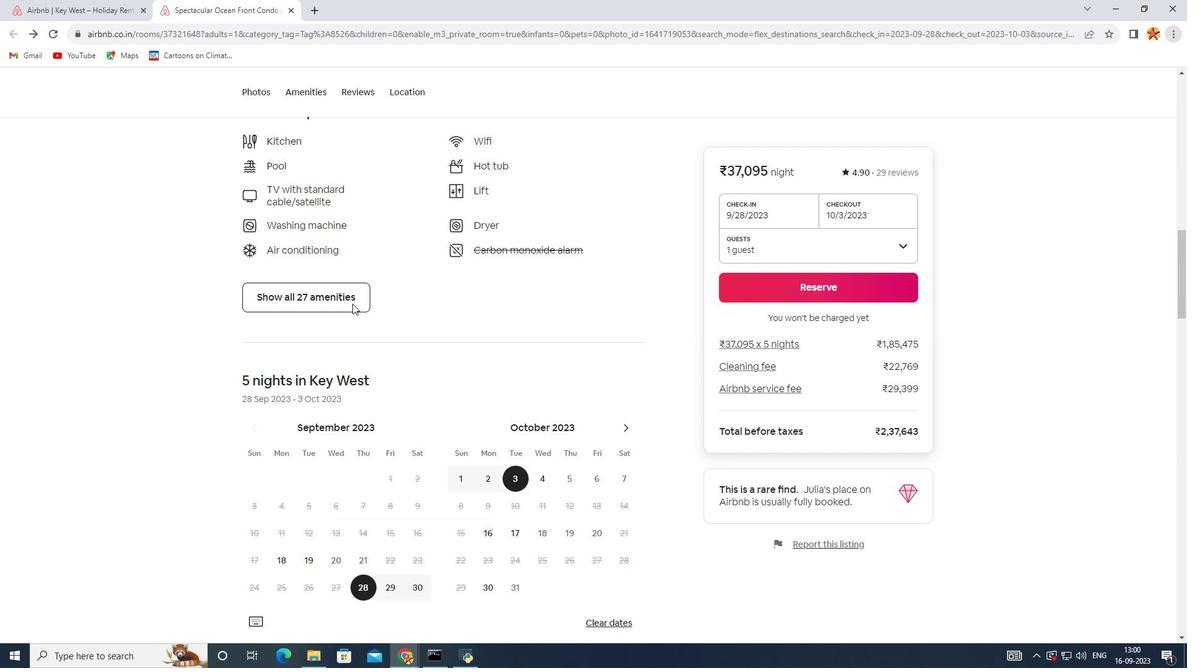 
Action: Mouse scrolled (352, 304) with delta (0, 0)
Screenshot: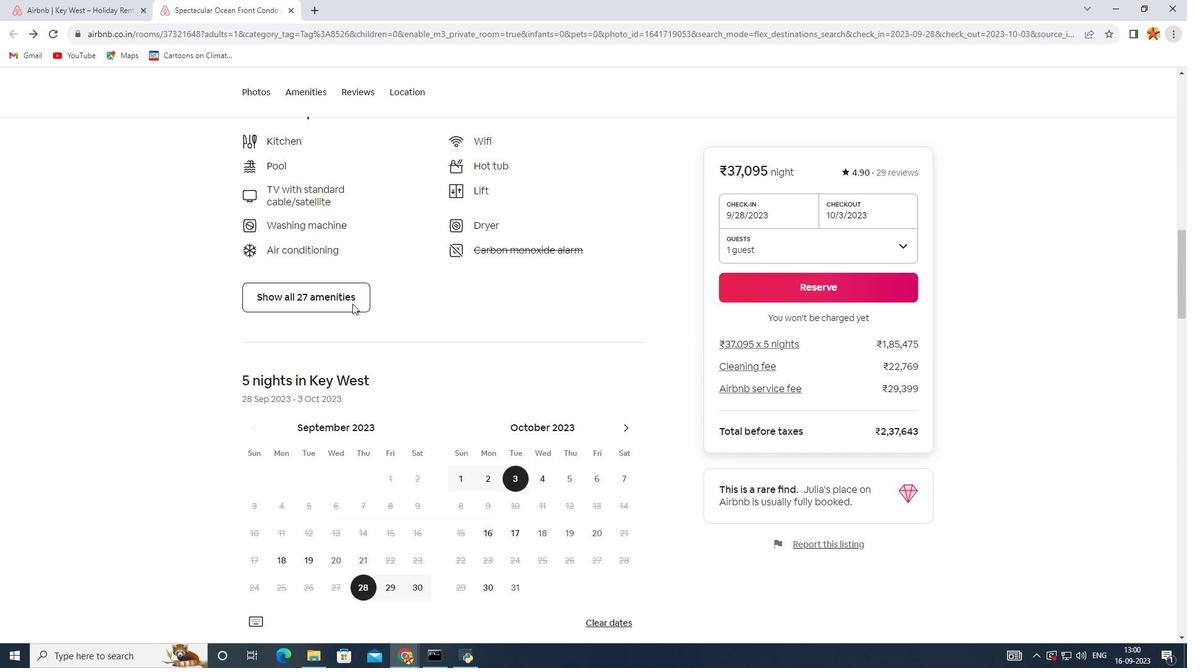 
Action: Mouse scrolled (352, 304) with delta (0, 0)
Screenshot: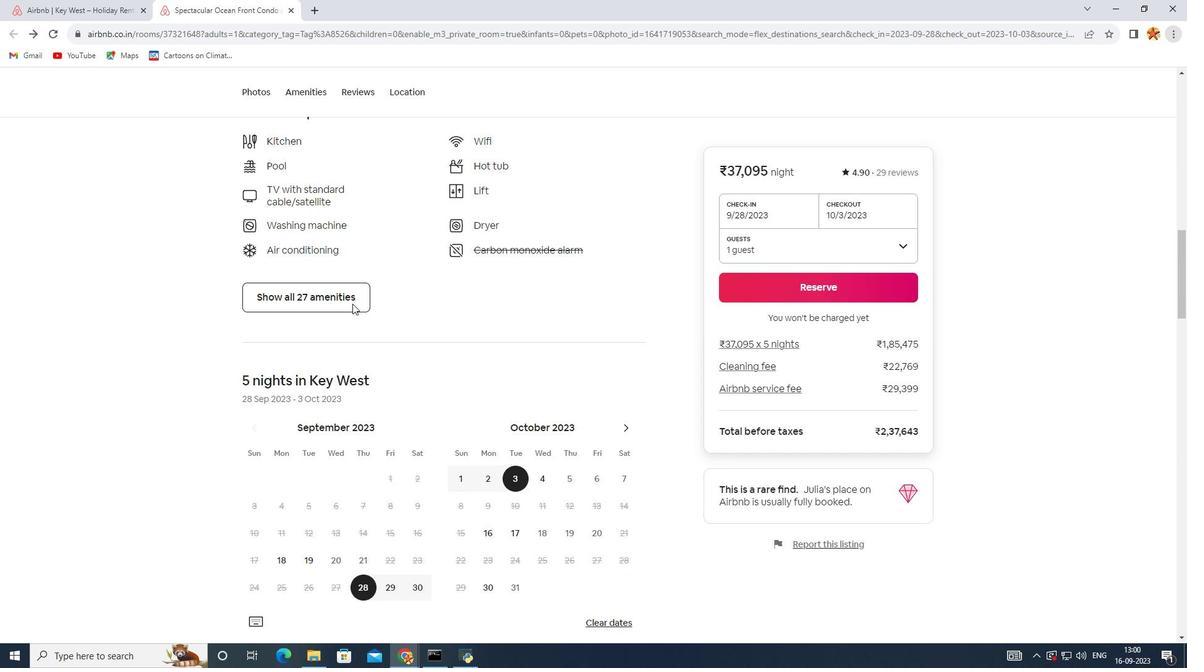 
Action: Mouse scrolled (352, 304) with delta (0, 0)
Screenshot: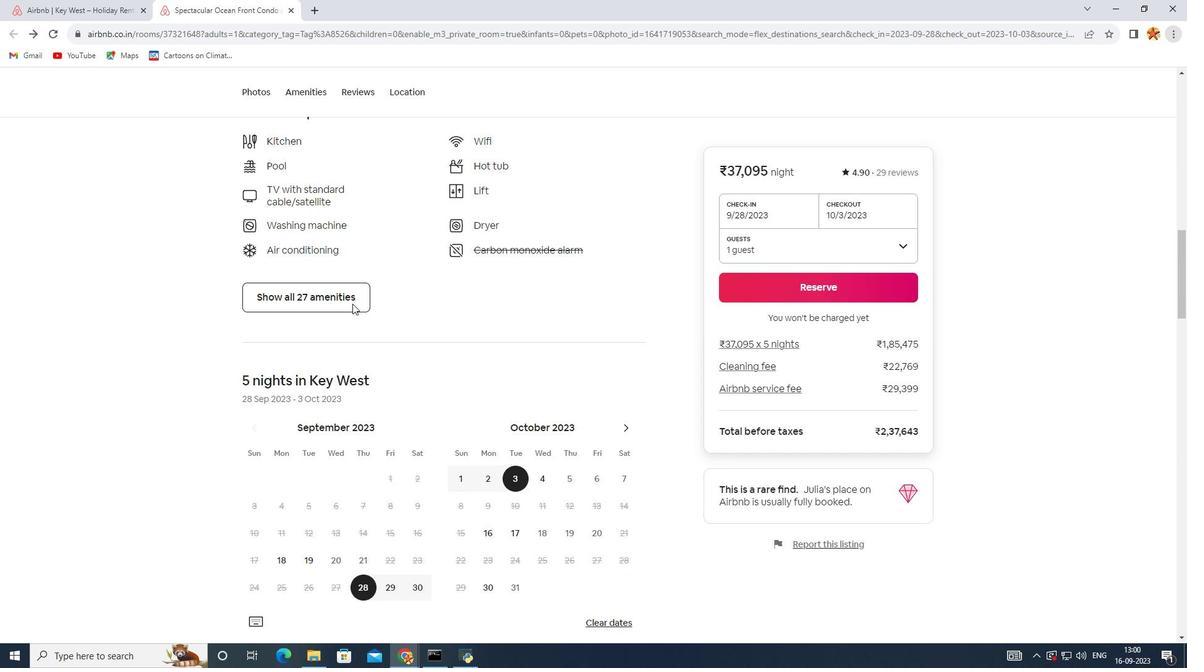 
Action: Mouse scrolled (352, 304) with delta (0, 0)
Screenshot: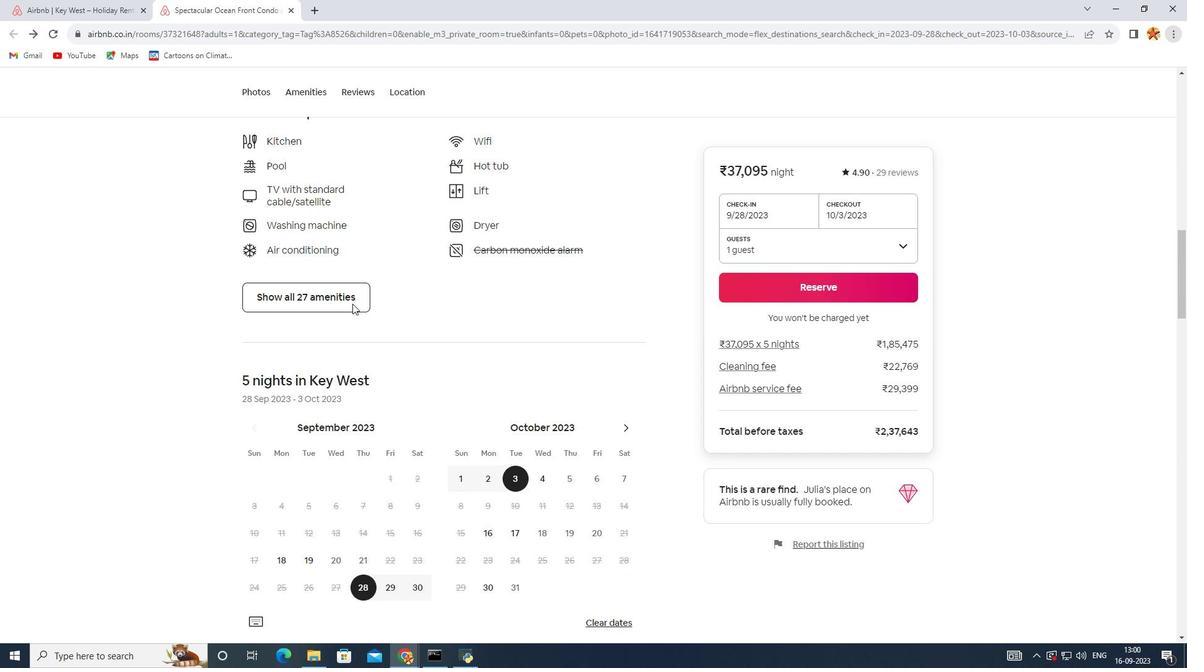 
Action: Mouse scrolled (352, 304) with delta (0, 0)
Screenshot: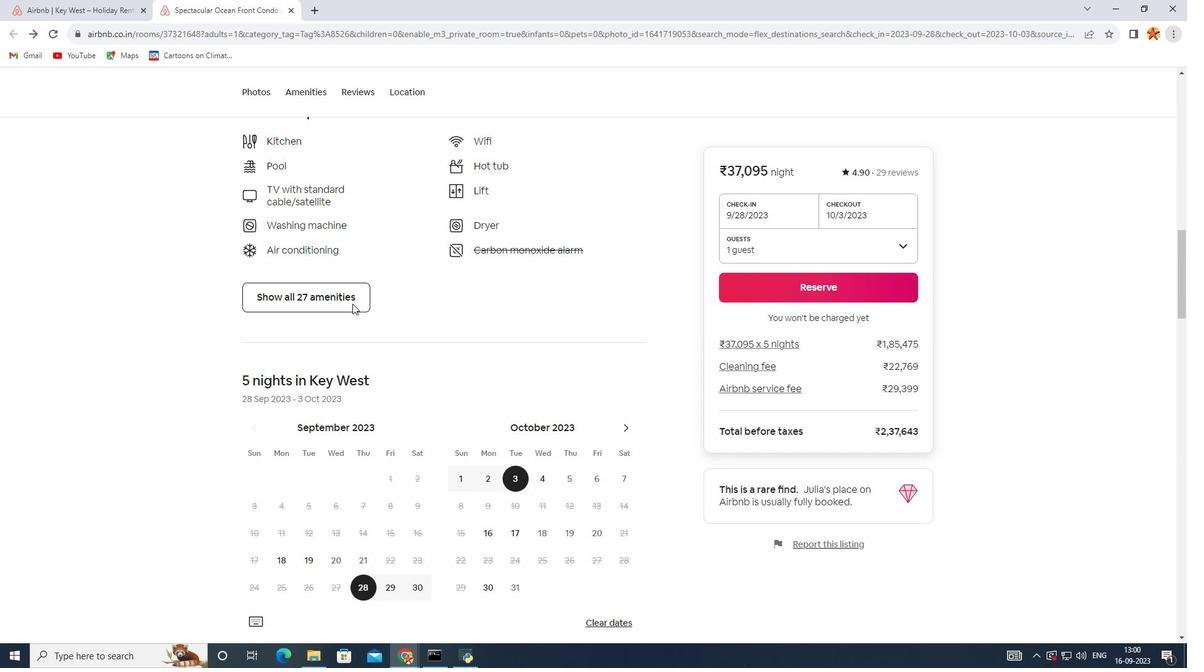 
Action: Mouse scrolled (352, 304) with delta (0, 0)
Screenshot: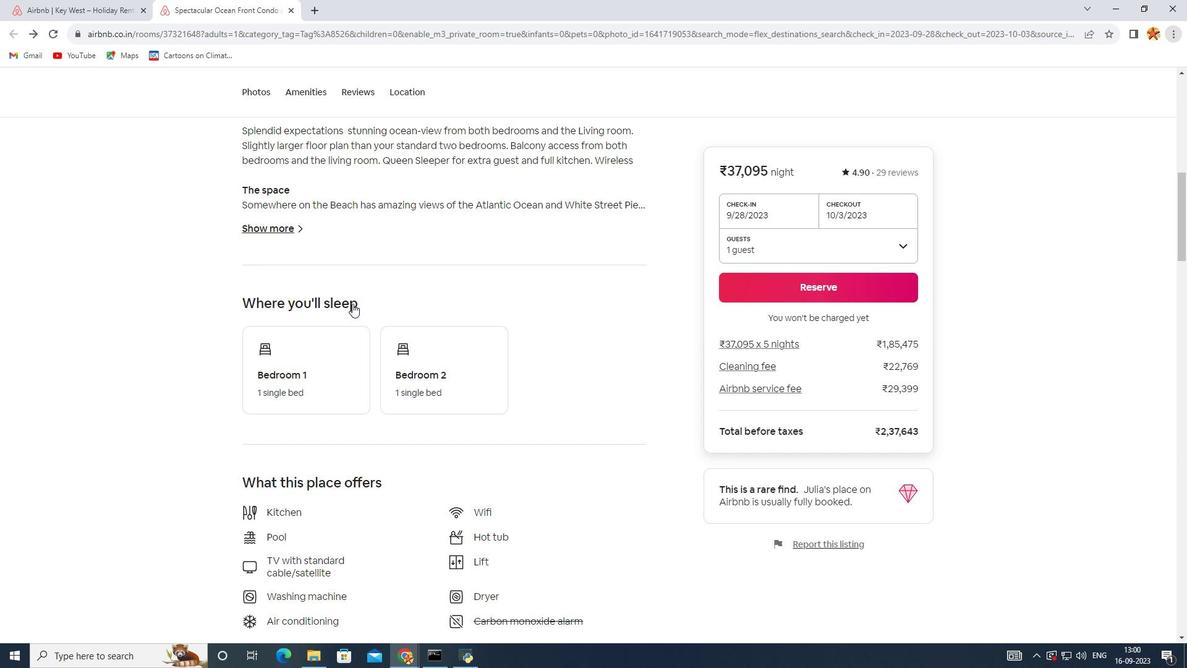 
Action: Mouse scrolled (352, 304) with delta (0, 0)
Screenshot: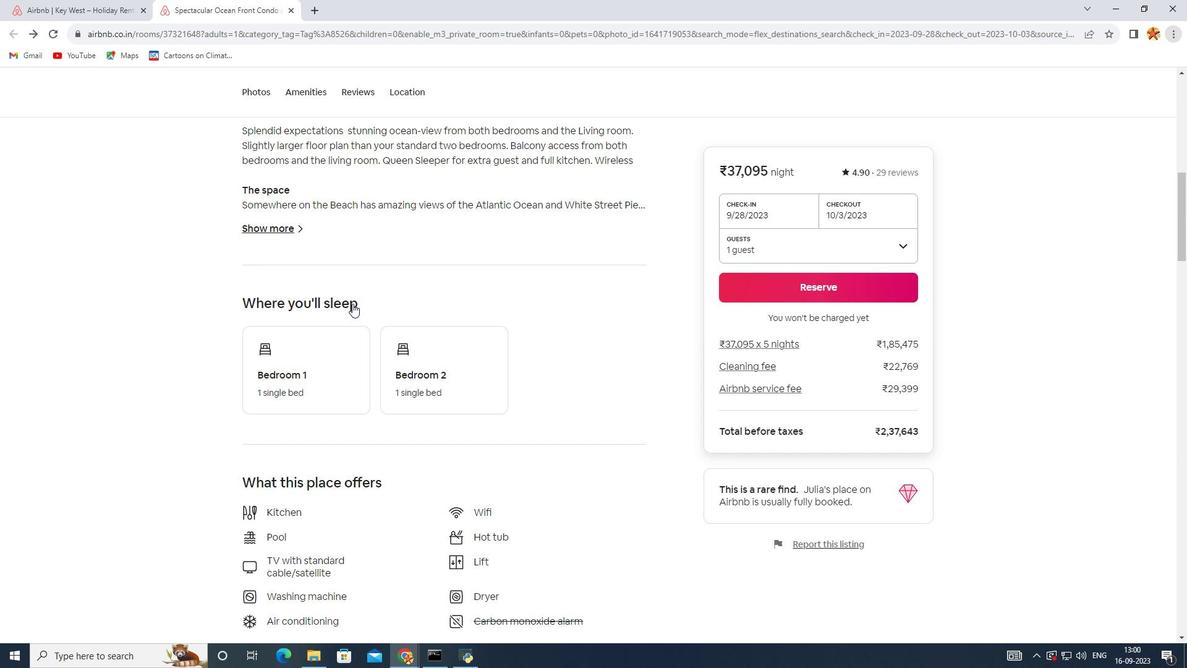 
Action: Mouse scrolled (352, 304) with delta (0, 0)
Screenshot: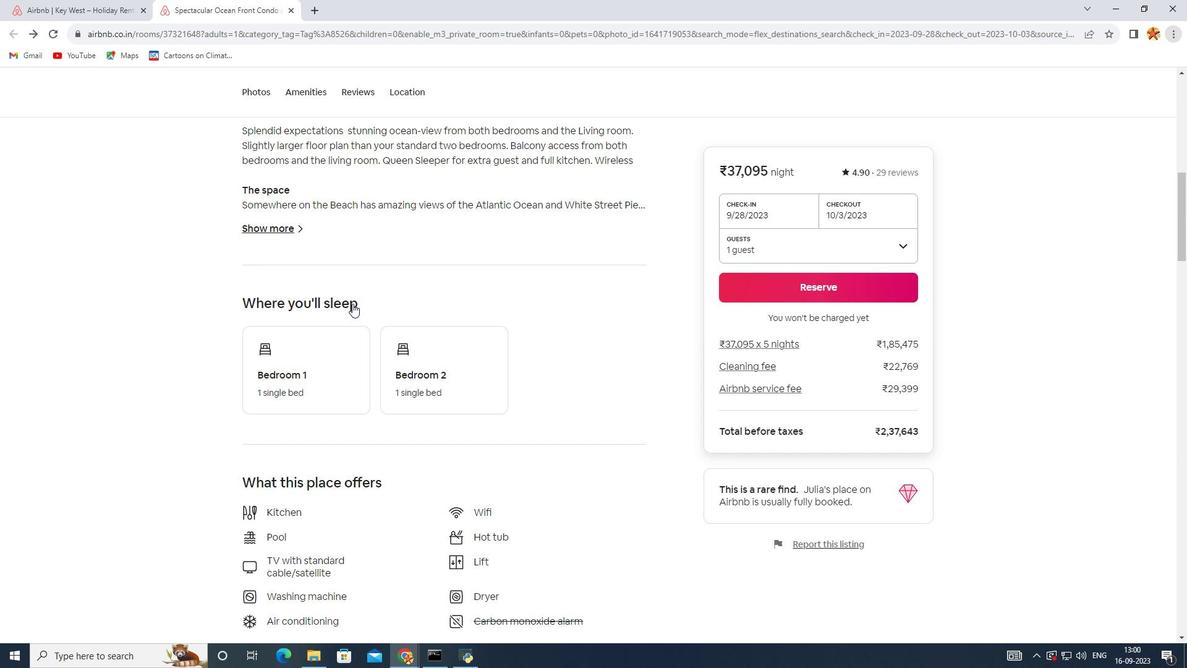 
Action: Mouse scrolled (352, 304) with delta (0, 0)
Screenshot: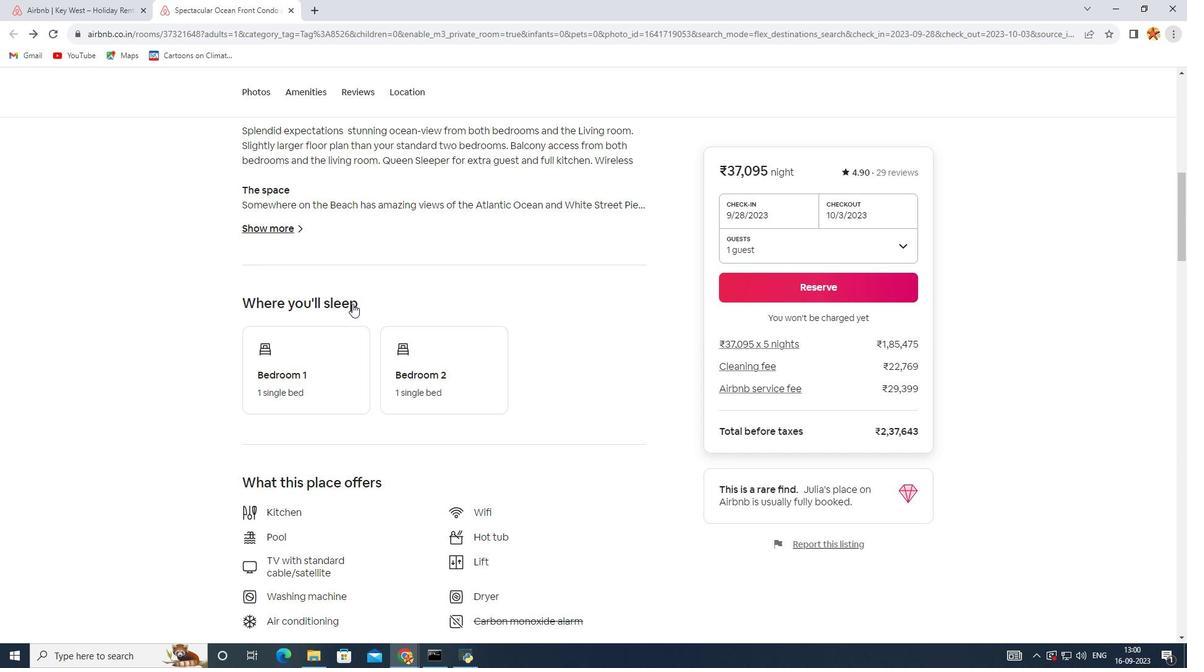 
Action: Mouse scrolled (352, 304) with delta (0, 0)
Screenshot: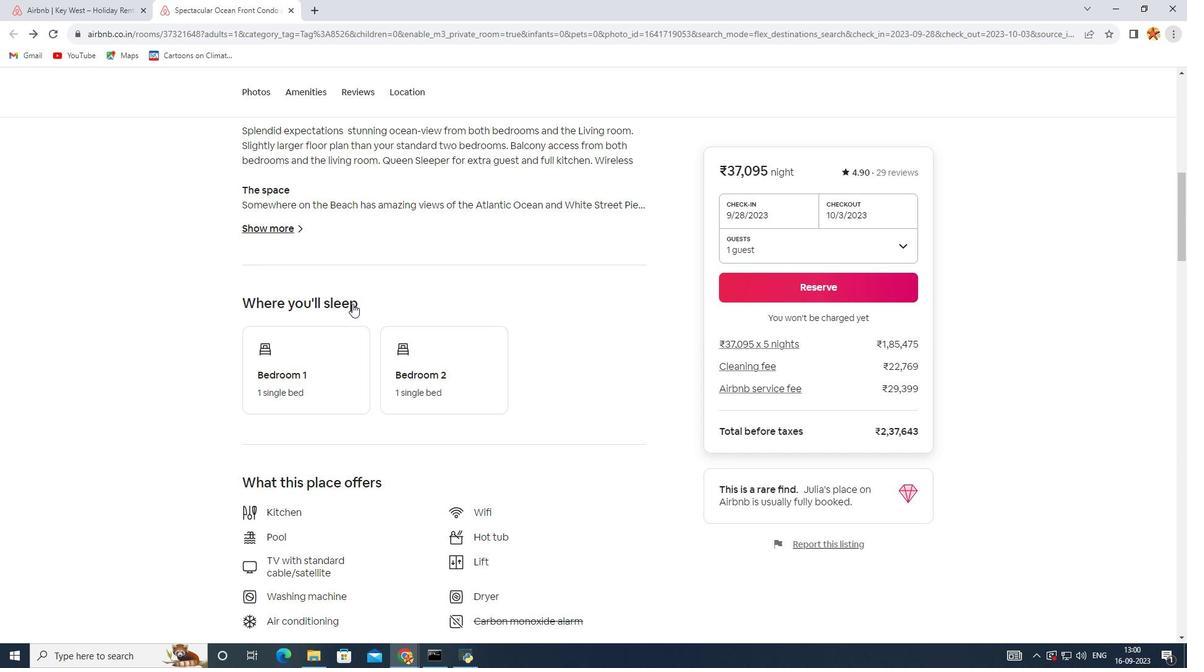 
Action: Mouse scrolled (352, 304) with delta (0, 0)
Screenshot: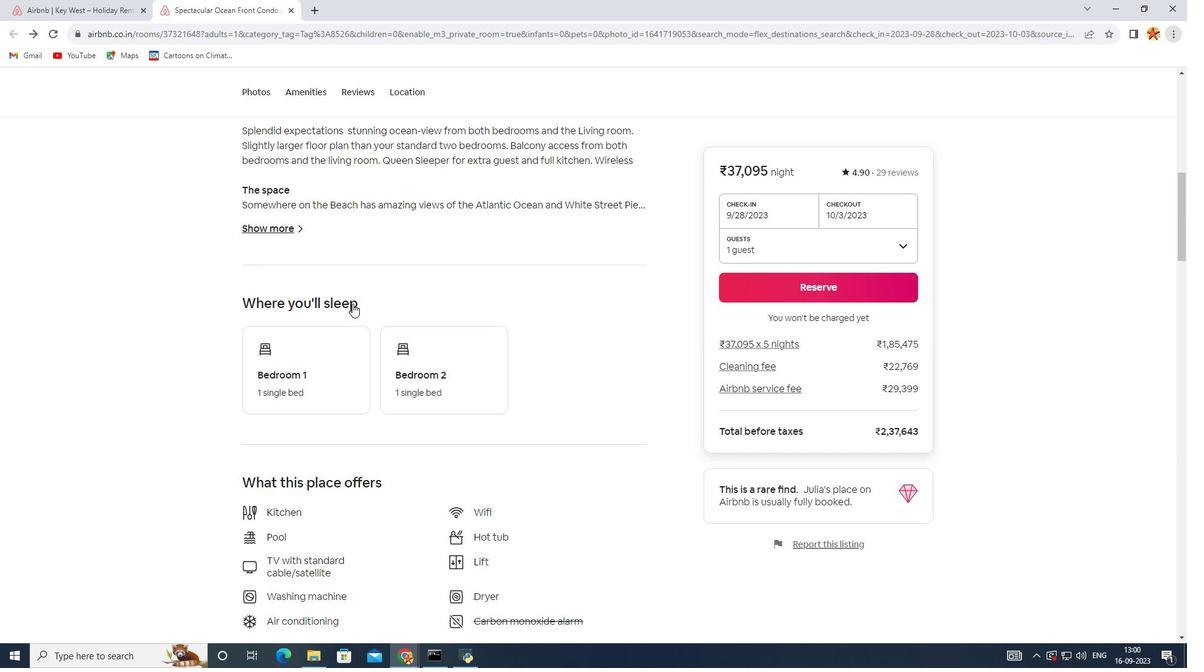 
Action: Mouse moved to (426, 322)
Screenshot: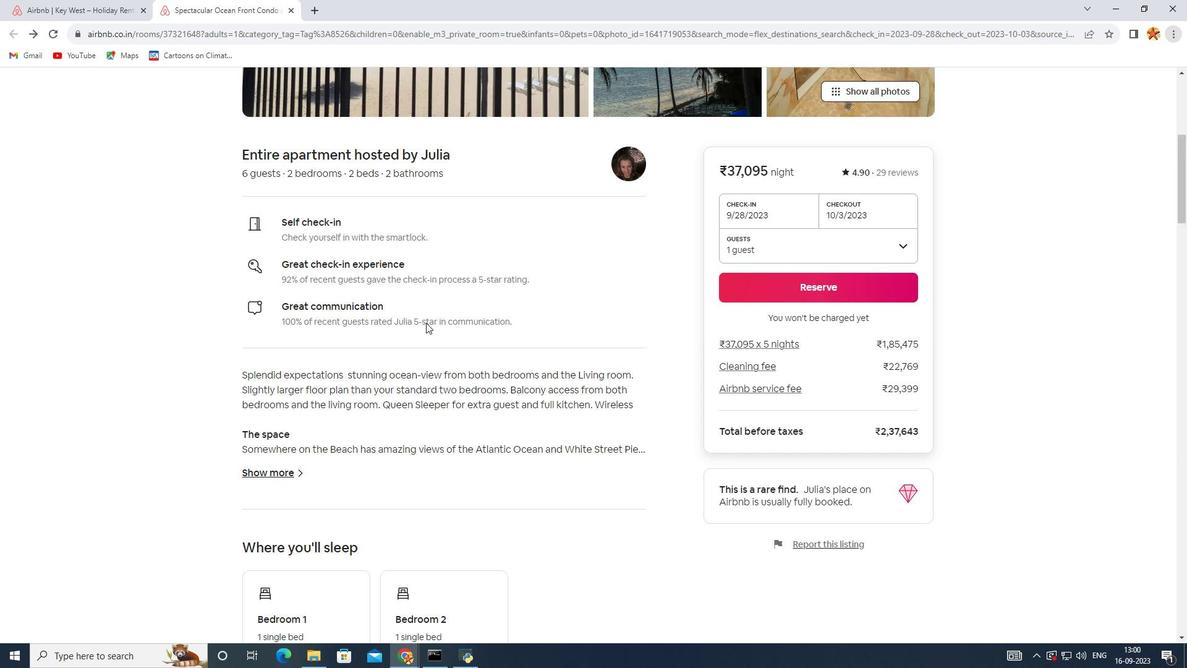 
Action: Mouse scrolled (426, 323) with delta (0, 0)
Screenshot: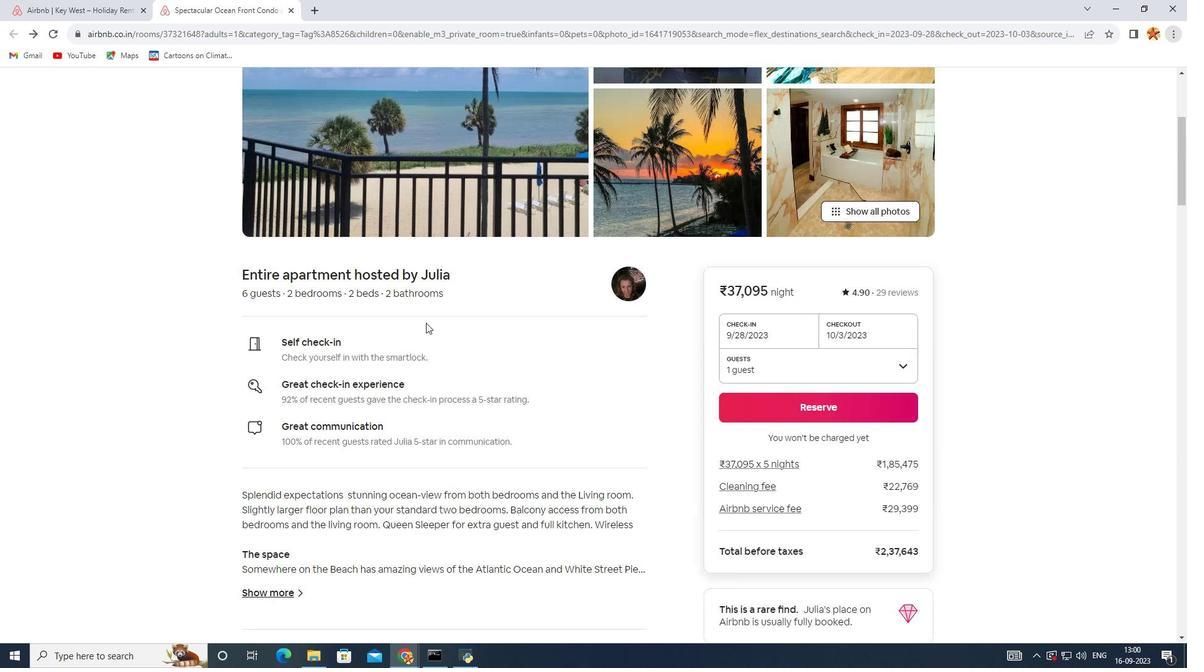 
Action: Mouse scrolled (426, 323) with delta (0, 0)
Screenshot: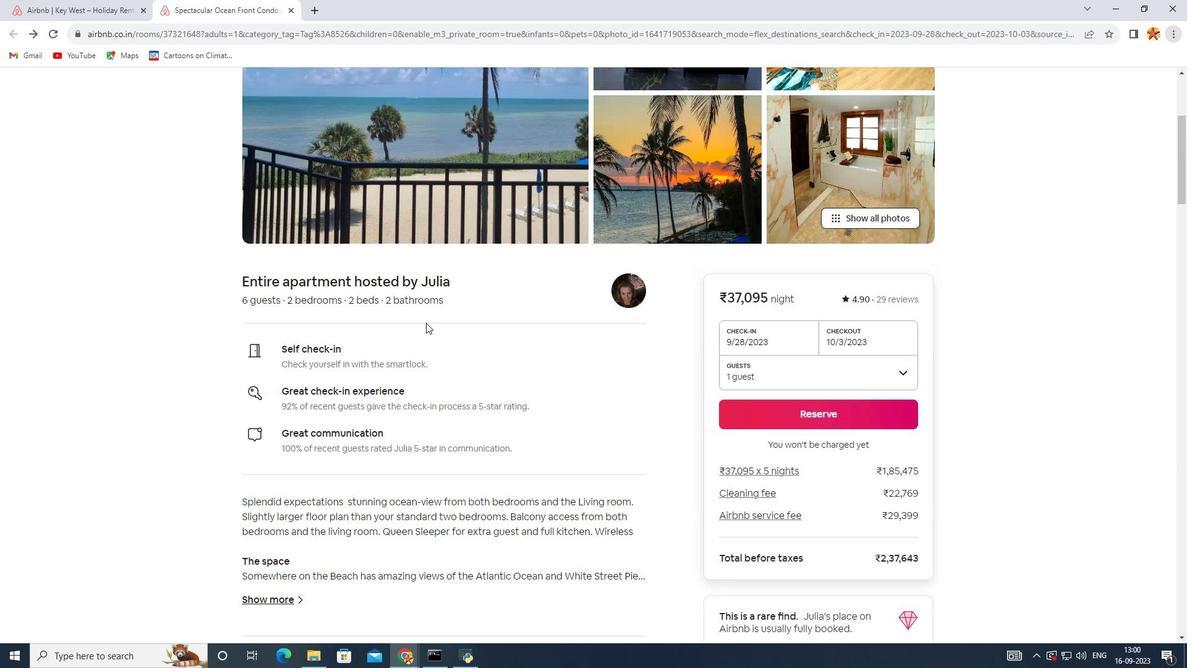 
Action: Mouse scrolled (426, 323) with delta (0, 0)
Screenshot: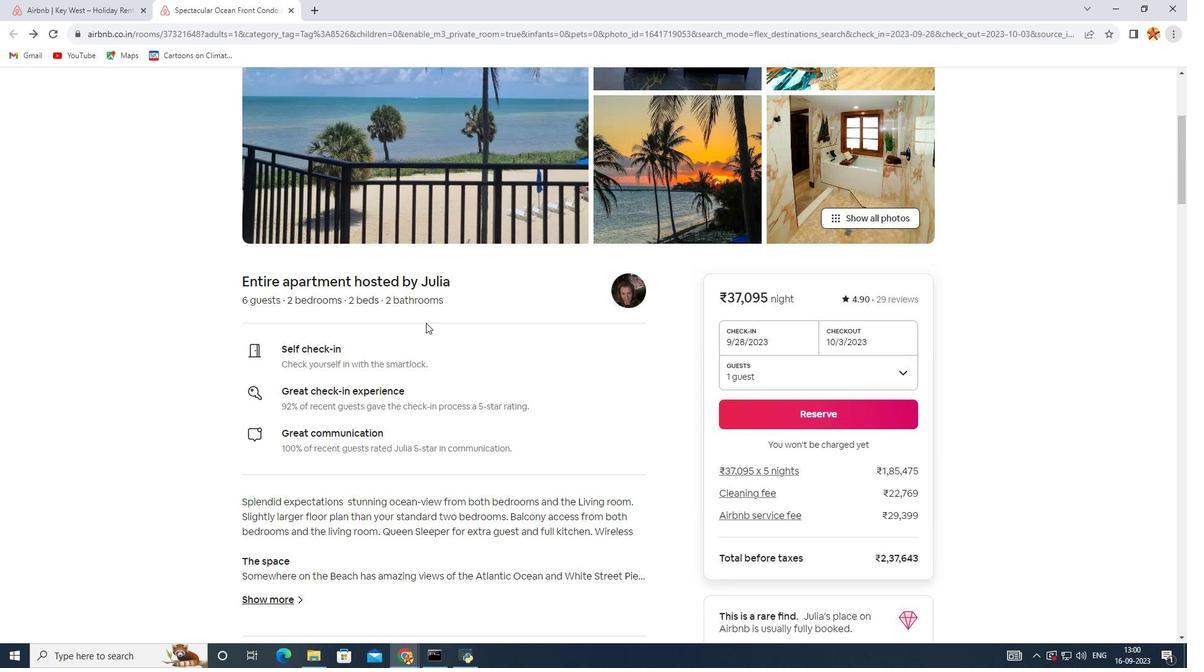 
Action: Mouse scrolled (426, 323) with delta (0, 0)
Screenshot: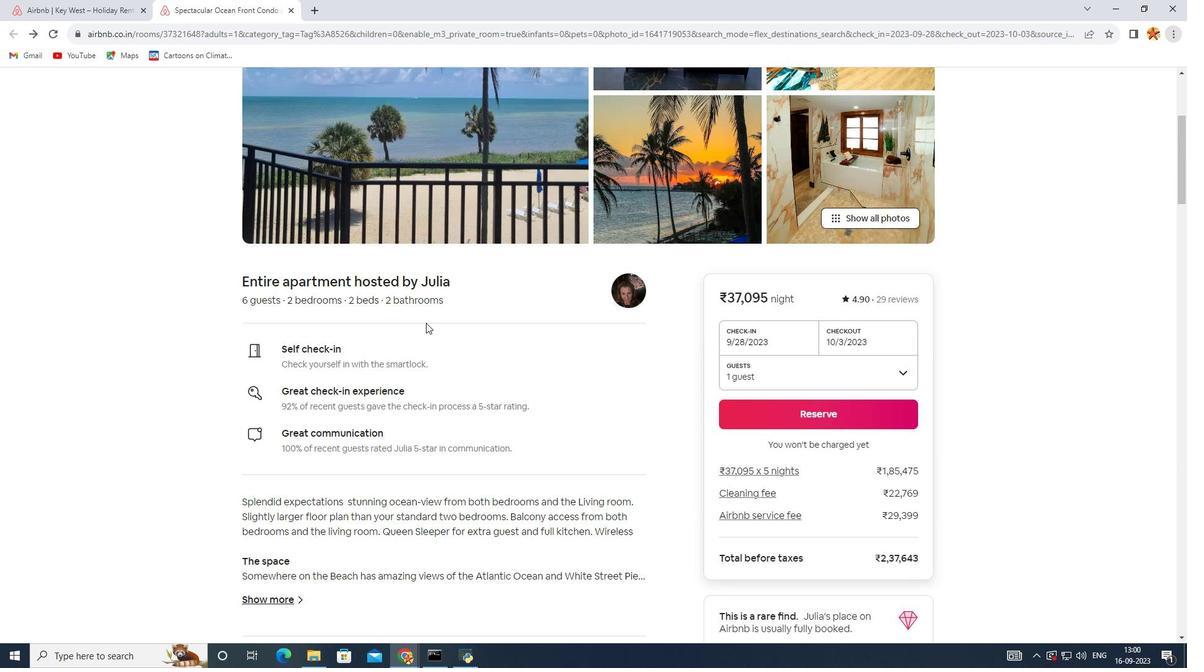 
Action: Mouse scrolled (426, 323) with delta (0, 0)
Screenshot: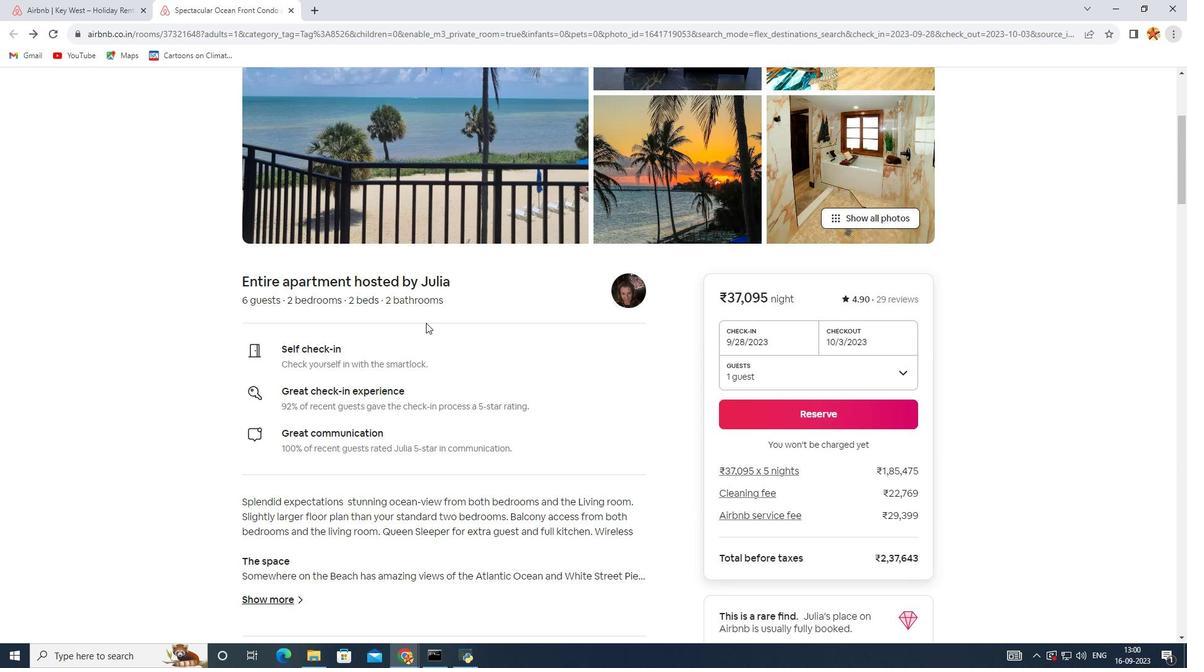 
Action: Mouse scrolled (426, 323) with delta (0, 0)
Screenshot: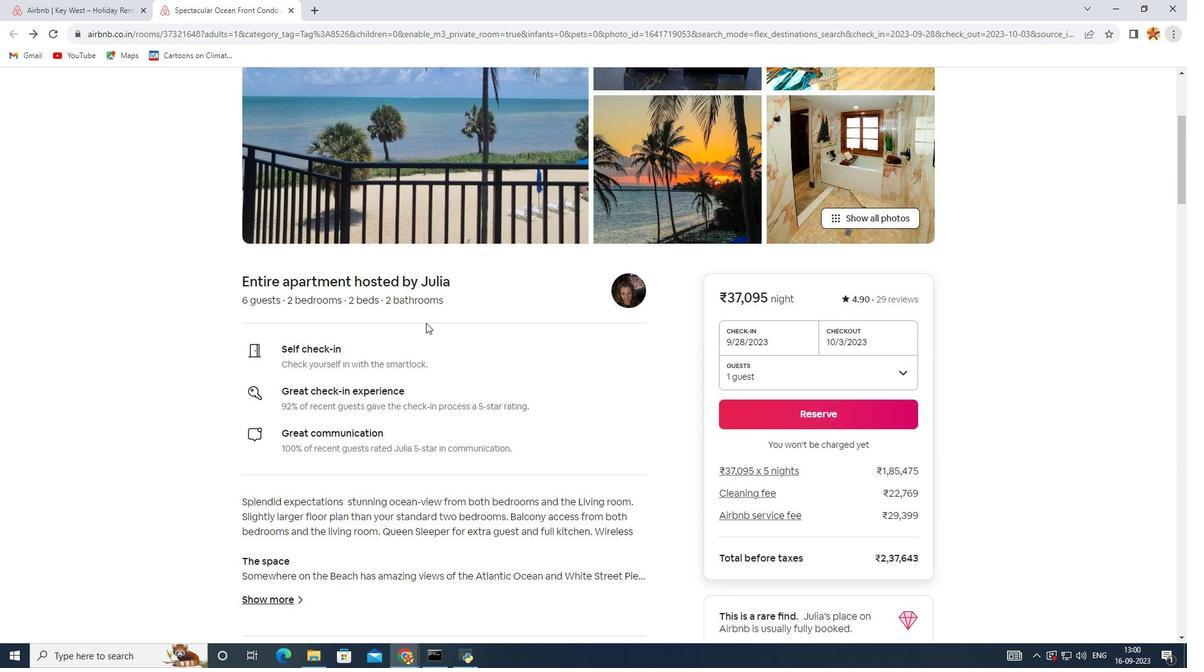 
Action: Mouse moved to (449, 224)
Screenshot: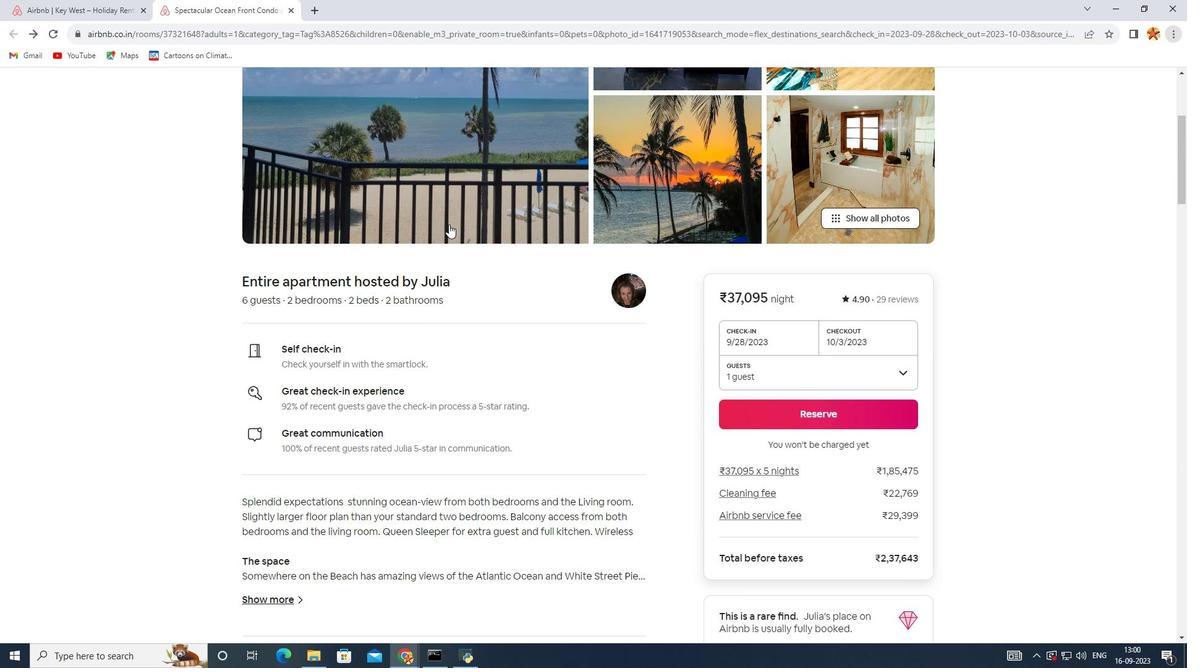 
Action: Mouse pressed left at (449, 224)
Screenshot: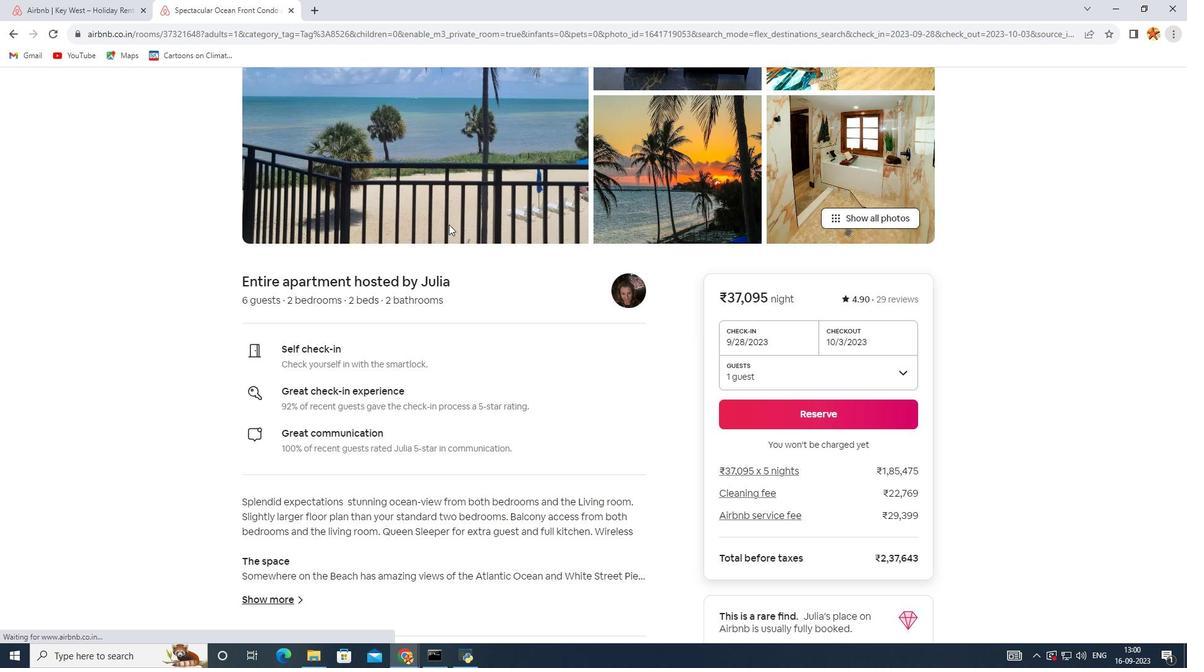 
Action: Mouse moved to (522, 384)
Screenshot: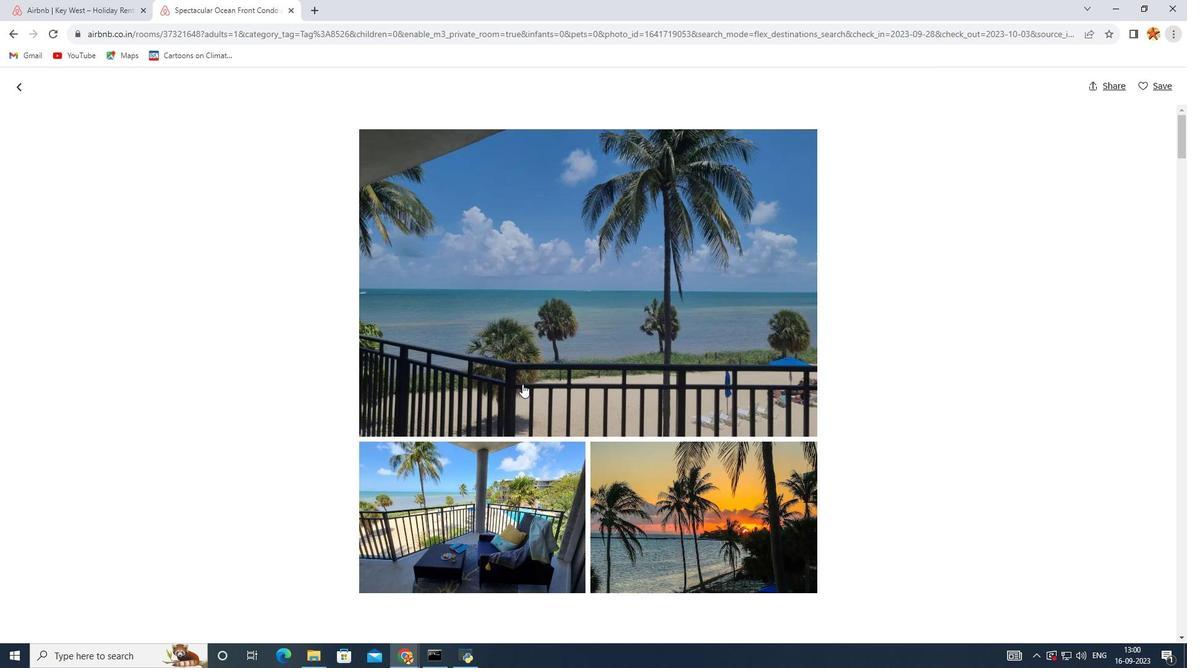 
Action: Mouse scrolled (522, 383) with delta (0, 0)
Screenshot: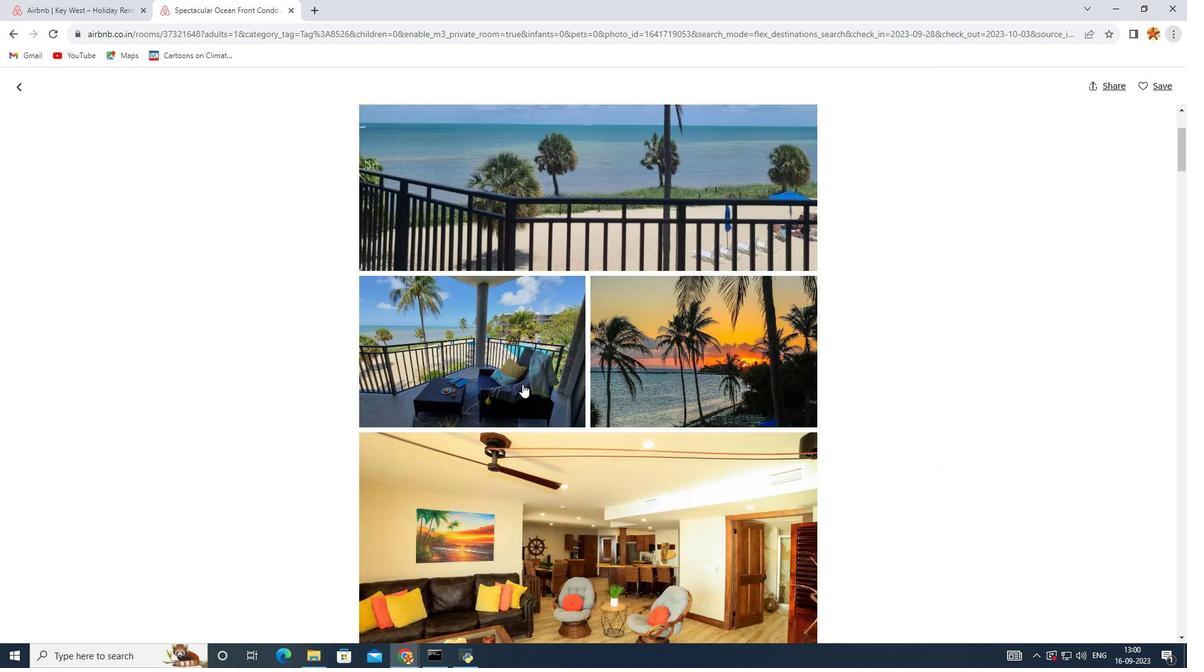 
Action: Mouse scrolled (522, 383) with delta (0, 0)
Screenshot: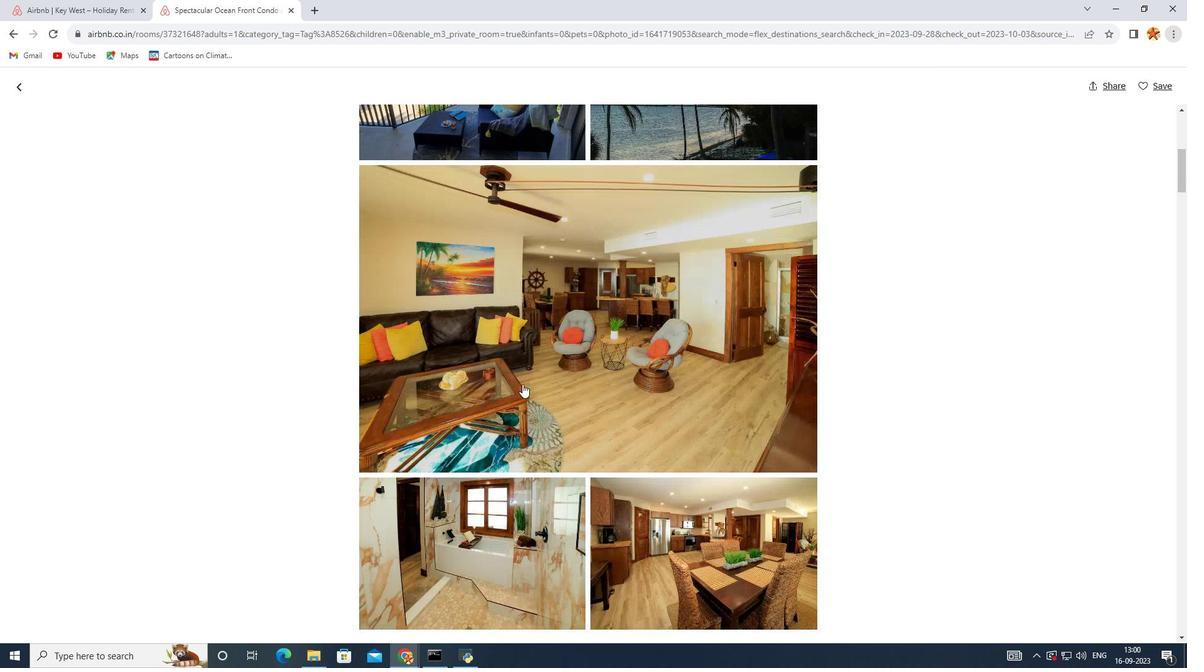 
Action: Mouse scrolled (522, 383) with delta (0, 0)
Screenshot: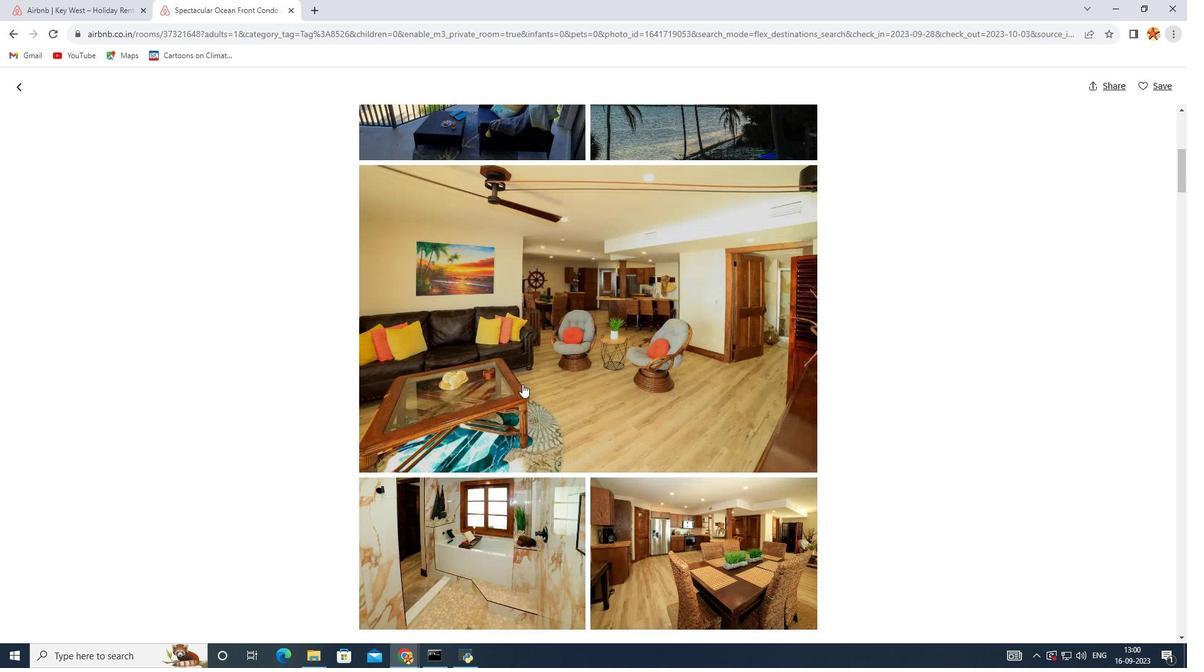 
Action: Mouse scrolled (522, 383) with delta (0, 0)
Screenshot: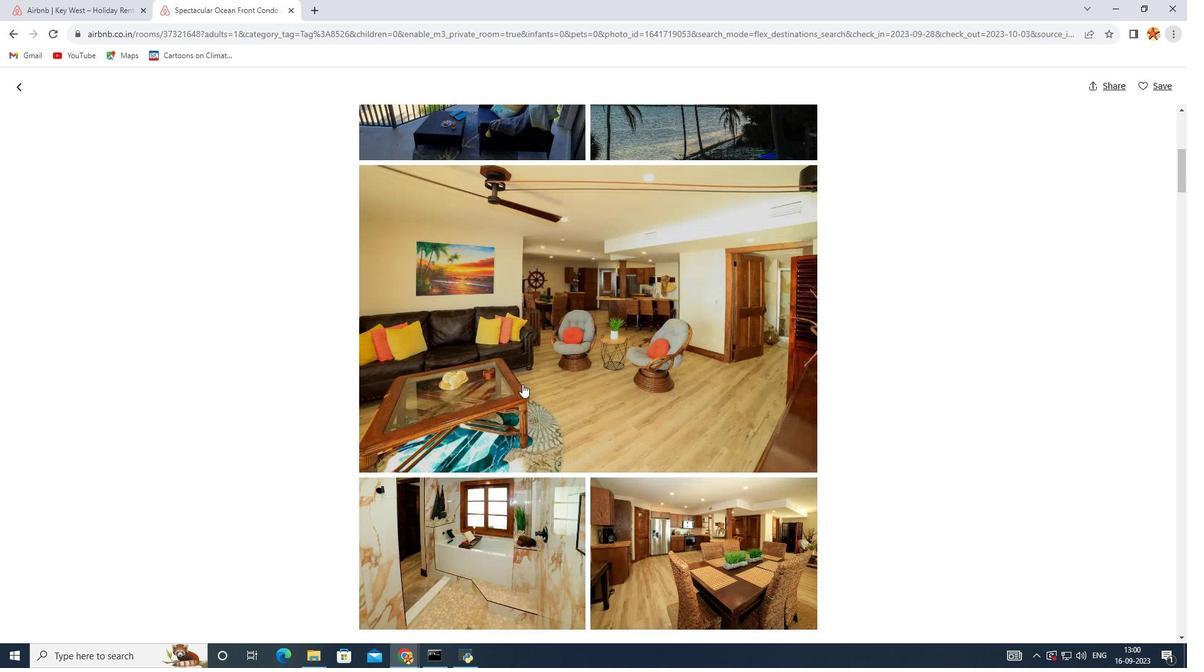 
Action: Mouse scrolled (522, 383) with delta (0, 0)
Screenshot: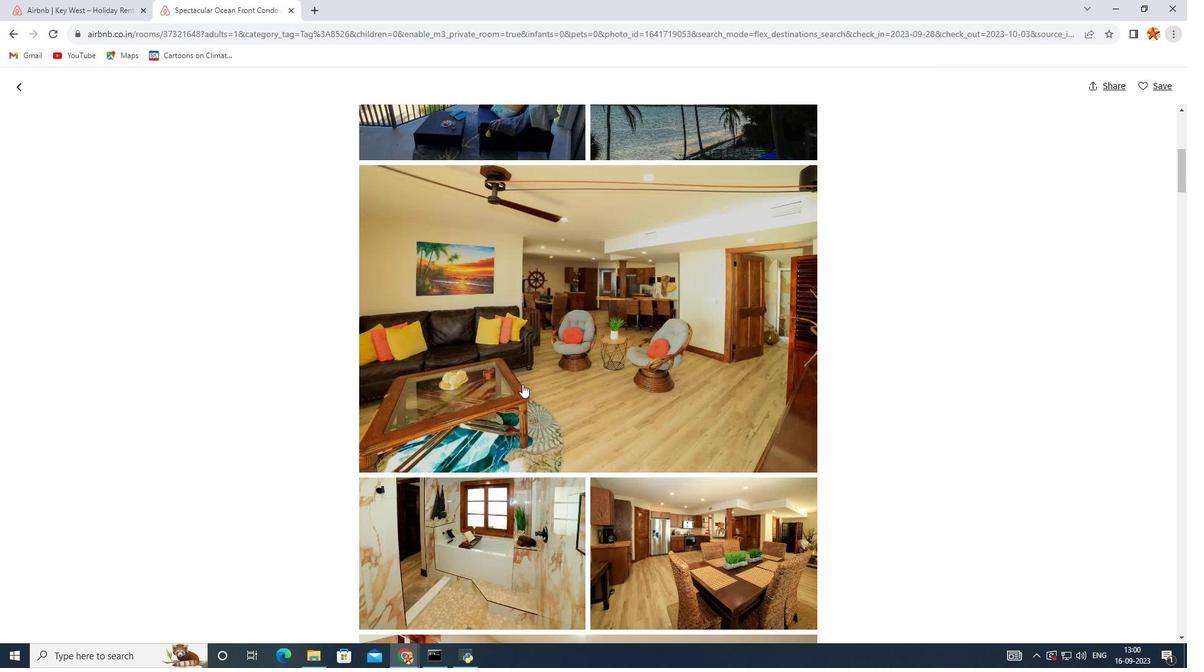 
Action: Mouse scrolled (522, 383) with delta (0, 0)
Screenshot: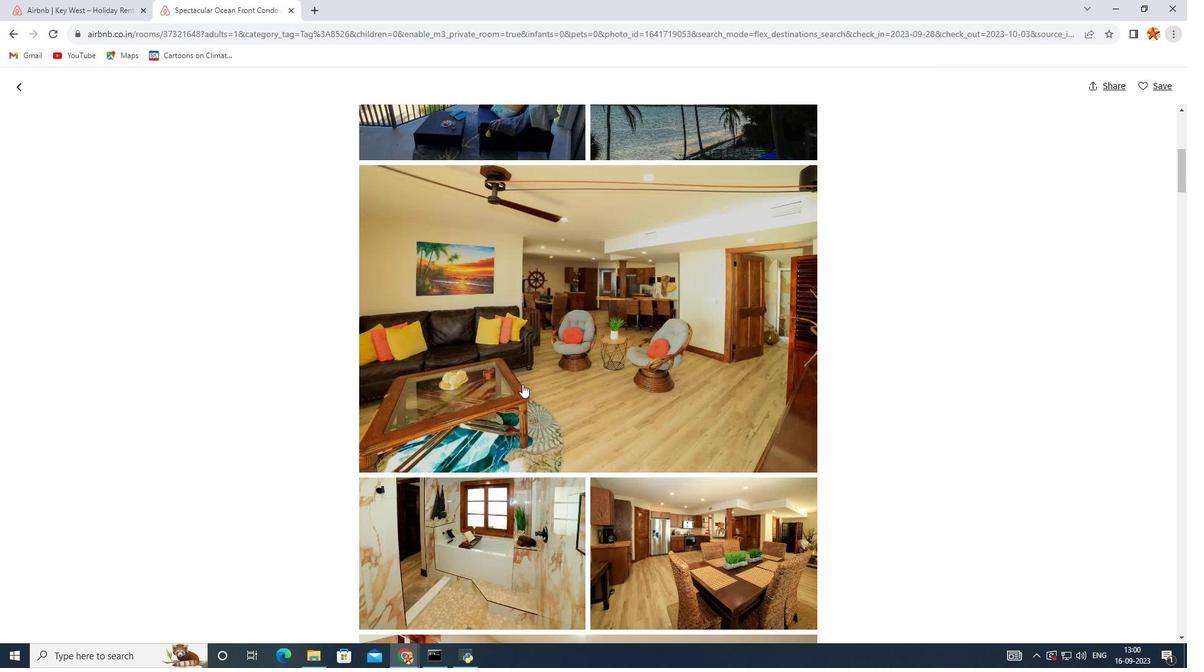 
Action: Mouse scrolled (522, 383) with delta (0, 0)
Screenshot: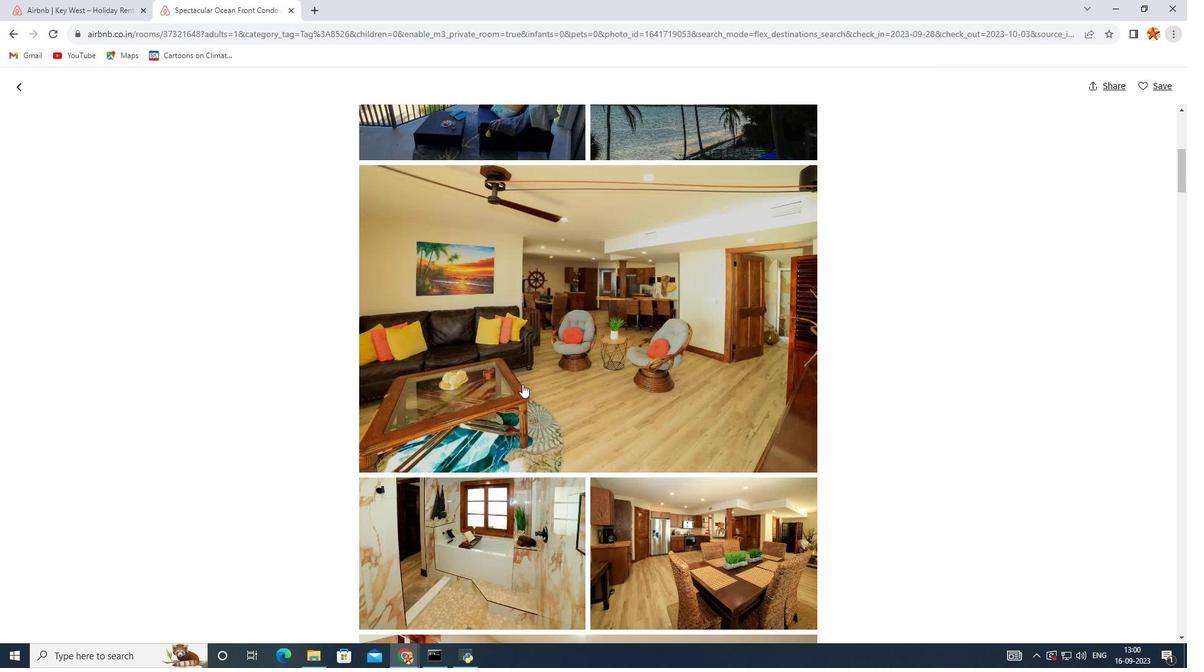
Action: Mouse scrolled (522, 383) with delta (0, 0)
Screenshot: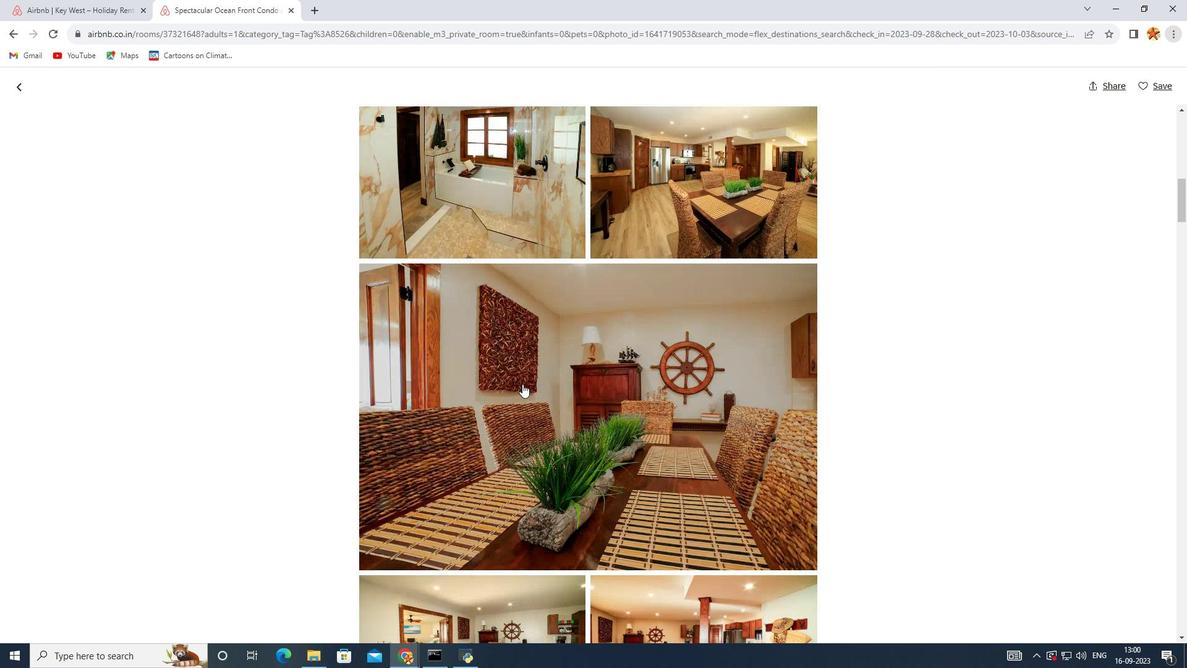 
Action: Mouse scrolled (522, 383) with delta (0, 0)
Screenshot: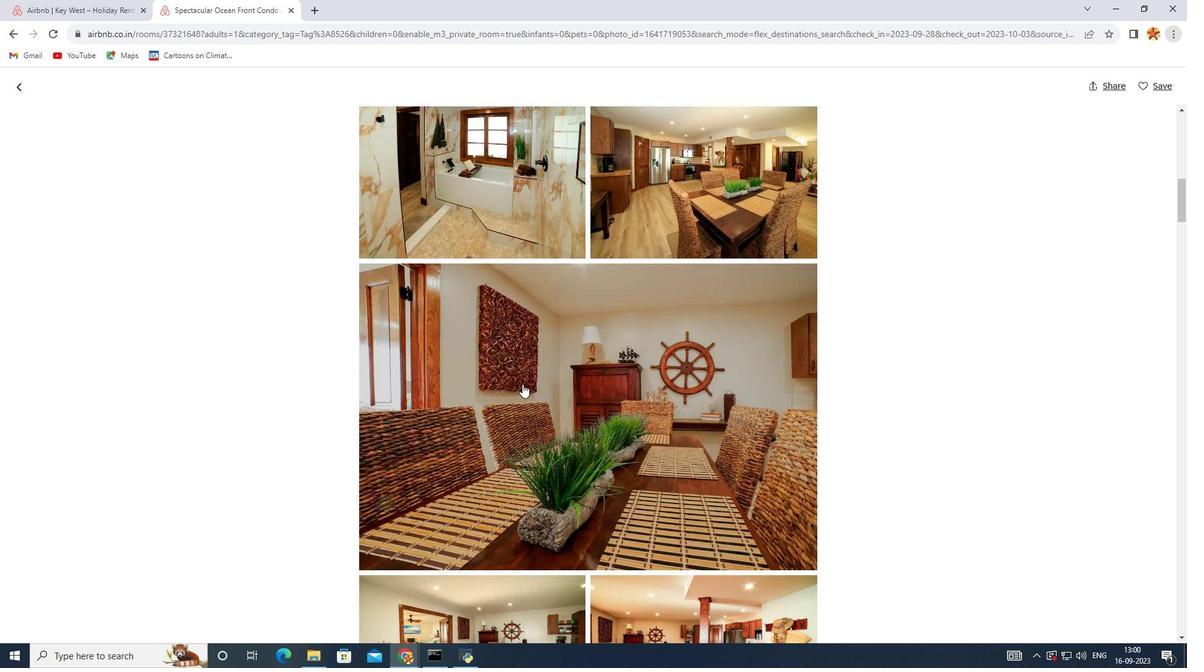 
Action: Mouse scrolled (522, 383) with delta (0, 0)
Screenshot: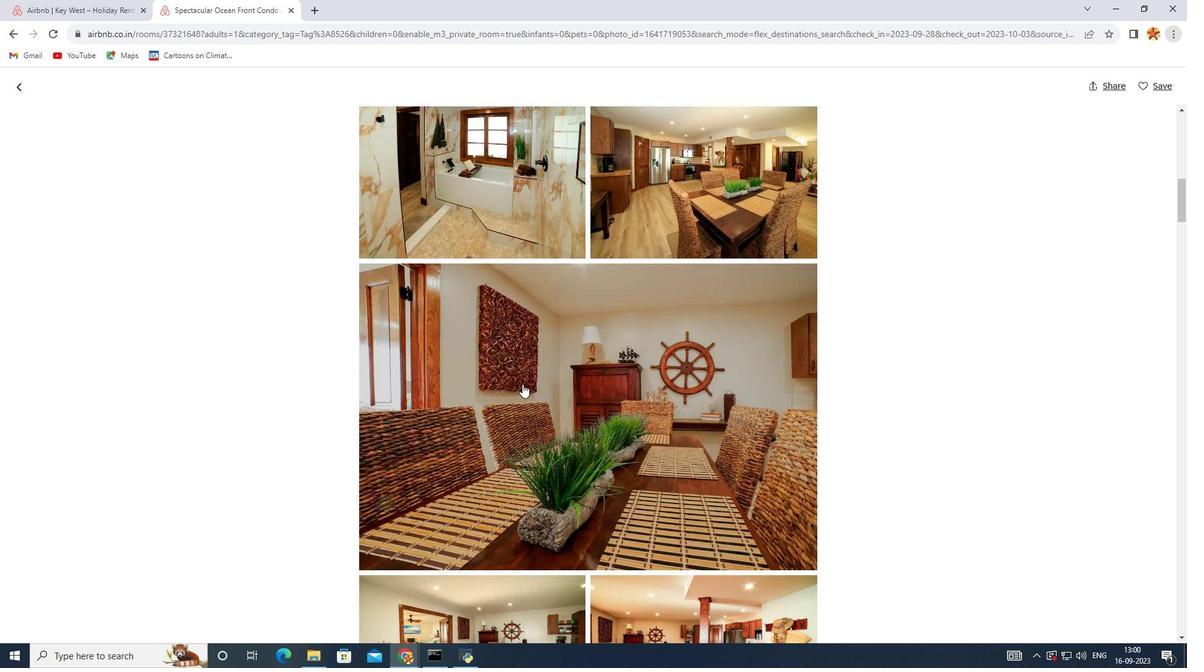 
Action: Mouse scrolled (522, 383) with delta (0, 0)
Screenshot: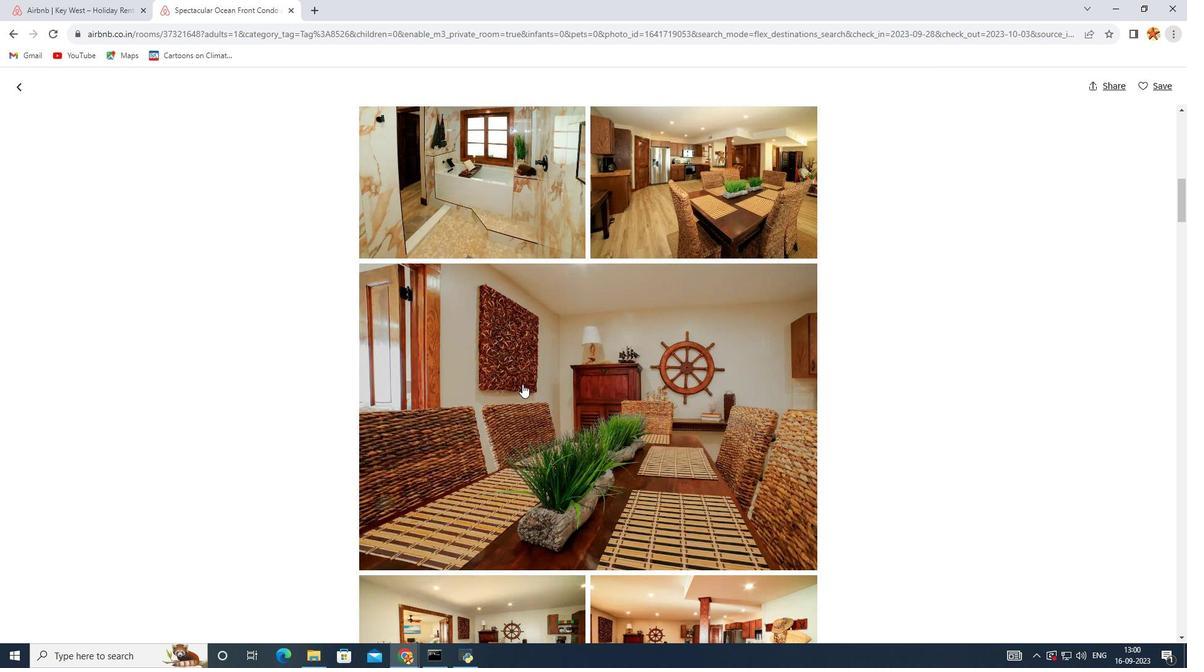 
Action: Mouse scrolled (522, 383) with delta (0, 0)
Screenshot: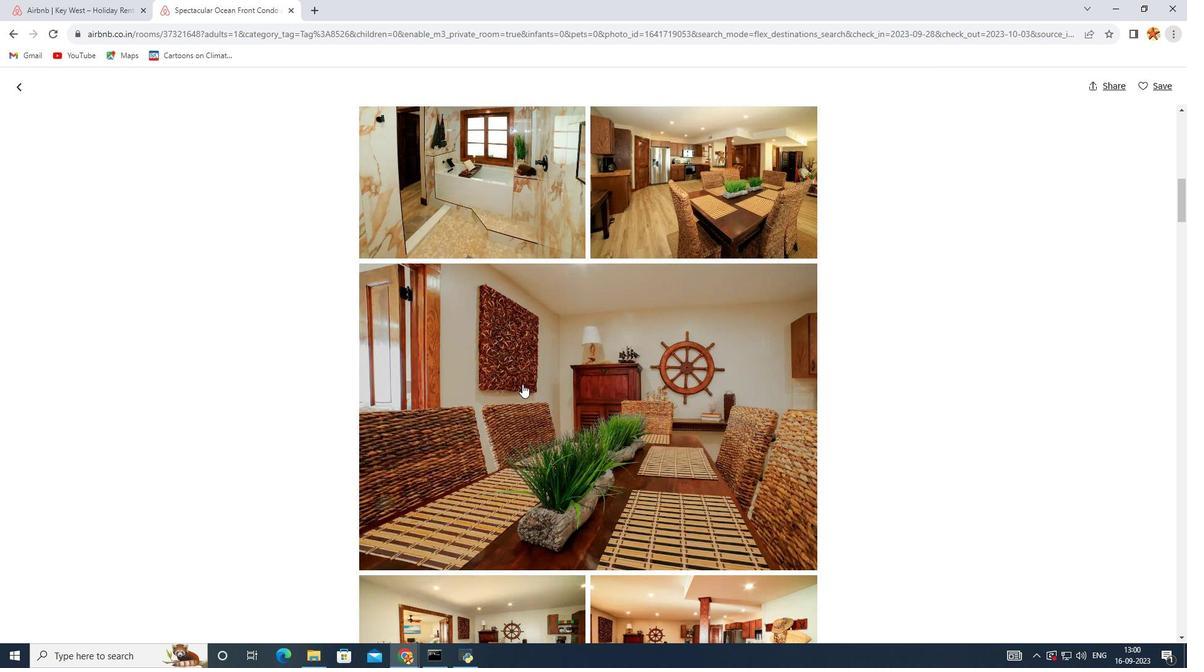 
Action: Mouse scrolled (522, 383) with delta (0, 0)
Screenshot: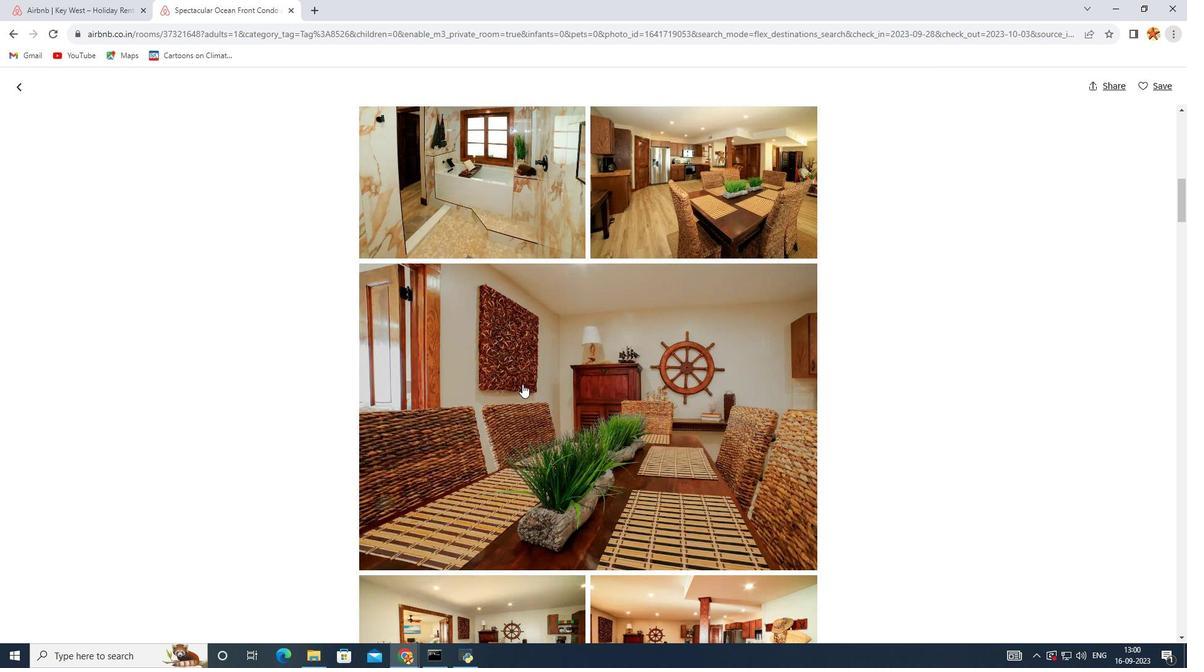 
Action: Mouse scrolled (522, 383) with delta (0, 0)
Screenshot: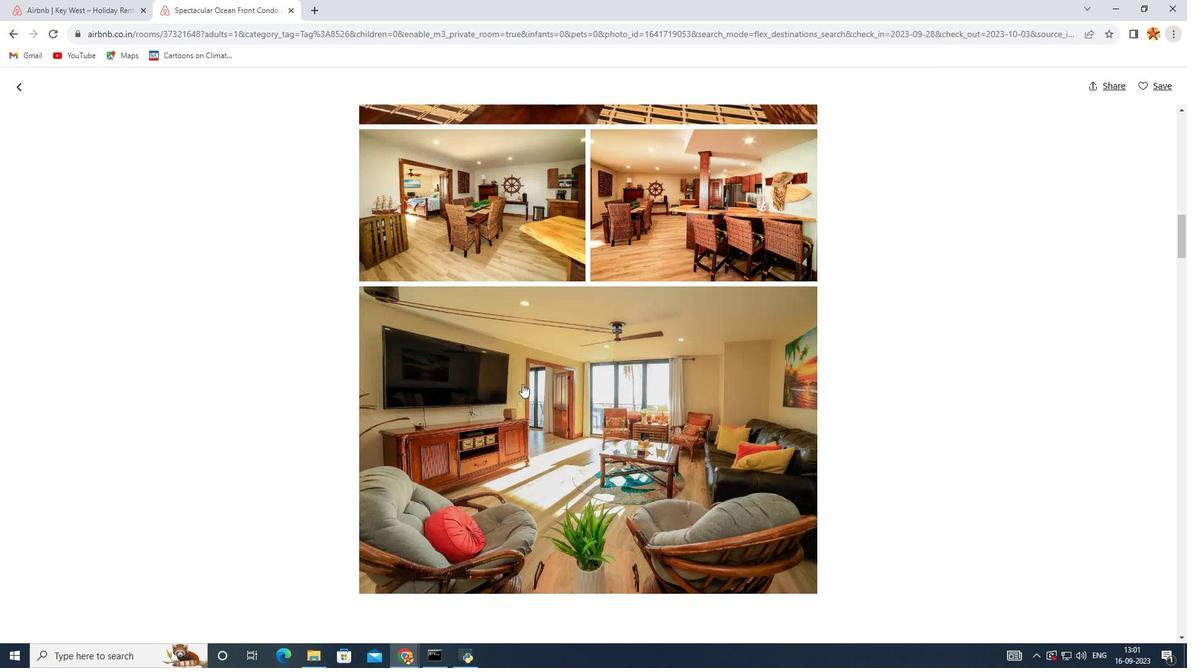 
Action: Mouse scrolled (522, 383) with delta (0, 0)
Screenshot: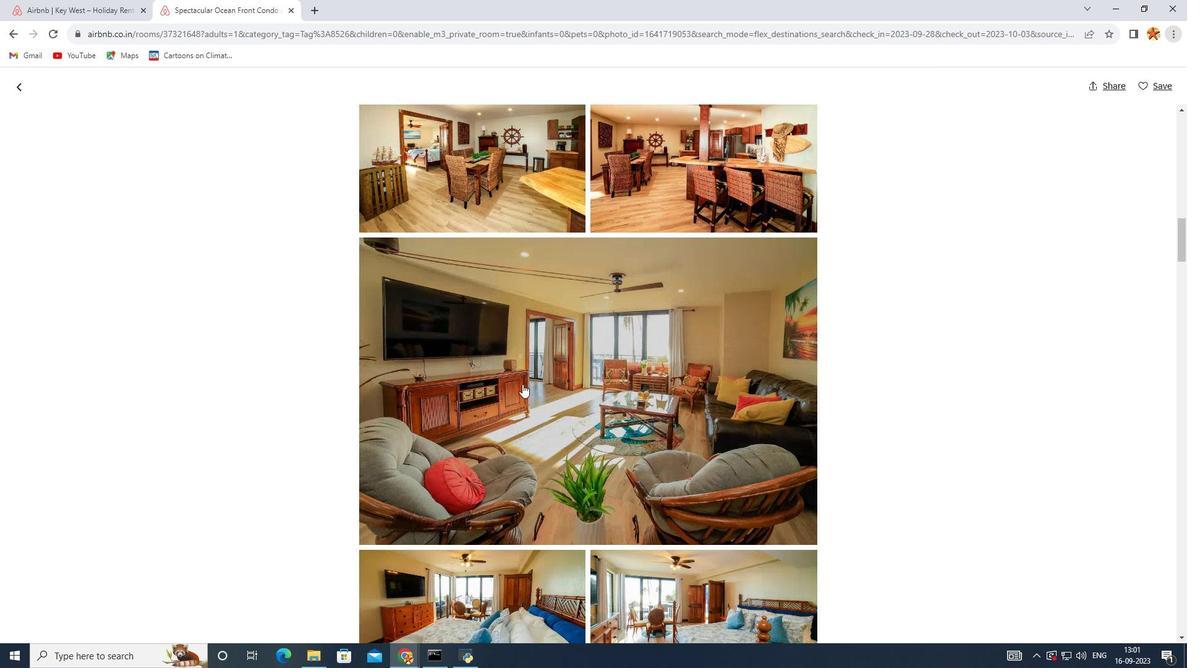 
Action: Mouse scrolled (522, 383) with delta (0, 0)
Screenshot: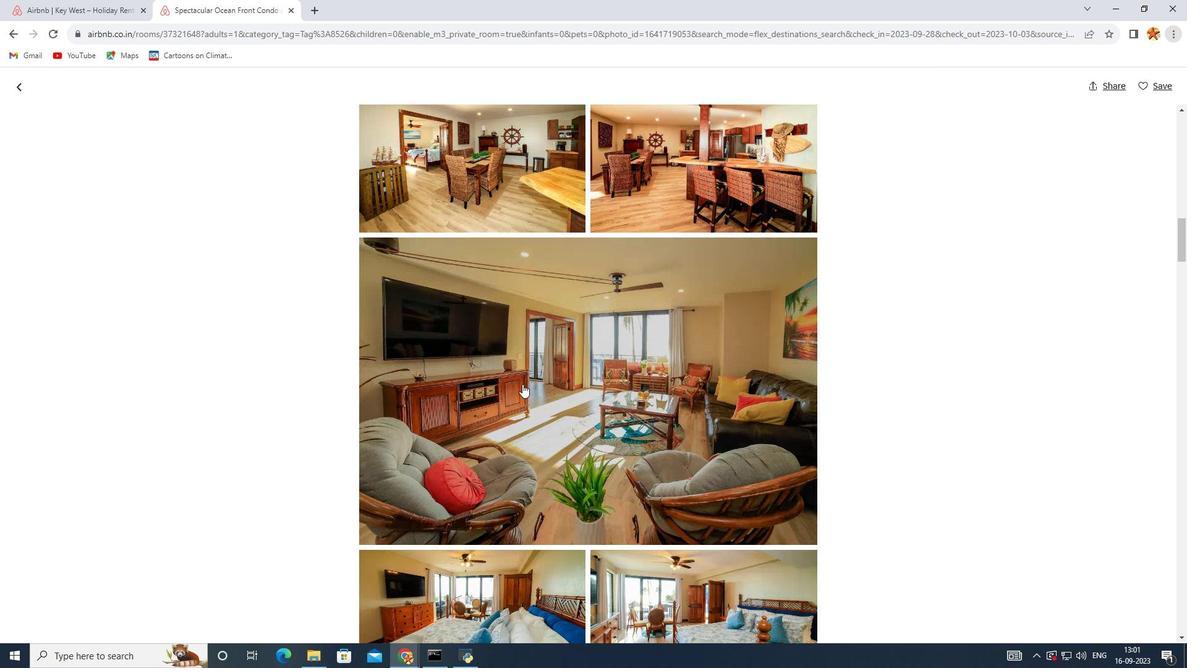 
Action: Mouse scrolled (522, 383) with delta (0, 0)
Screenshot: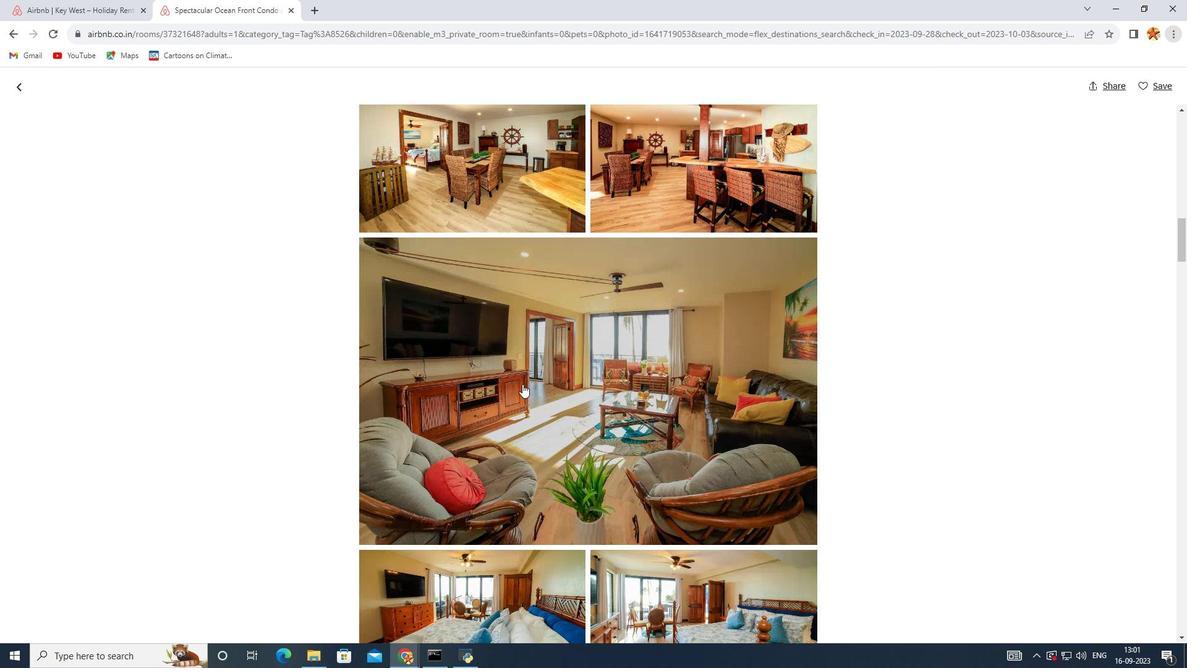 
Action: Mouse scrolled (522, 383) with delta (0, 0)
Screenshot: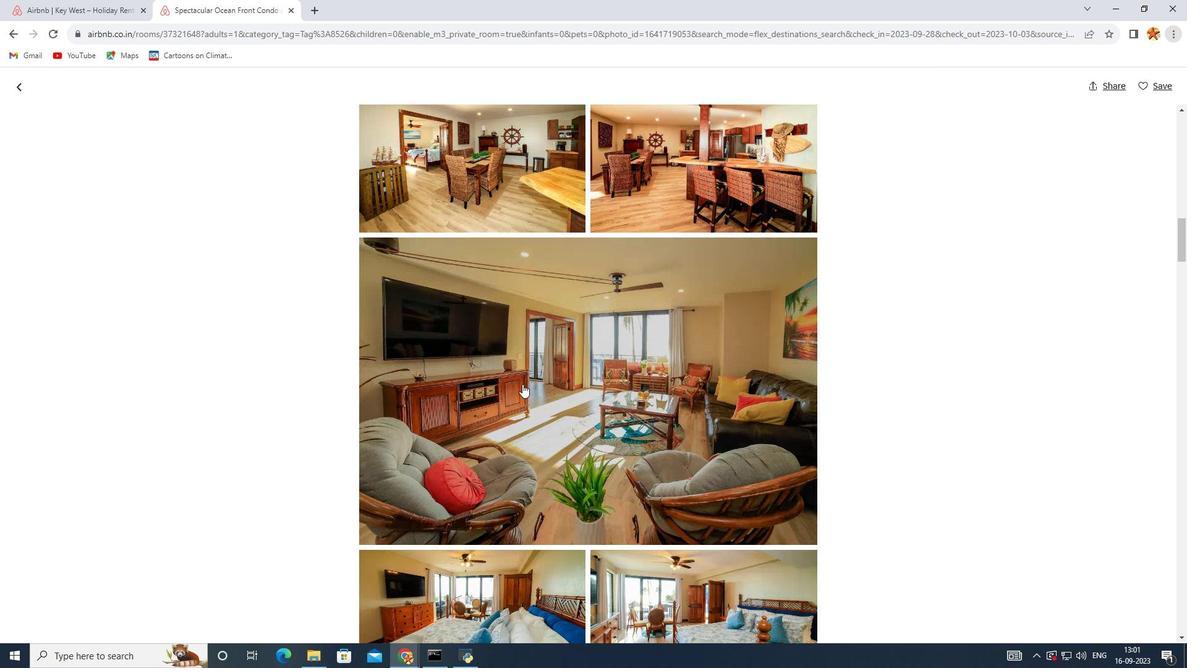
Action: Mouse scrolled (522, 383) with delta (0, 0)
Screenshot: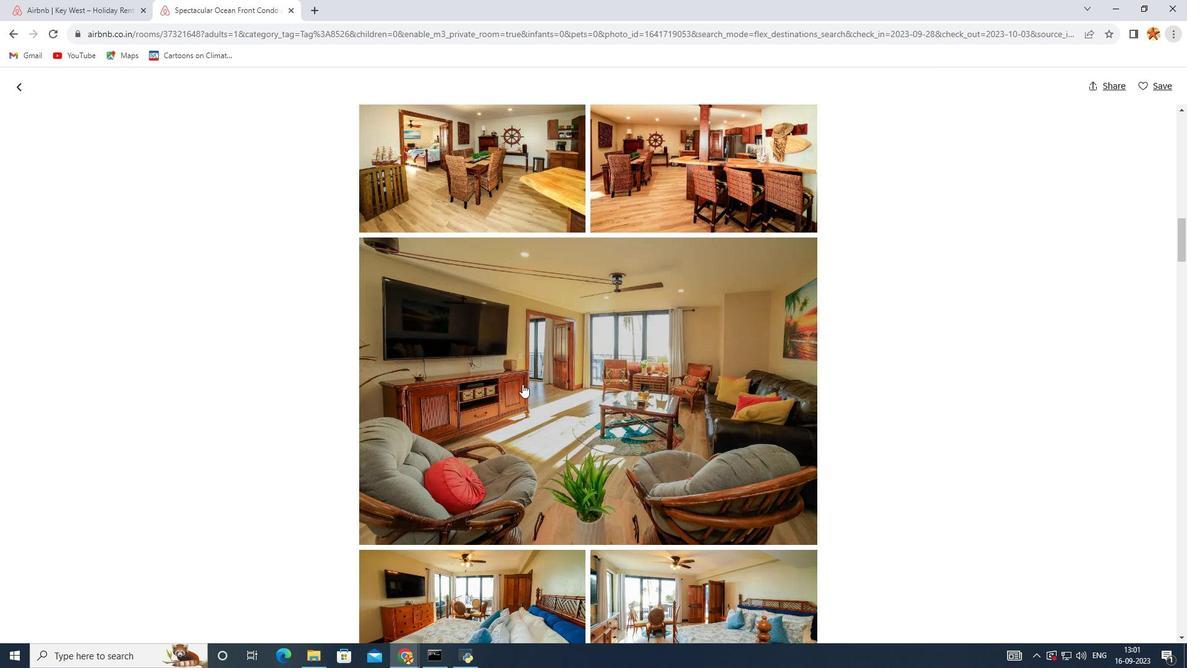 
Action: Mouse scrolled (522, 383) with delta (0, 0)
Screenshot: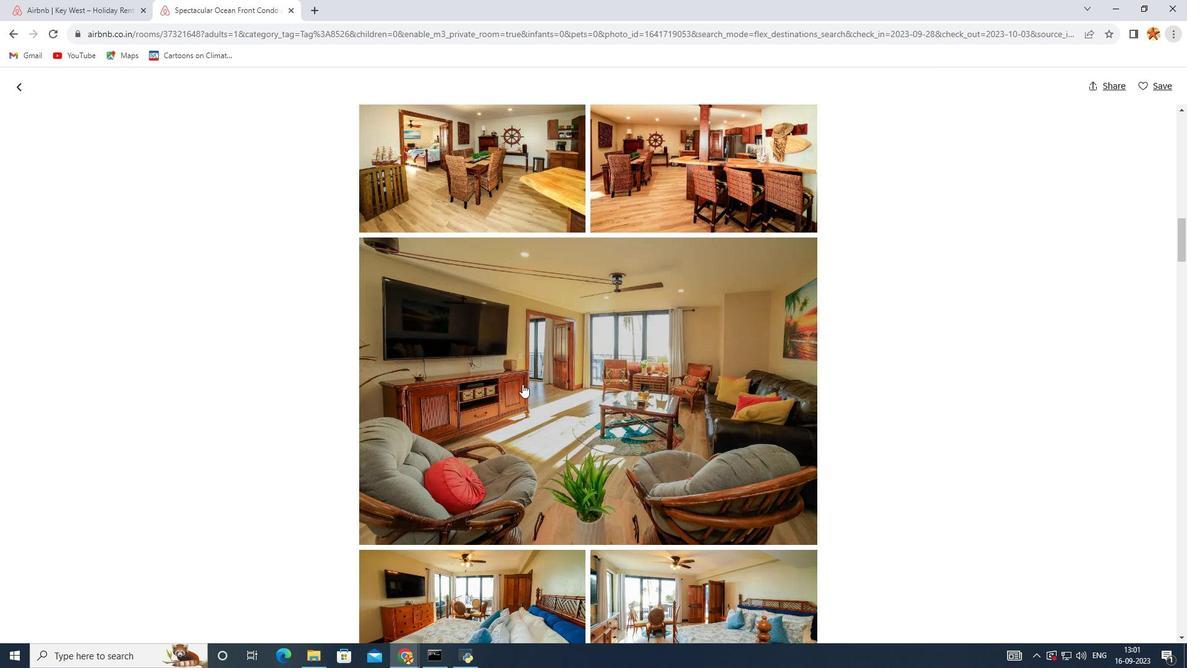 
Action: Mouse scrolled (522, 383) with delta (0, 0)
Screenshot: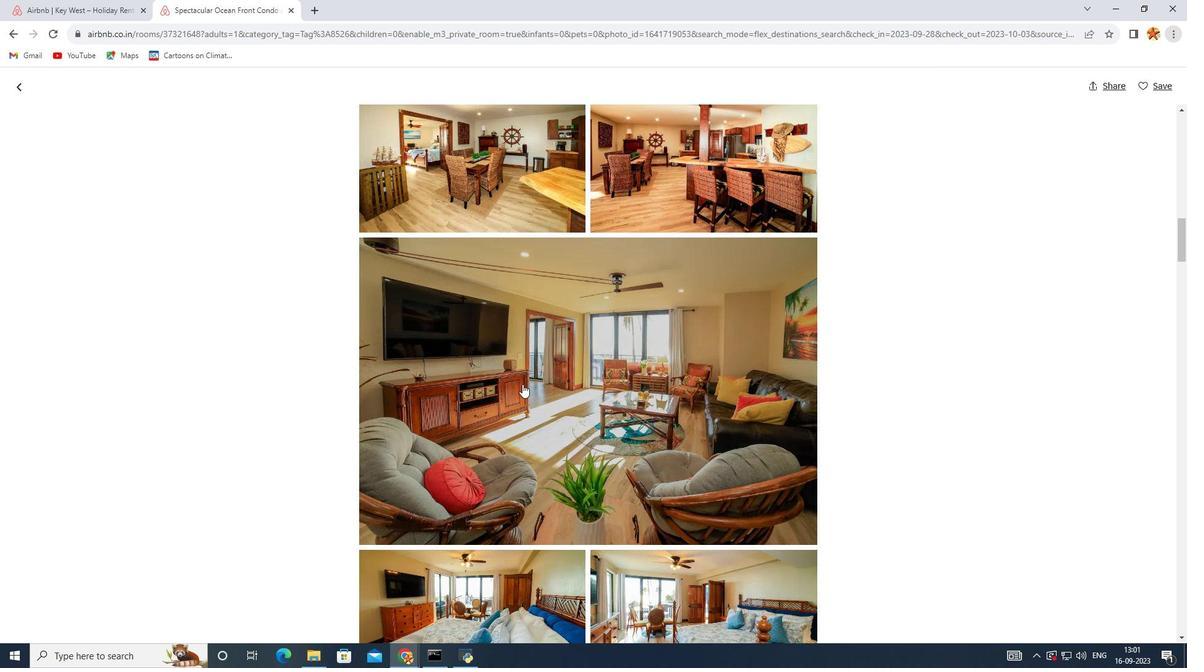 
Action: Mouse scrolled (522, 383) with delta (0, 0)
Screenshot: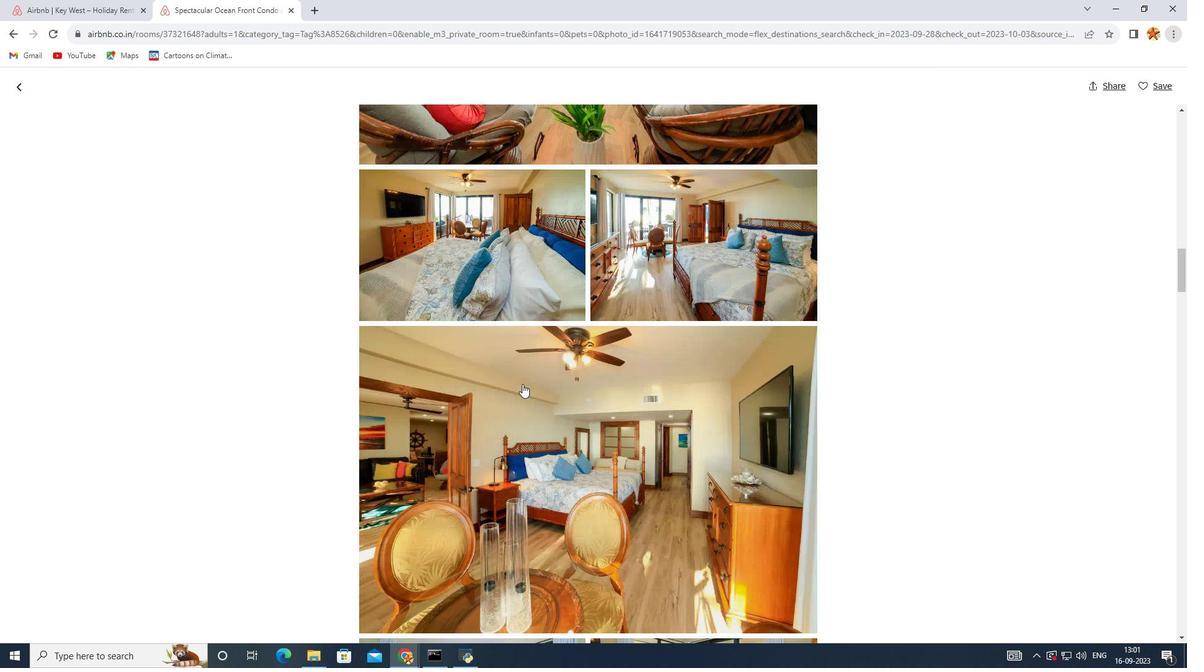 
Action: Mouse scrolled (522, 383) with delta (0, 0)
Screenshot: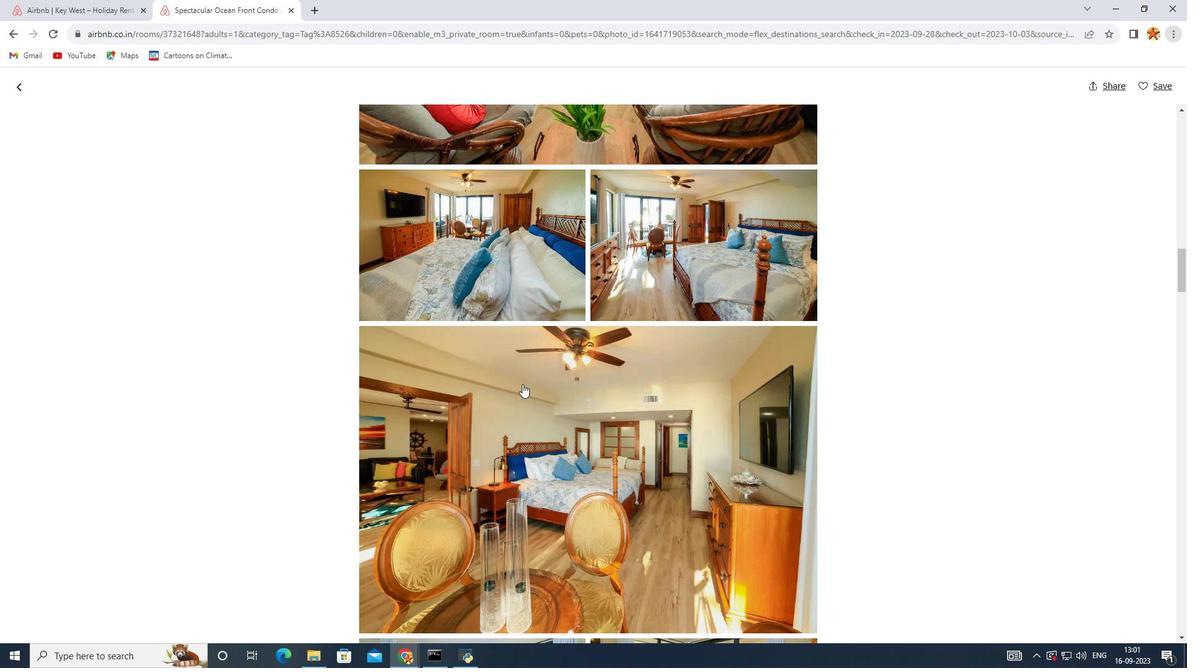 
Action: Mouse scrolled (522, 383) with delta (0, 0)
Screenshot: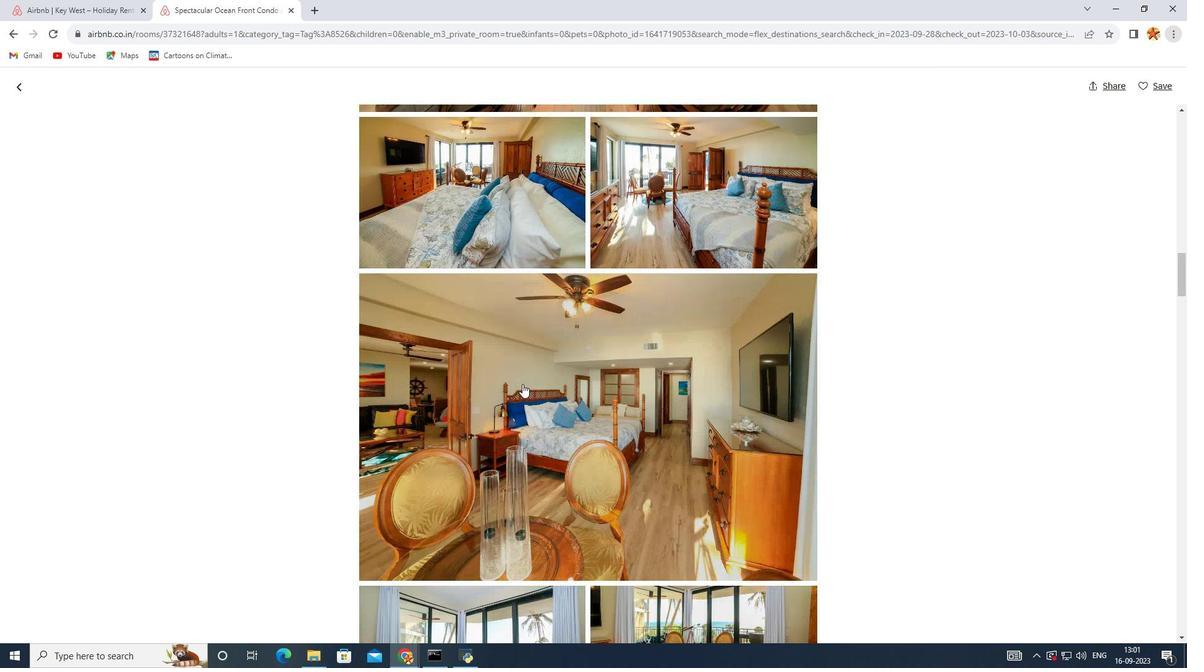 
Action: Mouse scrolled (522, 383) with delta (0, 0)
Screenshot: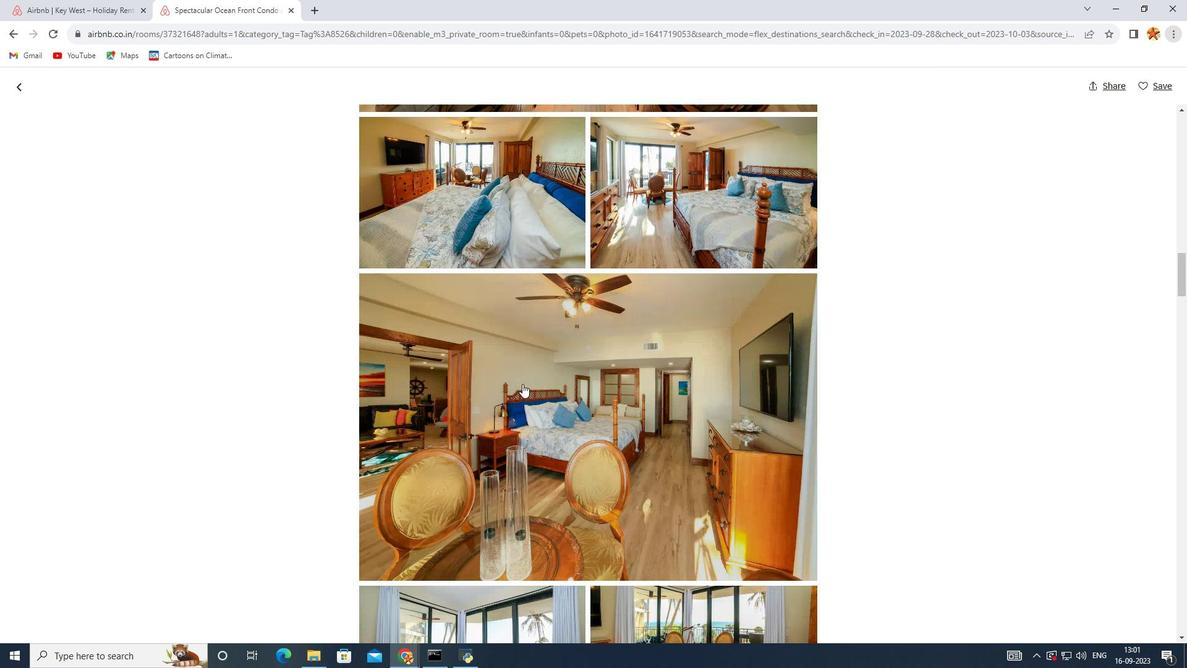 
Action: Mouse scrolled (522, 383) with delta (0, 0)
Screenshot: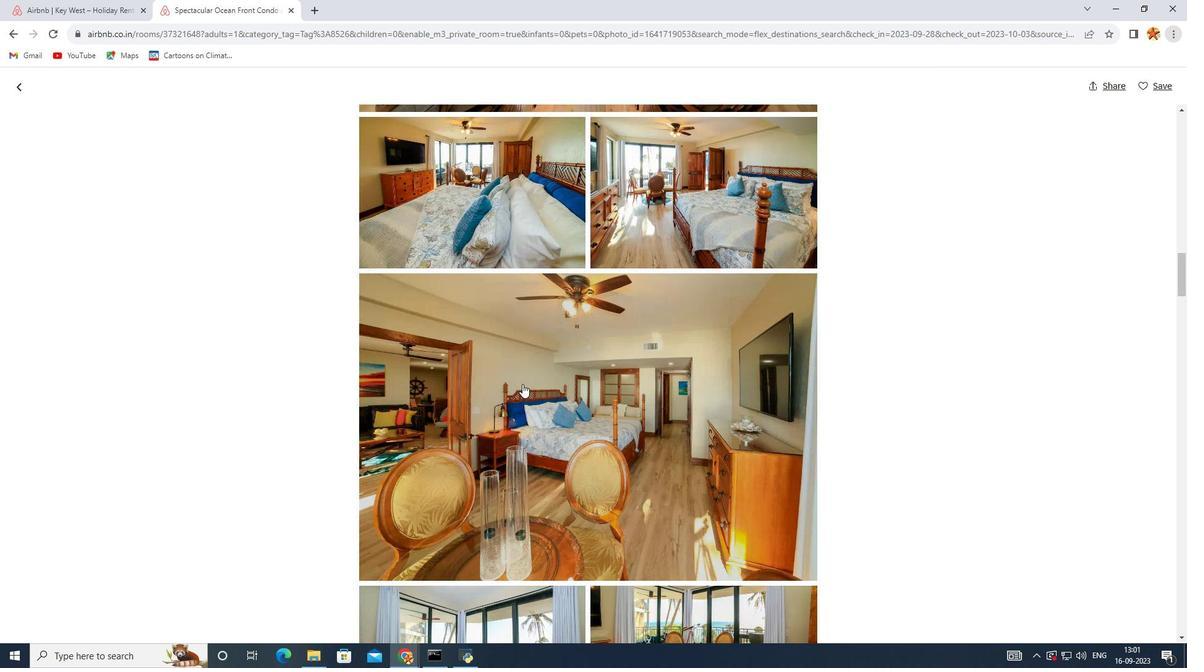 
Action: Mouse scrolled (522, 383) with delta (0, 0)
Screenshot: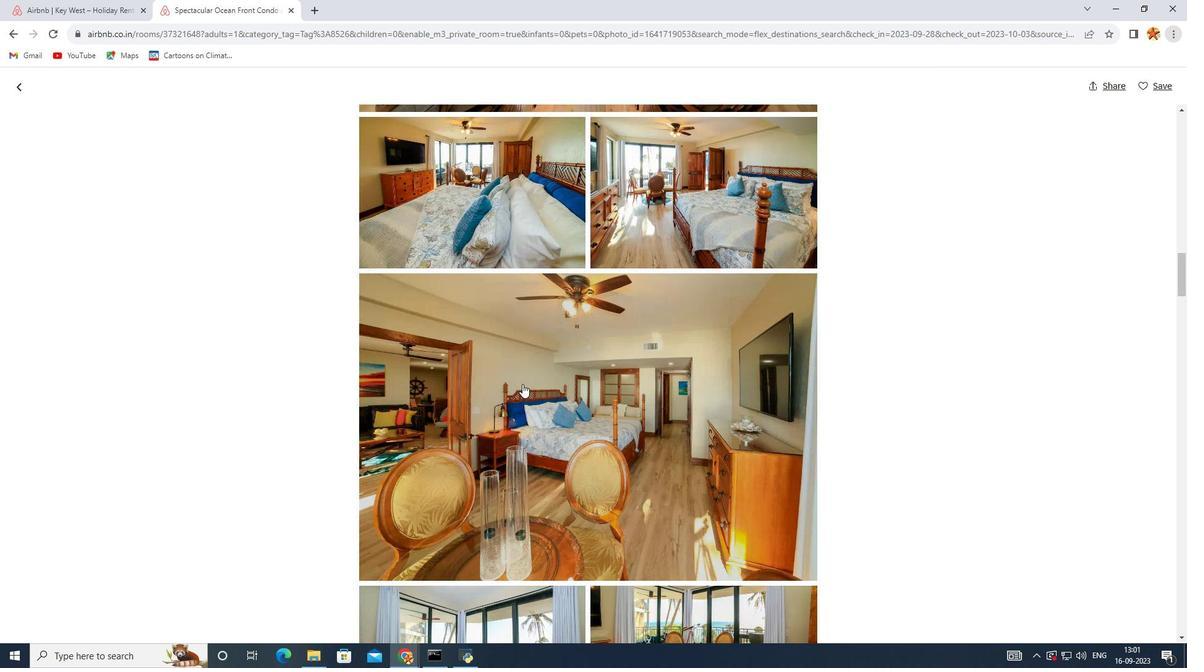 
Action: Mouse scrolled (522, 383) with delta (0, 0)
Screenshot: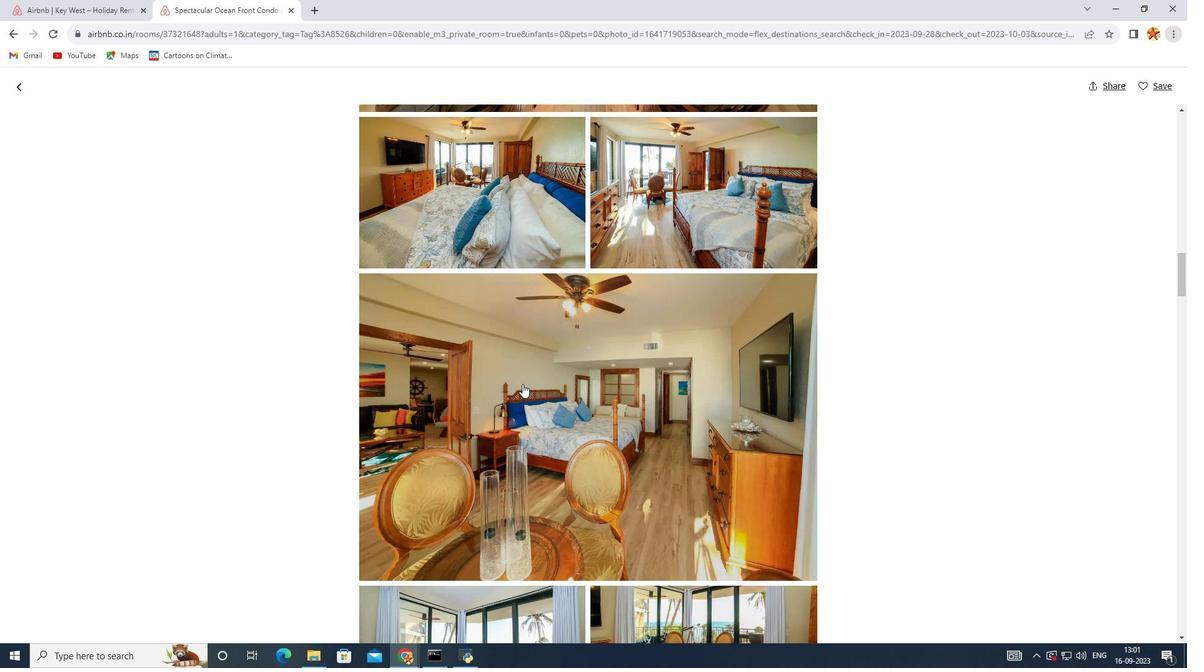 
Action: Mouse moved to (523, 384)
Screenshot: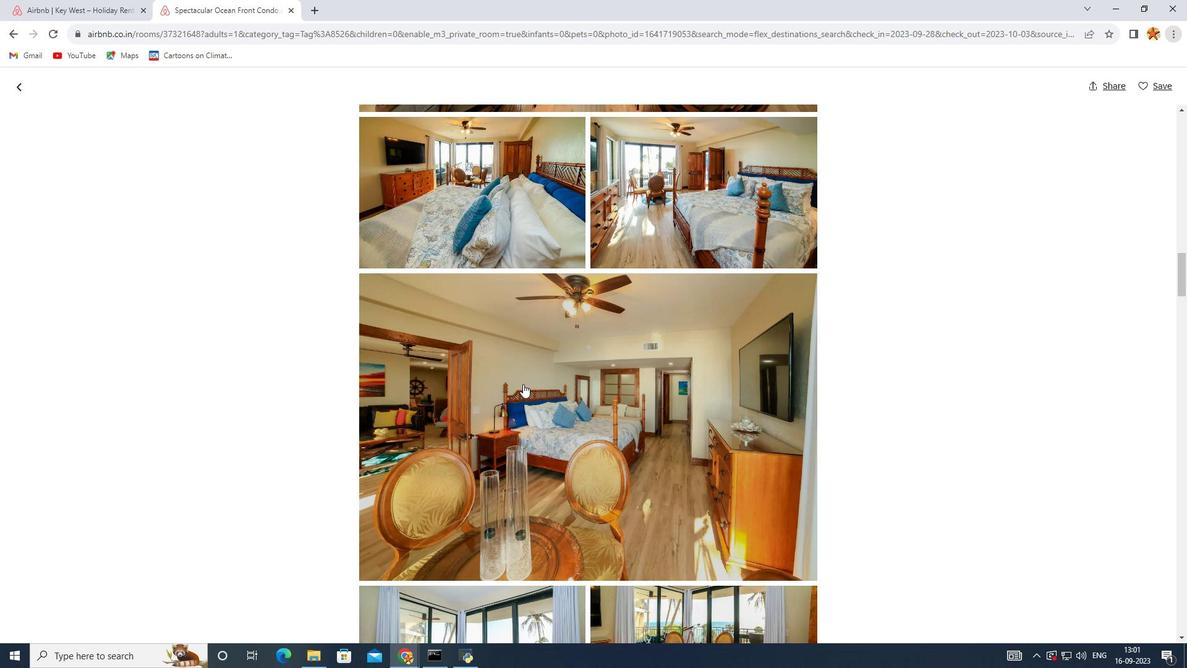 
Action: Mouse scrolled (523, 383) with delta (0, 0)
Screenshot: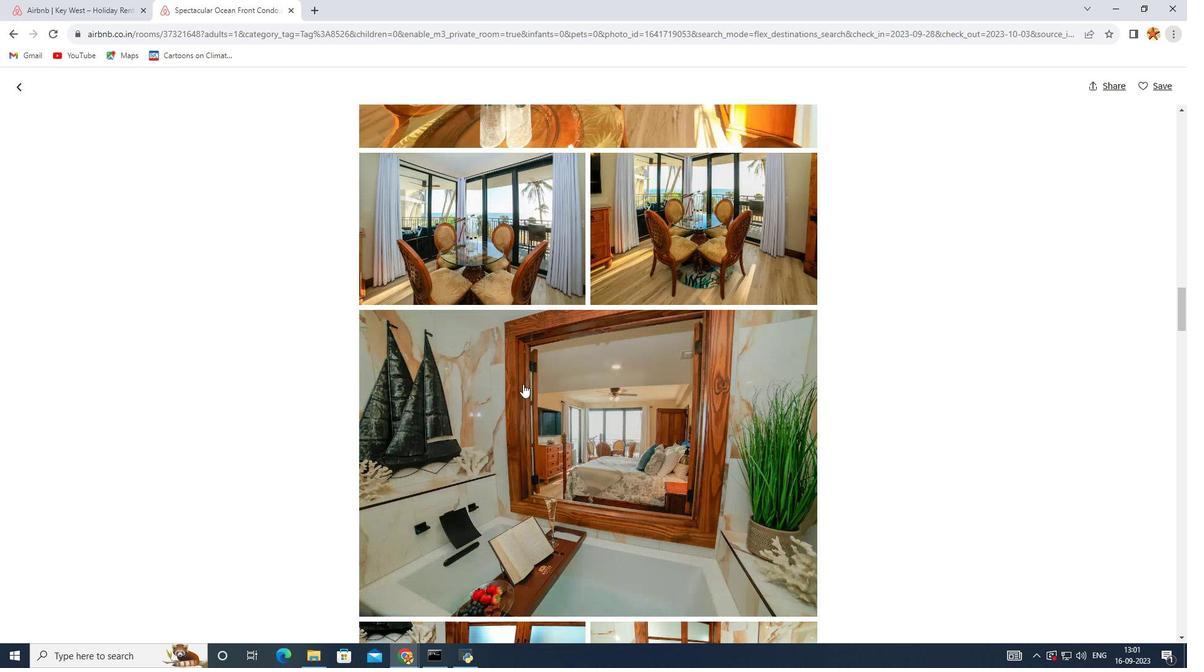 
Action: Mouse scrolled (523, 383) with delta (0, 0)
Screenshot: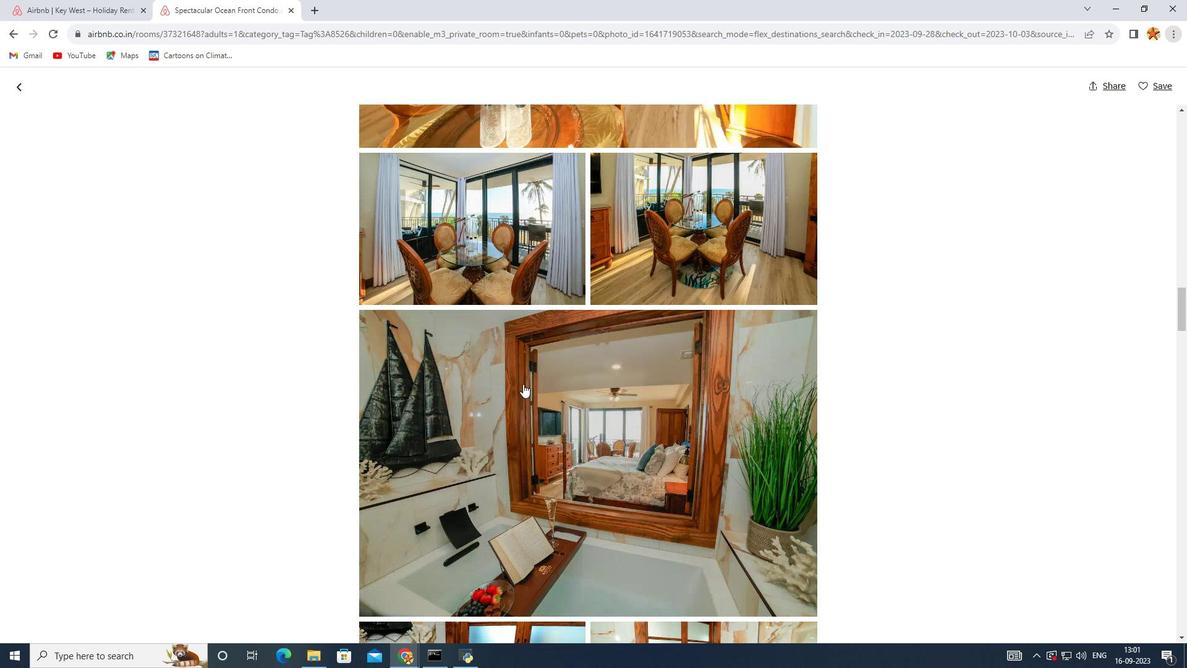 
Action: Mouse scrolled (523, 383) with delta (0, 0)
Screenshot: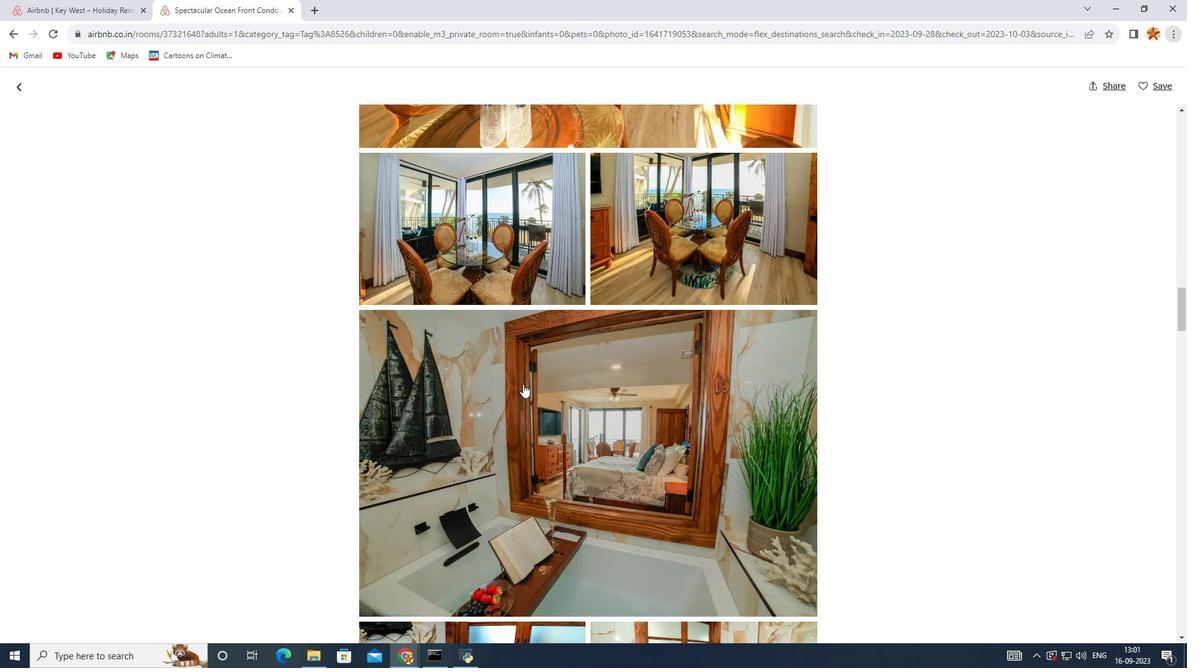 
Action: Mouse scrolled (523, 383) with delta (0, 0)
Screenshot: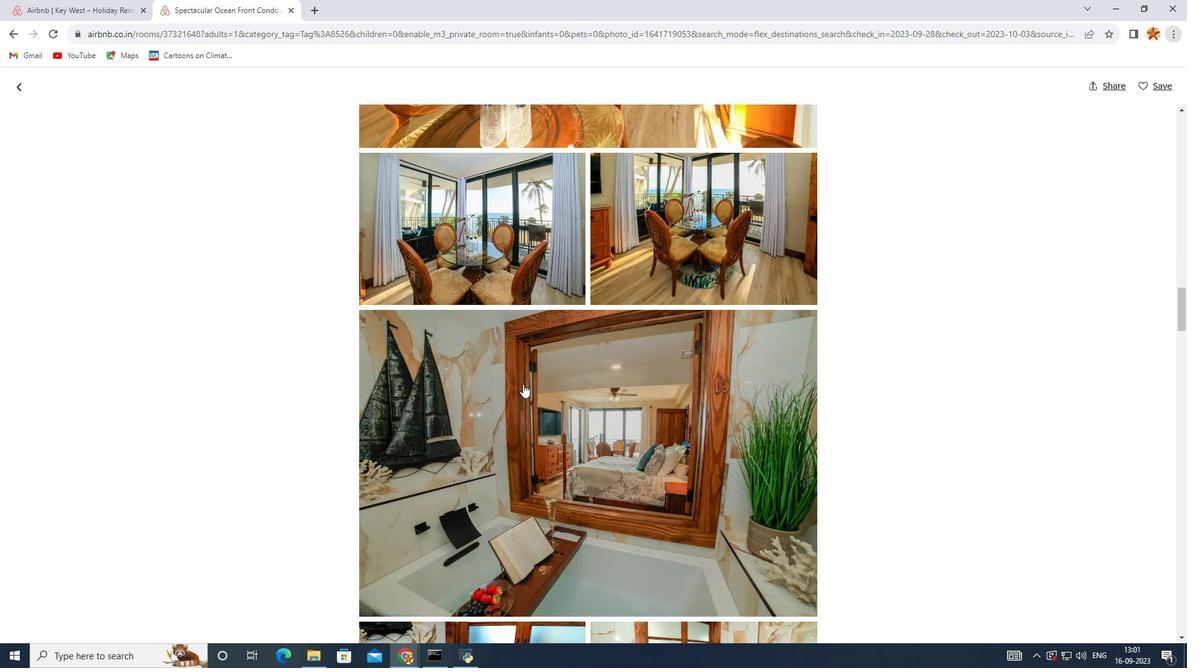 
Action: Mouse scrolled (523, 383) with delta (0, 0)
Screenshot: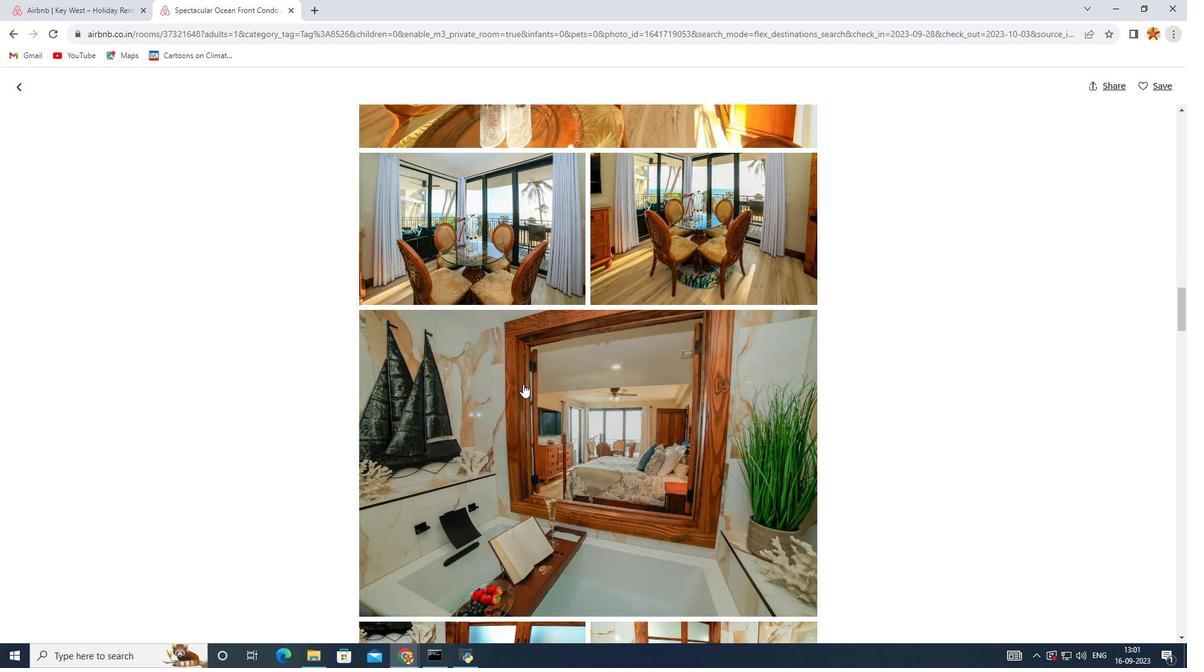 
Action: Mouse scrolled (523, 383) with delta (0, 0)
Screenshot: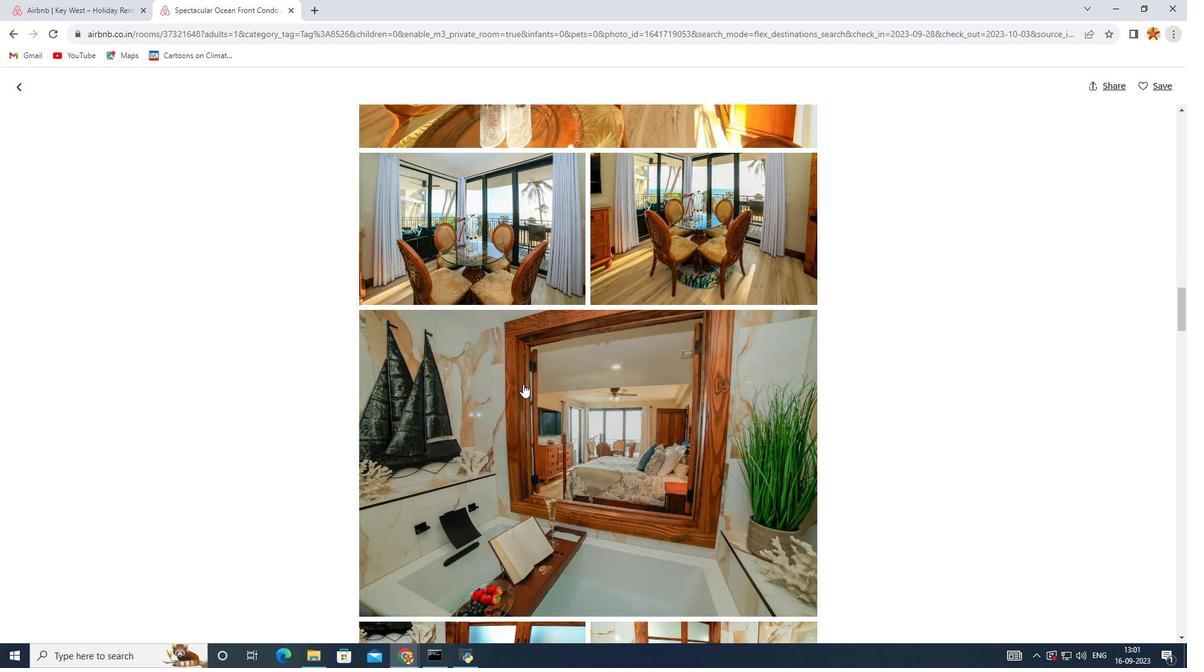 
Action: Mouse scrolled (523, 383) with delta (0, 0)
Screenshot: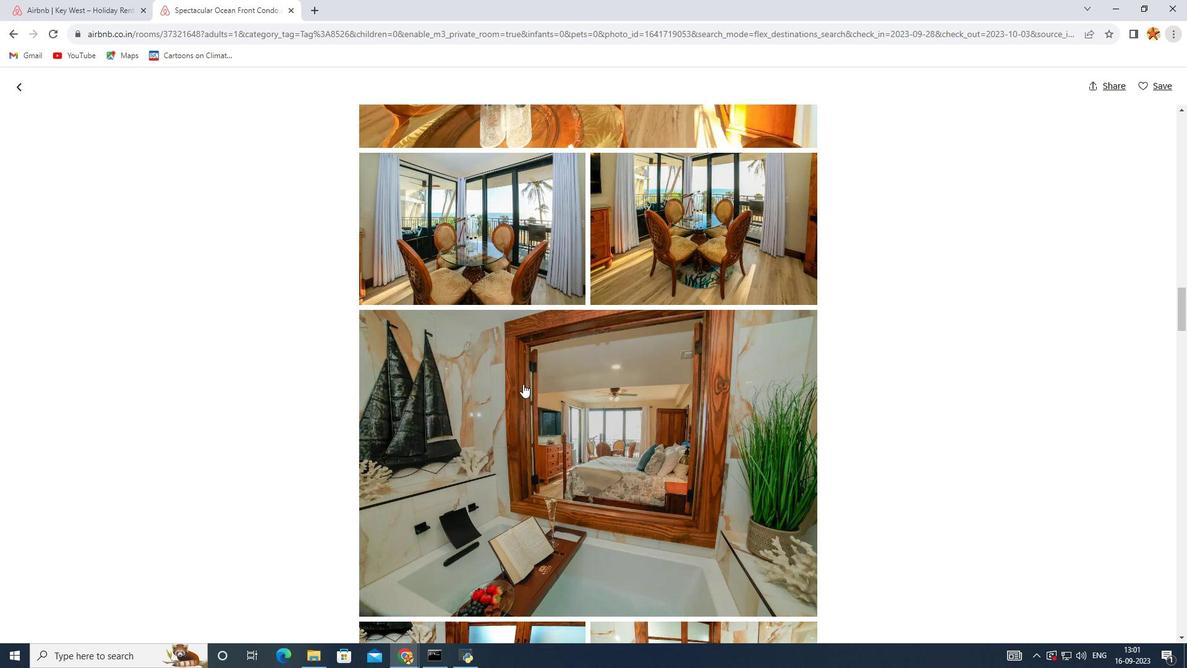 
Action: Mouse scrolled (523, 383) with delta (0, 0)
Screenshot: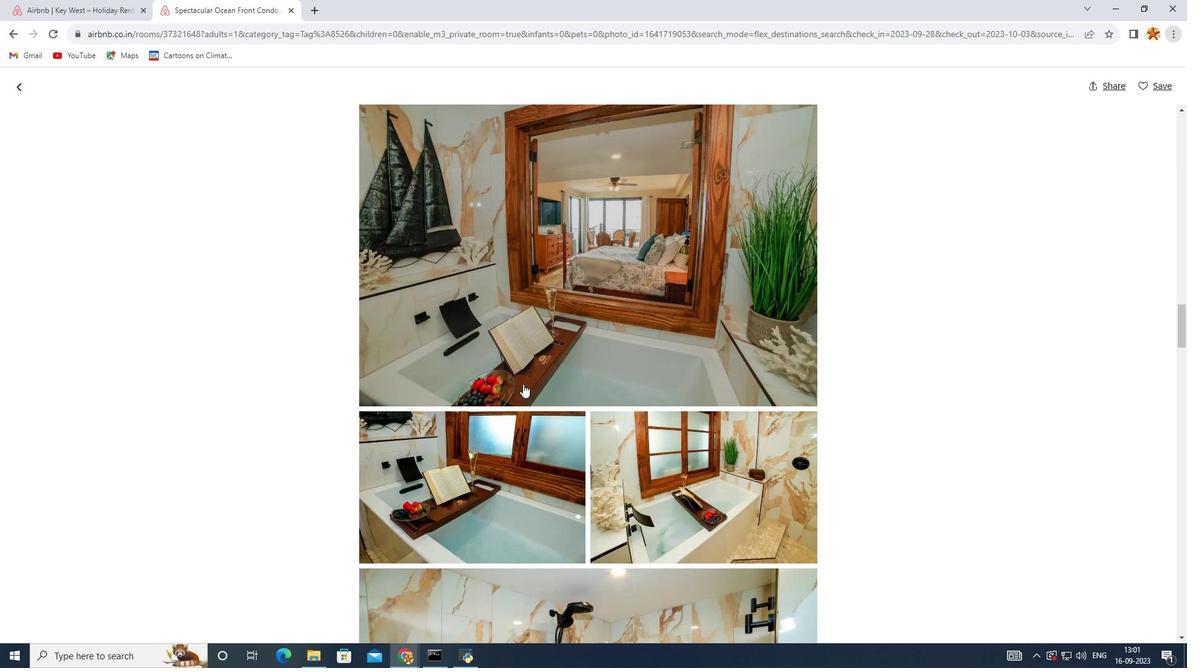 
Action: Mouse scrolled (523, 383) with delta (0, 0)
Screenshot: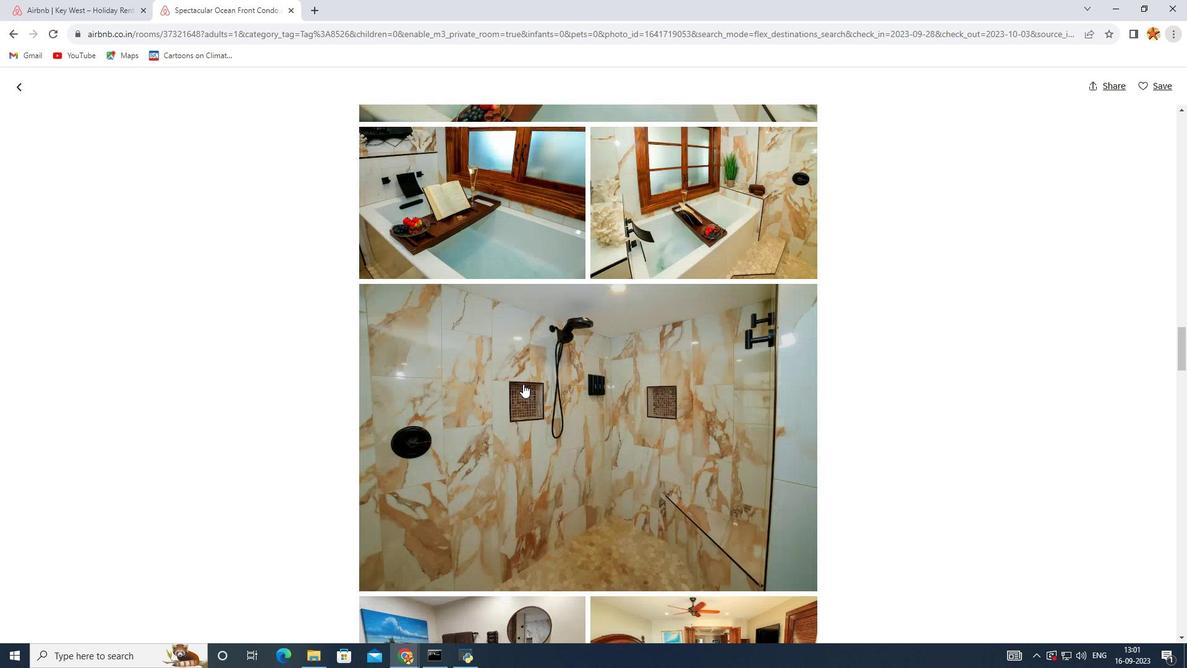 
Action: Mouse scrolled (523, 383) with delta (0, 0)
Screenshot: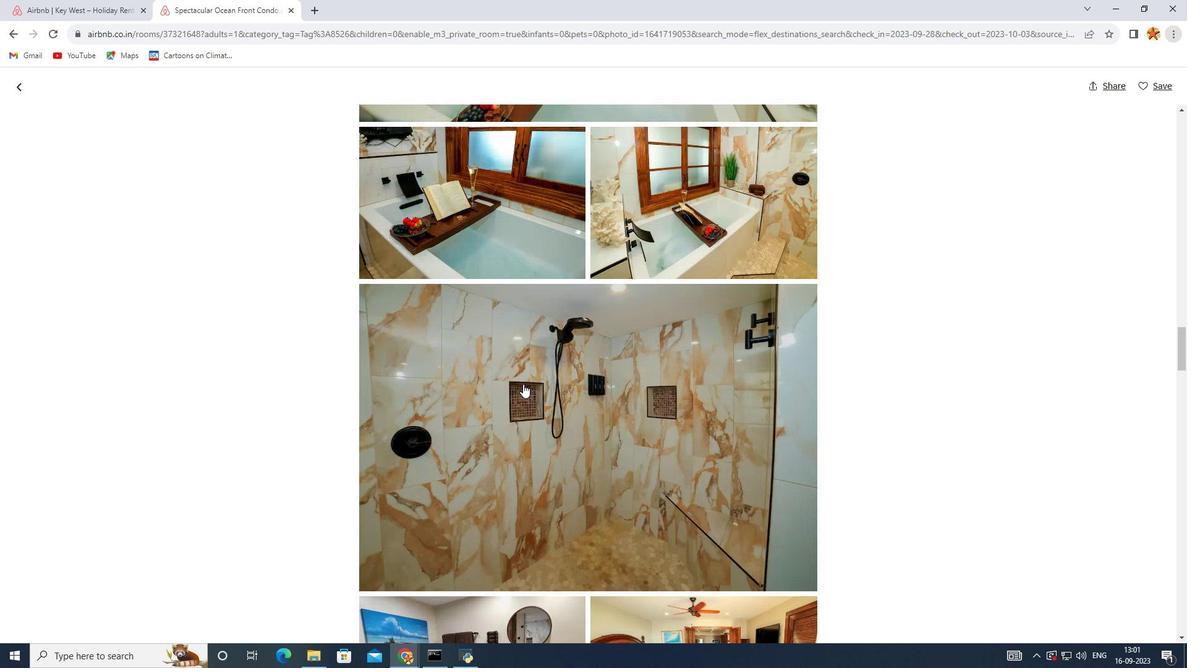 
Action: Mouse scrolled (523, 383) with delta (0, 0)
Screenshot: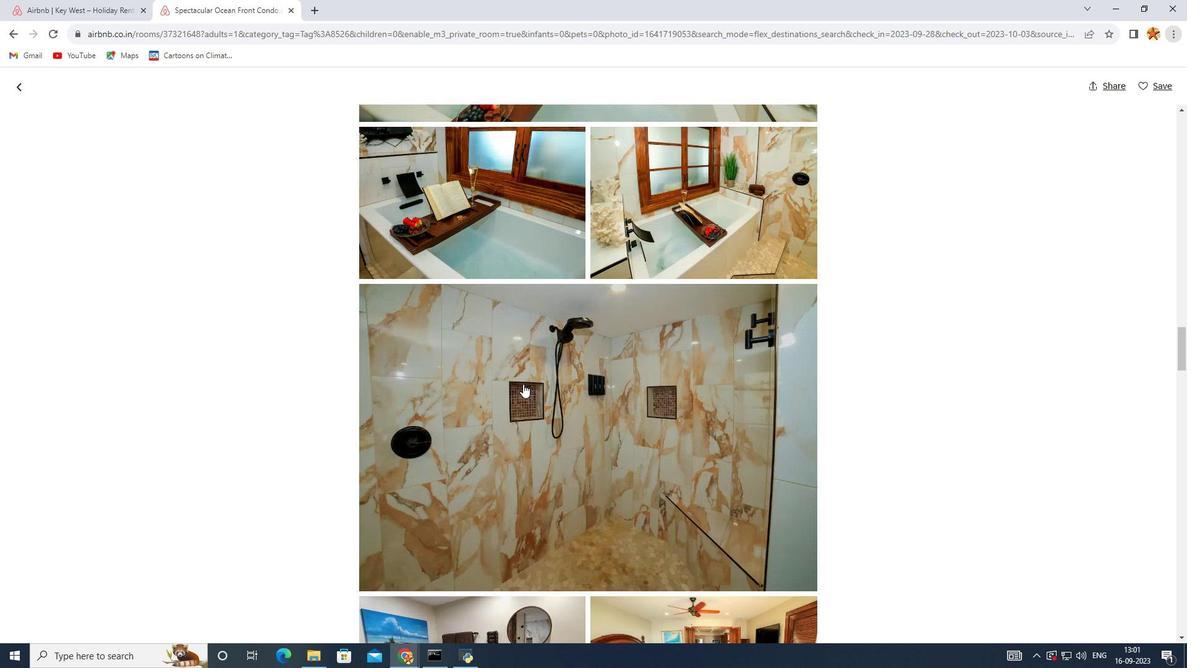 
Action: Mouse scrolled (523, 383) with delta (0, 0)
Screenshot: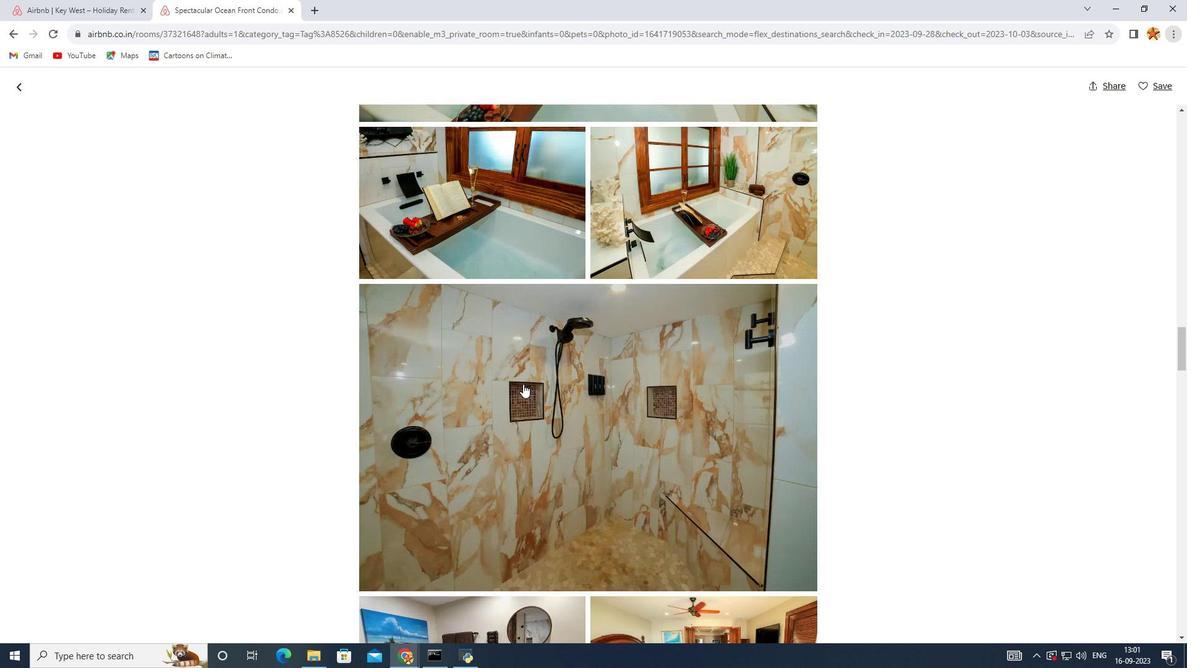 
Action: Mouse scrolled (523, 383) with delta (0, 0)
Screenshot: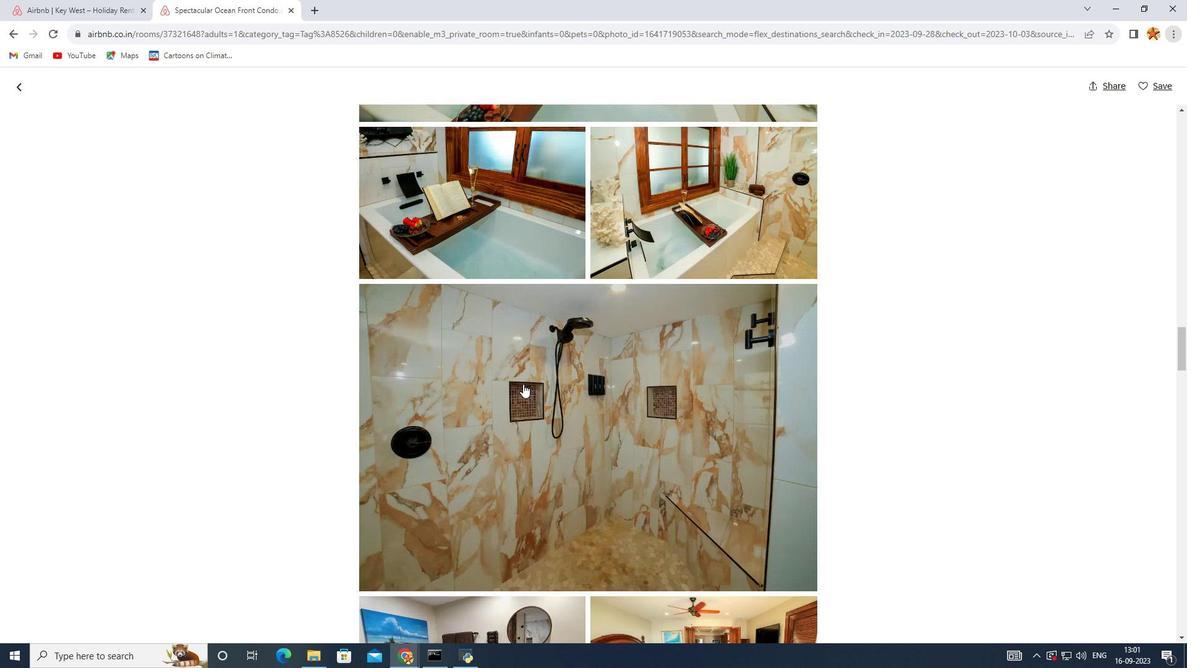 
Action: Mouse scrolled (523, 383) with delta (0, 0)
Screenshot: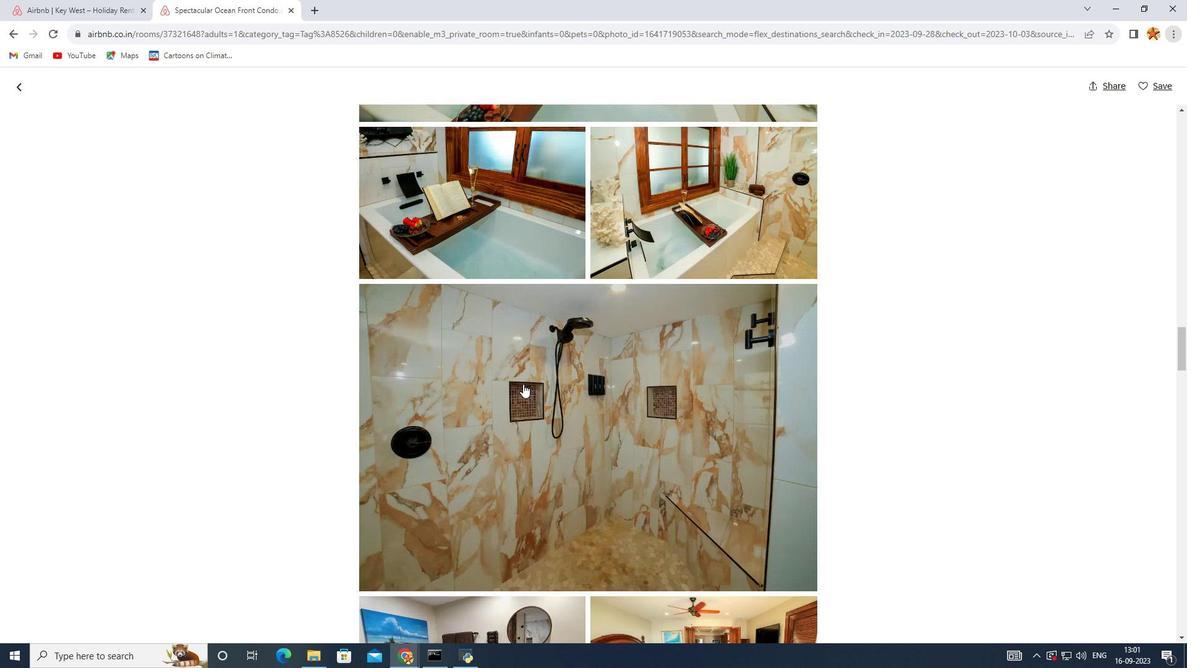 
Action: Mouse scrolled (523, 383) with delta (0, 0)
Screenshot: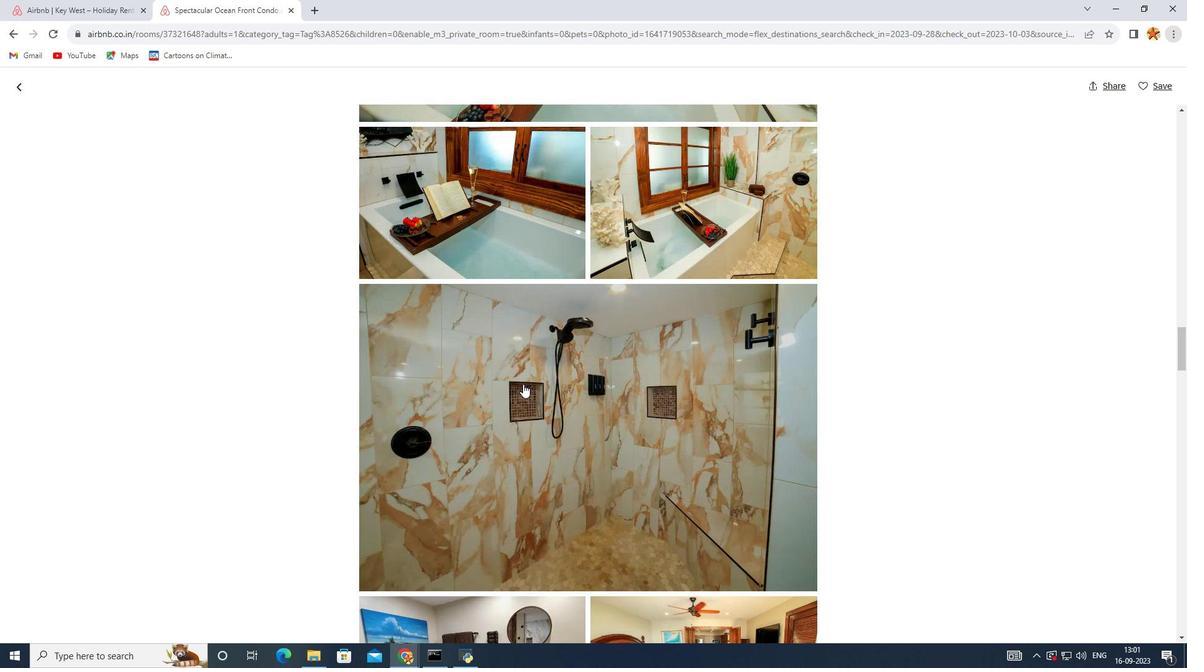 
Action: Mouse scrolled (523, 383) with delta (0, 0)
Screenshot: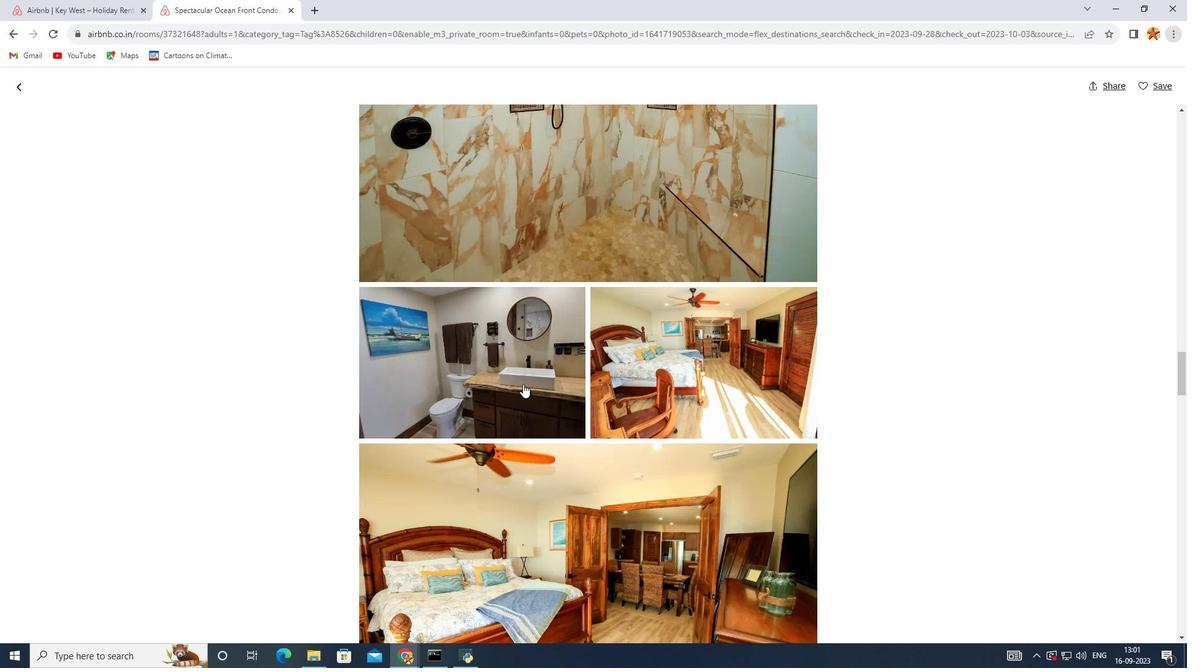 
Action: Mouse scrolled (523, 383) with delta (0, 0)
Screenshot: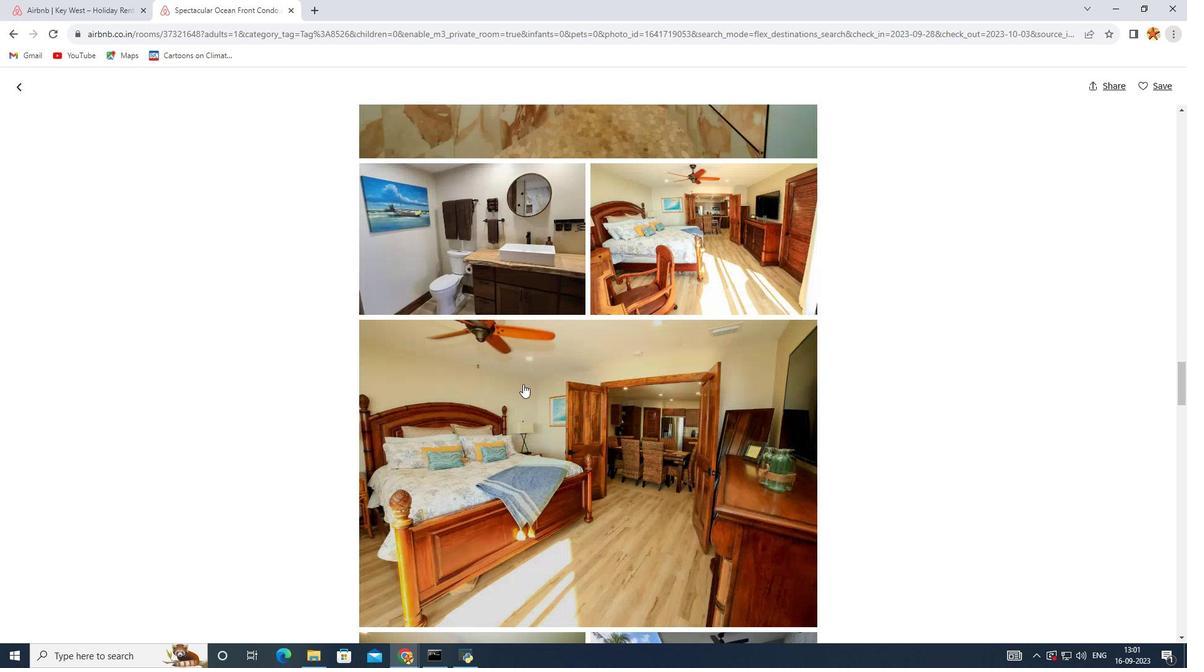 
Action: Mouse scrolled (523, 383) with delta (0, 0)
Screenshot: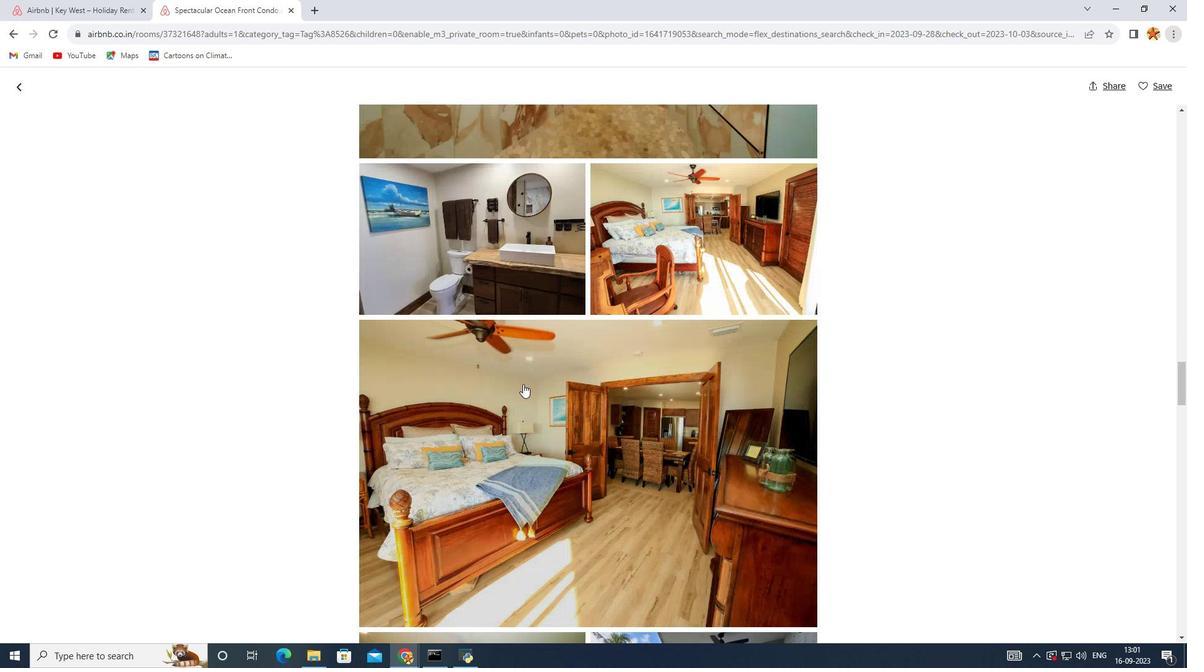 
Action: Mouse scrolled (523, 383) with delta (0, 0)
Screenshot: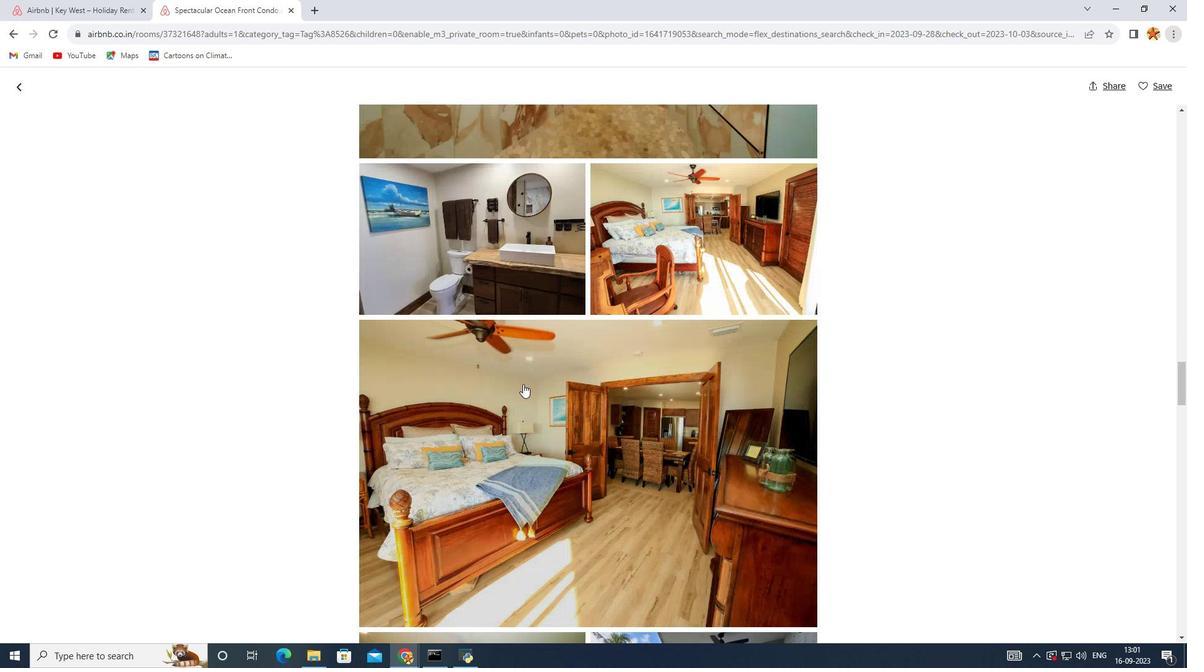 
Action: Mouse scrolled (523, 383) with delta (0, 0)
Screenshot: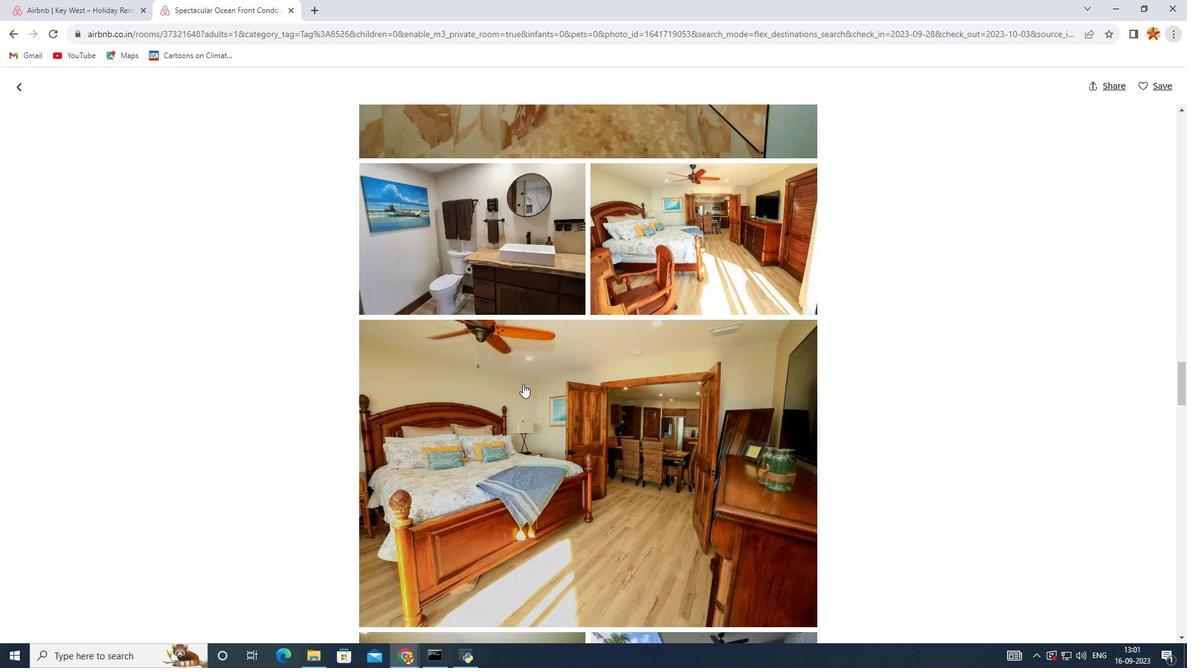 
Action: Mouse scrolled (523, 383) with delta (0, 0)
Screenshot: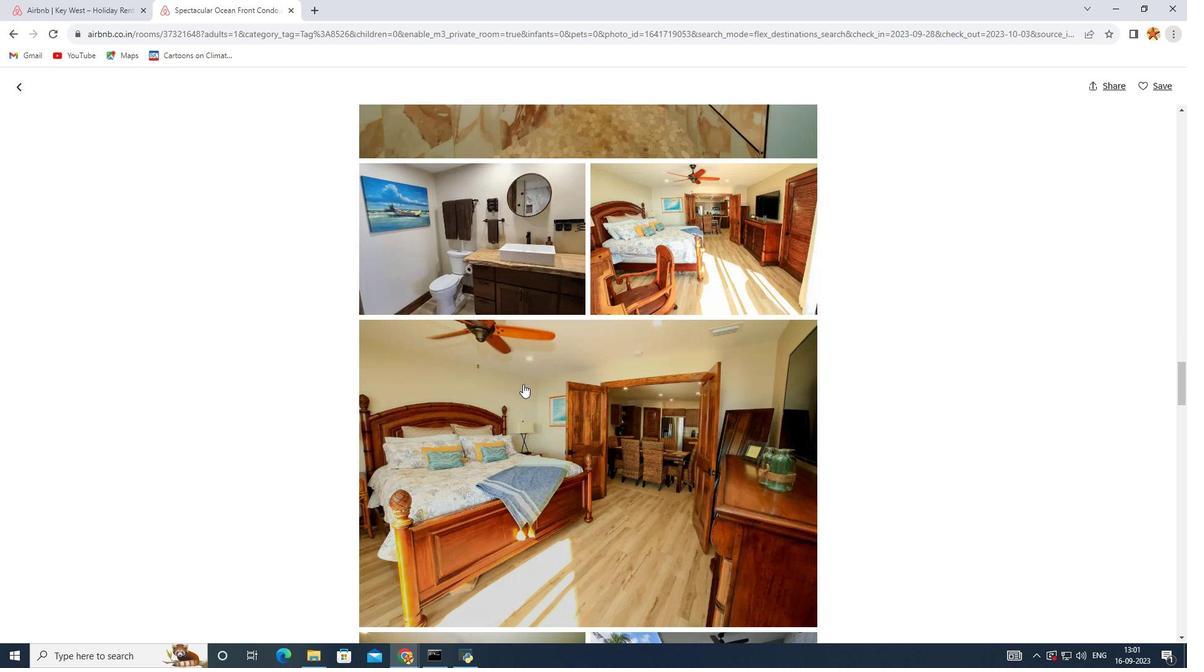 
Action: Mouse scrolled (523, 383) with delta (0, 0)
Screenshot: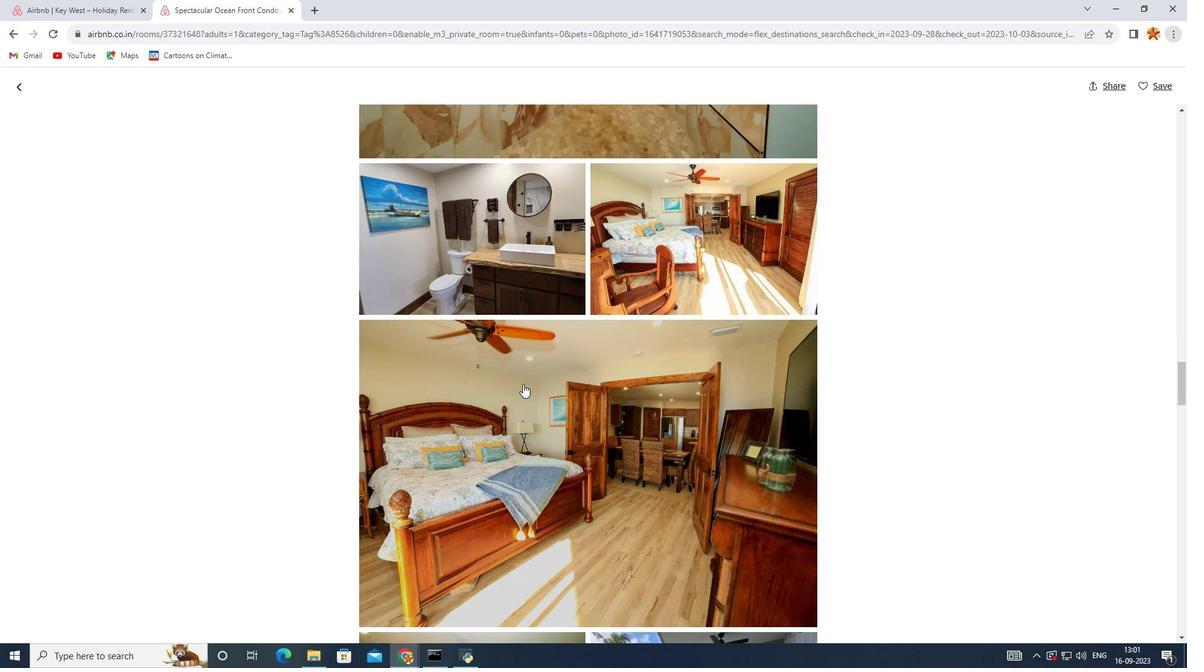 
Action: Mouse scrolled (523, 383) with delta (0, 0)
